 Task: Look for Airbnb options in Labuhan Deli, Indonesia from 5th November, 2023 to 16th November, 2023 for 2 adults.1  bedroom having 1 bed and 1 bathroom. Property type can be hotel. Look for 5 properties as per requirement.
Action: Mouse moved to (586, 80)
Screenshot: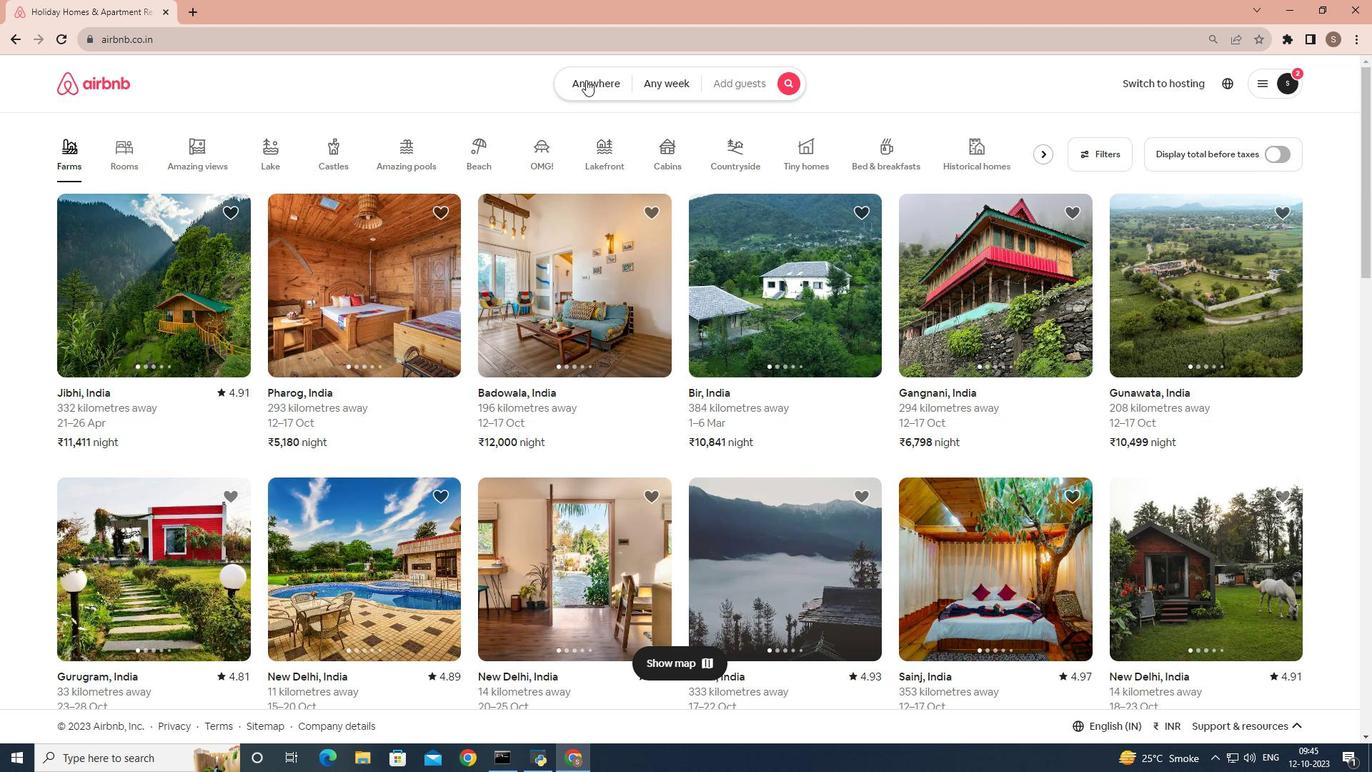 
Action: Mouse pressed left at (586, 80)
Screenshot: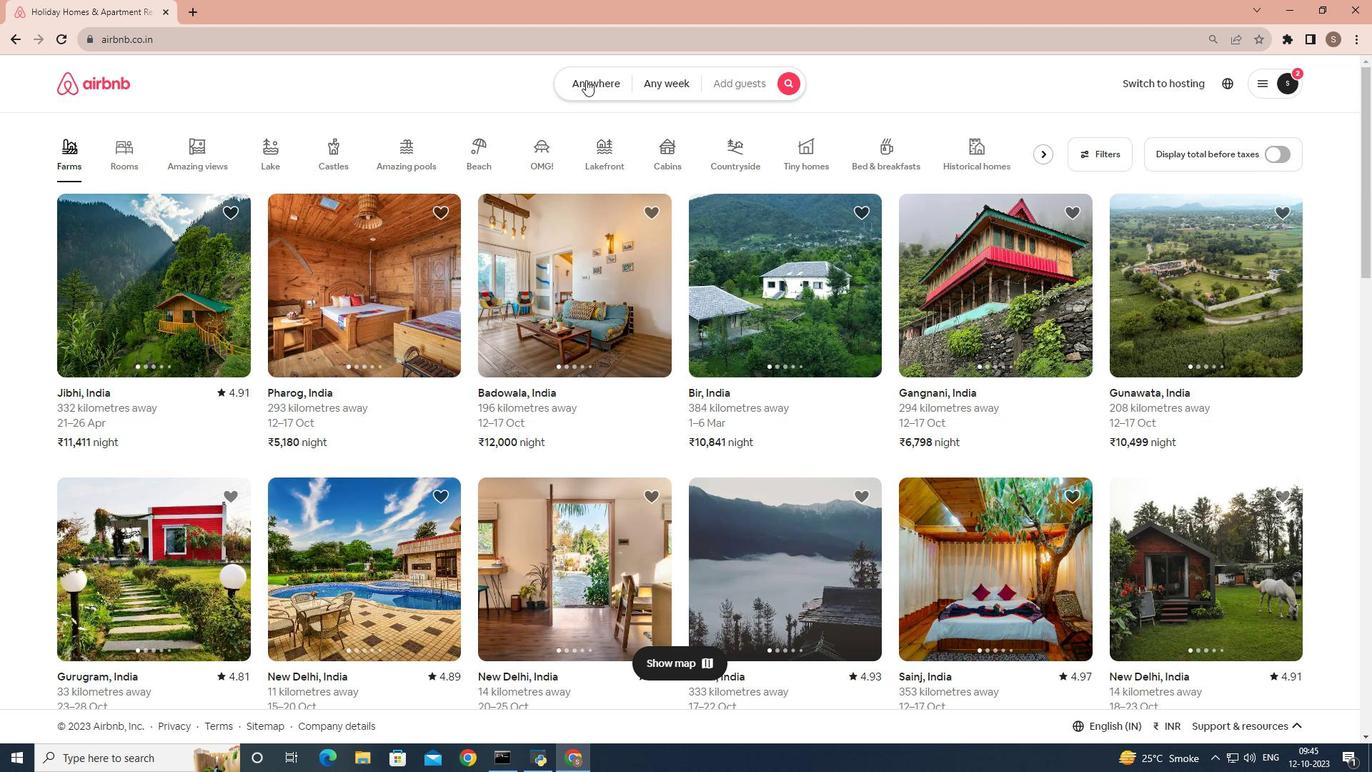 
Action: Mouse moved to (439, 132)
Screenshot: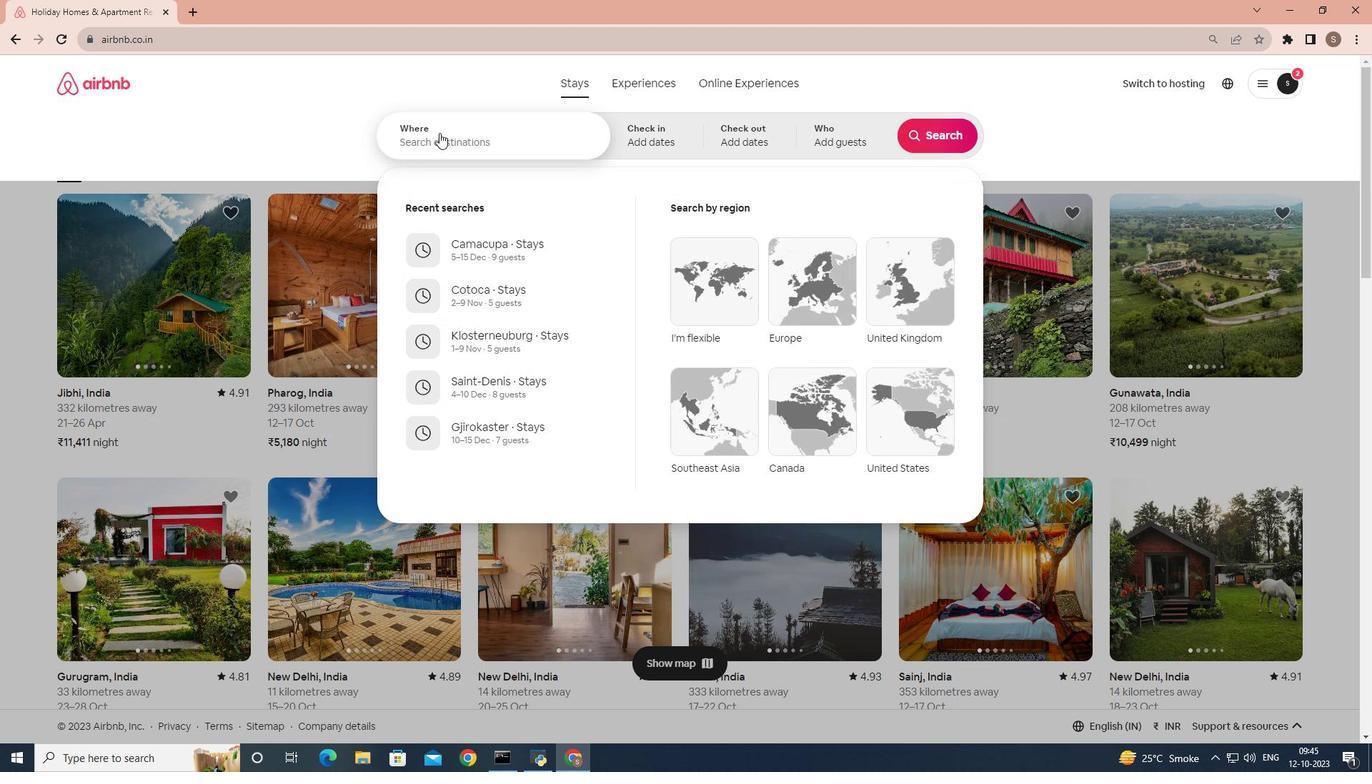 
Action: Mouse pressed left at (439, 132)
Screenshot: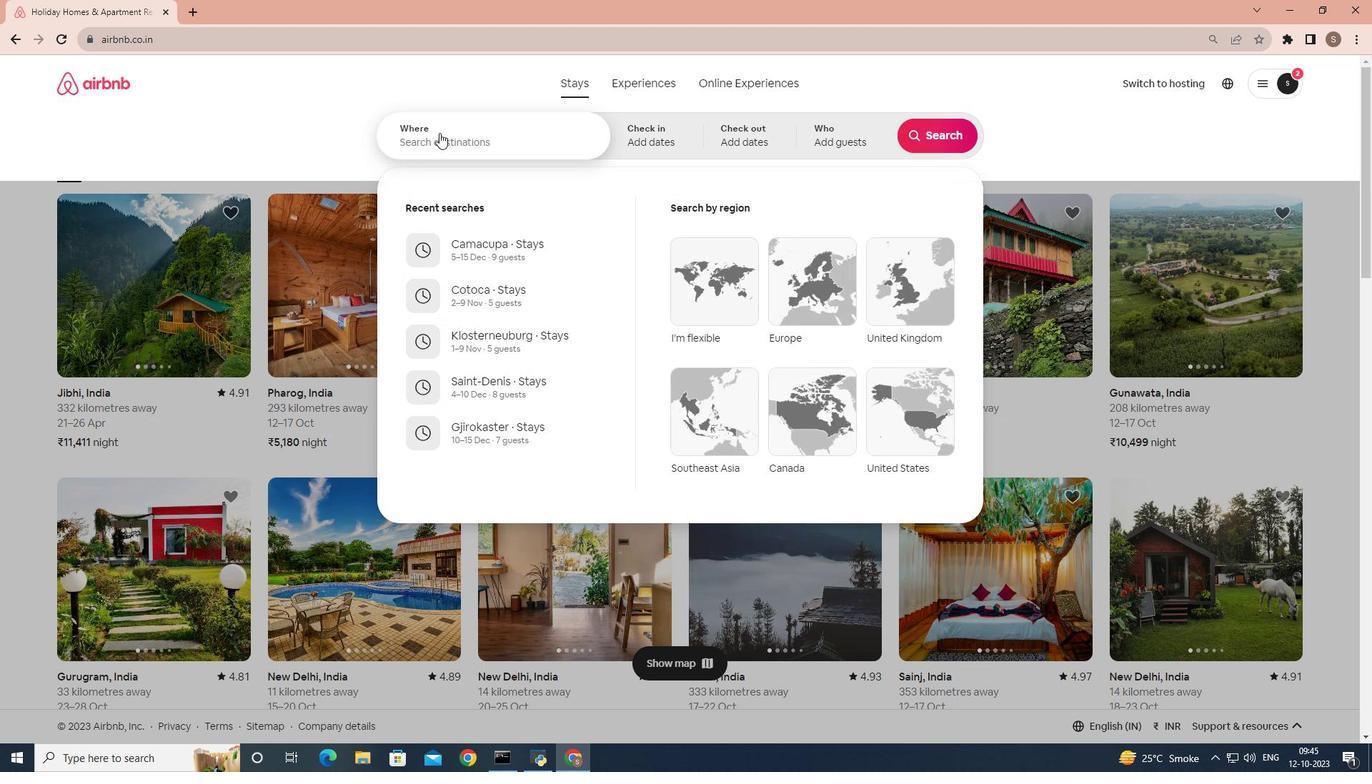 
Action: Mouse moved to (439, 132)
Screenshot: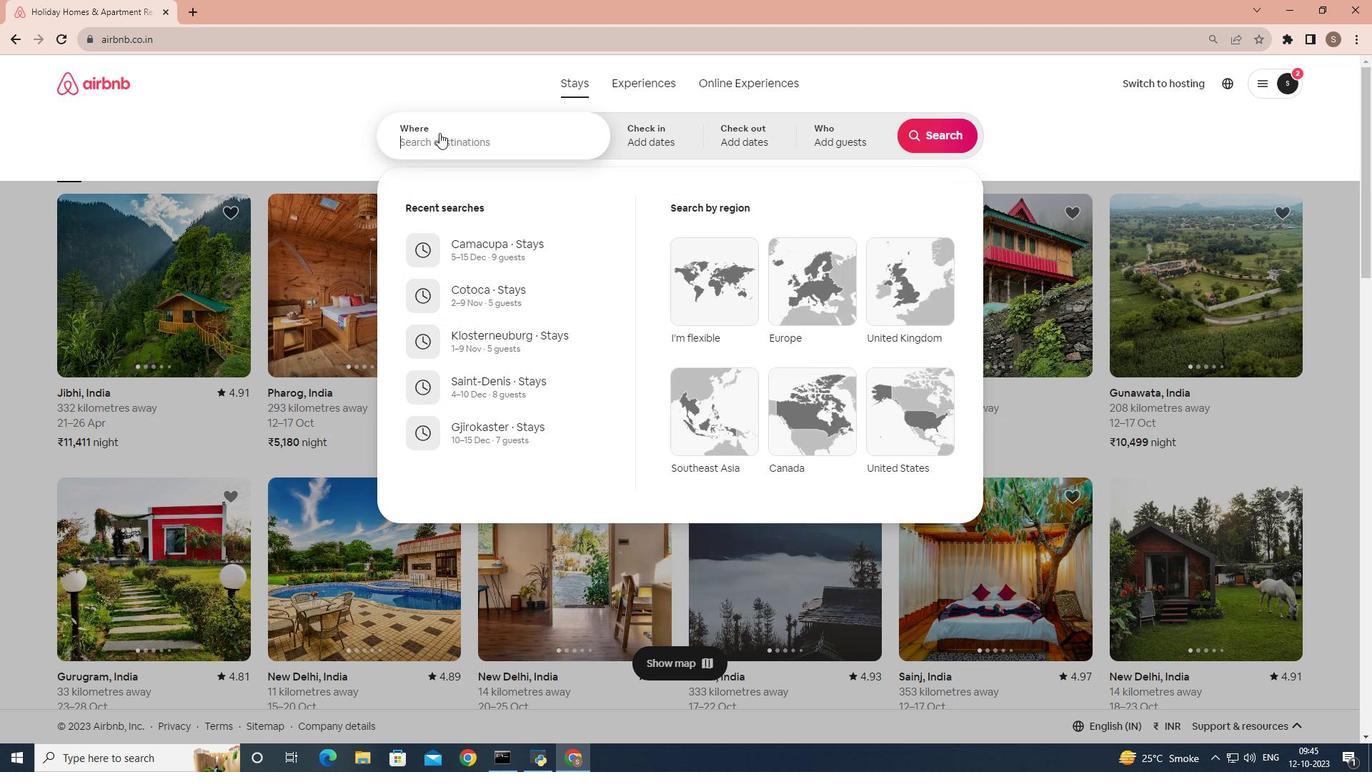 
Action: Key pressed labuhan<Key.space>deli
Screenshot: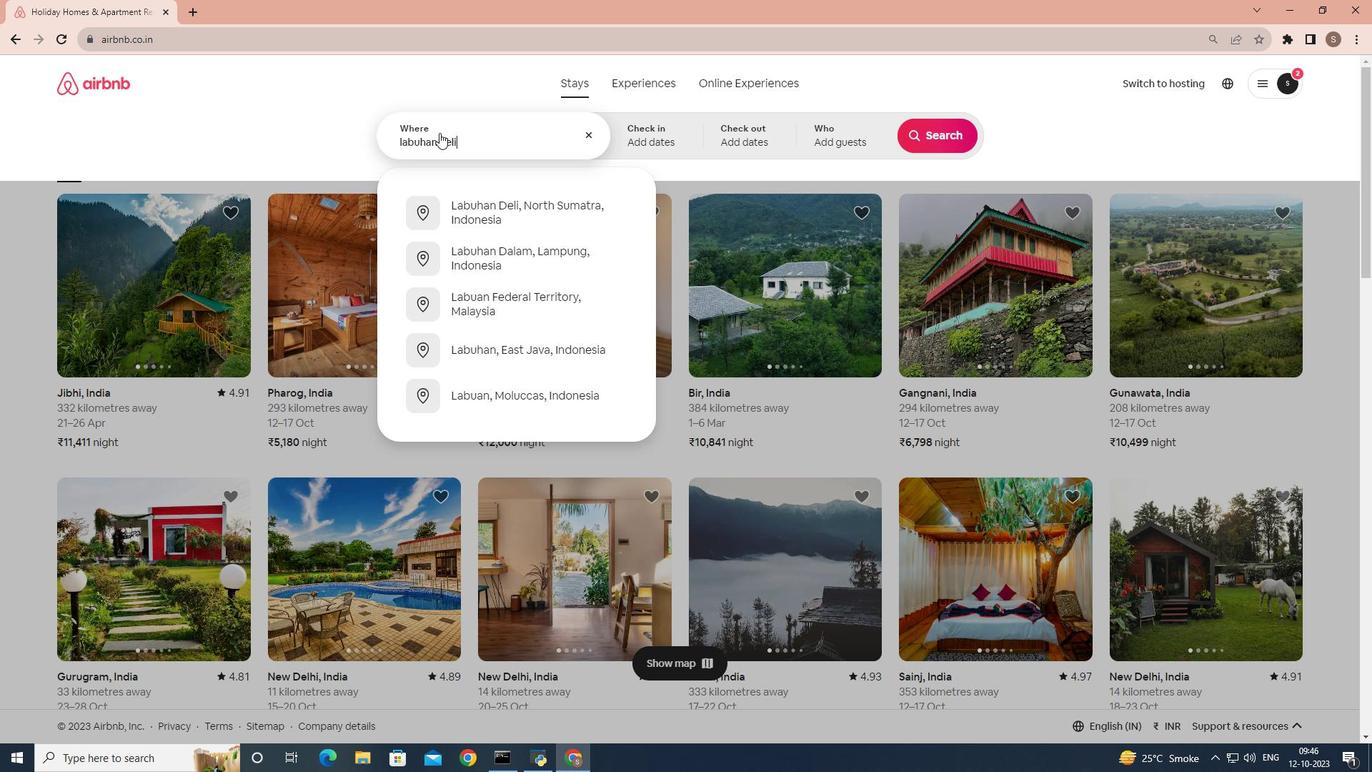 
Action: Mouse moved to (451, 218)
Screenshot: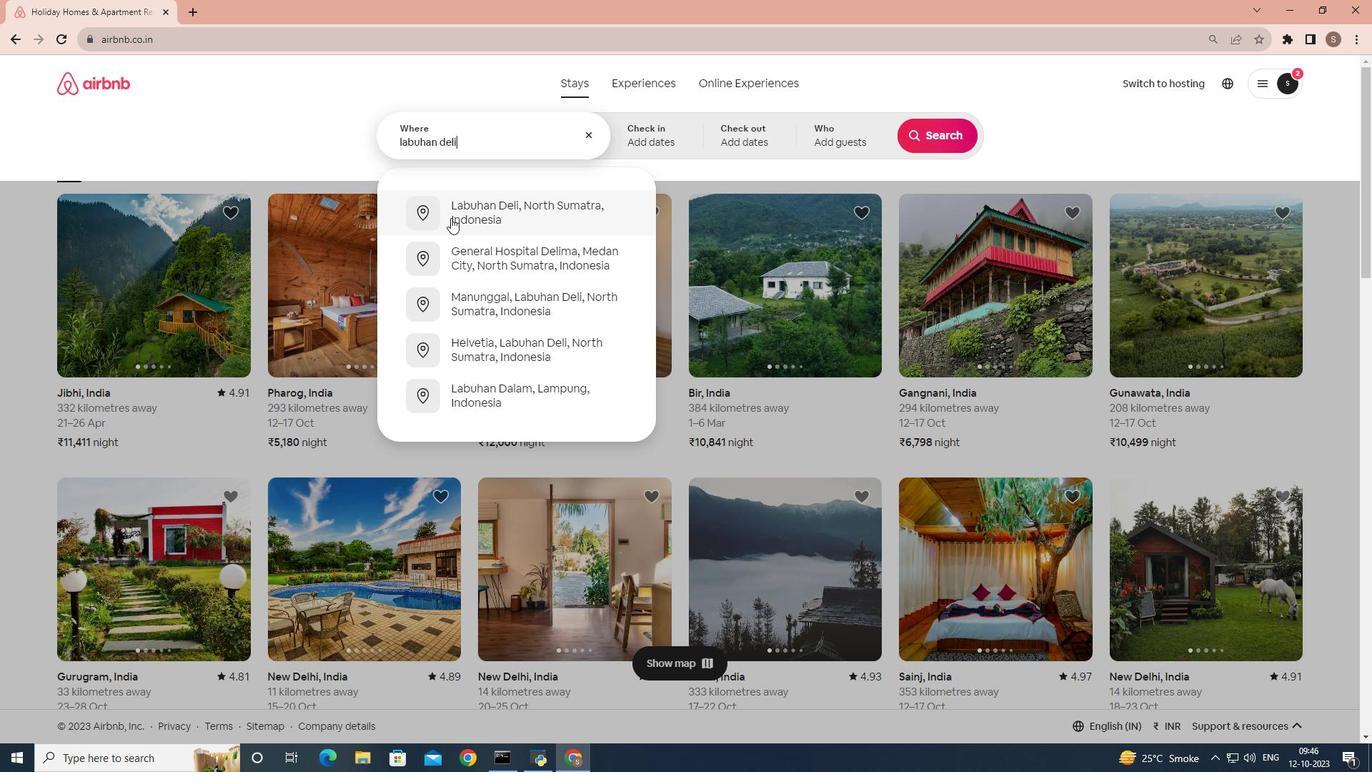 
Action: Mouse pressed left at (451, 218)
Screenshot: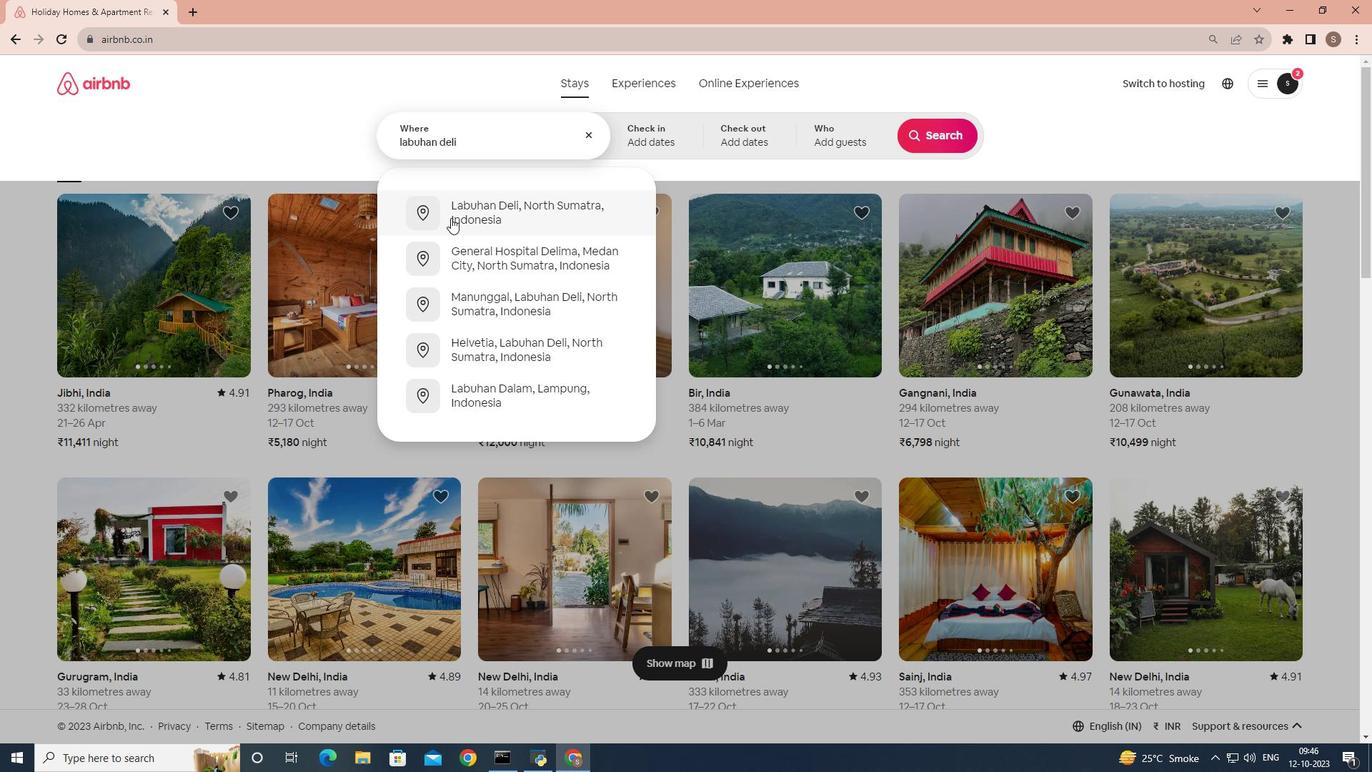 
Action: Mouse moved to (717, 343)
Screenshot: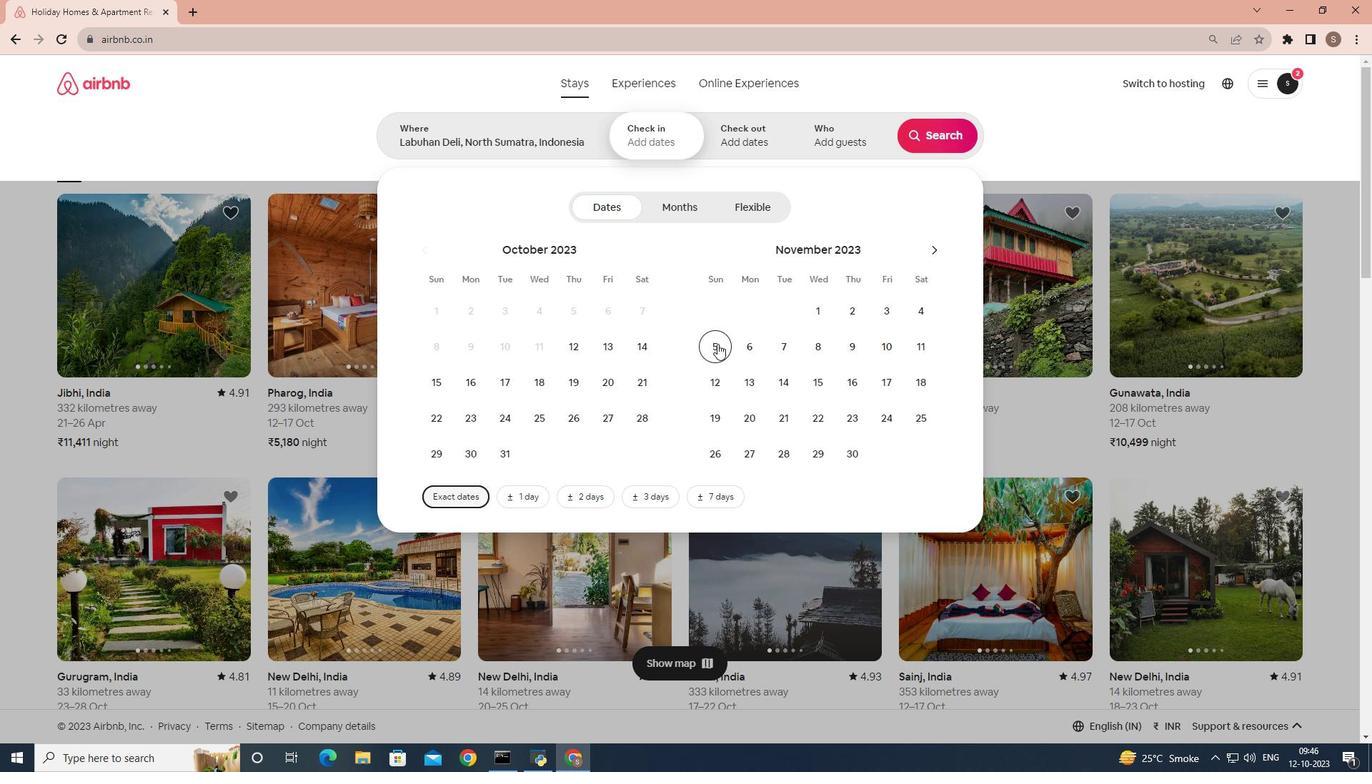 
Action: Mouse pressed left at (717, 343)
Screenshot: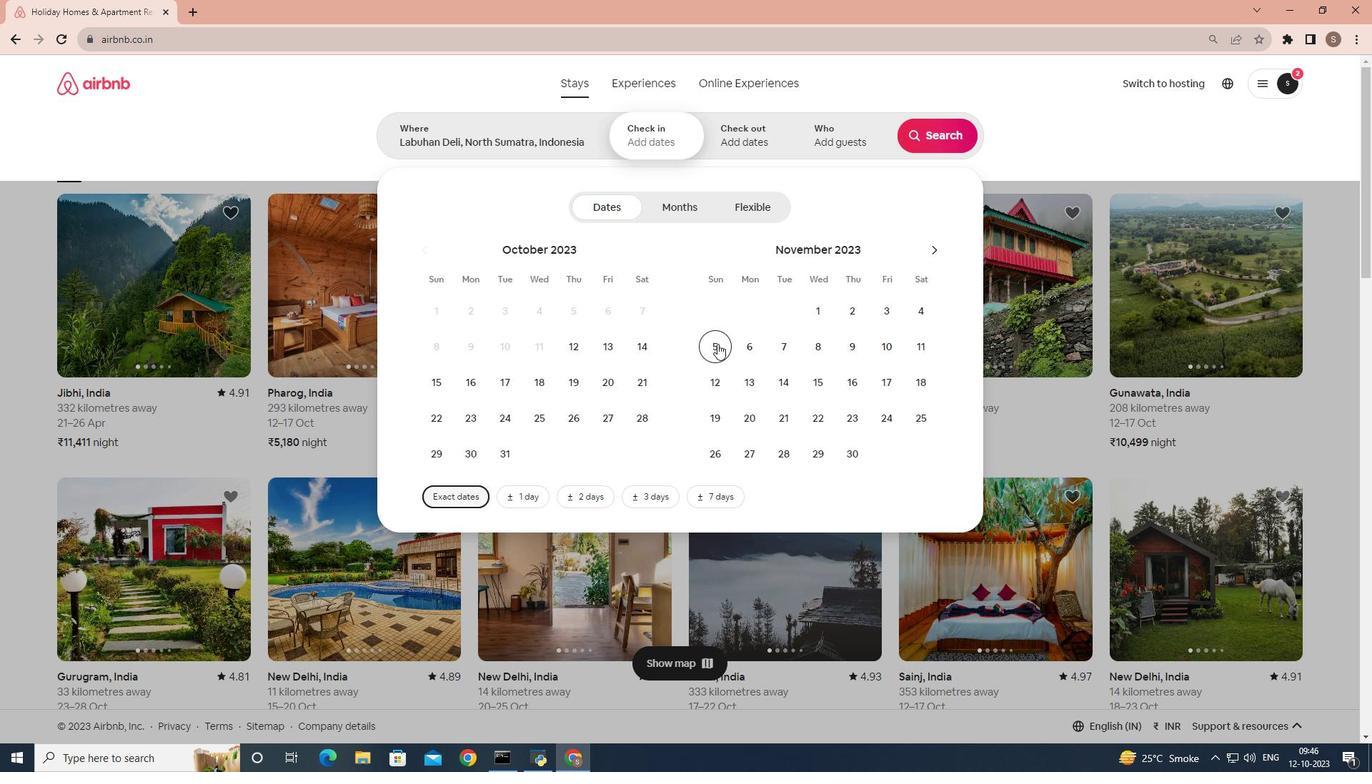 
Action: Mouse moved to (842, 378)
Screenshot: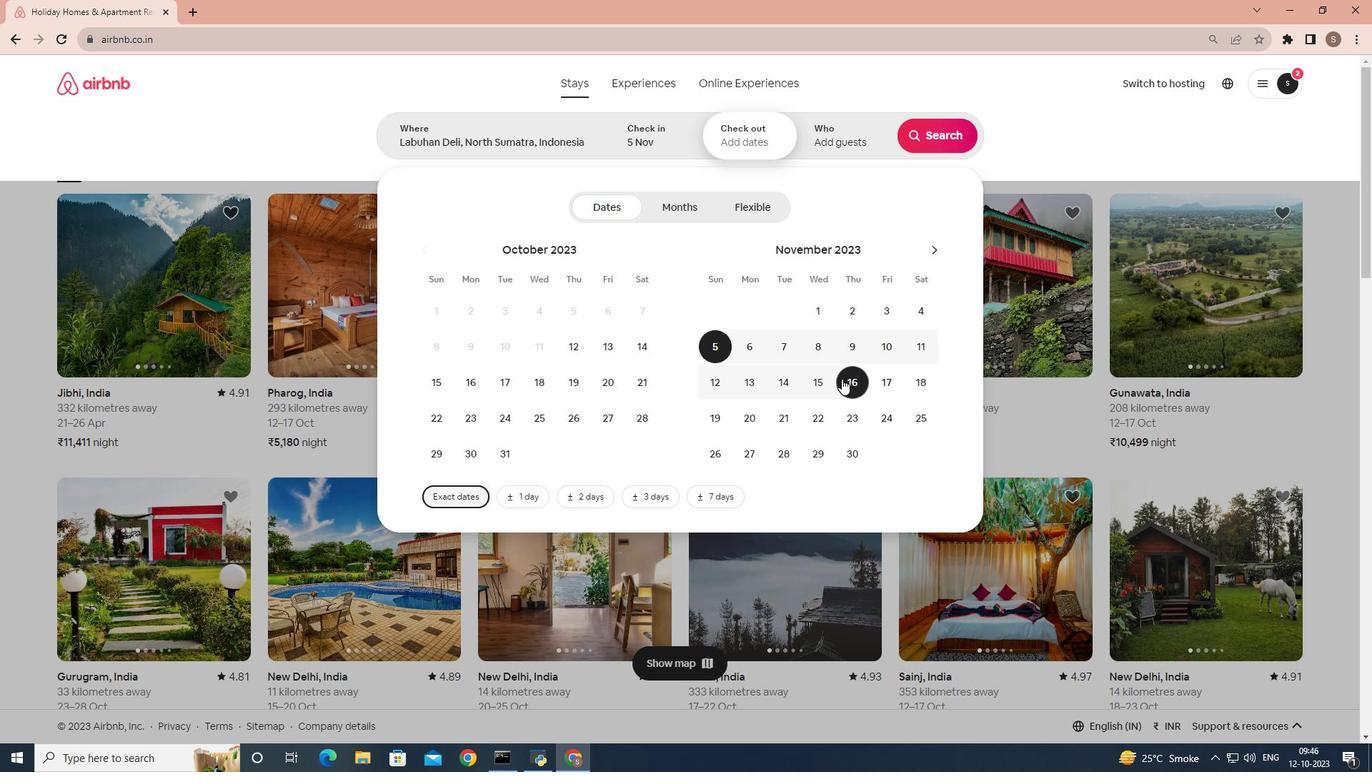 
Action: Mouse pressed left at (842, 378)
Screenshot: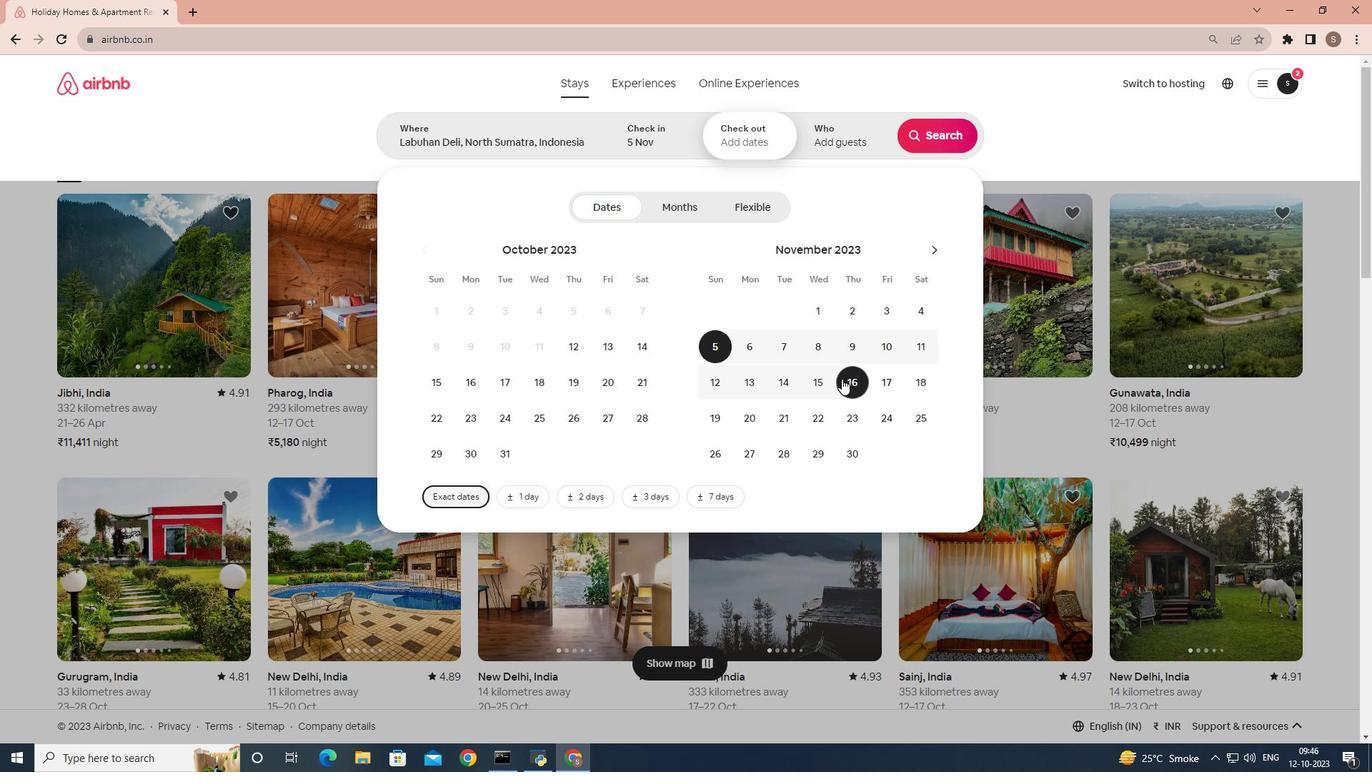 
Action: Mouse moved to (845, 135)
Screenshot: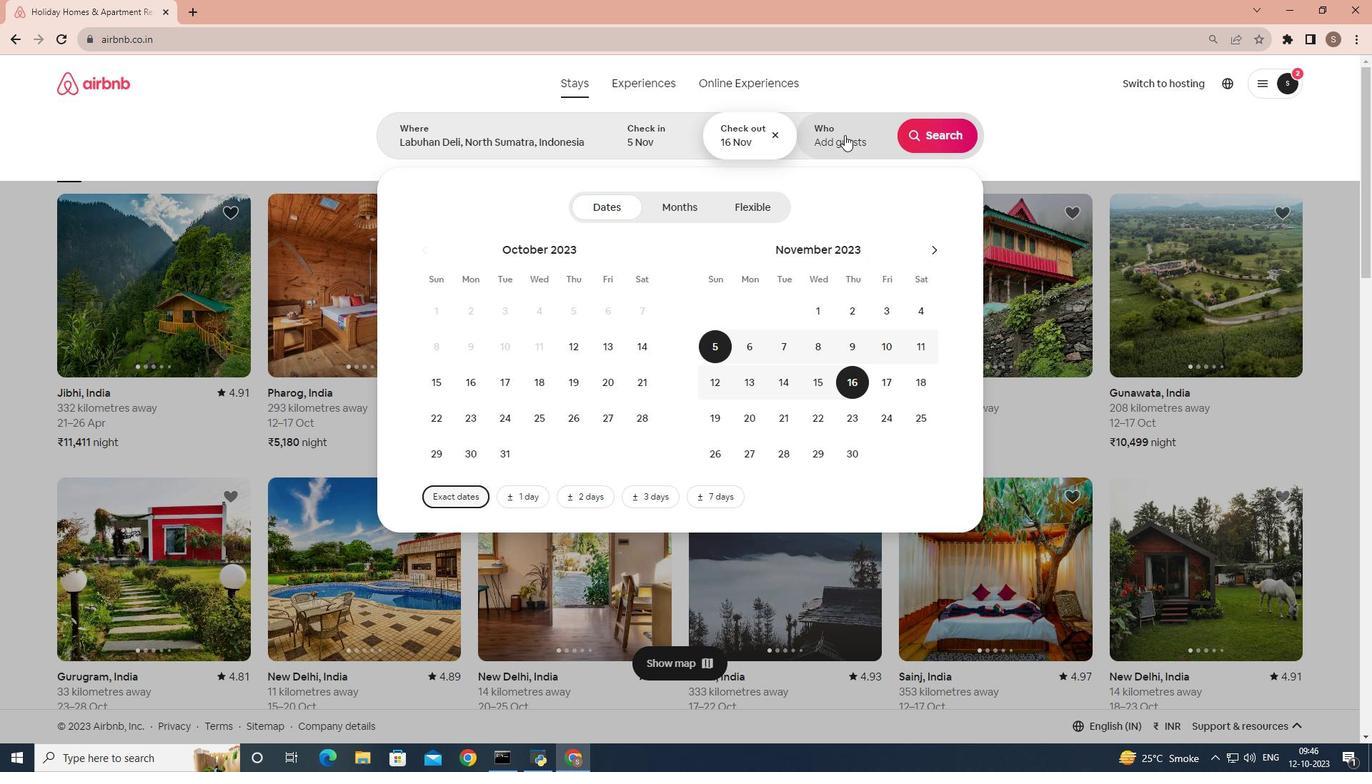 
Action: Mouse pressed left at (845, 135)
Screenshot: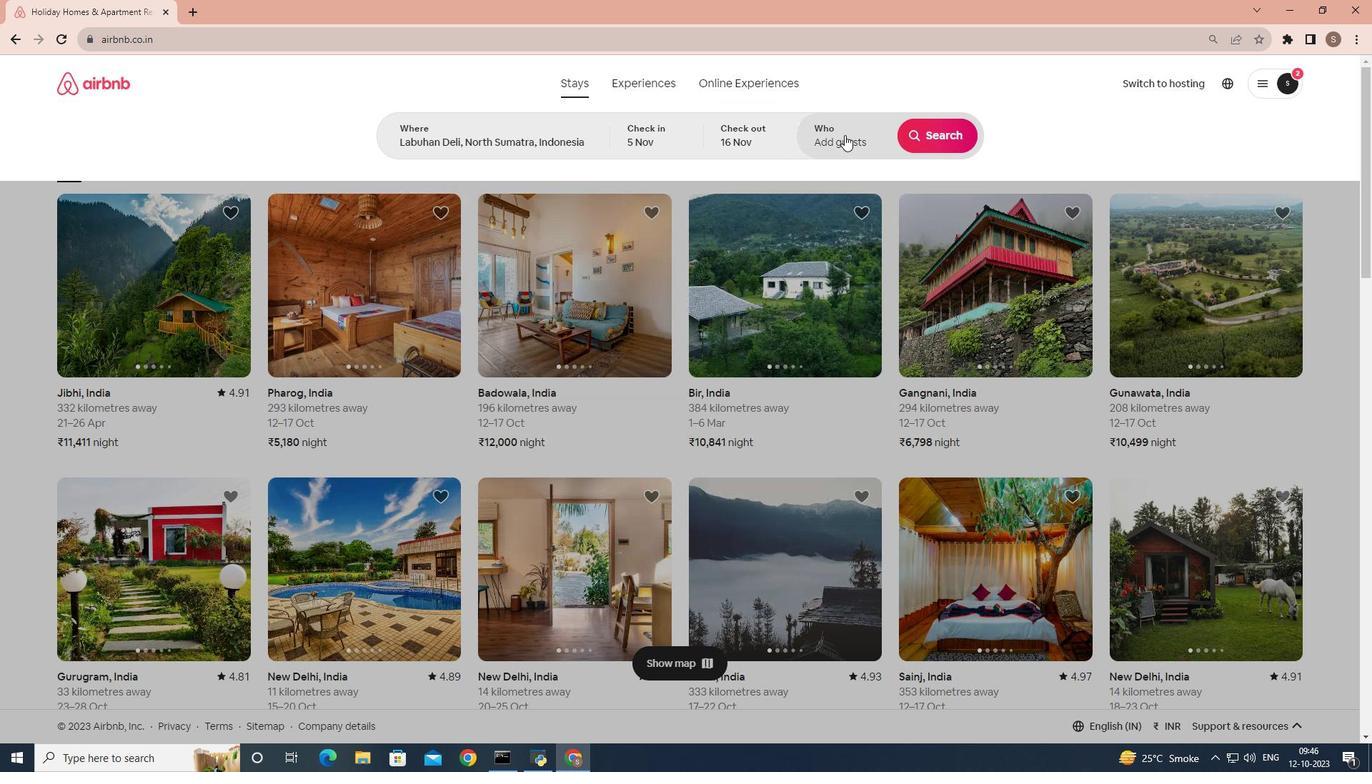 
Action: Mouse moved to (945, 213)
Screenshot: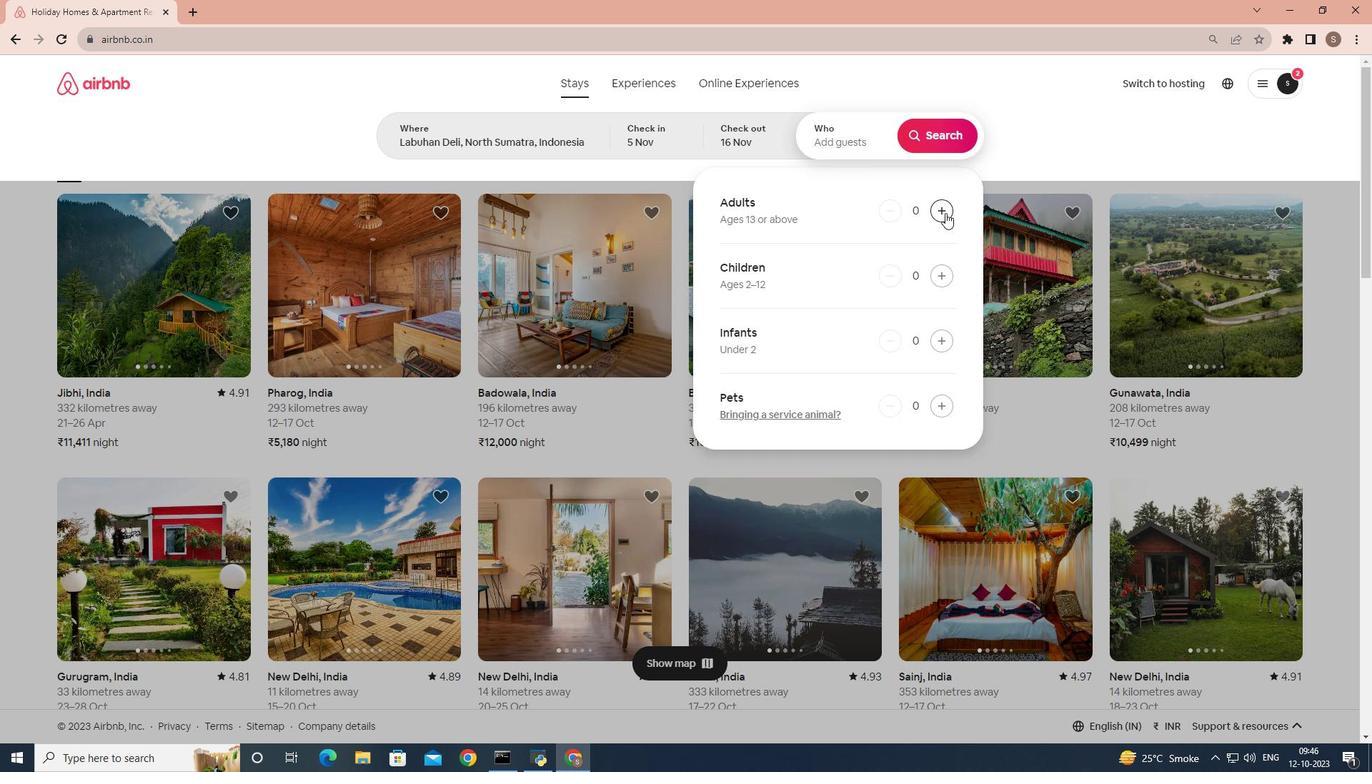 
Action: Mouse pressed left at (945, 213)
Screenshot: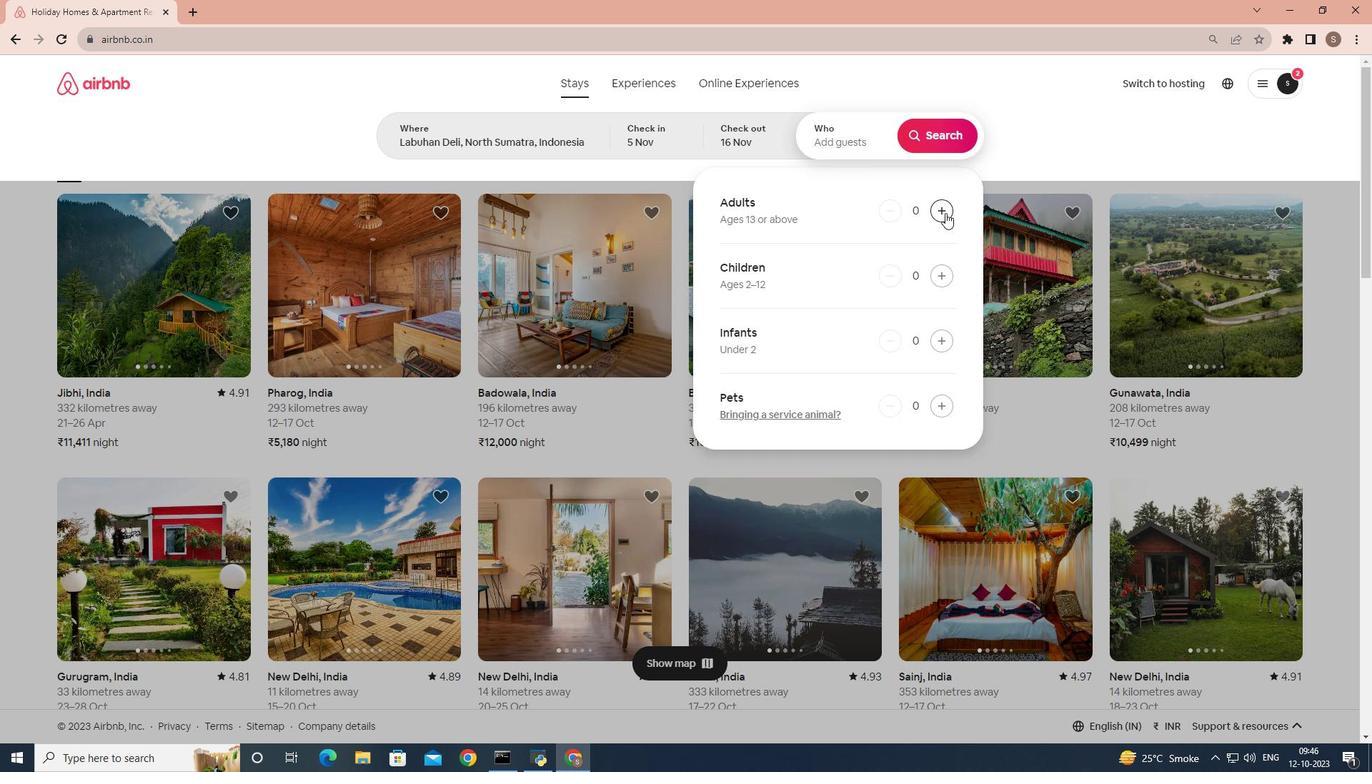 
Action: Mouse pressed left at (945, 213)
Screenshot: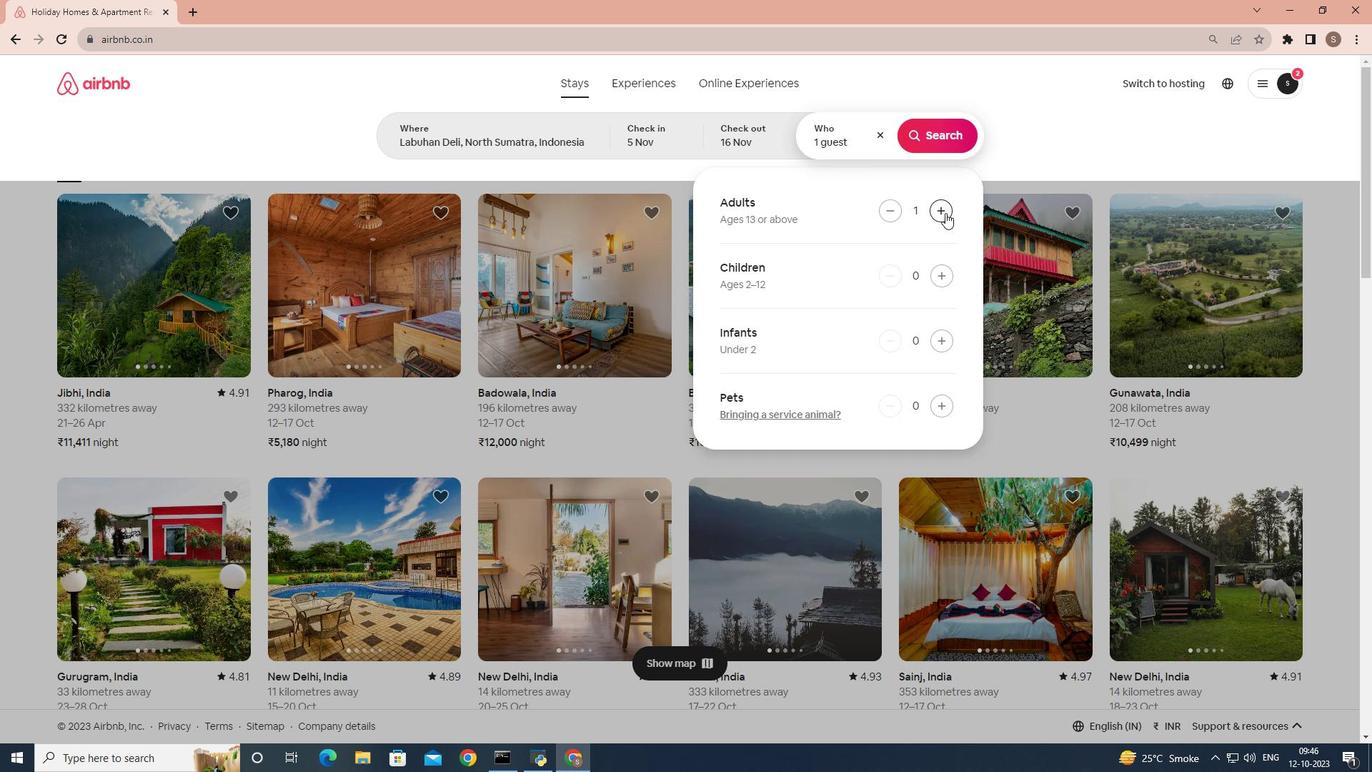 
Action: Mouse moved to (933, 132)
Screenshot: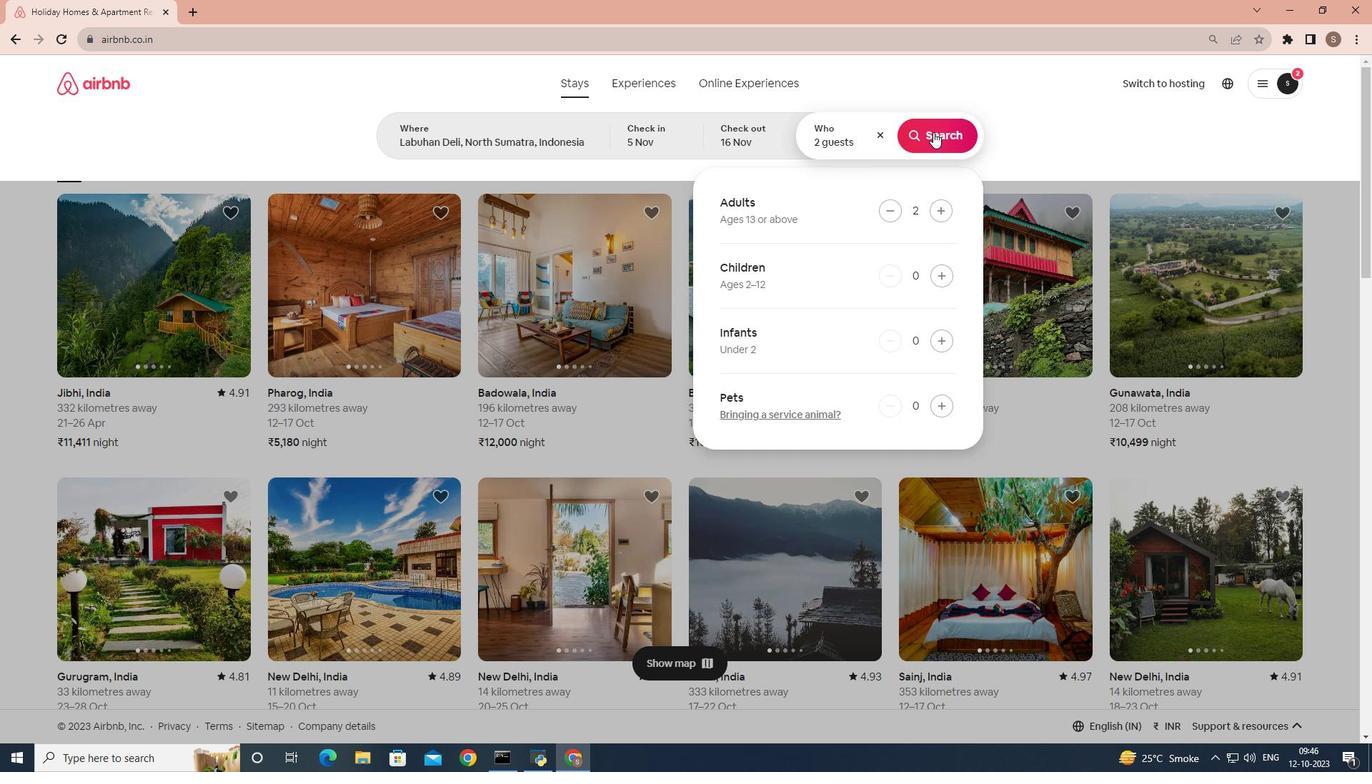 
Action: Mouse pressed left at (933, 132)
Screenshot: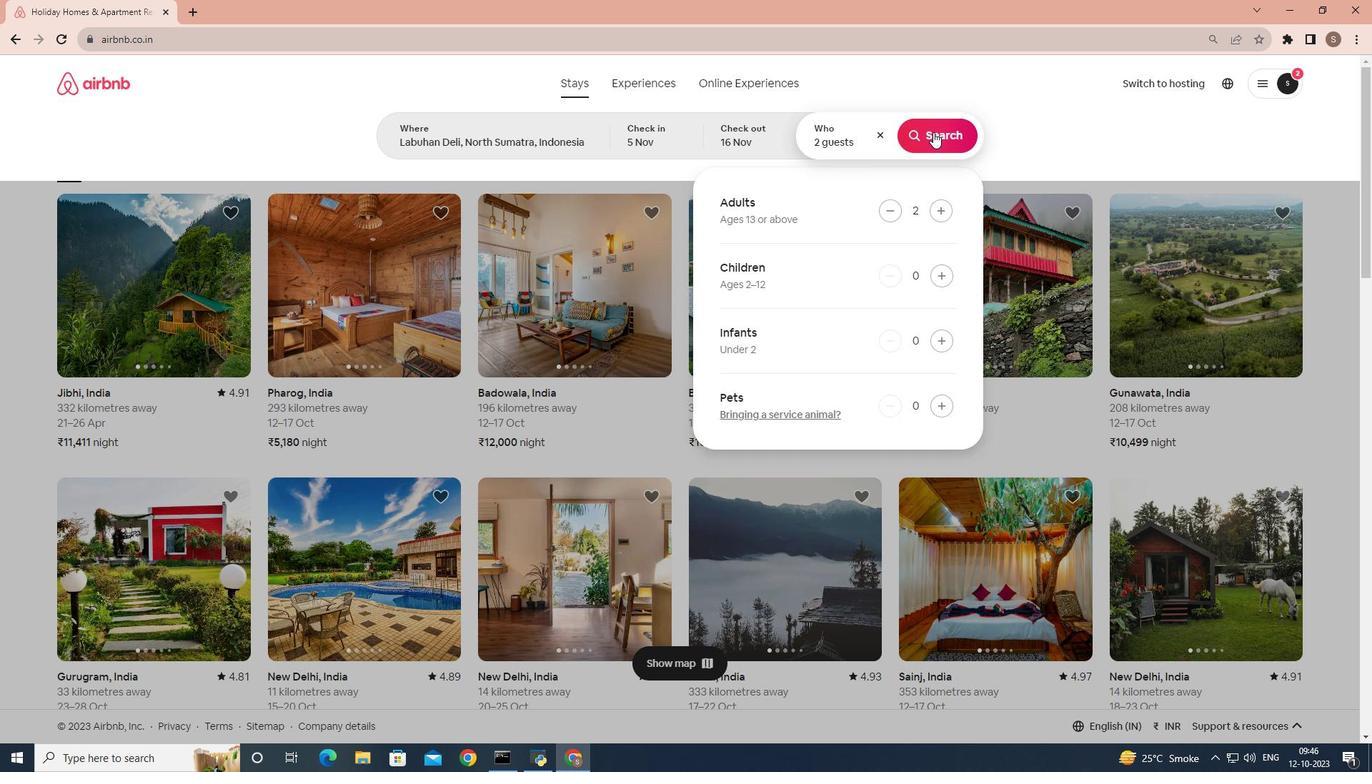
Action: Mouse moved to (1123, 149)
Screenshot: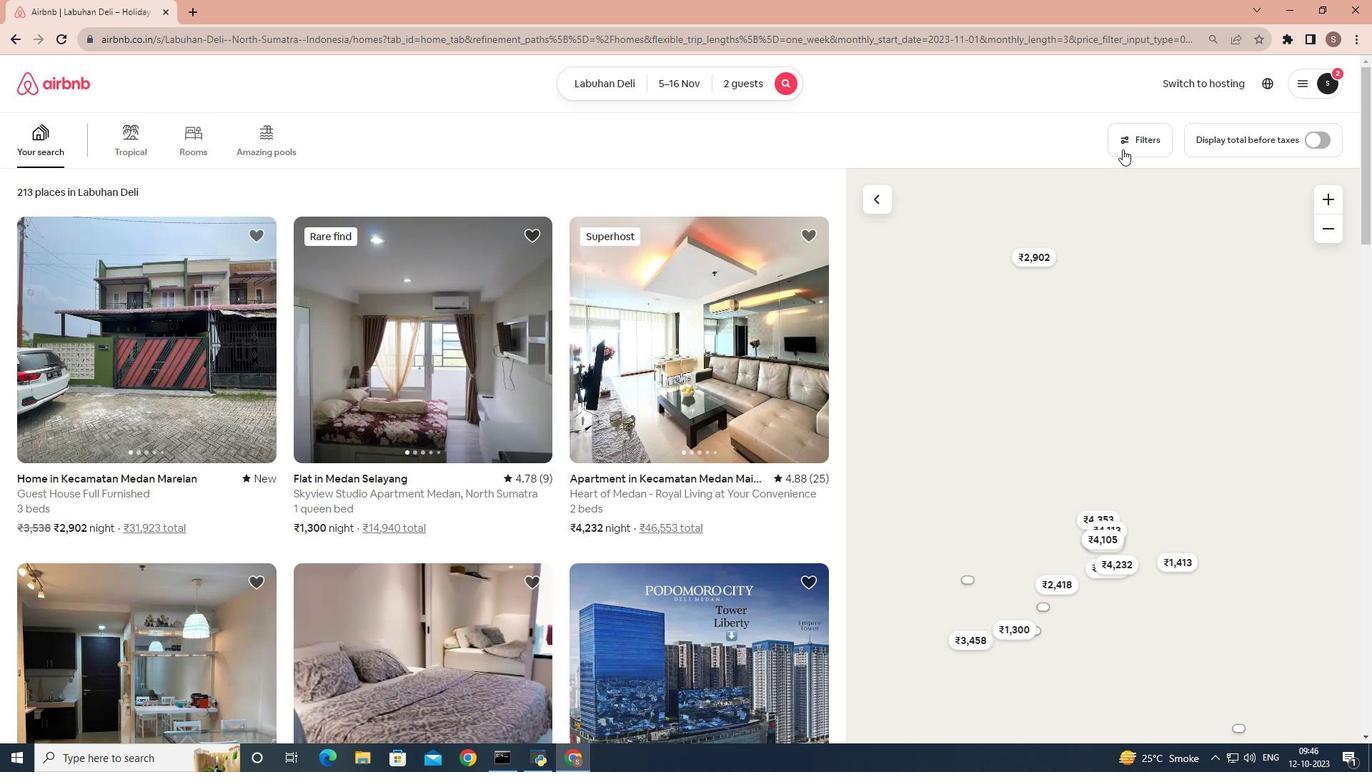 
Action: Mouse pressed left at (1123, 149)
Screenshot: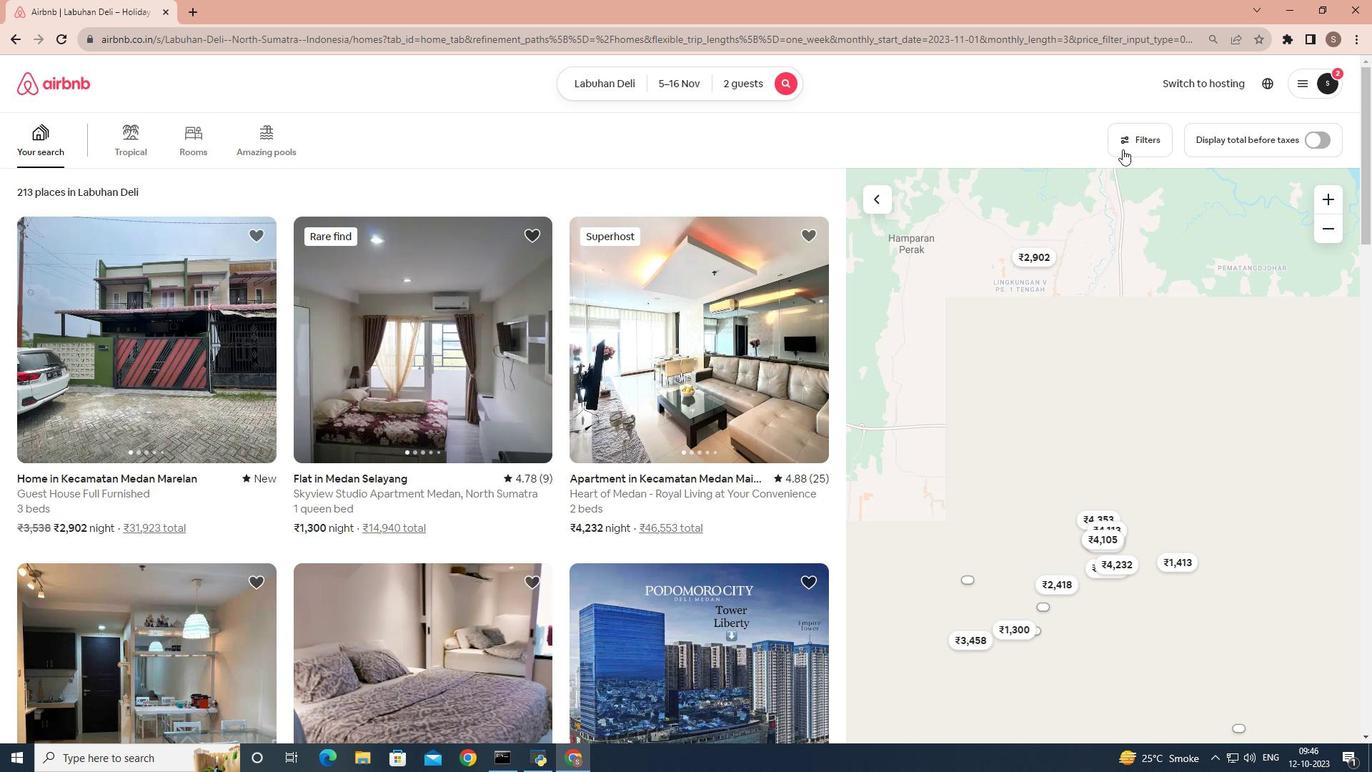 
Action: Mouse moved to (637, 400)
Screenshot: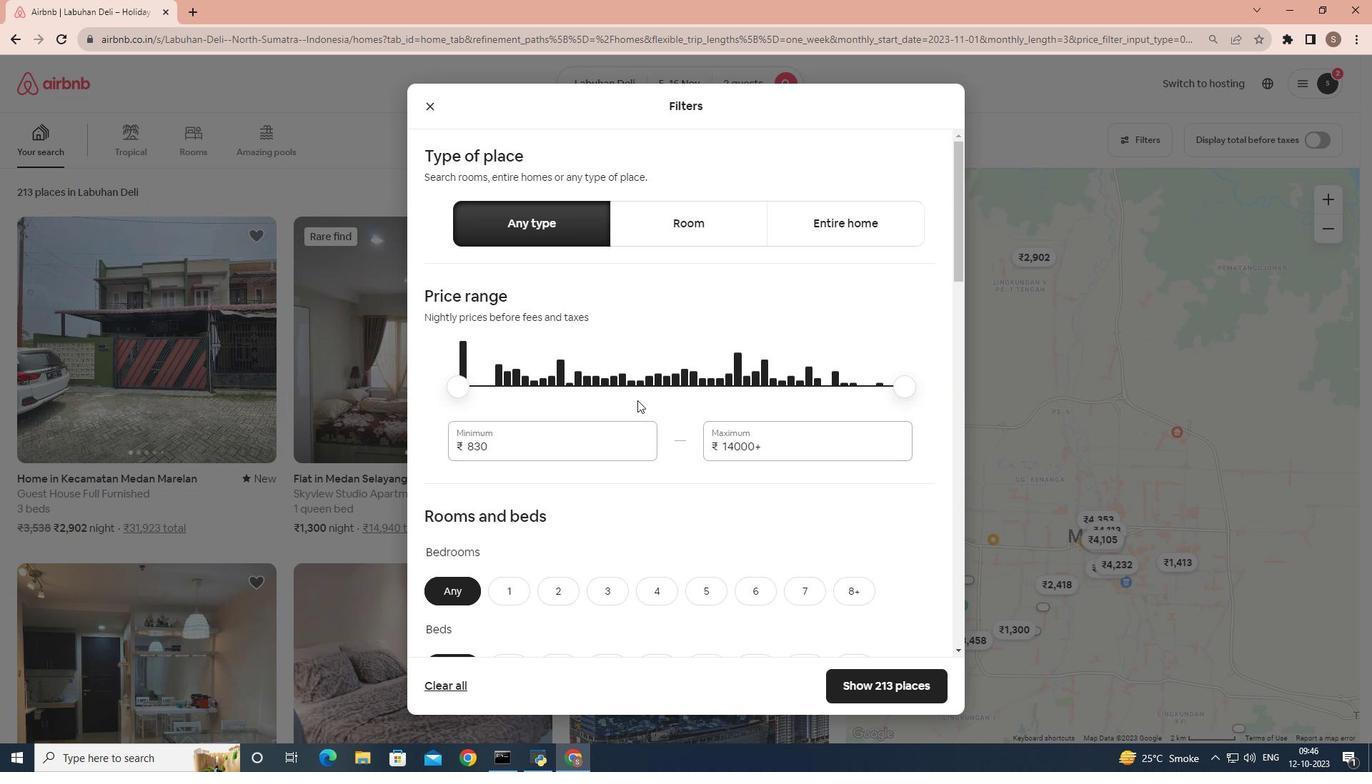 
Action: Mouse scrolled (637, 399) with delta (0, 0)
Screenshot: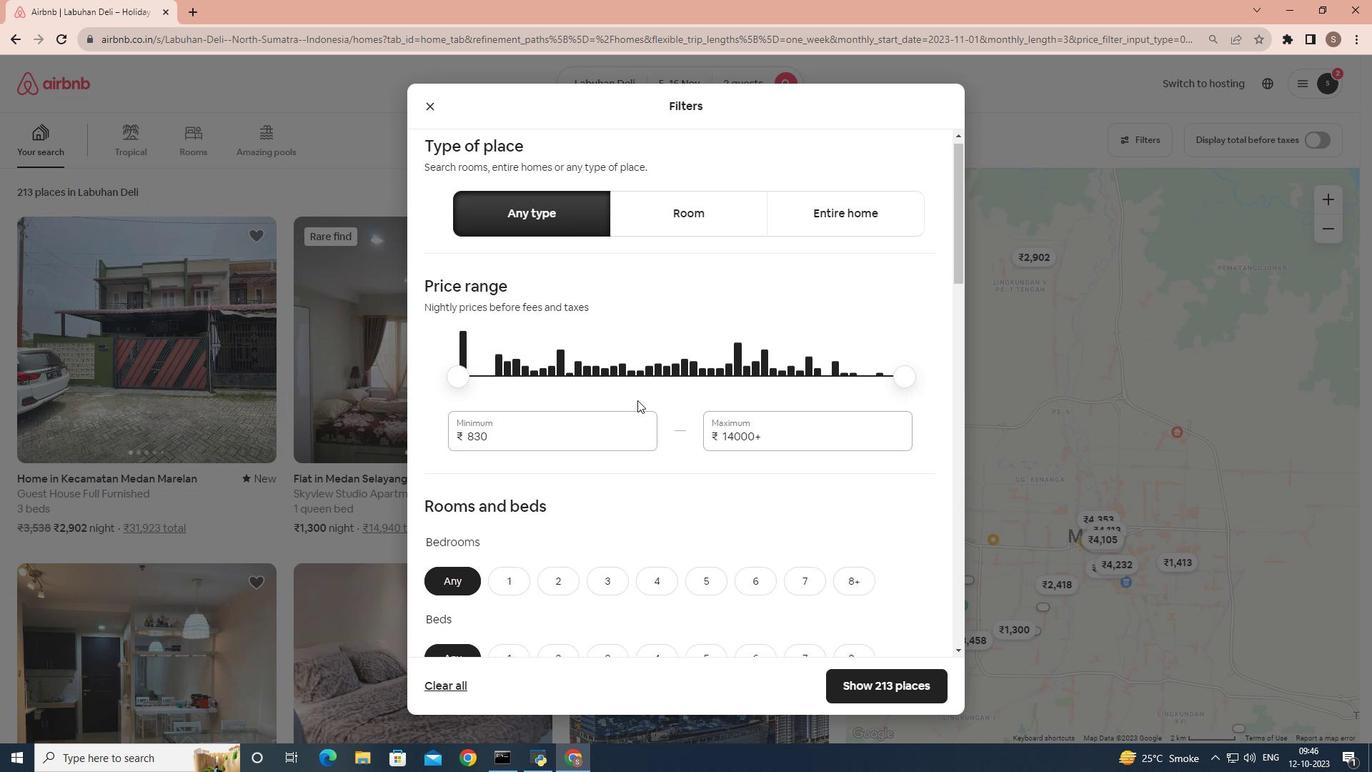 
Action: Mouse scrolled (637, 399) with delta (0, 0)
Screenshot: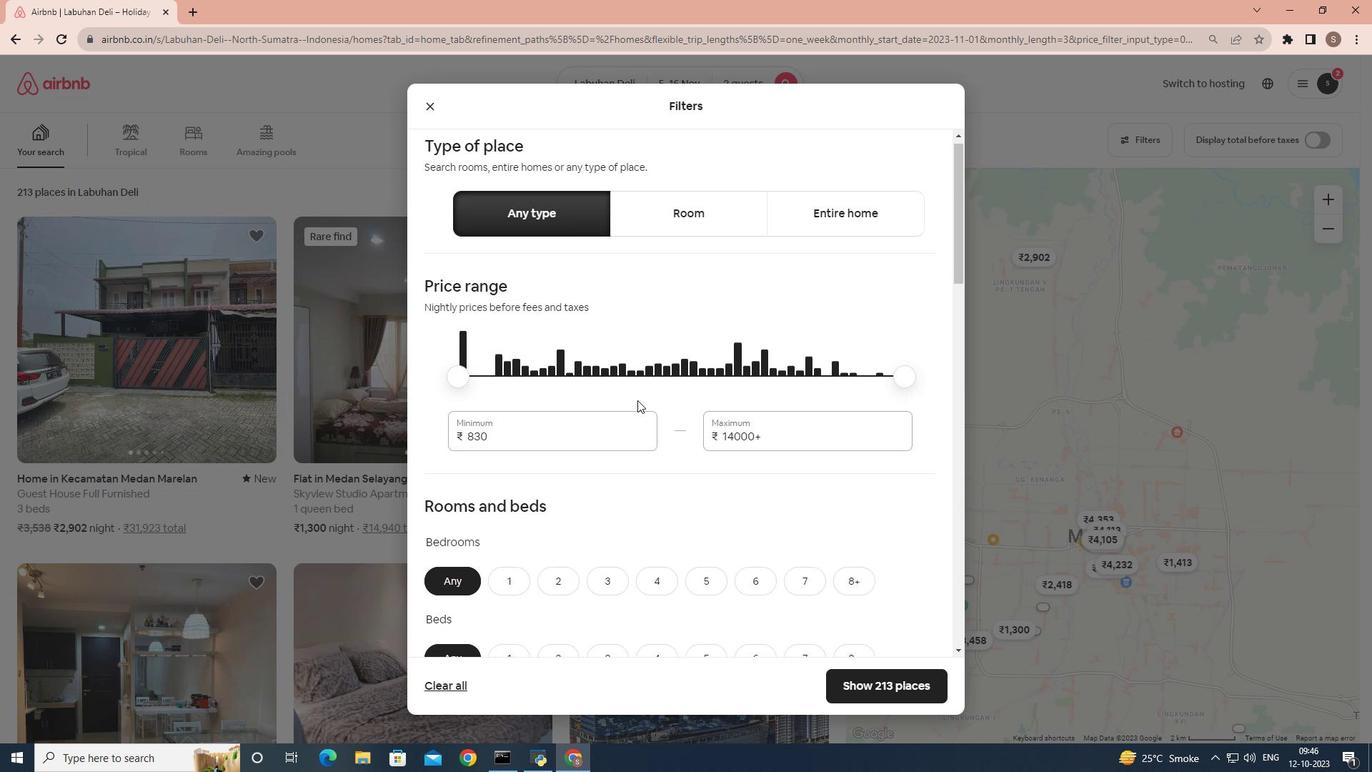 
Action: Mouse scrolled (637, 399) with delta (0, 0)
Screenshot: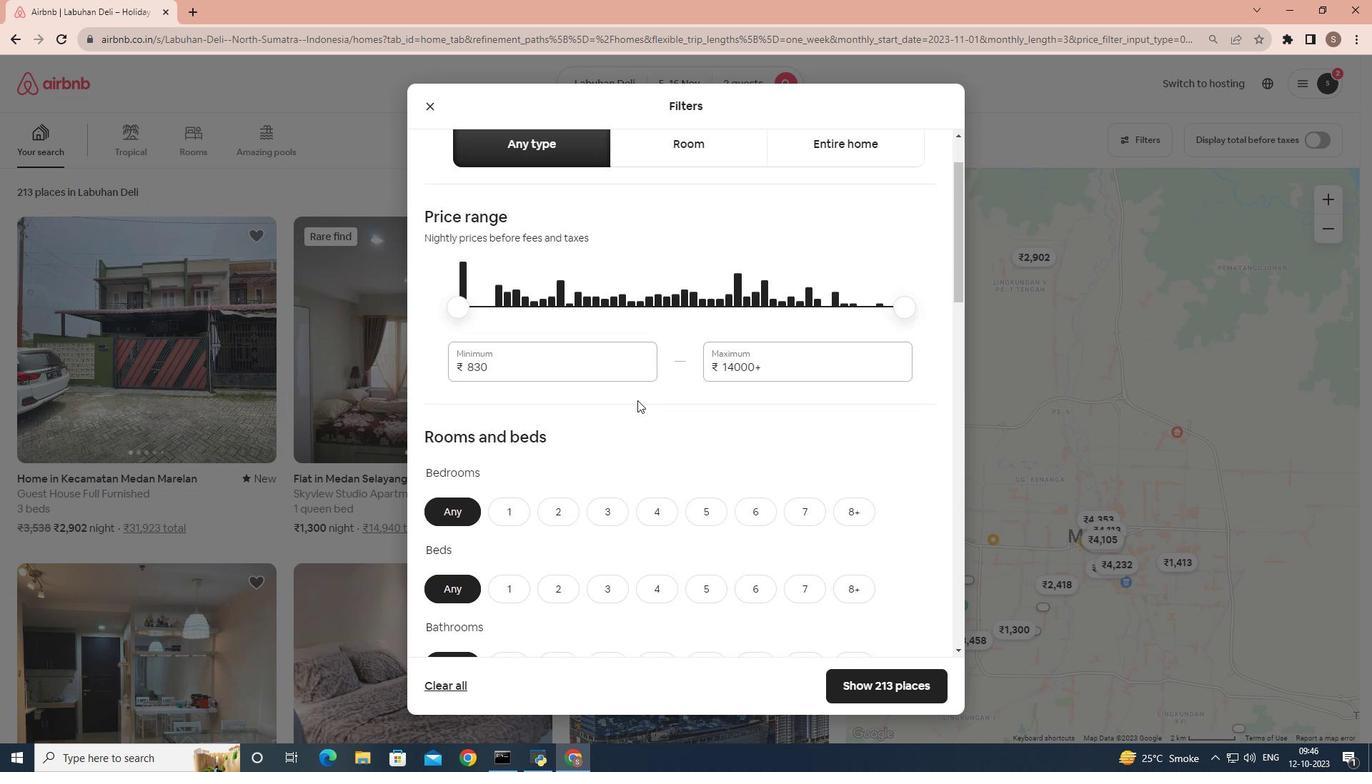 
Action: Mouse scrolled (637, 399) with delta (0, 0)
Screenshot: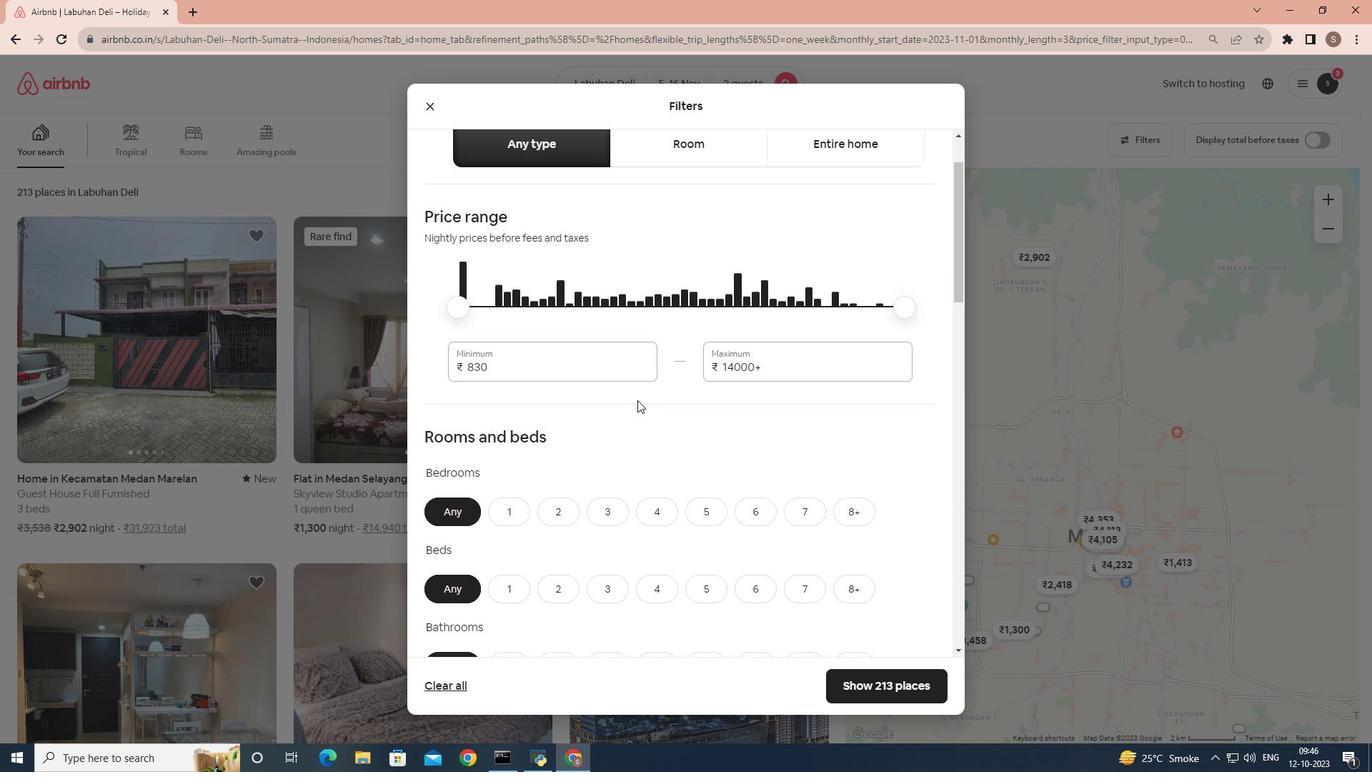 
Action: Mouse moved to (521, 303)
Screenshot: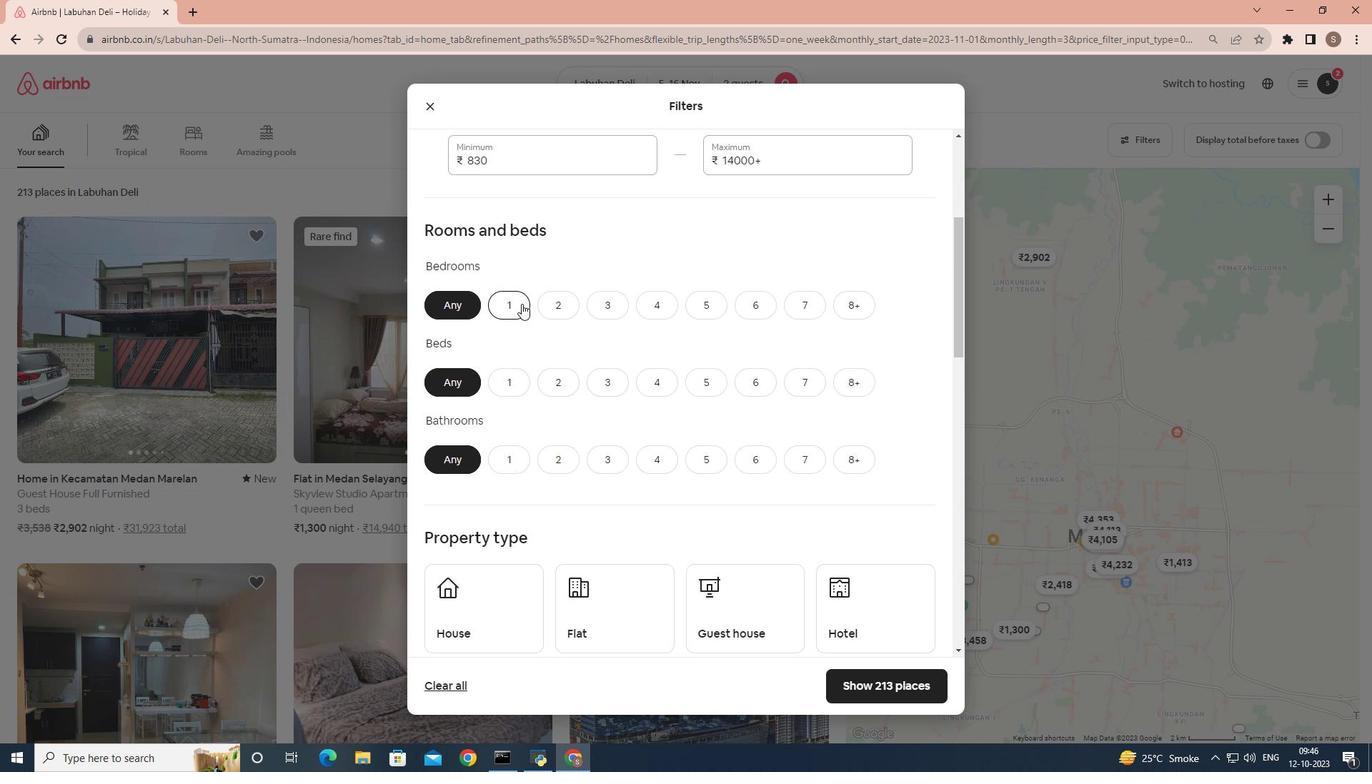 
Action: Mouse pressed left at (521, 303)
Screenshot: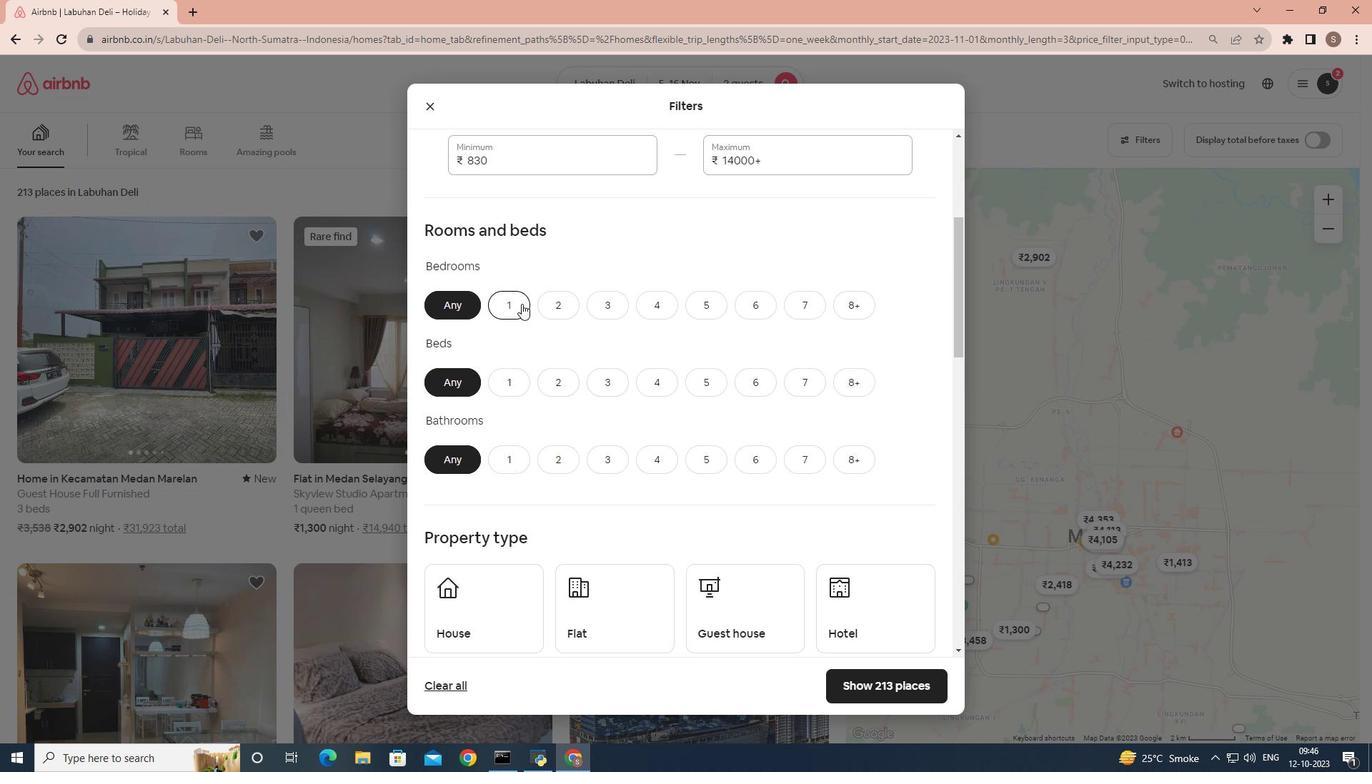 
Action: Mouse moved to (522, 377)
Screenshot: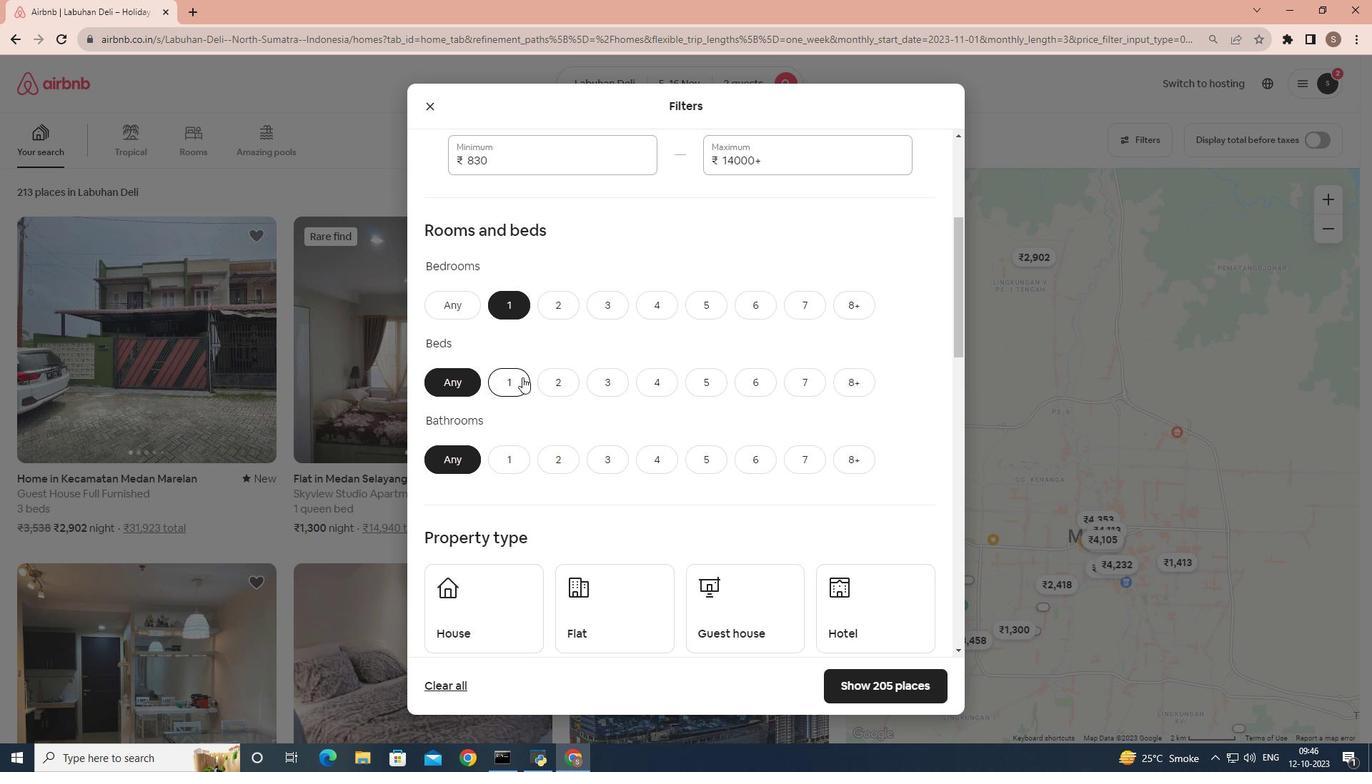 
Action: Mouse pressed left at (522, 377)
Screenshot: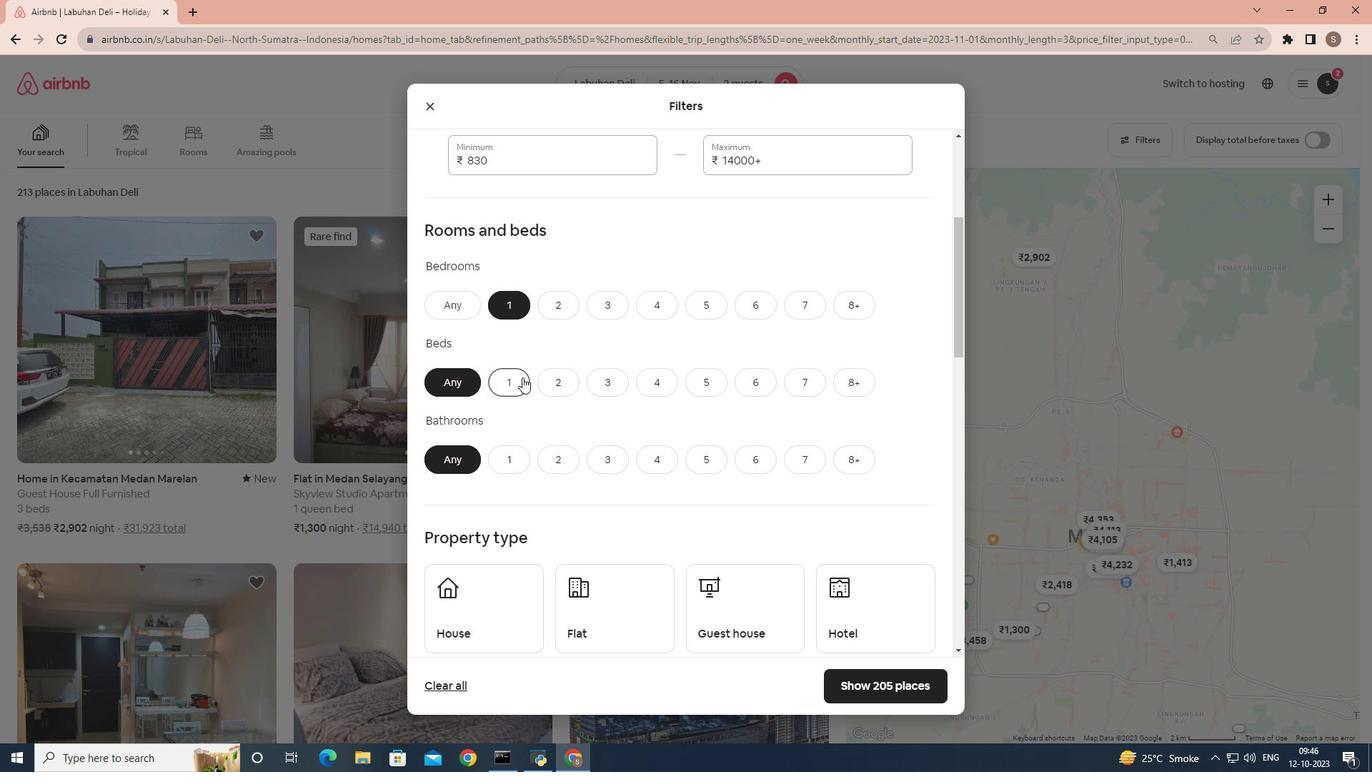 
Action: Mouse moved to (521, 457)
Screenshot: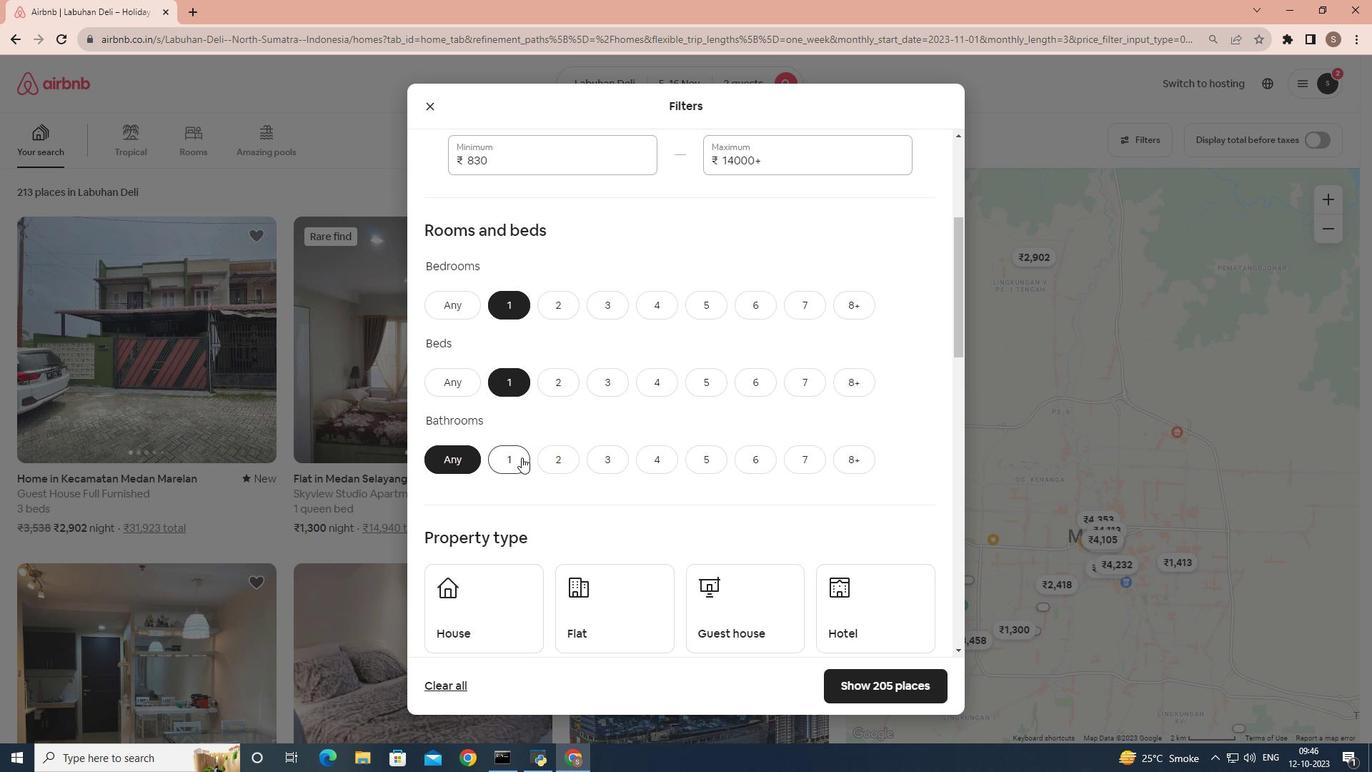 
Action: Mouse pressed left at (521, 457)
Screenshot: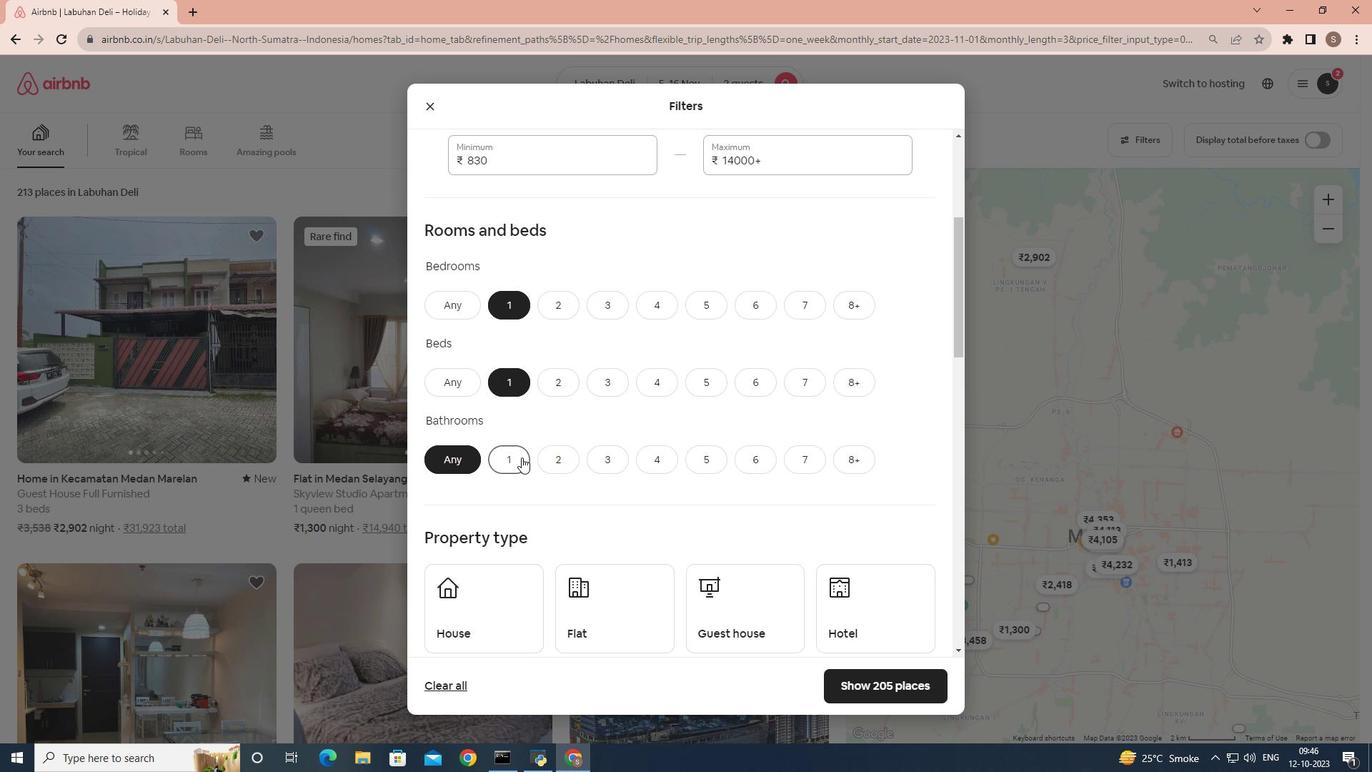 
Action: Mouse moved to (546, 405)
Screenshot: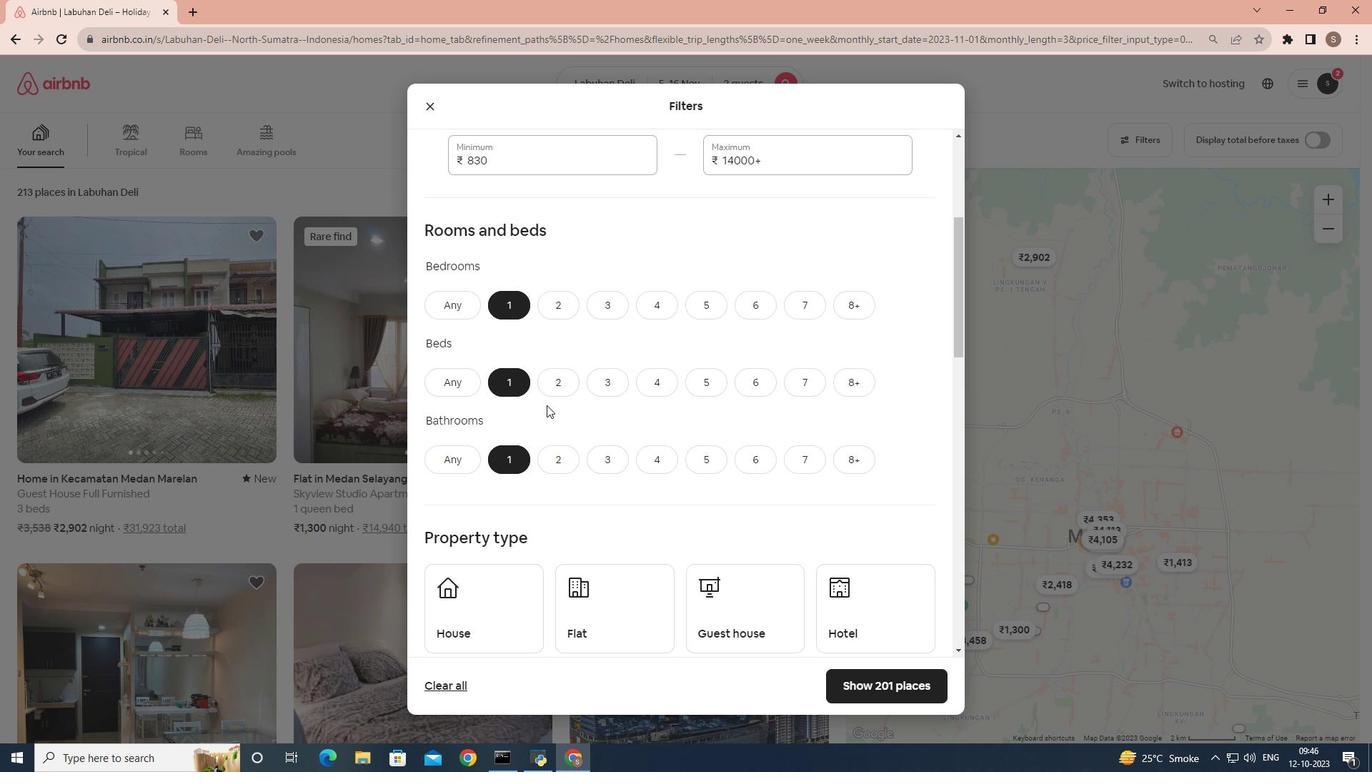 
Action: Mouse scrolled (546, 404) with delta (0, 0)
Screenshot: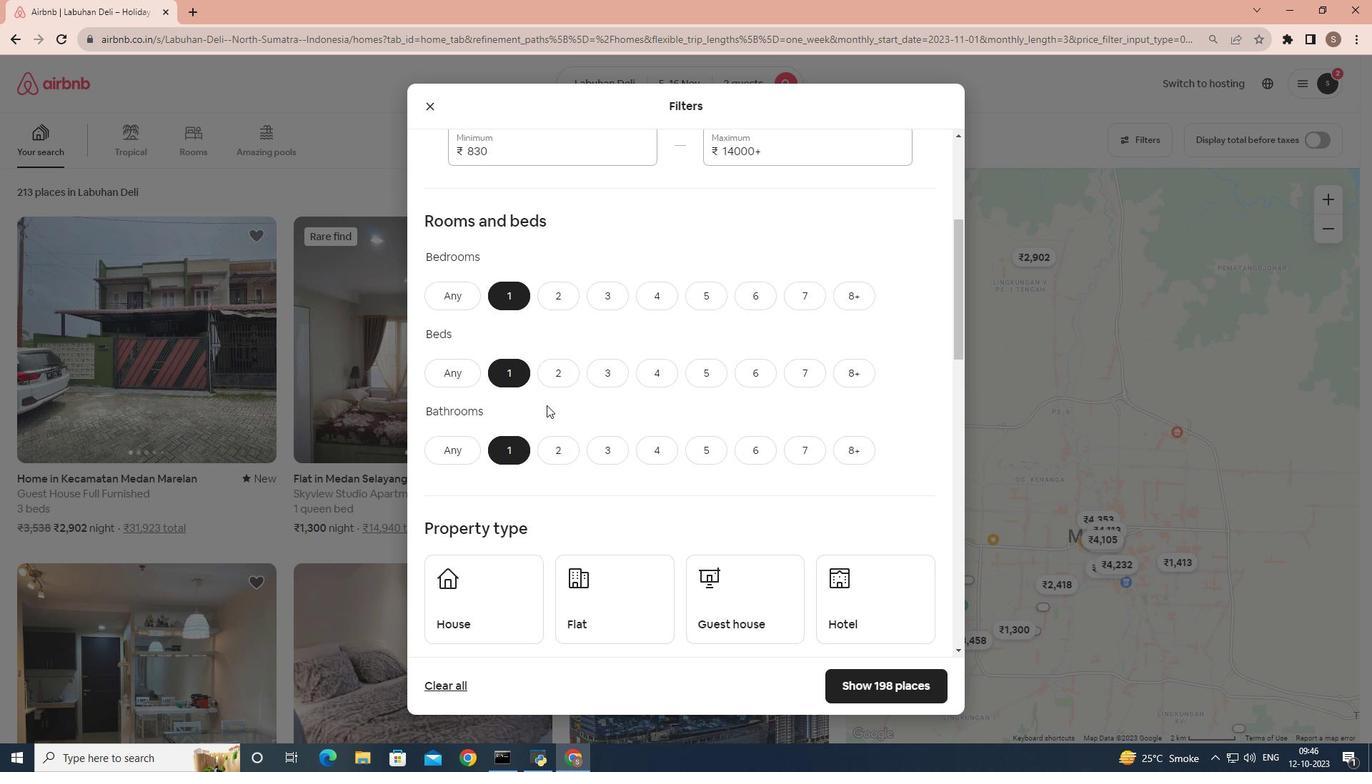 
Action: Mouse scrolled (546, 404) with delta (0, 0)
Screenshot: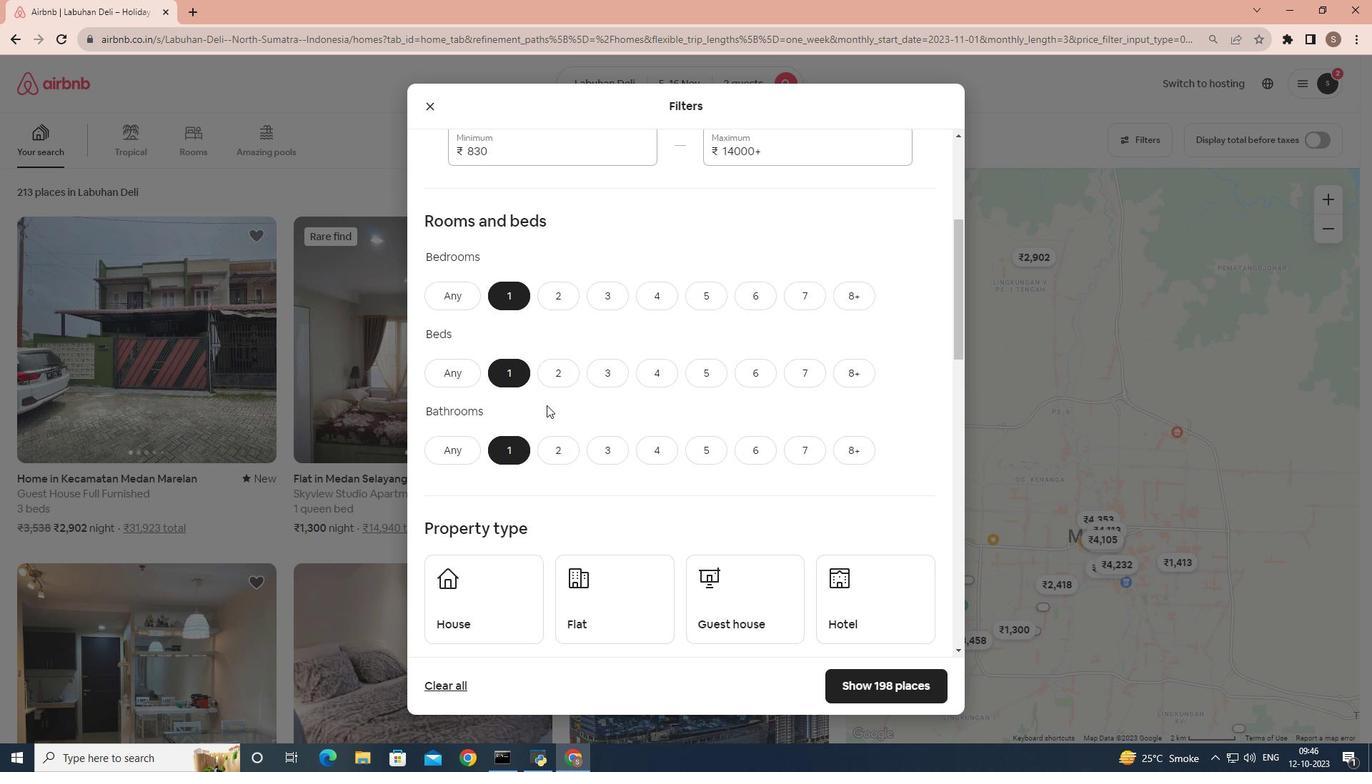 
Action: Mouse scrolled (546, 404) with delta (0, 0)
Screenshot: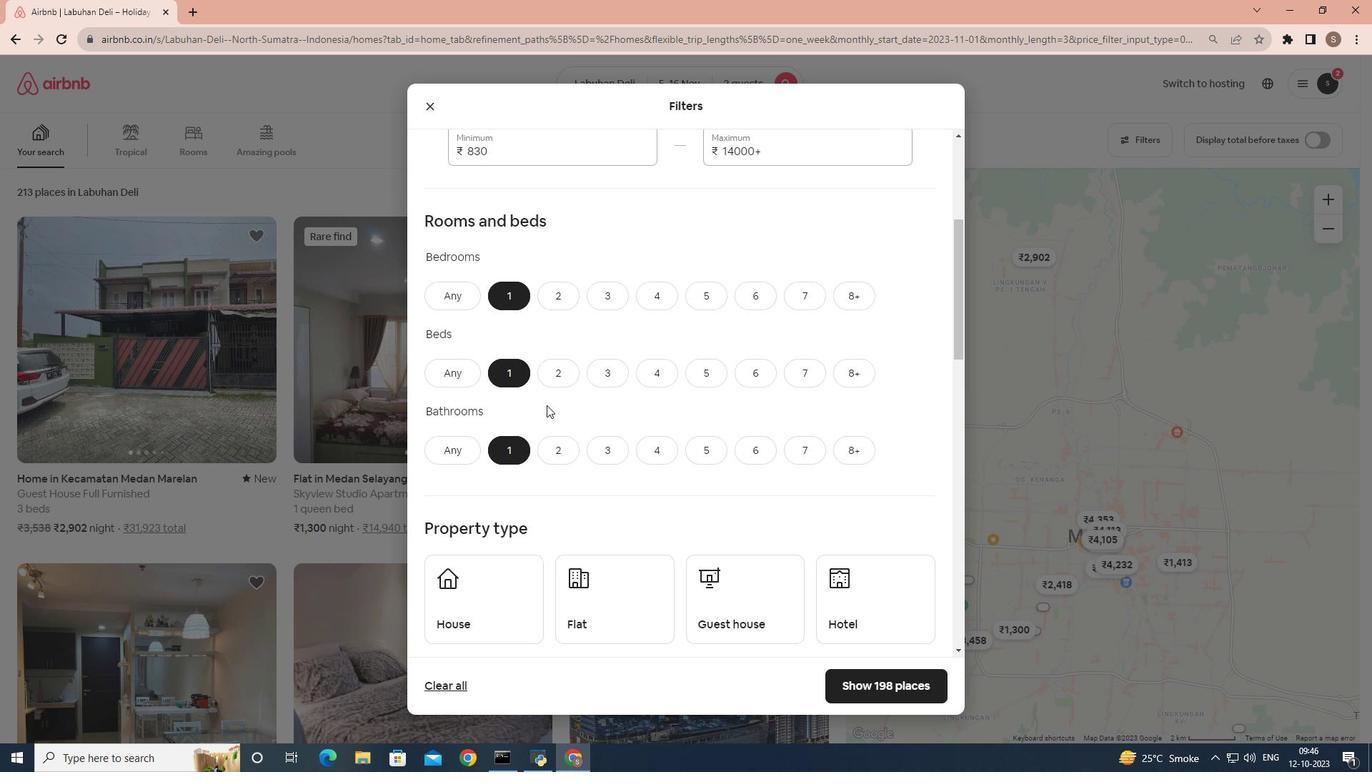 
Action: Mouse scrolled (546, 404) with delta (0, 0)
Screenshot: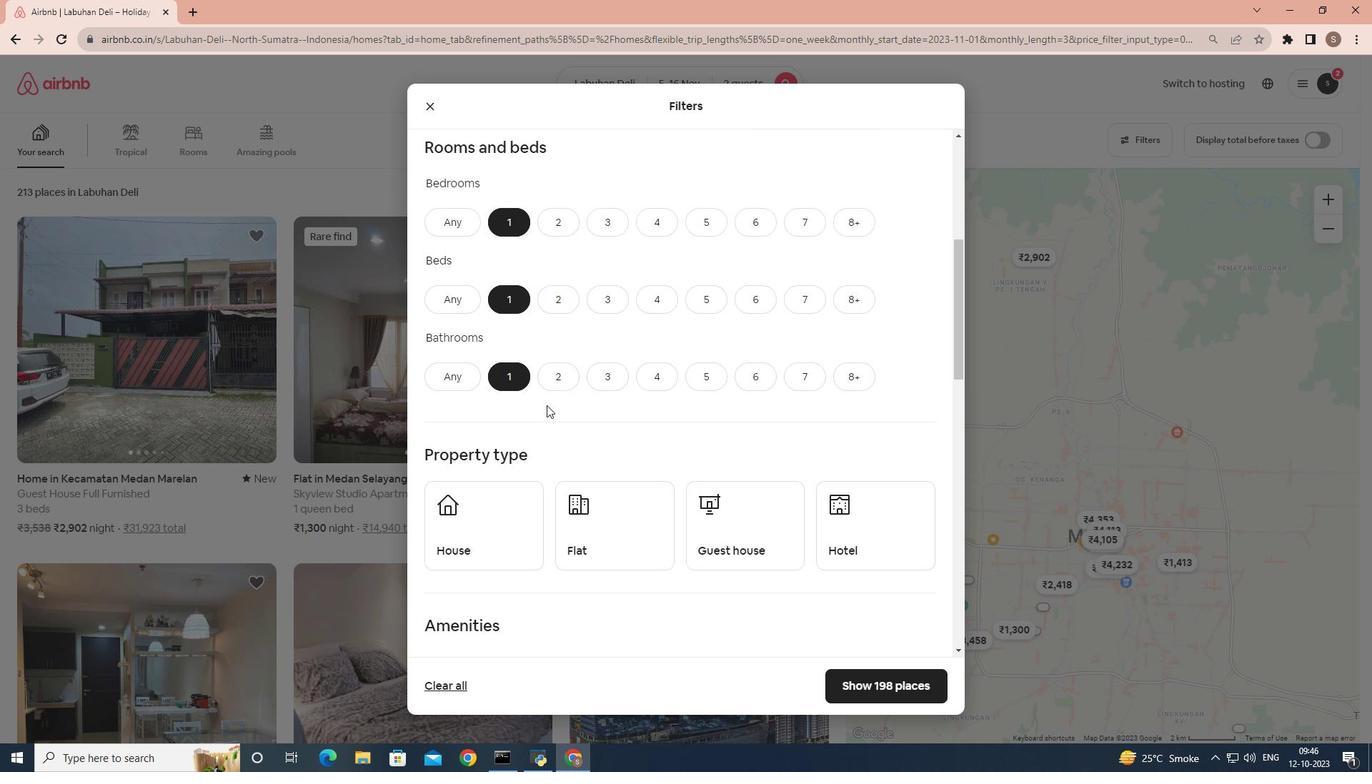 
Action: Mouse moved to (837, 352)
Screenshot: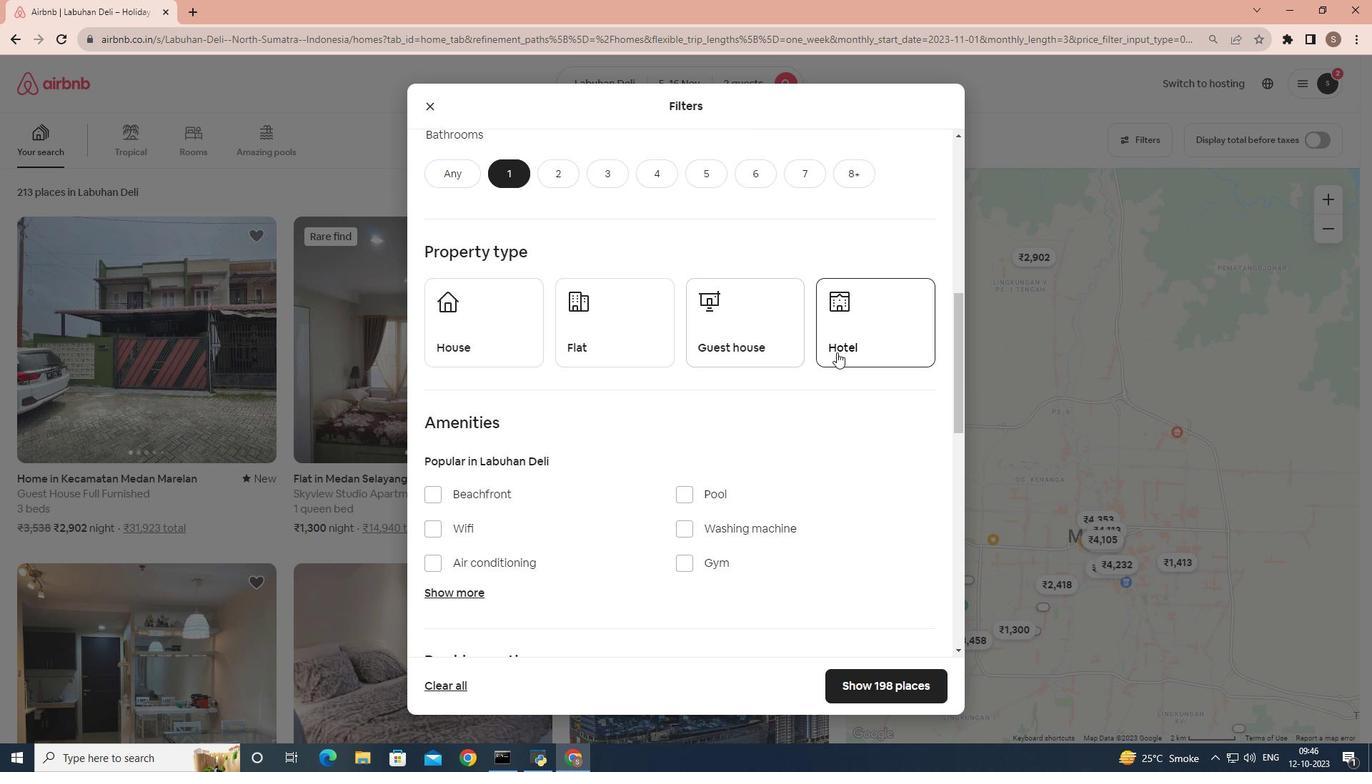 
Action: Mouse pressed left at (837, 352)
Screenshot: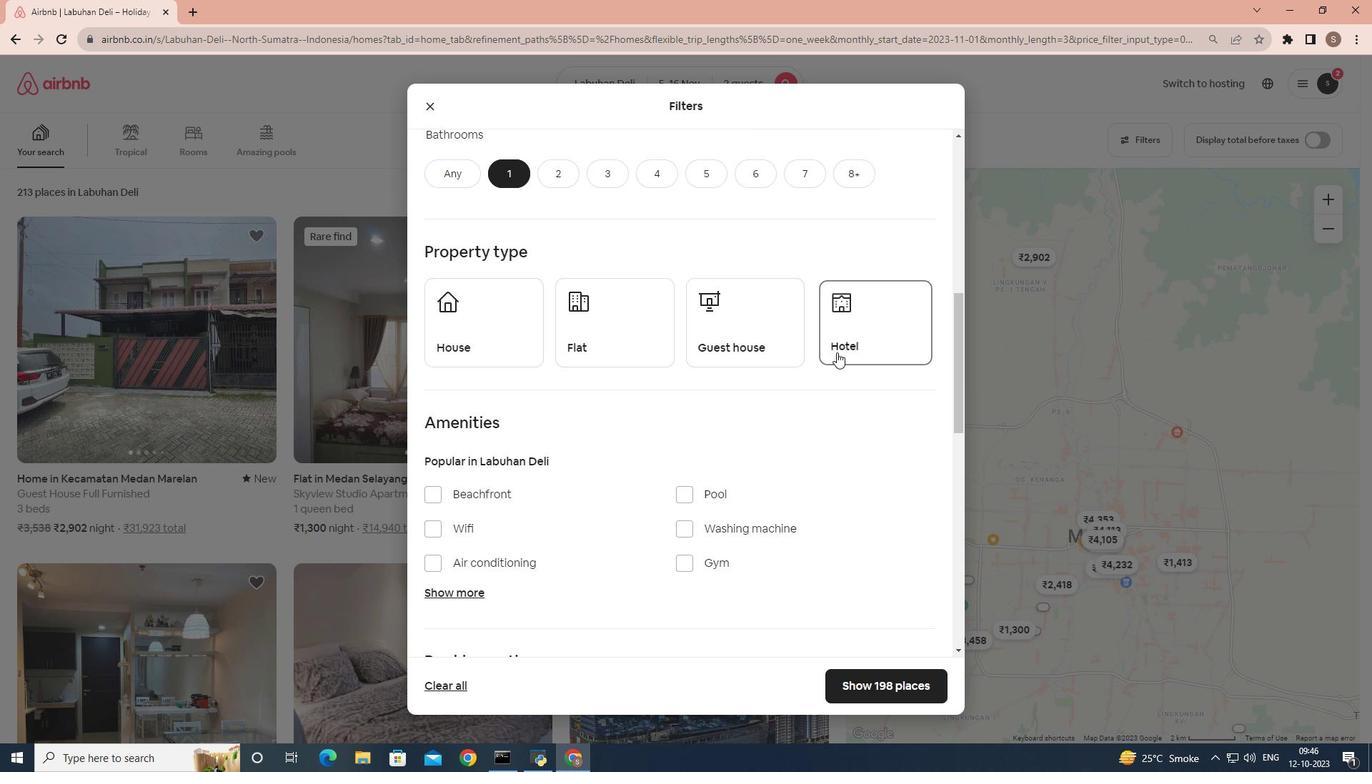 
Action: Mouse moved to (644, 451)
Screenshot: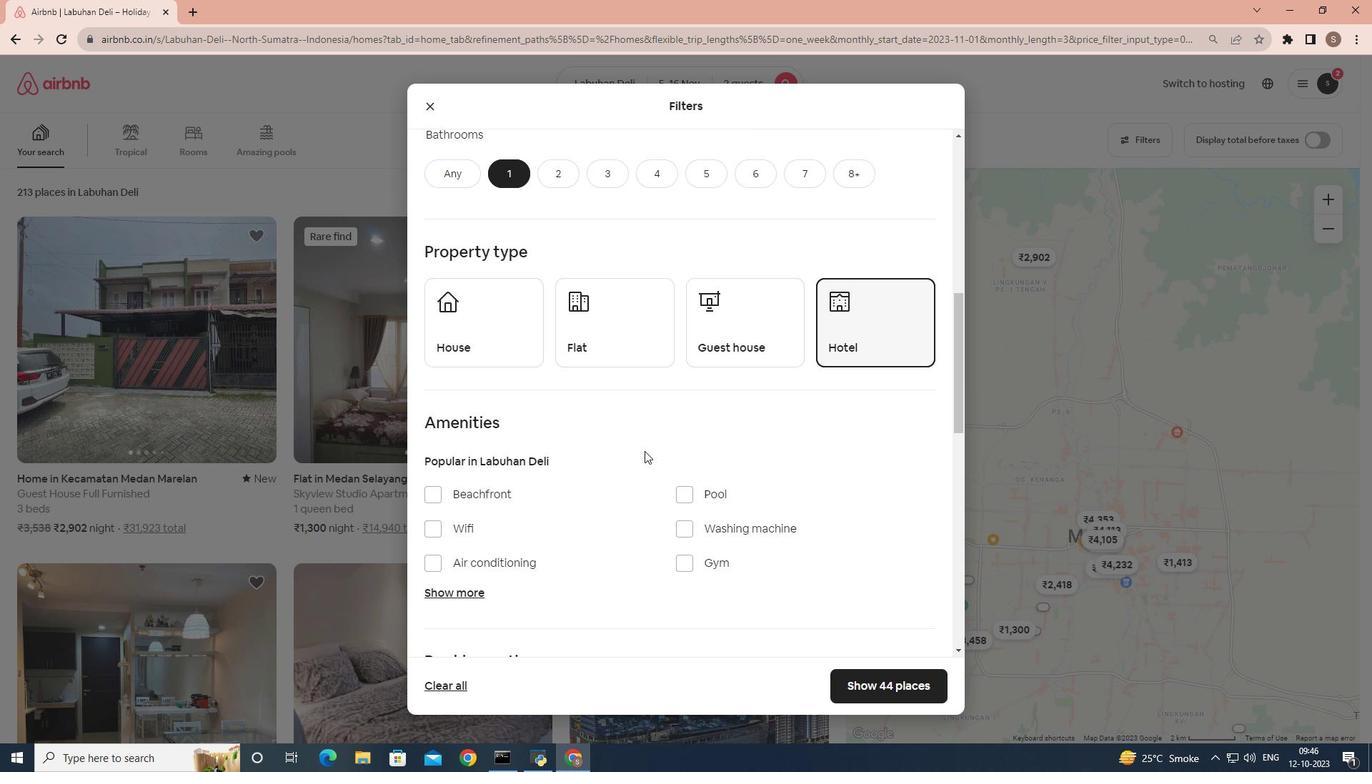 
Action: Mouse scrolled (644, 450) with delta (0, 0)
Screenshot: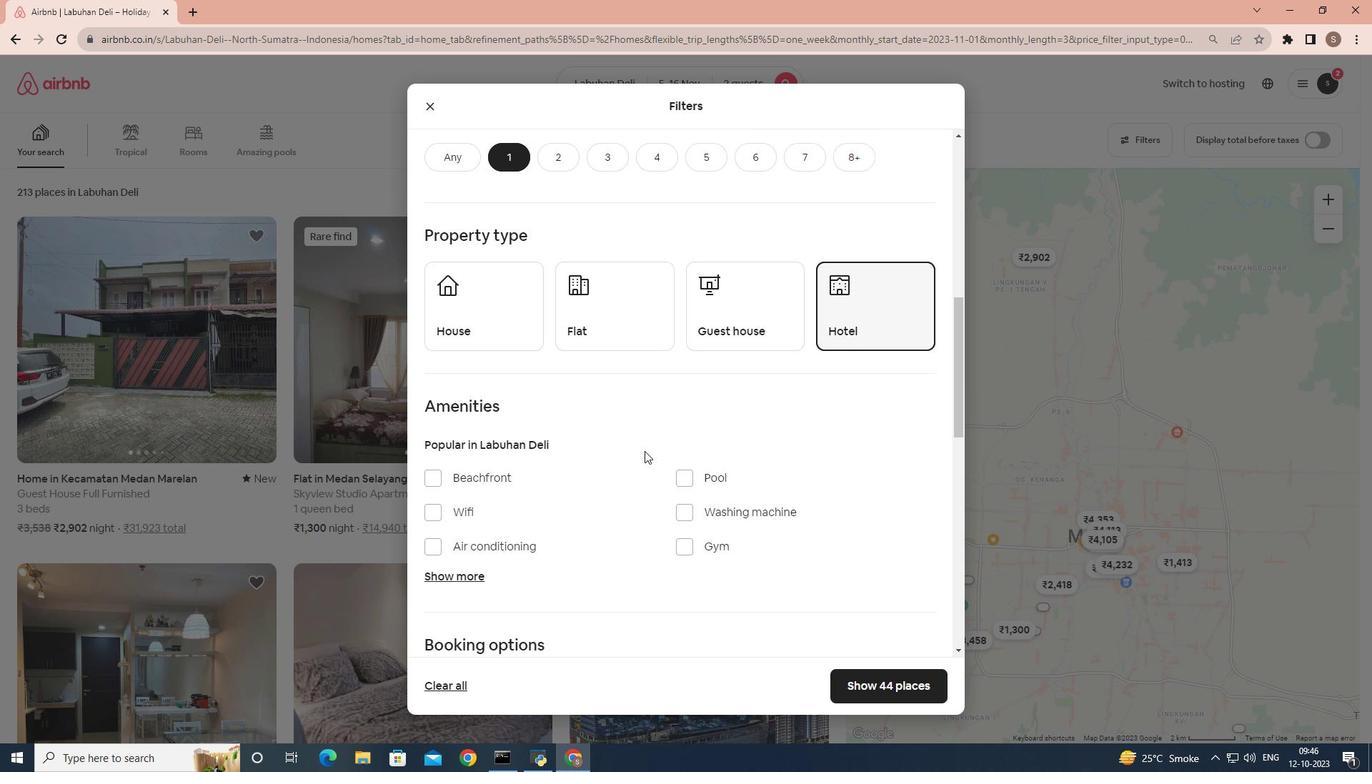 
Action: Mouse scrolled (644, 450) with delta (0, 0)
Screenshot: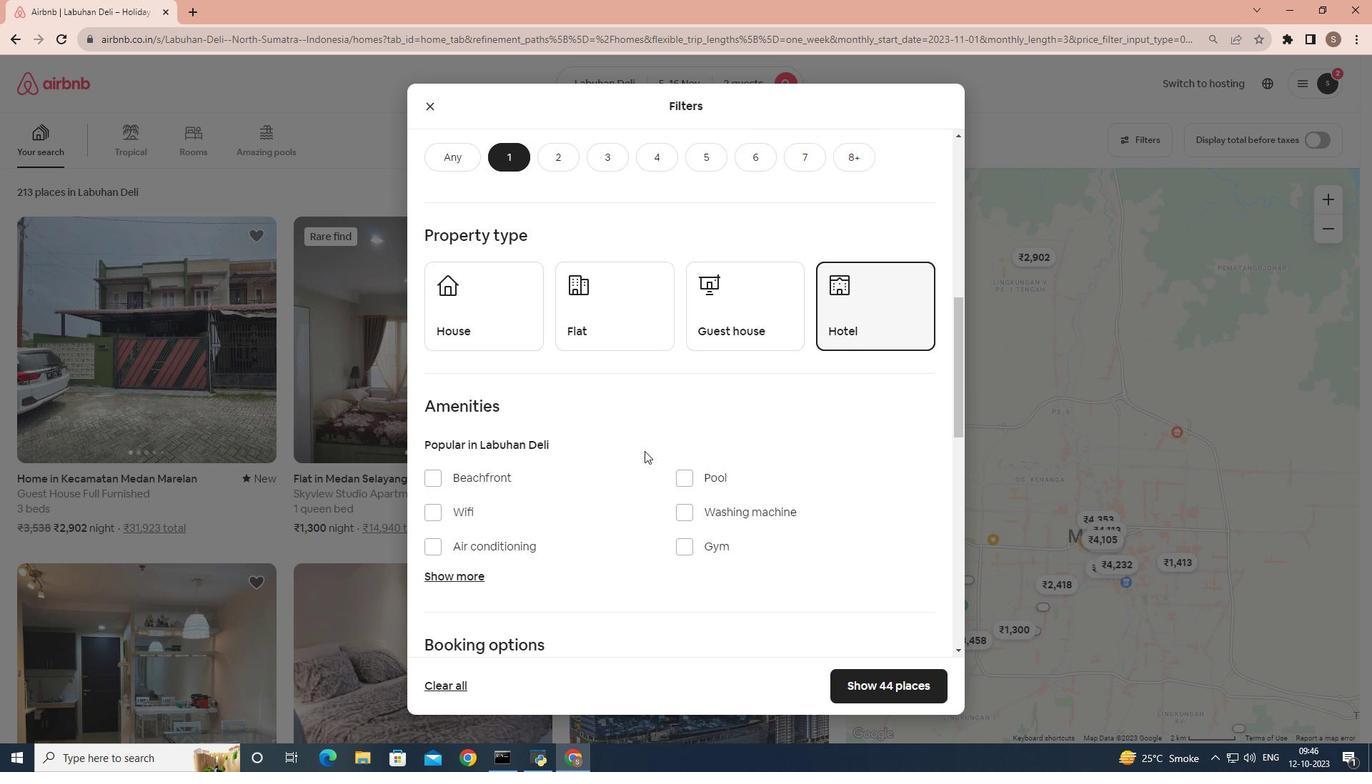 
Action: Mouse scrolled (644, 450) with delta (0, 0)
Screenshot: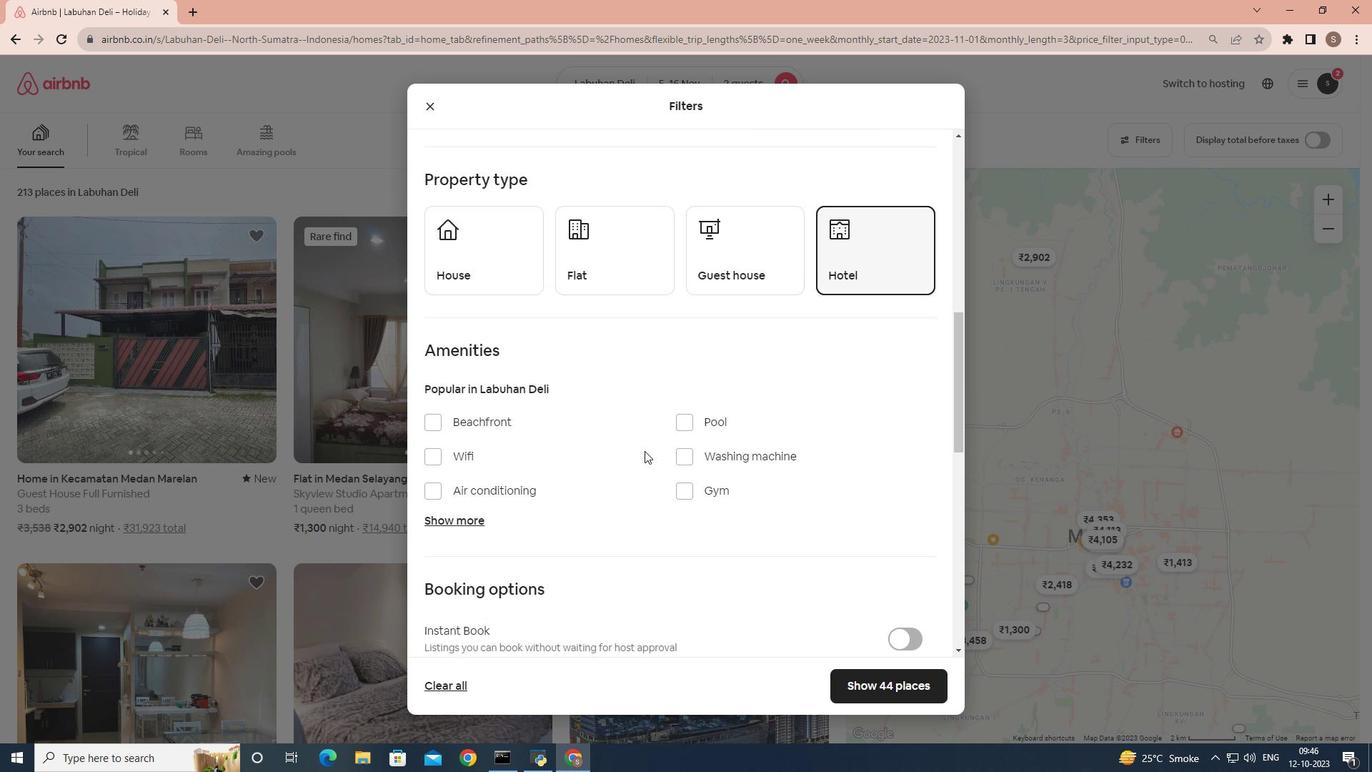 
Action: Mouse scrolled (644, 450) with delta (0, 0)
Screenshot: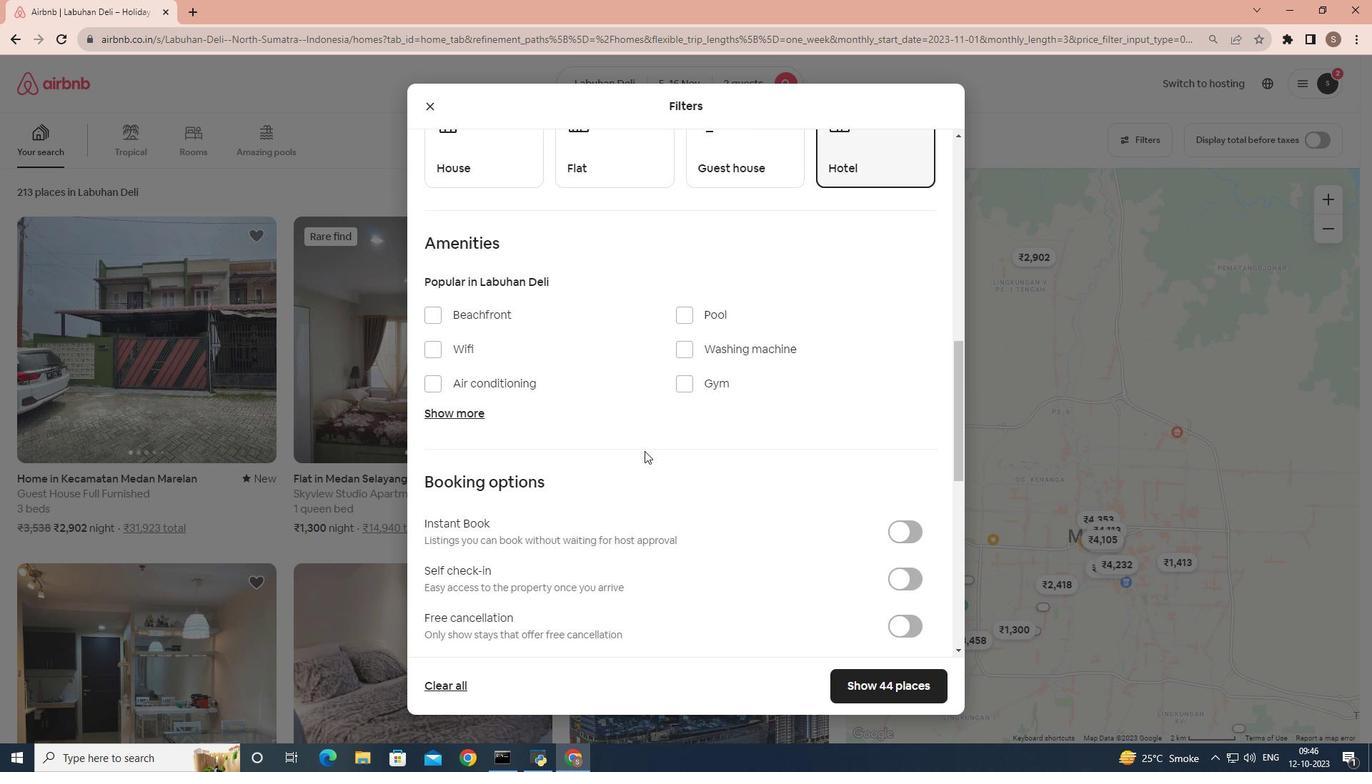 
Action: Mouse scrolled (644, 450) with delta (0, 0)
Screenshot: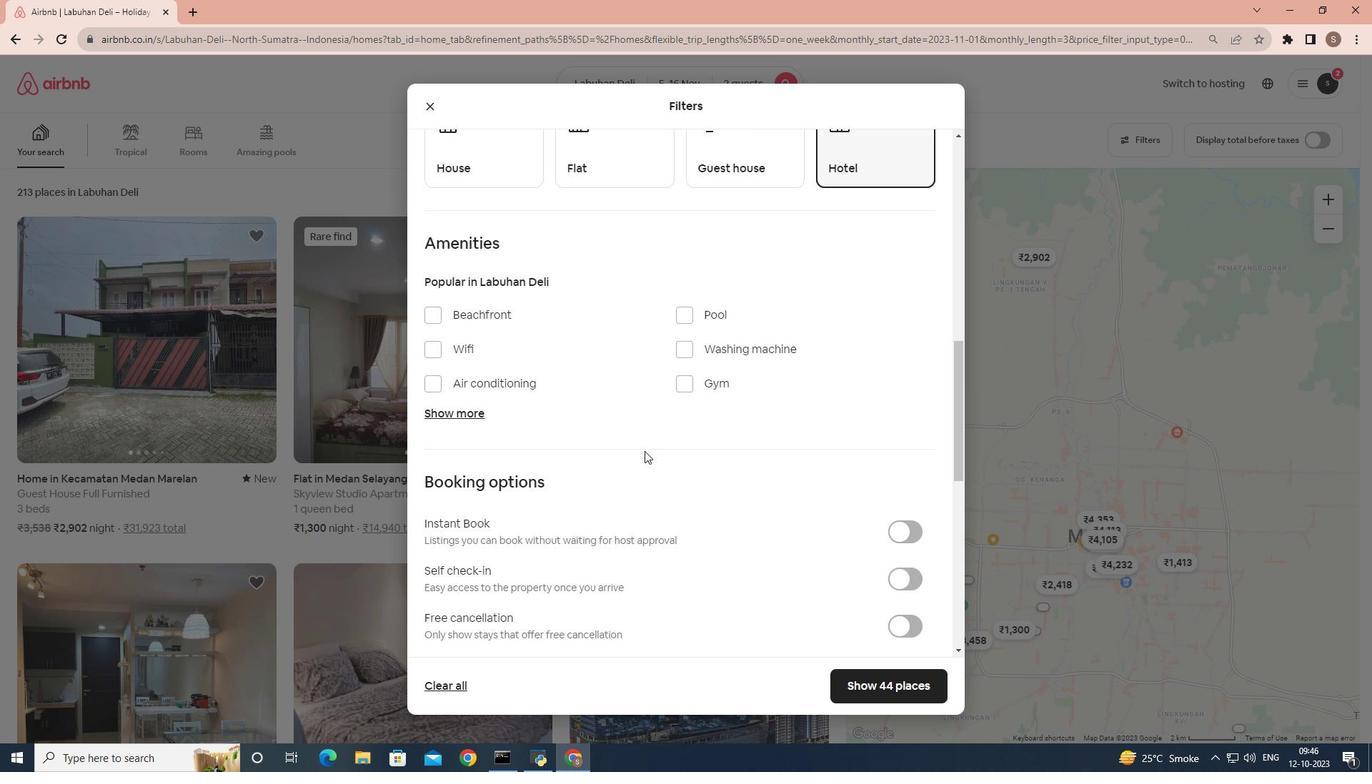 
Action: Mouse scrolled (644, 450) with delta (0, 0)
Screenshot: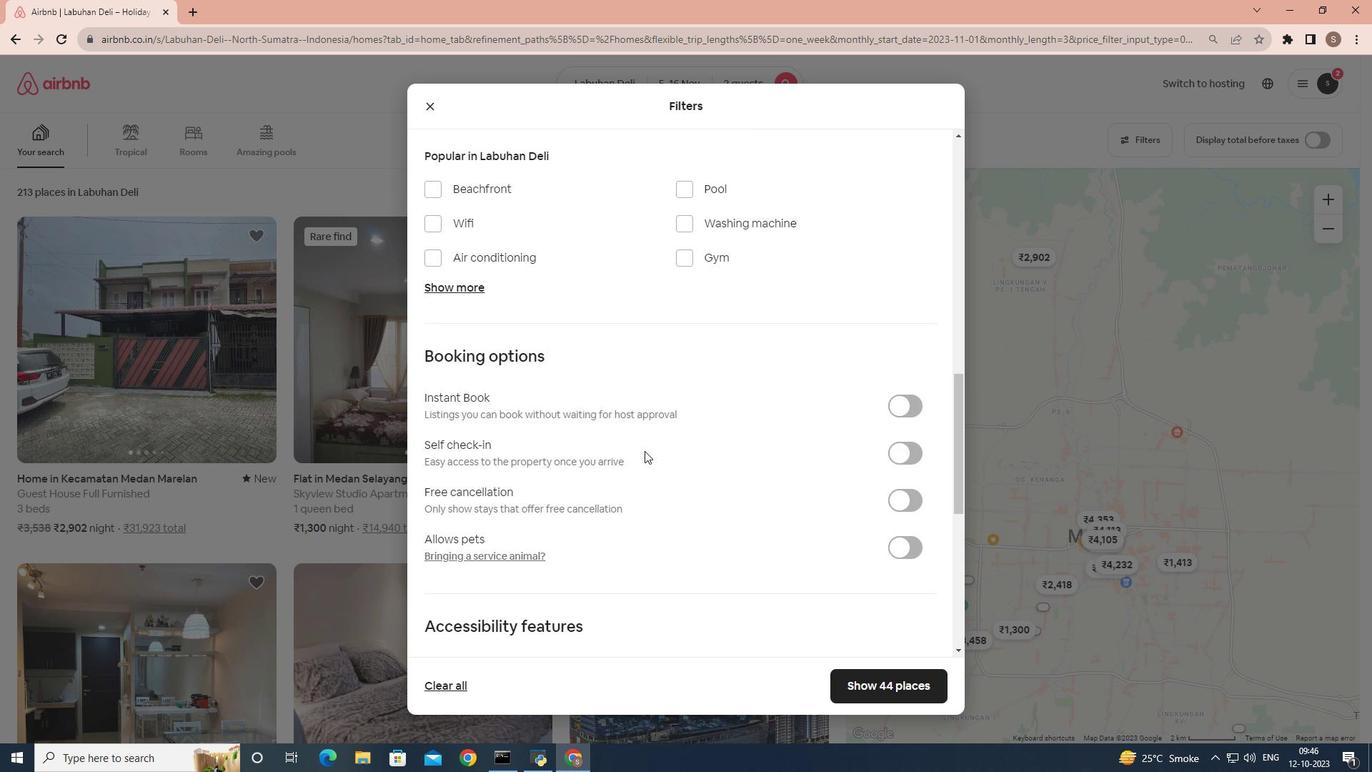 
Action: Mouse moved to (893, 681)
Screenshot: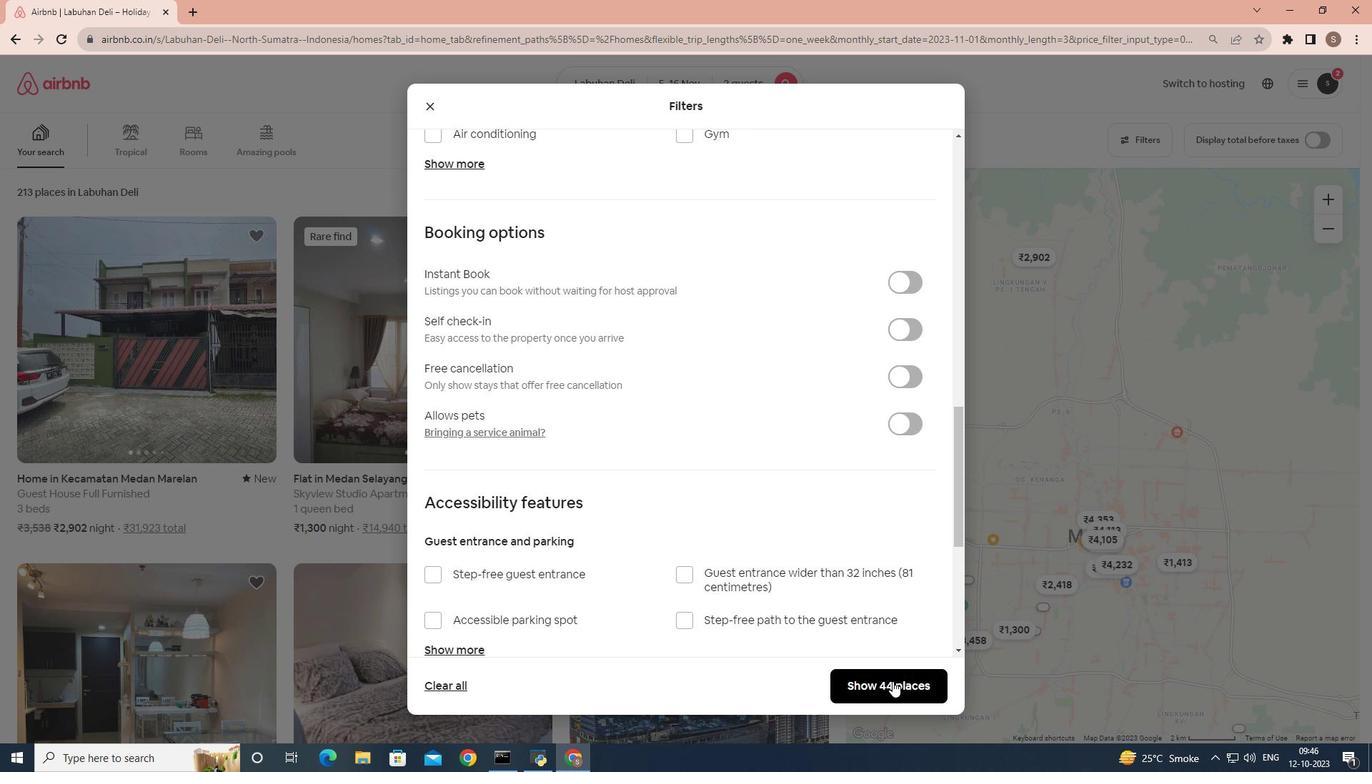 
Action: Mouse pressed left at (893, 681)
Screenshot: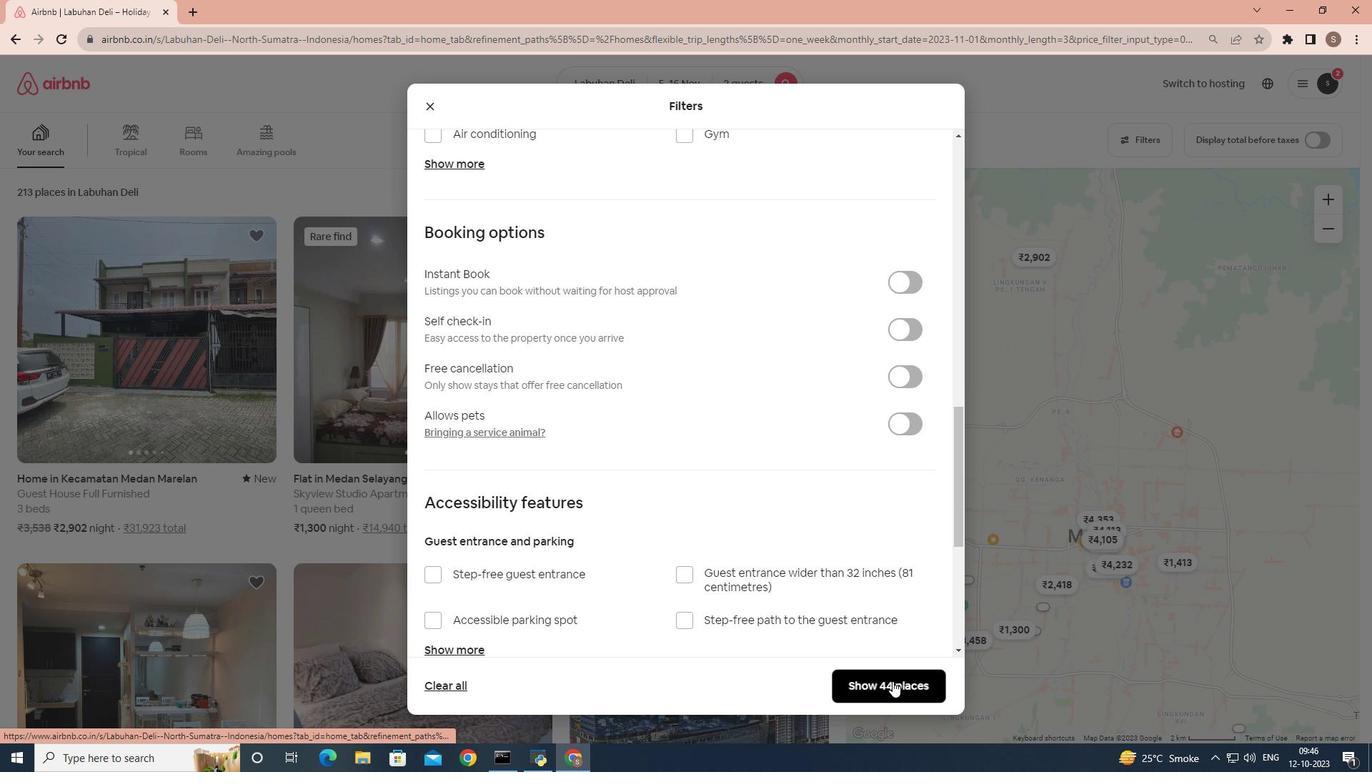 
Action: Mouse moved to (164, 363)
Screenshot: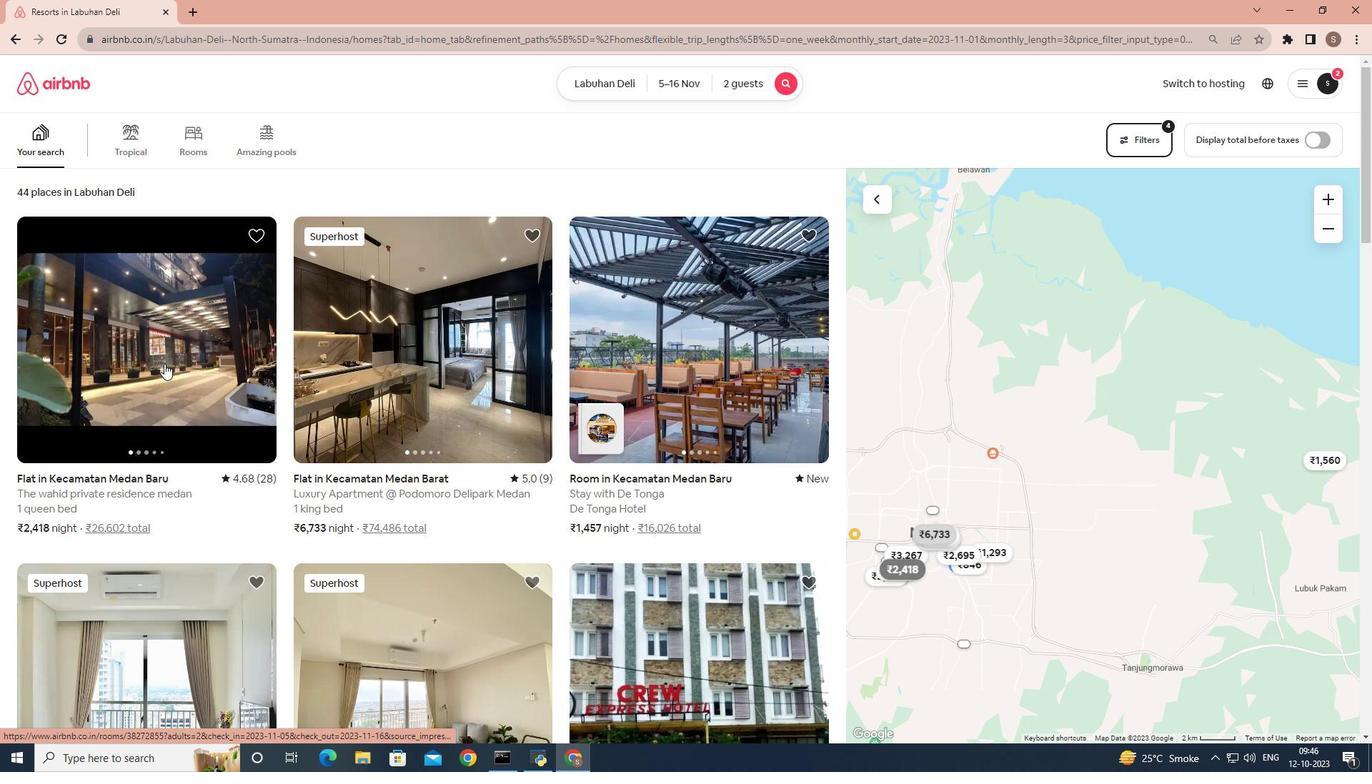 
Action: Mouse scrolled (164, 363) with delta (0, 0)
Screenshot: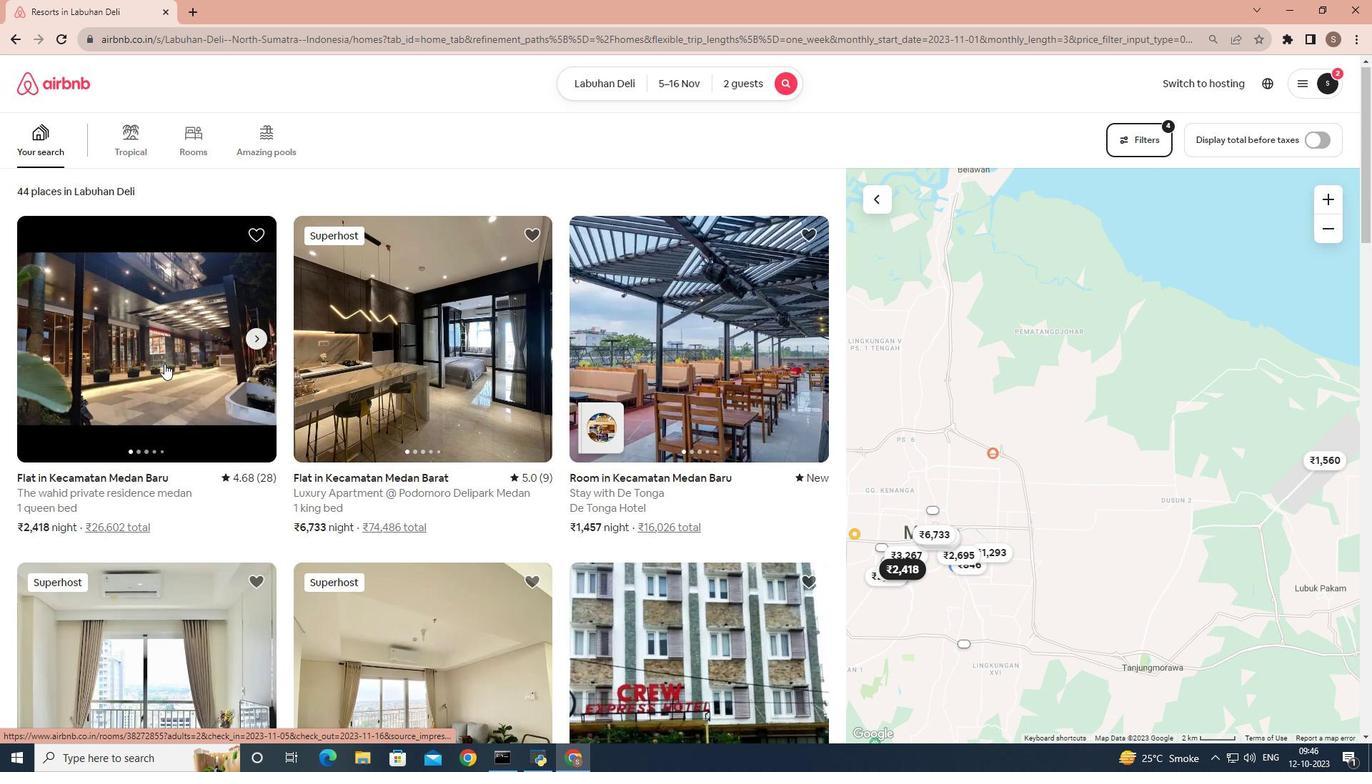 
Action: Mouse scrolled (164, 363) with delta (0, 0)
Screenshot: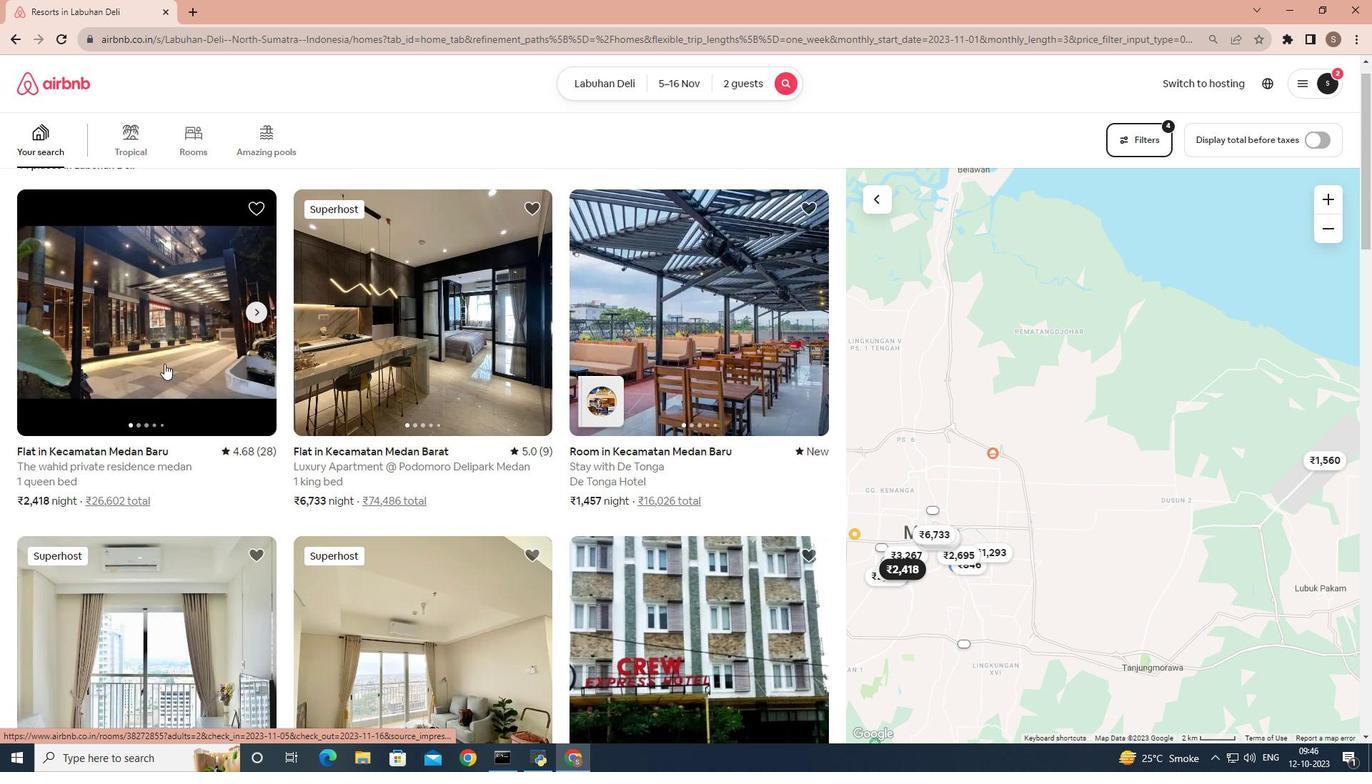 
Action: Mouse moved to (179, 333)
Screenshot: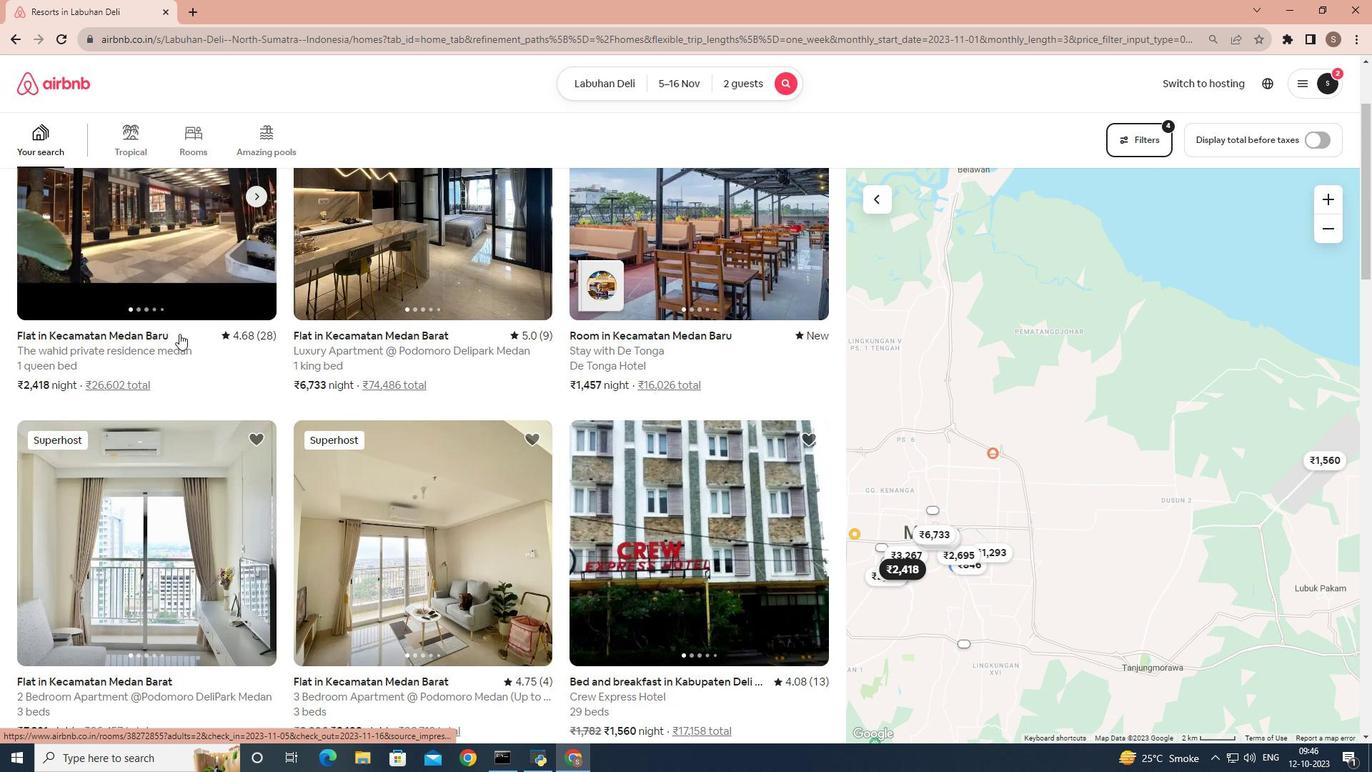 
Action: Mouse scrolled (179, 334) with delta (0, 0)
Screenshot: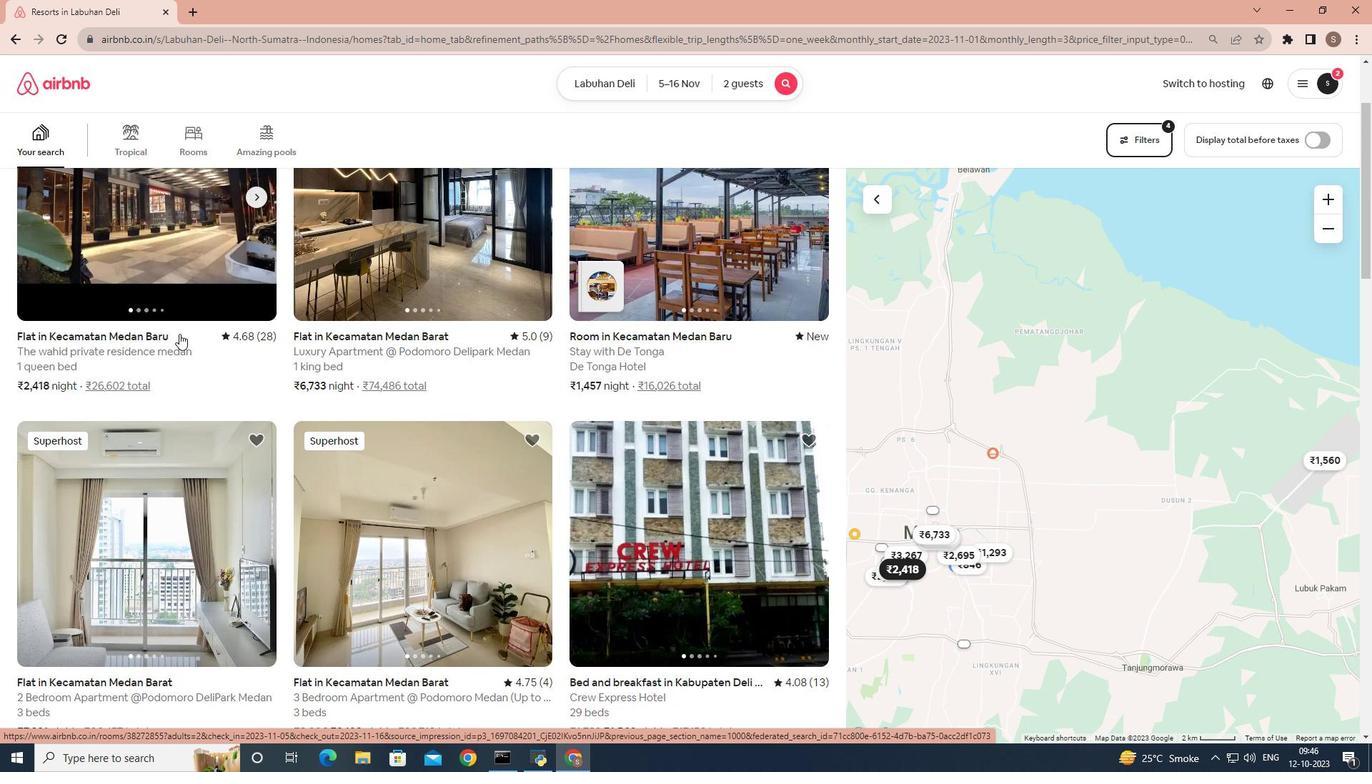 
Action: Mouse scrolled (179, 333) with delta (0, 0)
Screenshot: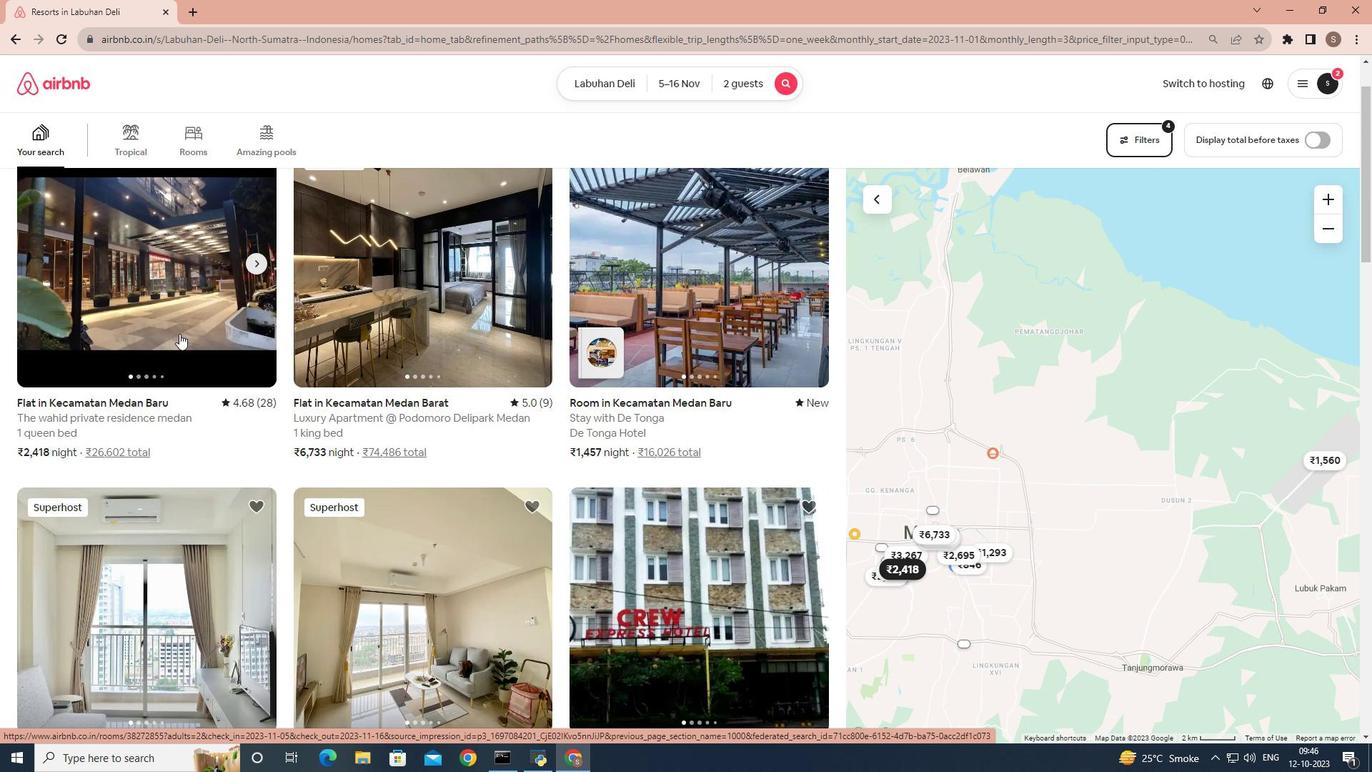 
Action: Mouse scrolled (179, 333) with delta (0, 0)
Screenshot: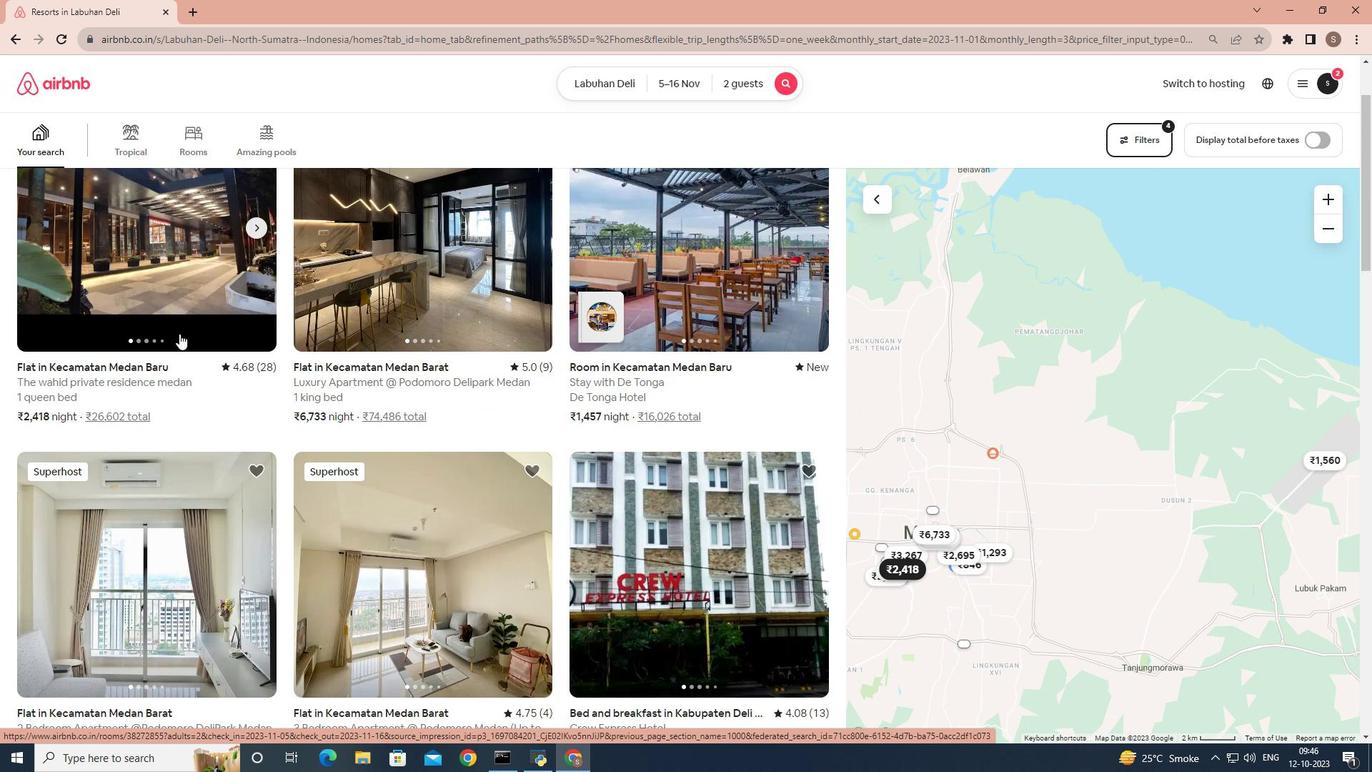
Action: Mouse scrolled (179, 333) with delta (0, 0)
Screenshot: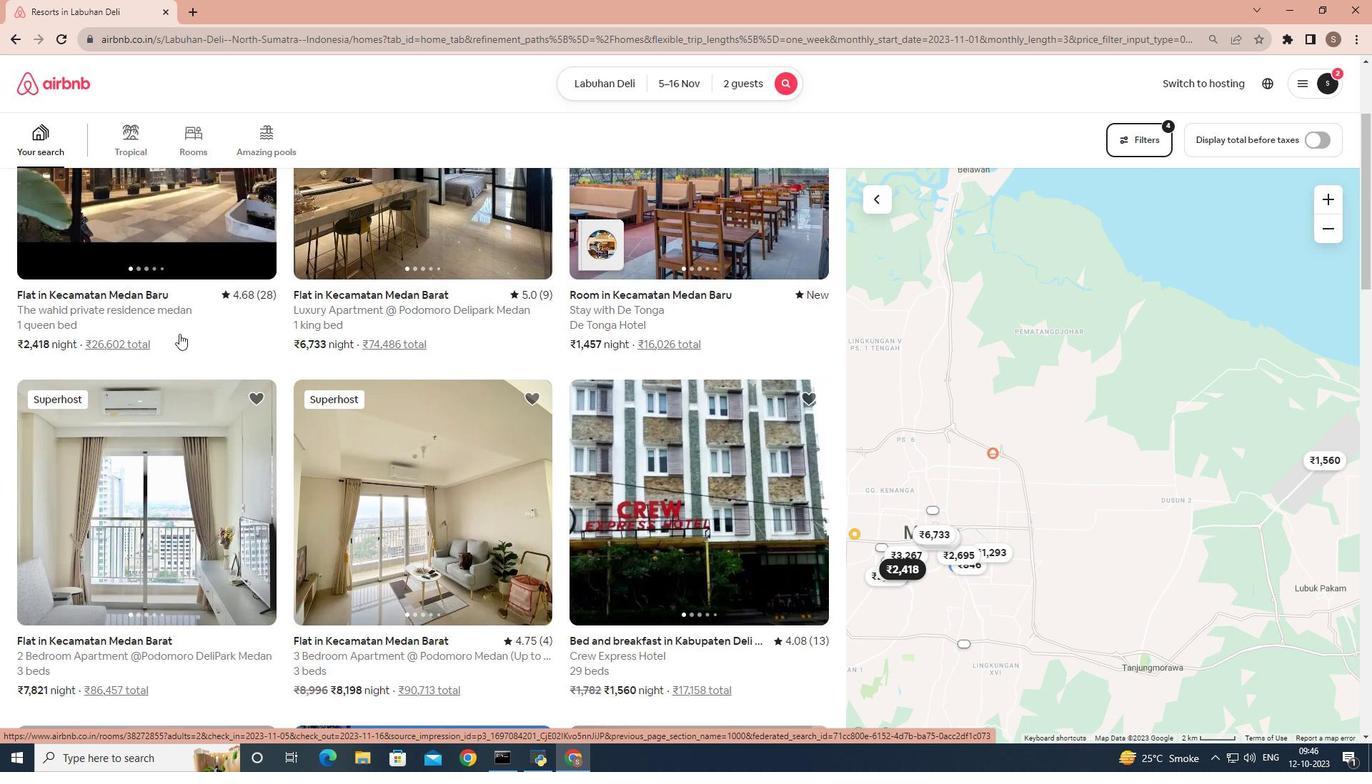 
Action: Mouse scrolled (179, 333) with delta (0, 0)
Screenshot: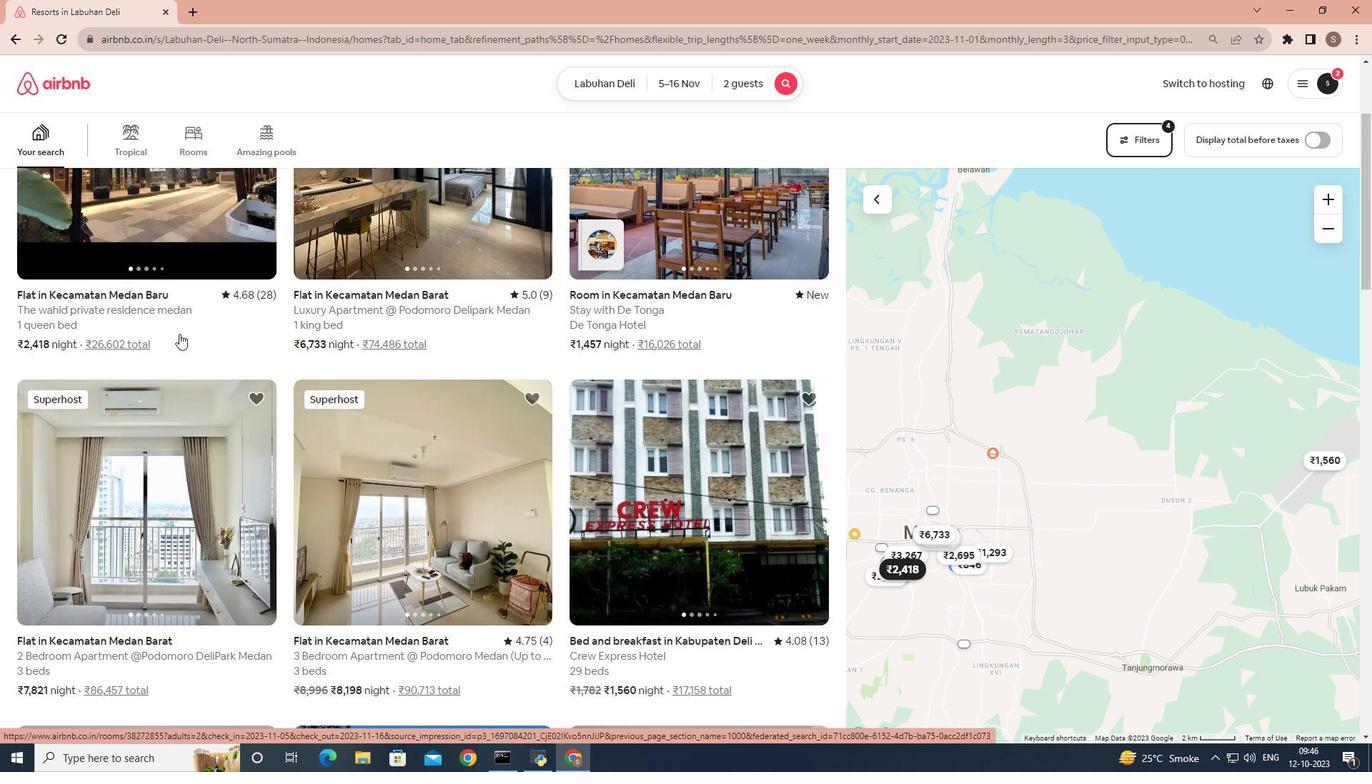 
Action: Mouse scrolled (179, 334) with delta (0, 0)
Screenshot: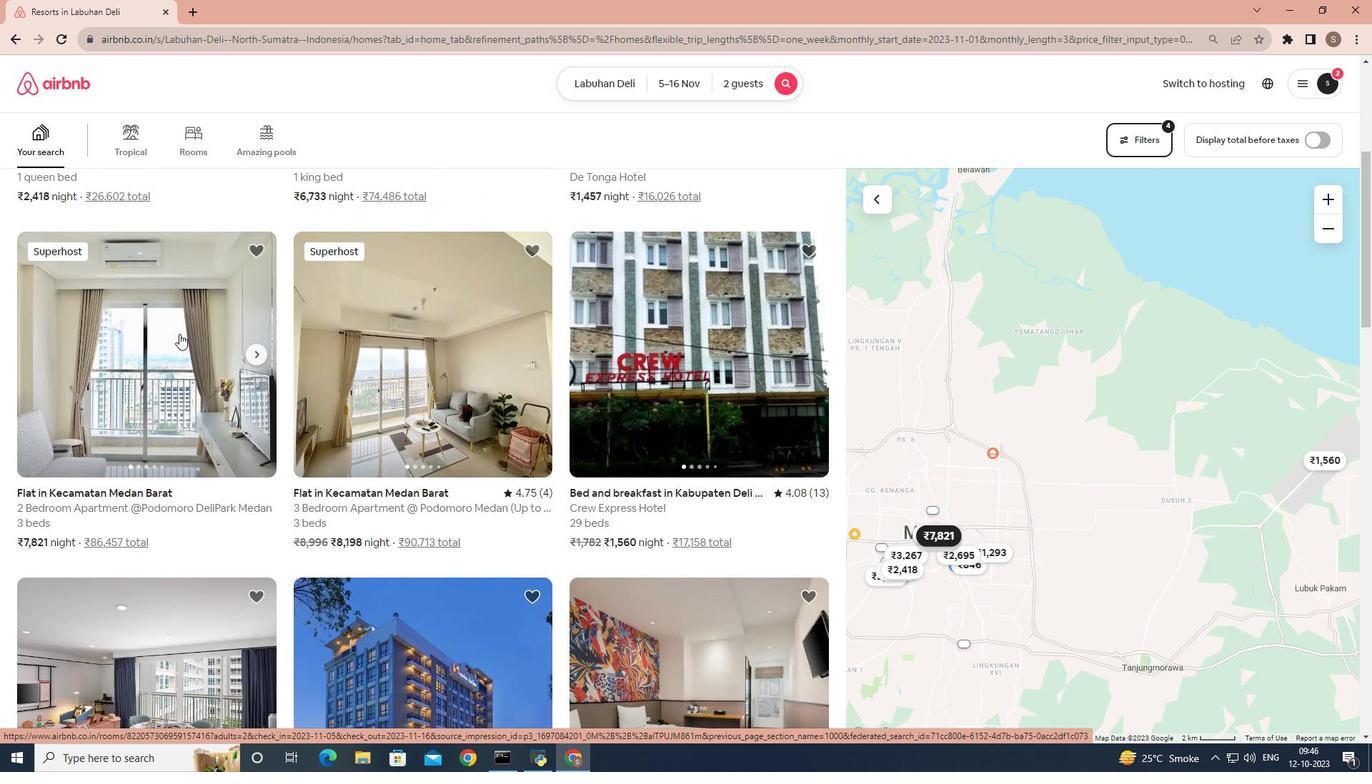
Action: Mouse scrolled (179, 334) with delta (0, 0)
Screenshot: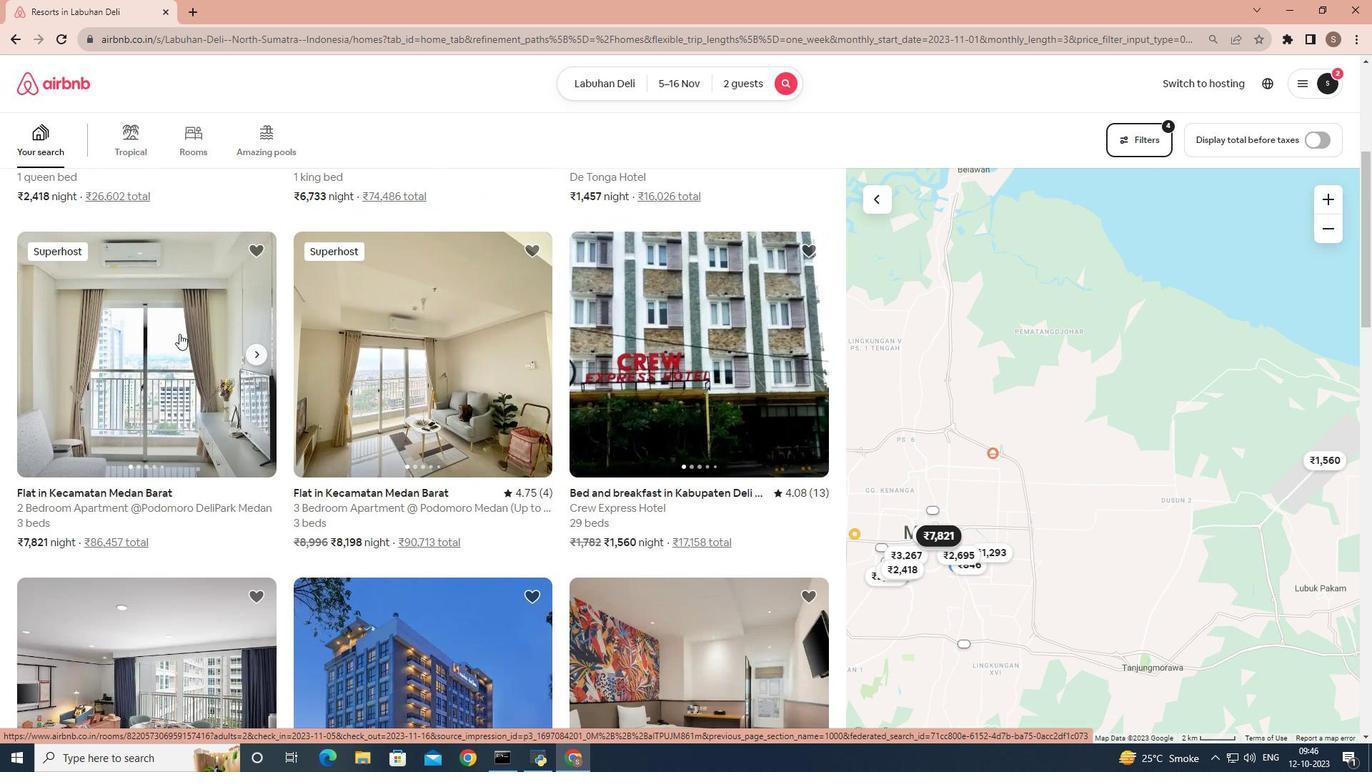 
Action: Mouse moved to (647, 263)
Screenshot: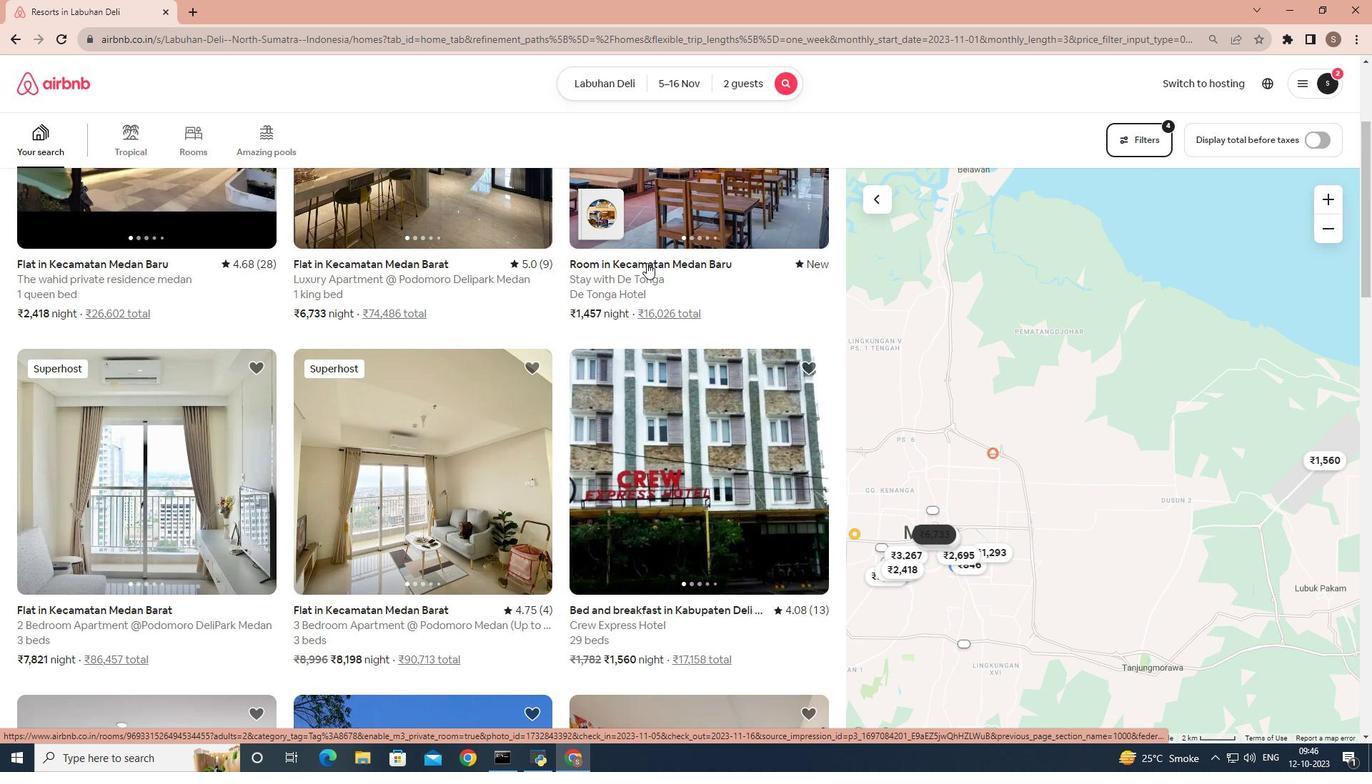 
Action: Mouse pressed left at (647, 263)
Screenshot: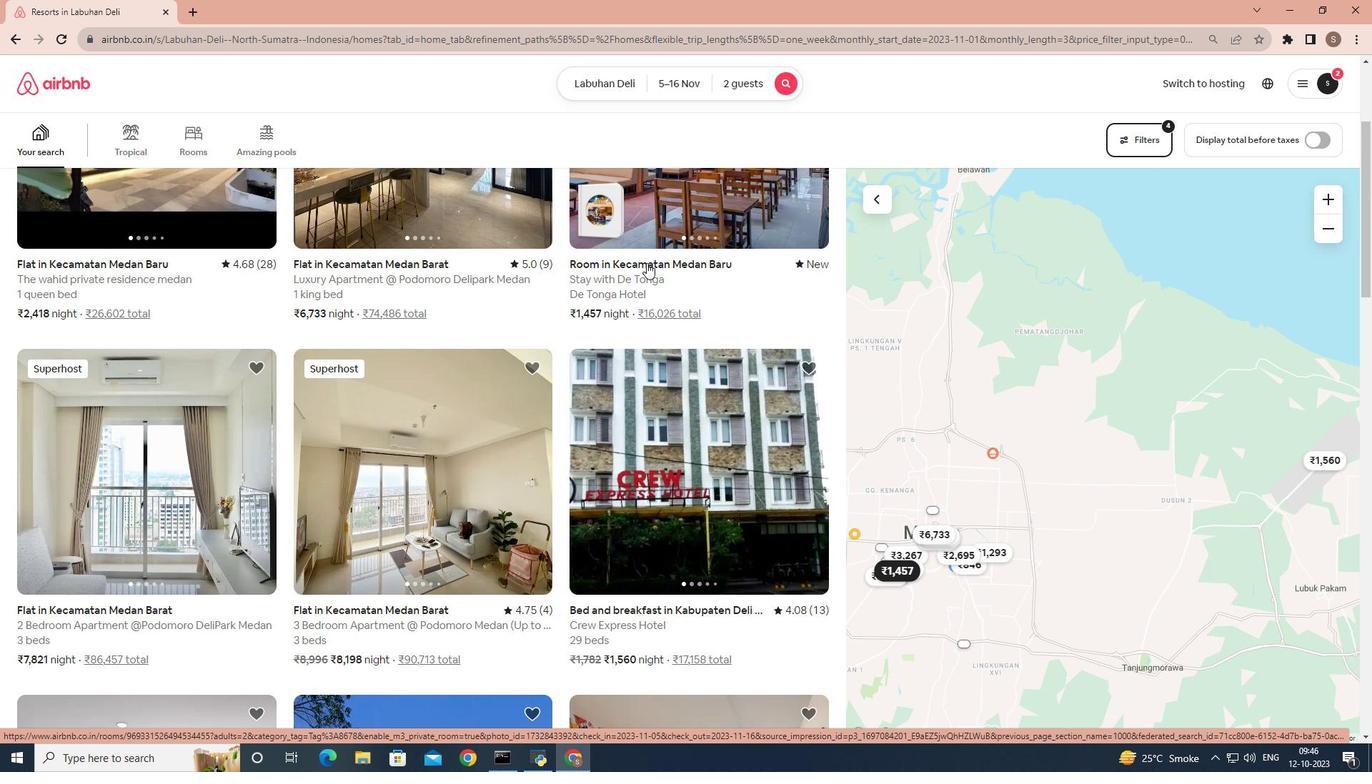 
Action: Mouse moved to (450, 300)
Screenshot: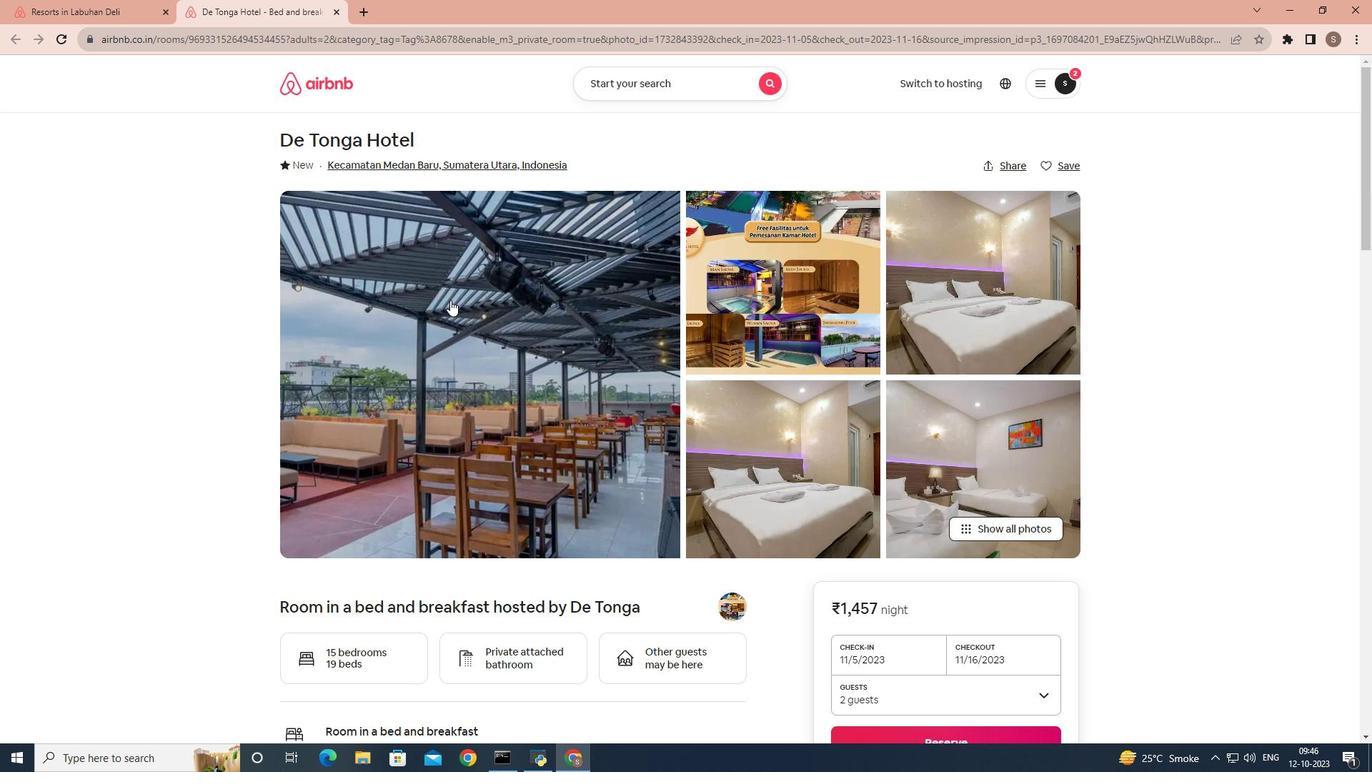 
Action: Mouse scrolled (450, 299) with delta (0, 0)
Screenshot: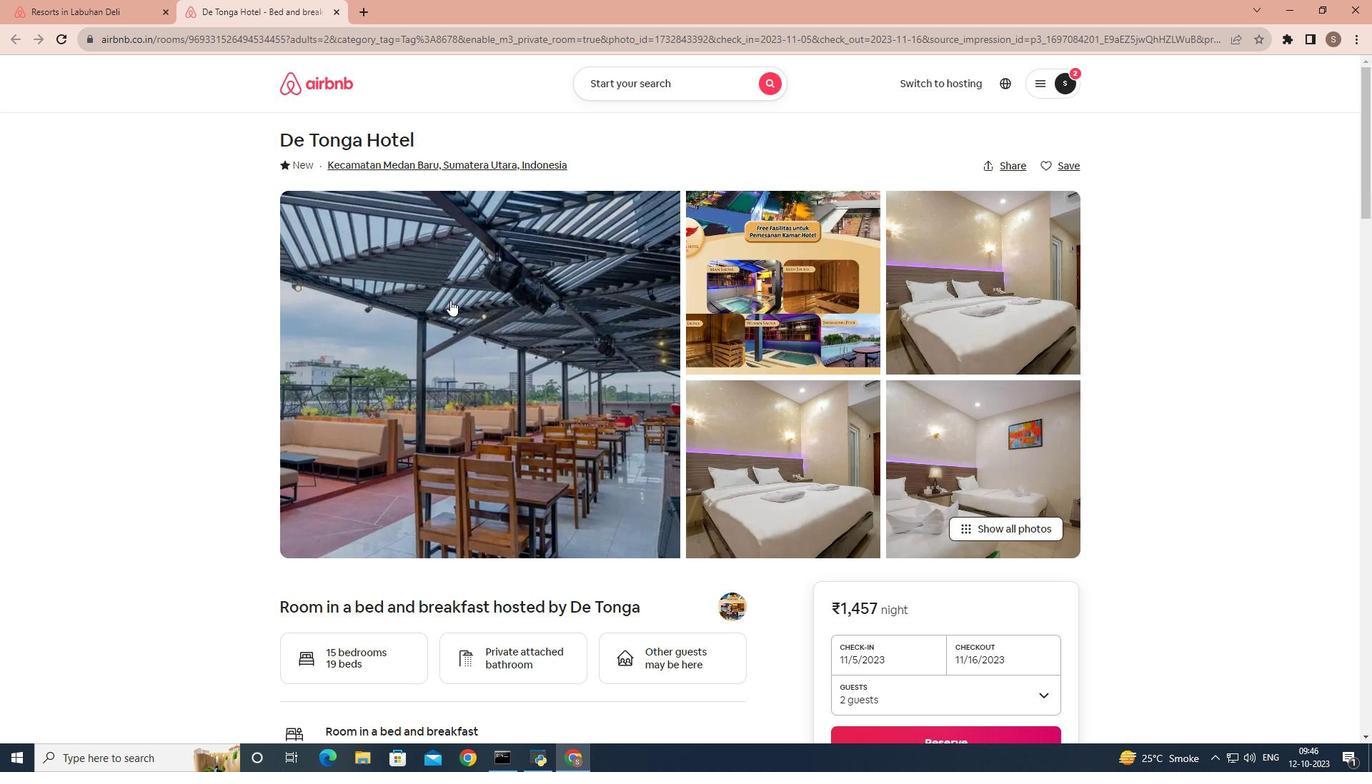 
Action: Mouse scrolled (450, 299) with delta (0, 0)
Screenshot: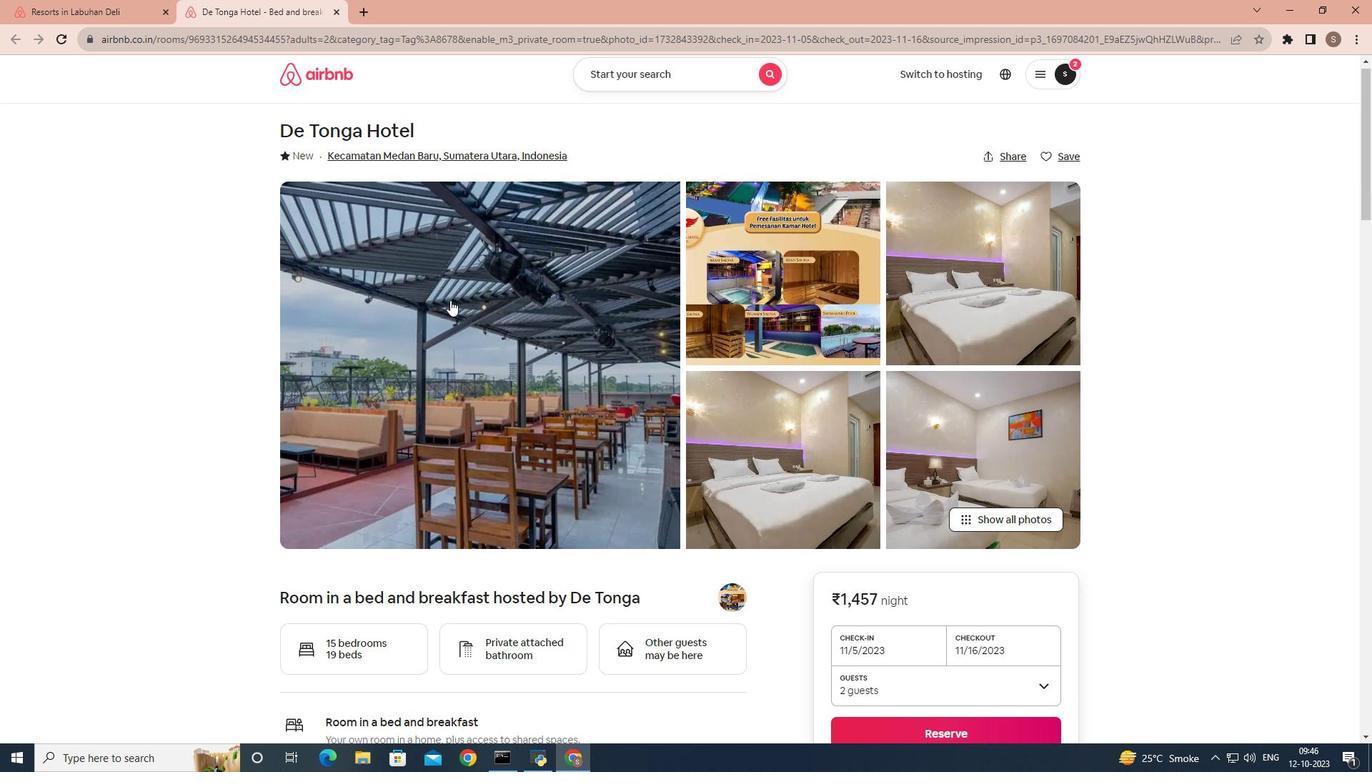
Action: Mouse scrolled (450, 299) with delta (0, 0)
Screenshot: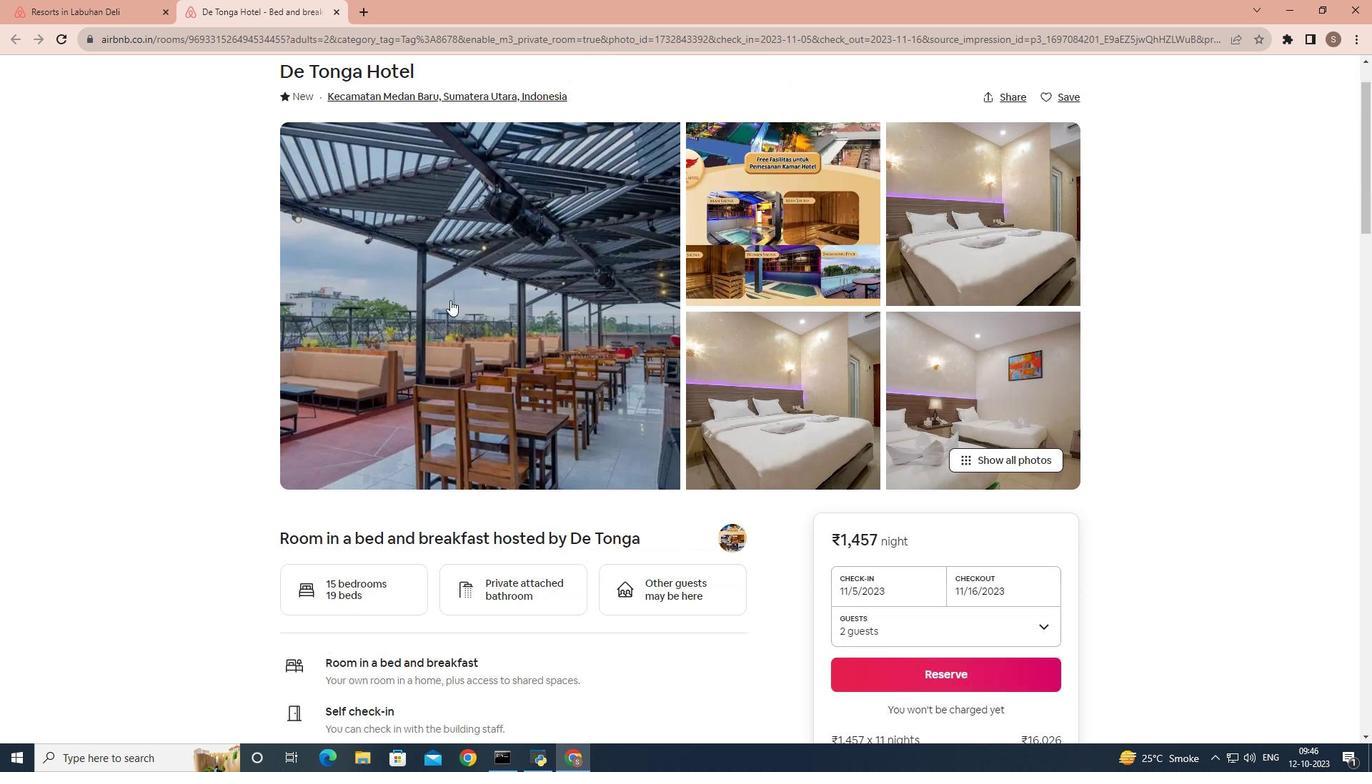 
Action: Mouse scrolled (450, 299) with delta (0, 0)
Screenshot: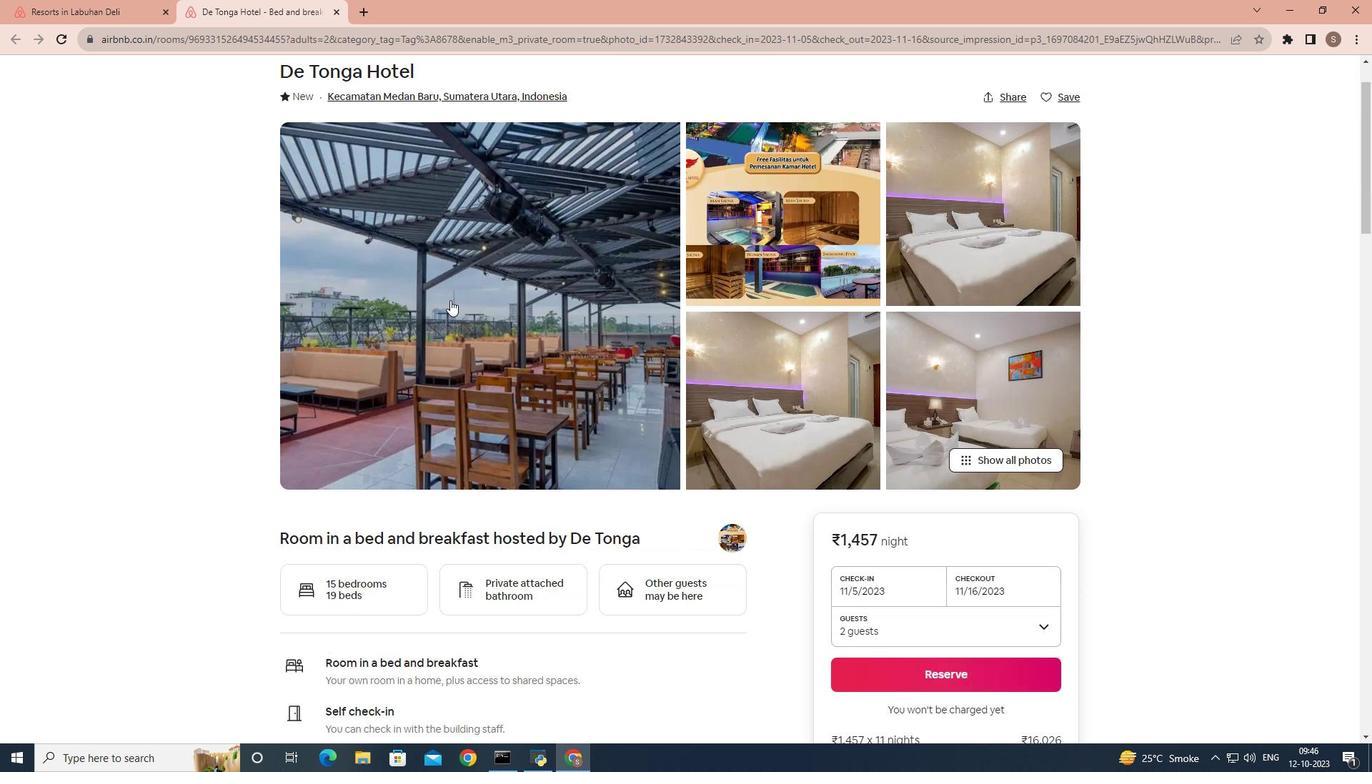 
Action: Mouse scrolled (450, 299) with delta (0, 0)
Screenshot: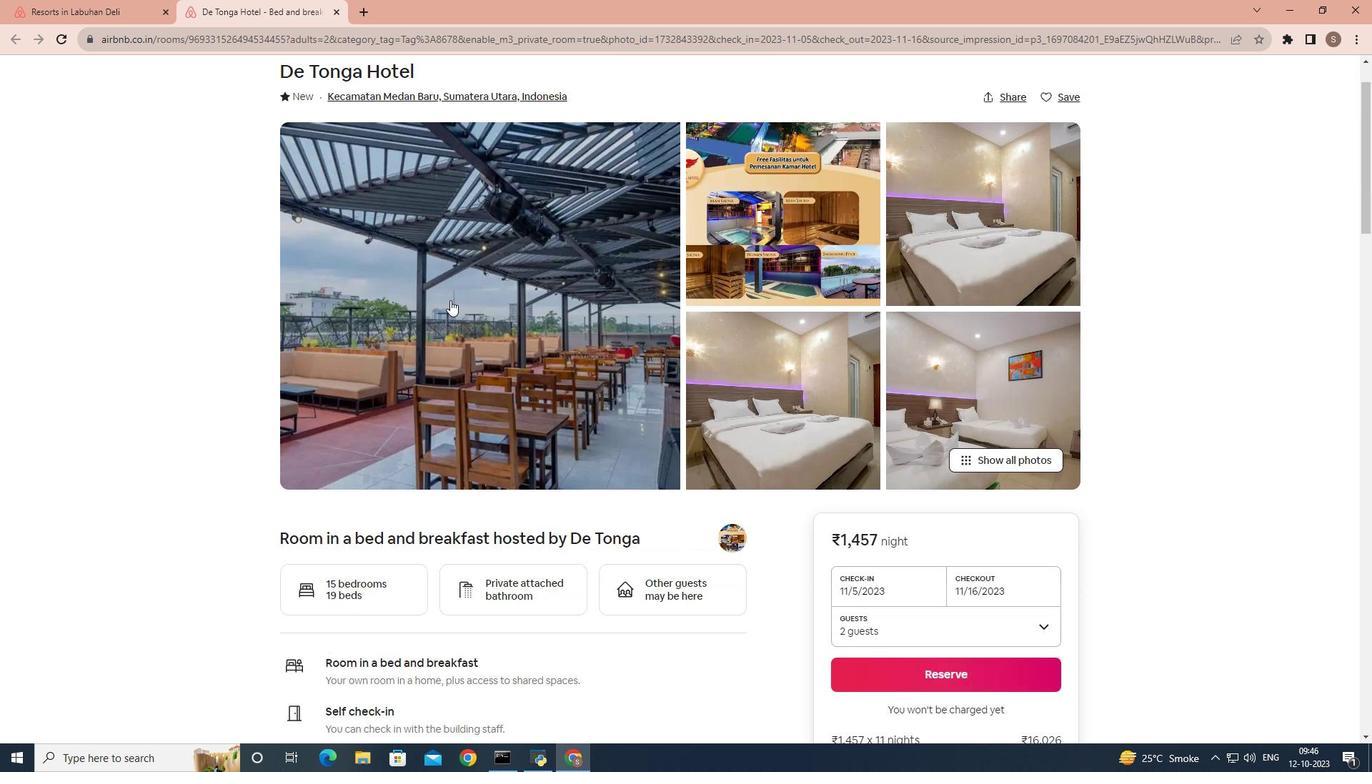 
Action: Mouse scrolled (450, 299) with delta (0, 0)
Screenshot: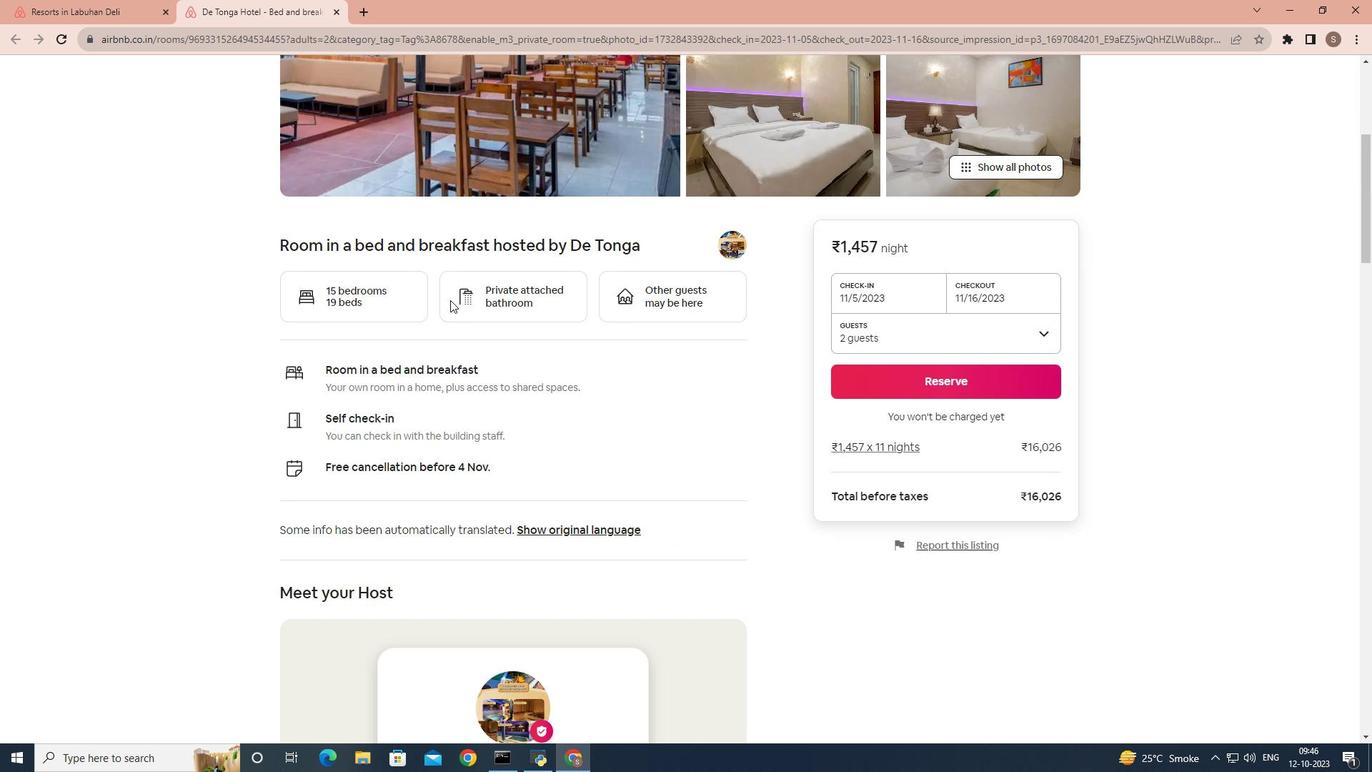
Action: Mouse scrolled (450, 299) with delta (0, 0)
Screenshot: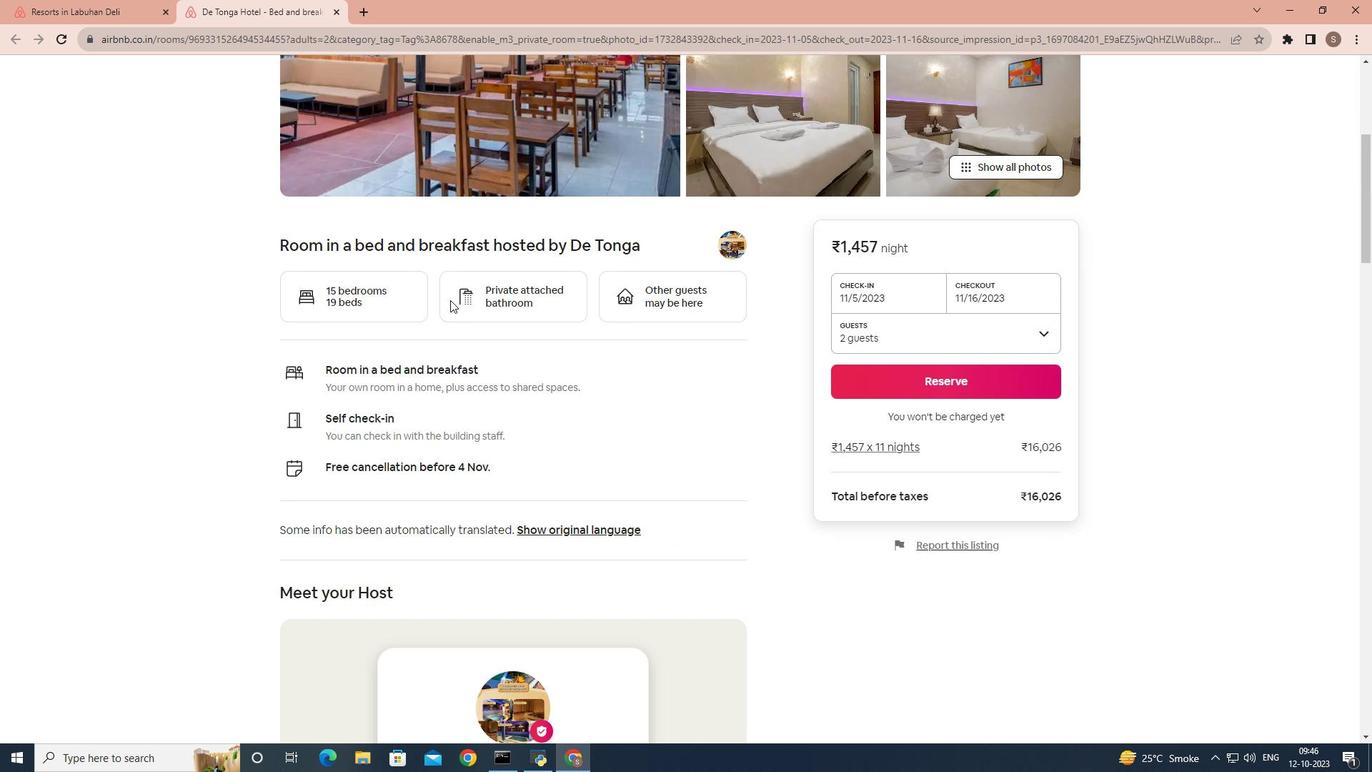 
Action: Mouse scrolled (450, 299) with delta (0, 0)
Screenshot: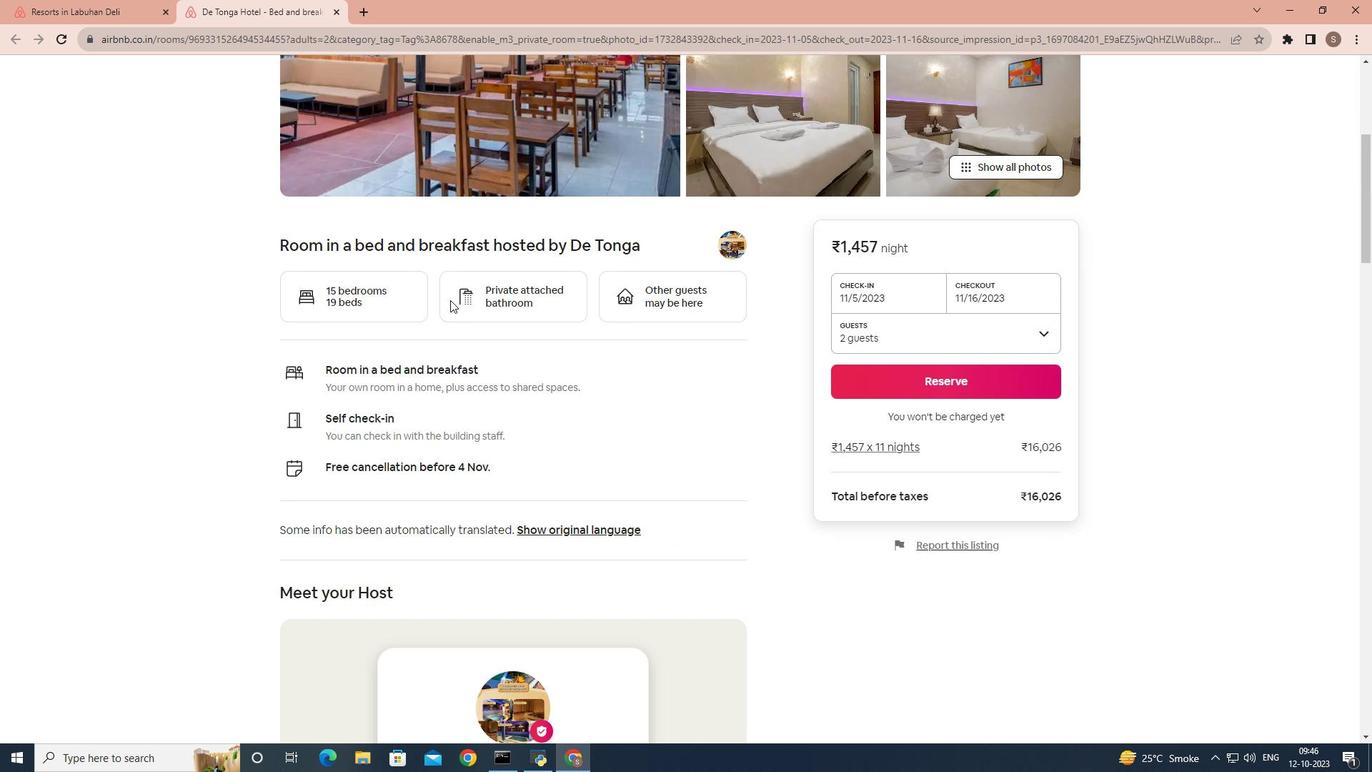 
Action: Mouse scrolled (450, 299) with delta (0, 0)
Screenshot: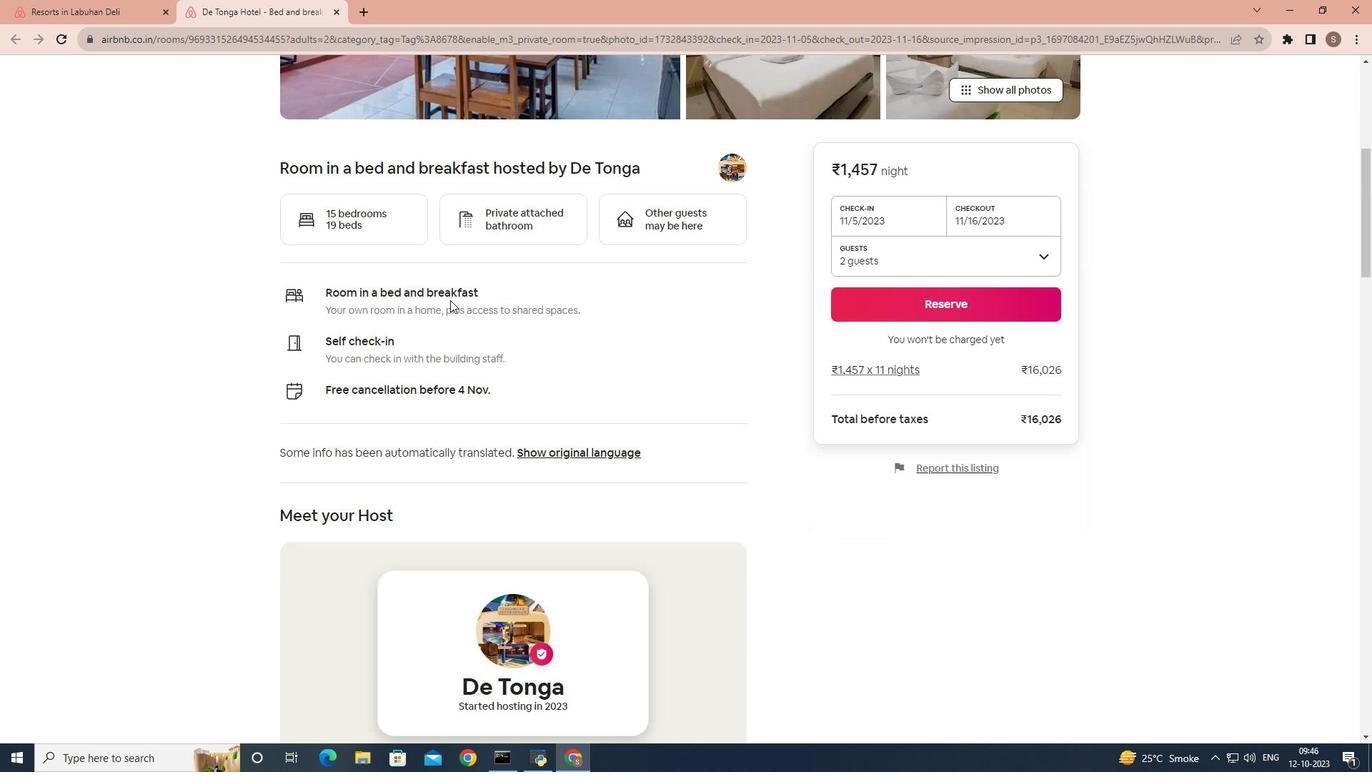 
Action: Mouse scrolled (450, 299) with delta (0, 0)
Screenshot: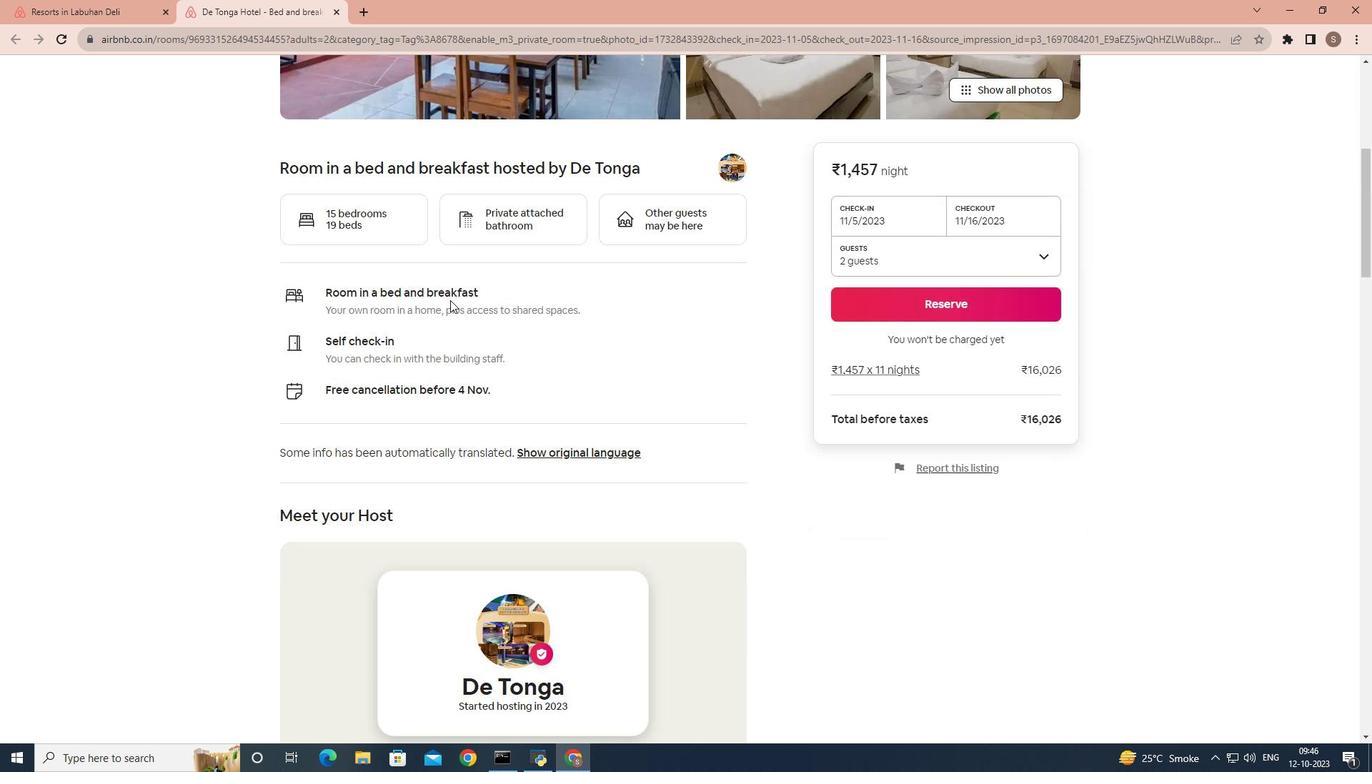 
Action: Mouse scrolled (450, 299) with delta (0, 0)
Screenshot: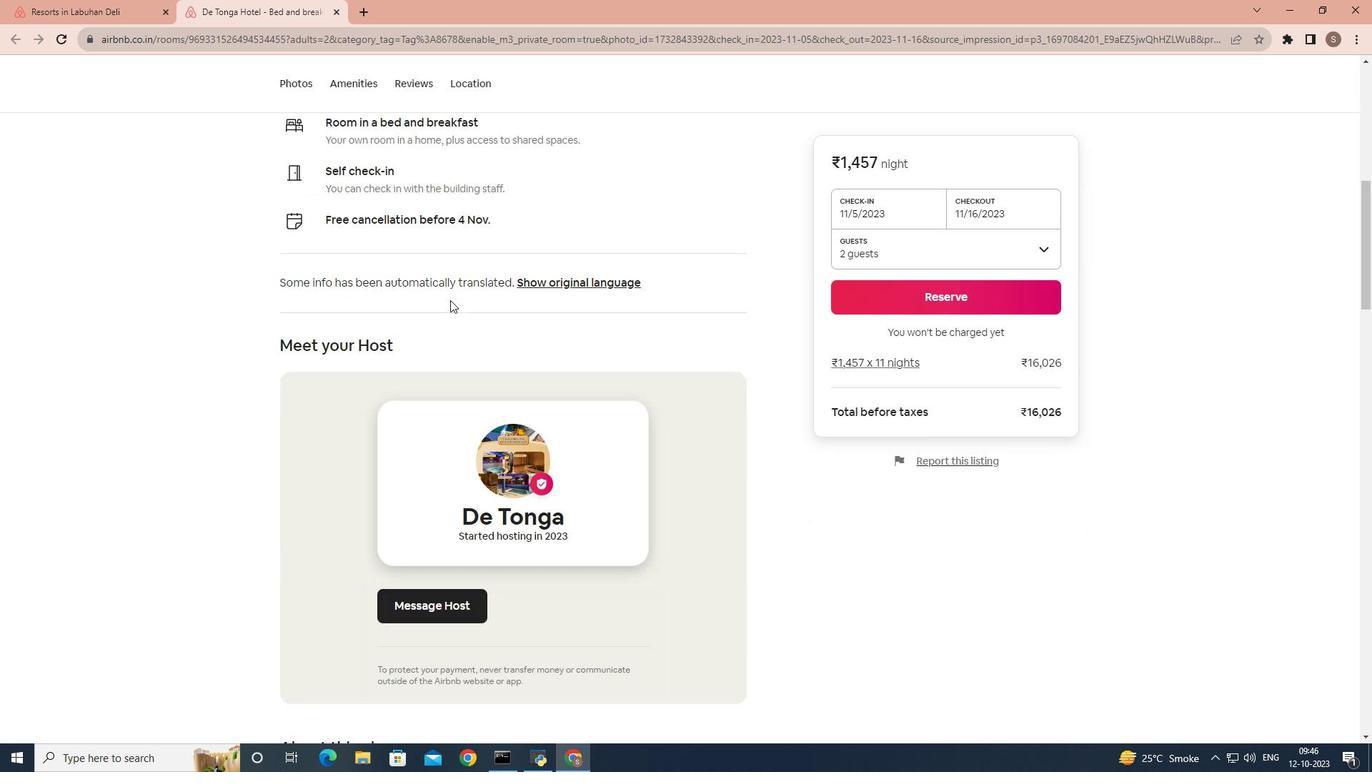 
Action: Mouse scrolled (450, 299) with delta (0, 0)
Screenshot: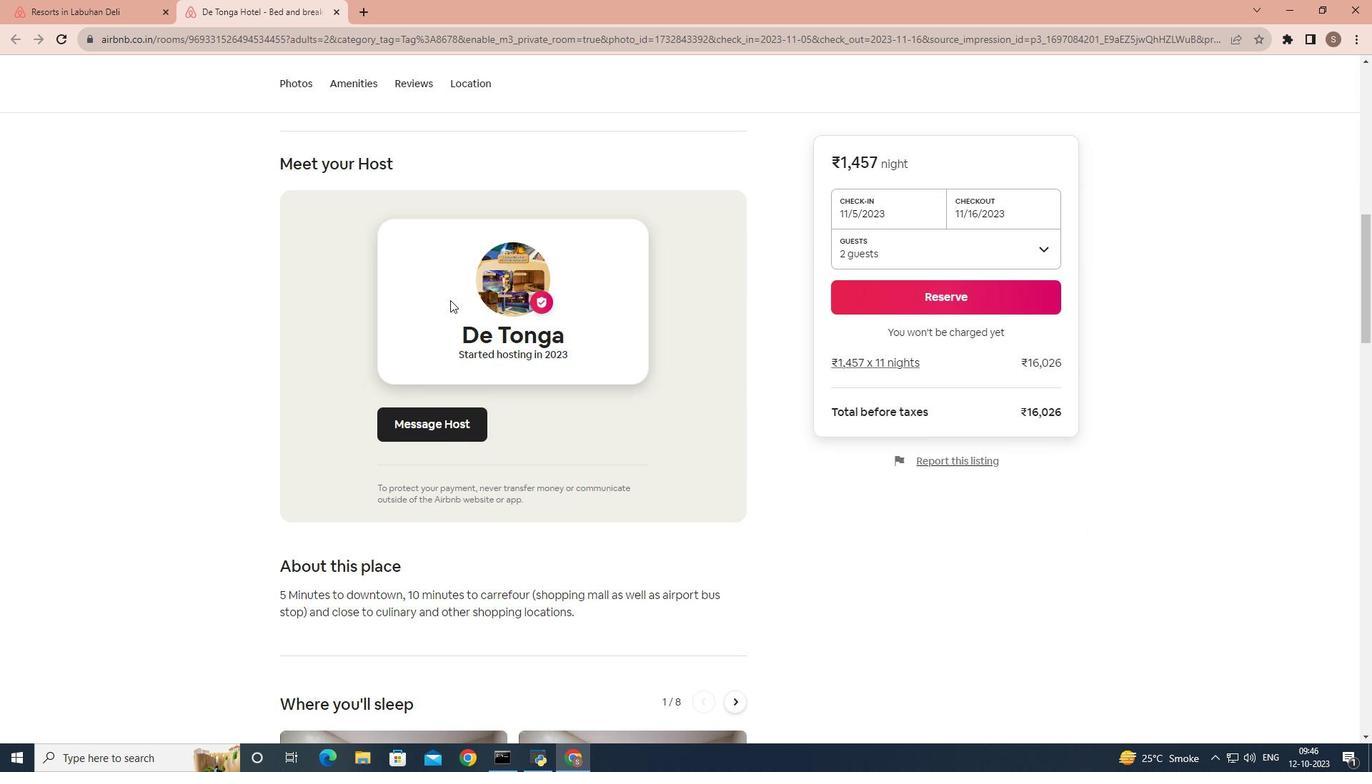 
Action: Mouse scrolled (450, 299) with delta (0, 0)
Screenshot: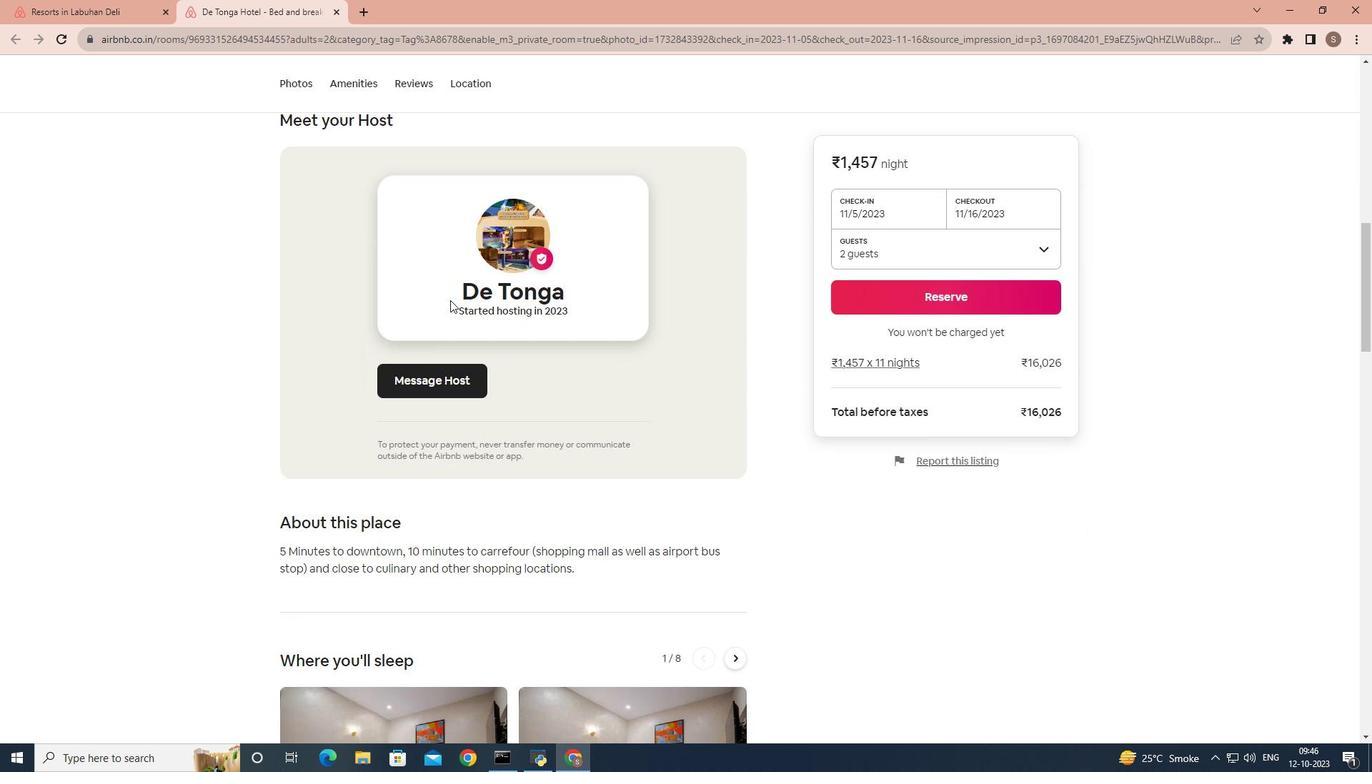 
Action: Mouse scrolled (450, 299) with delta (0, 0)
Screenshot: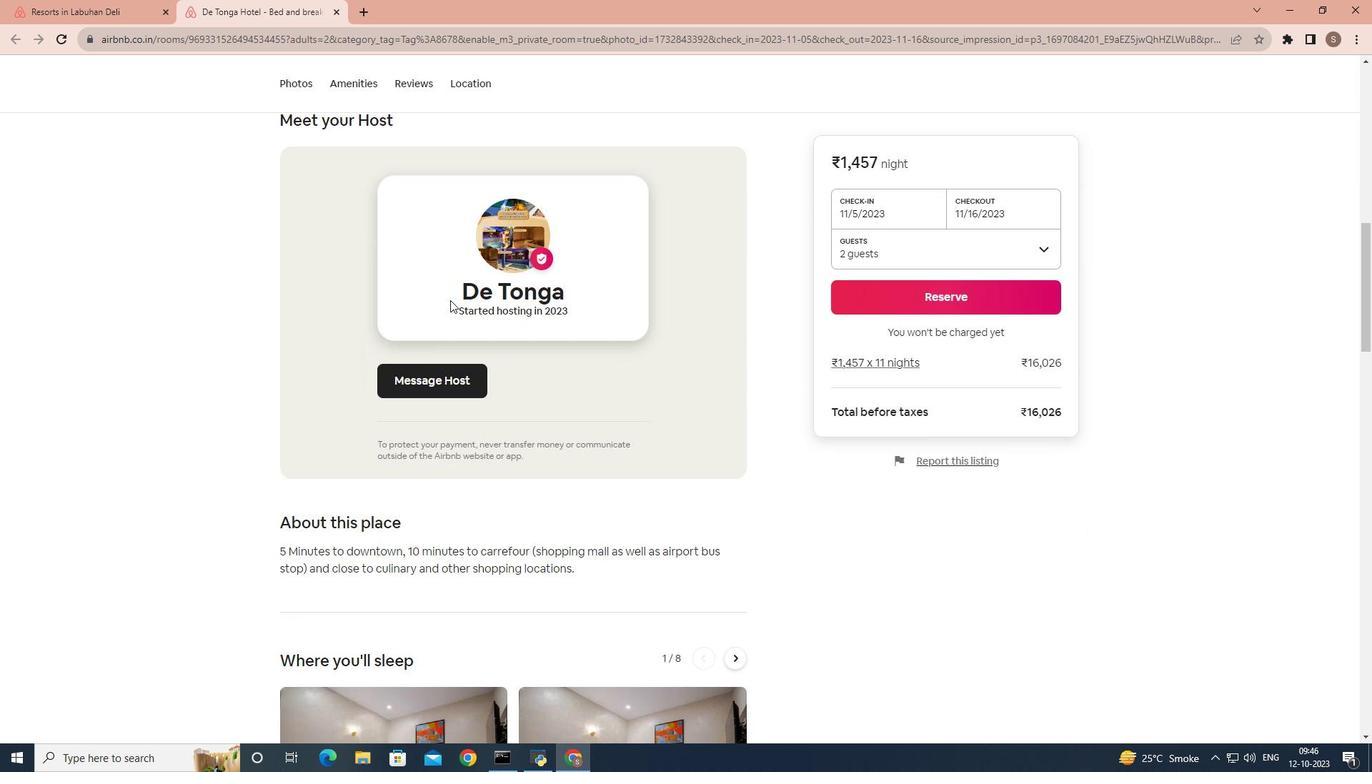 
Action: Mouse scrolled (450, 299) with delta (0, 0)
Screenshot: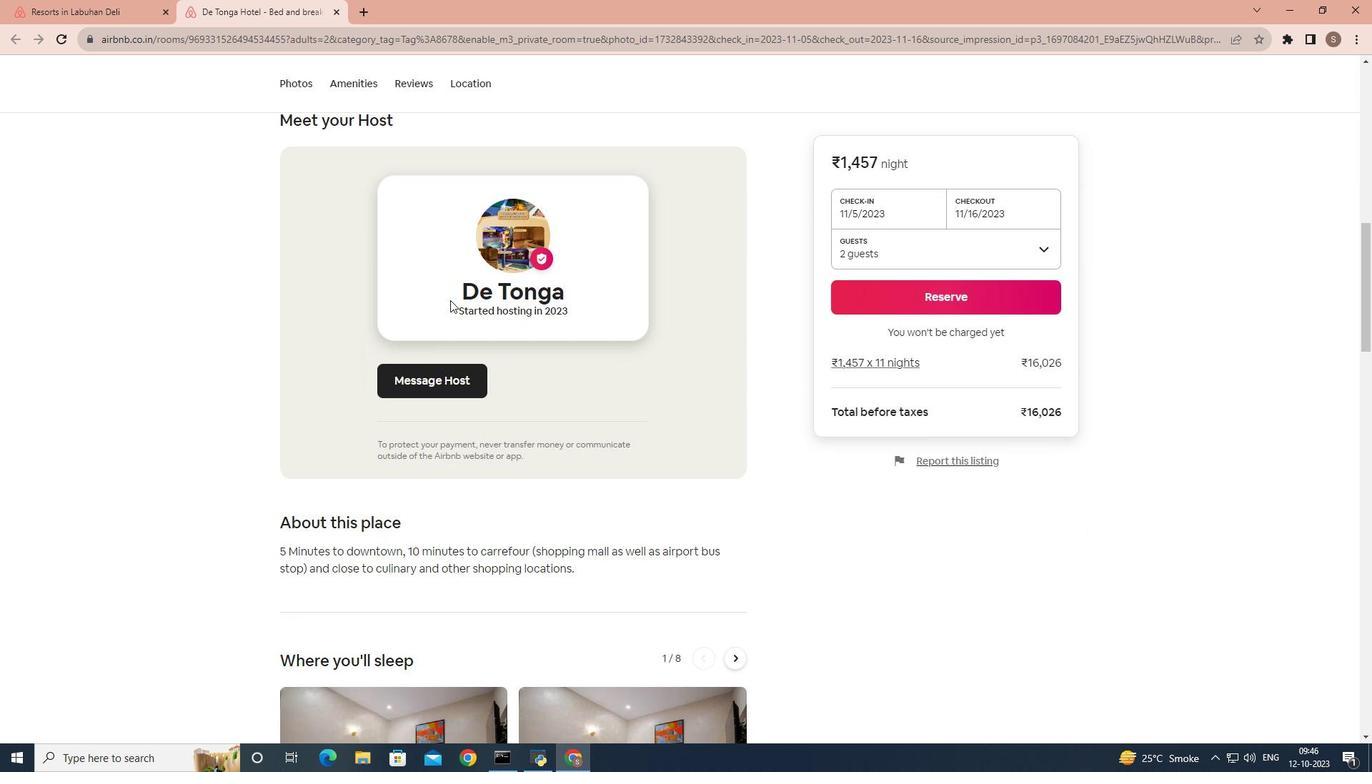 
Action: Mouse scrolled (450, 299) with delta (0, 0)
Screenshot: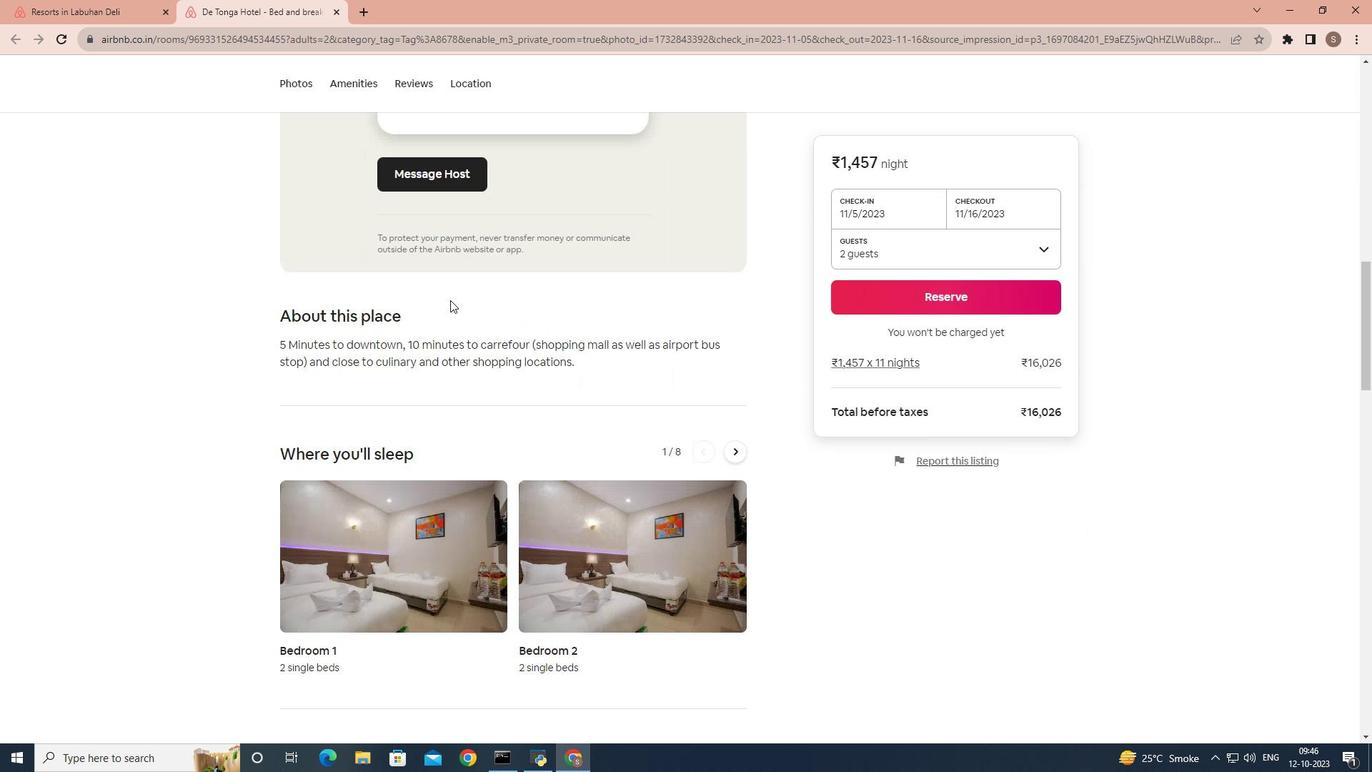 
Action: Mouse scrolled (450, 299) with delta (0, 0)
Screenshot: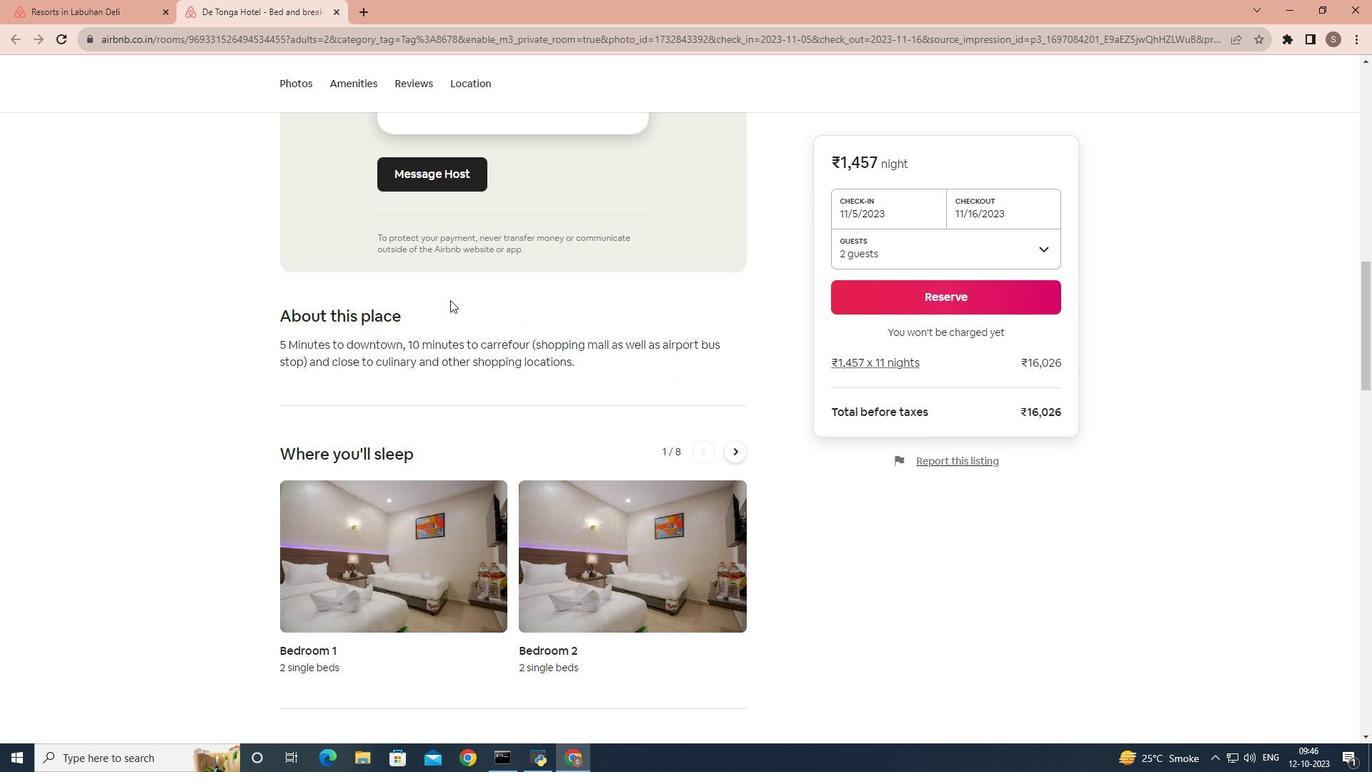 
Action: Mouse scrolled (450, 299) with delta (0, 0)
Screenshot: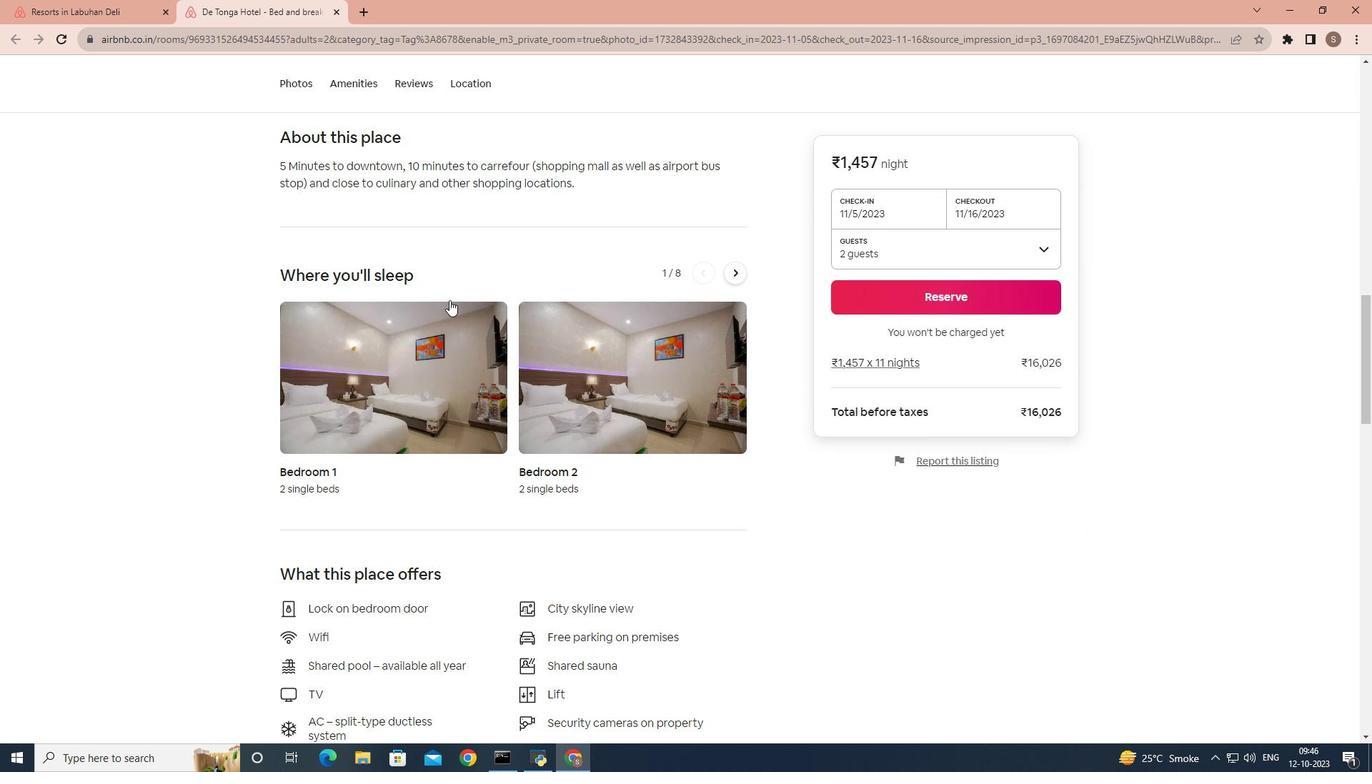
Action: Mouse scrolled (450, 299) with delta (0, 0)
Screenshot: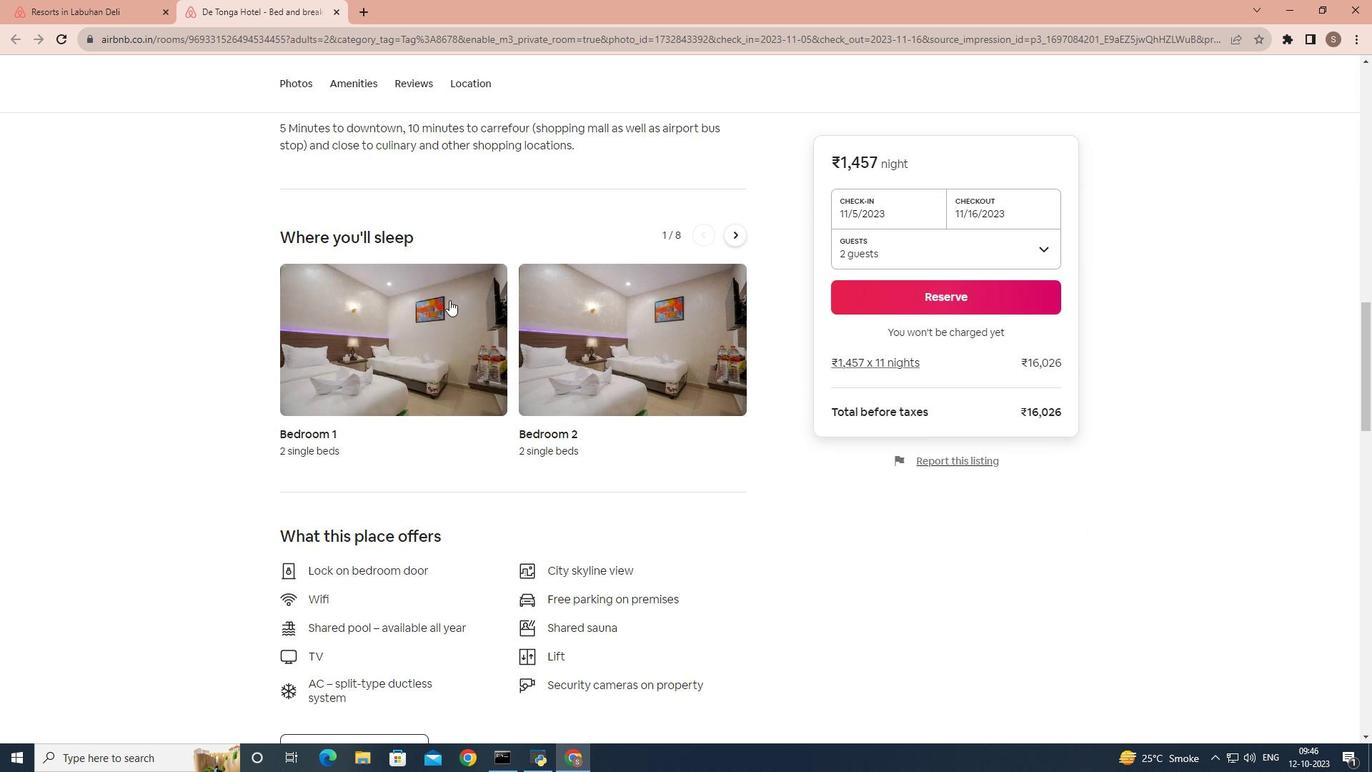 
Action: Mouse scrolled (450, 299) with delta (0, 0)
Screenshot: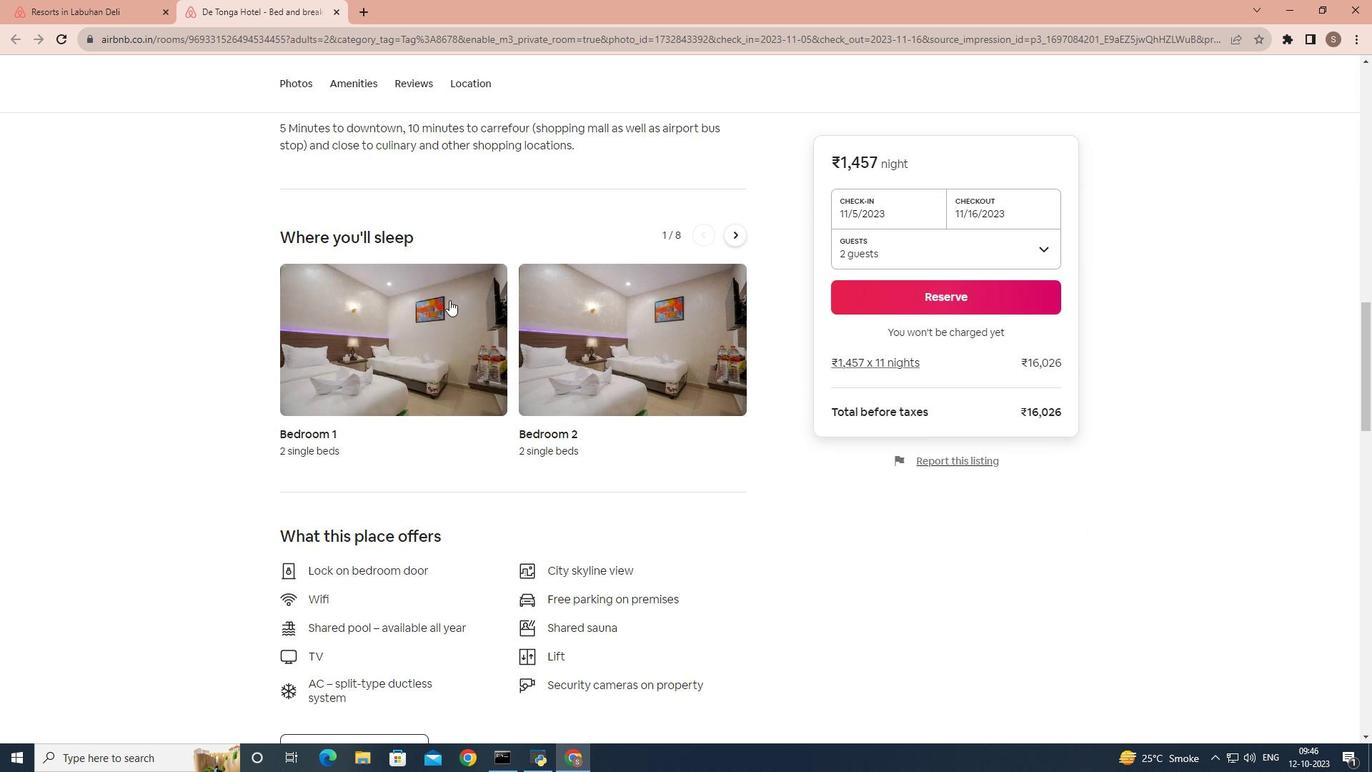 
Action: Mouse moved to (449, 300)
Screenshot: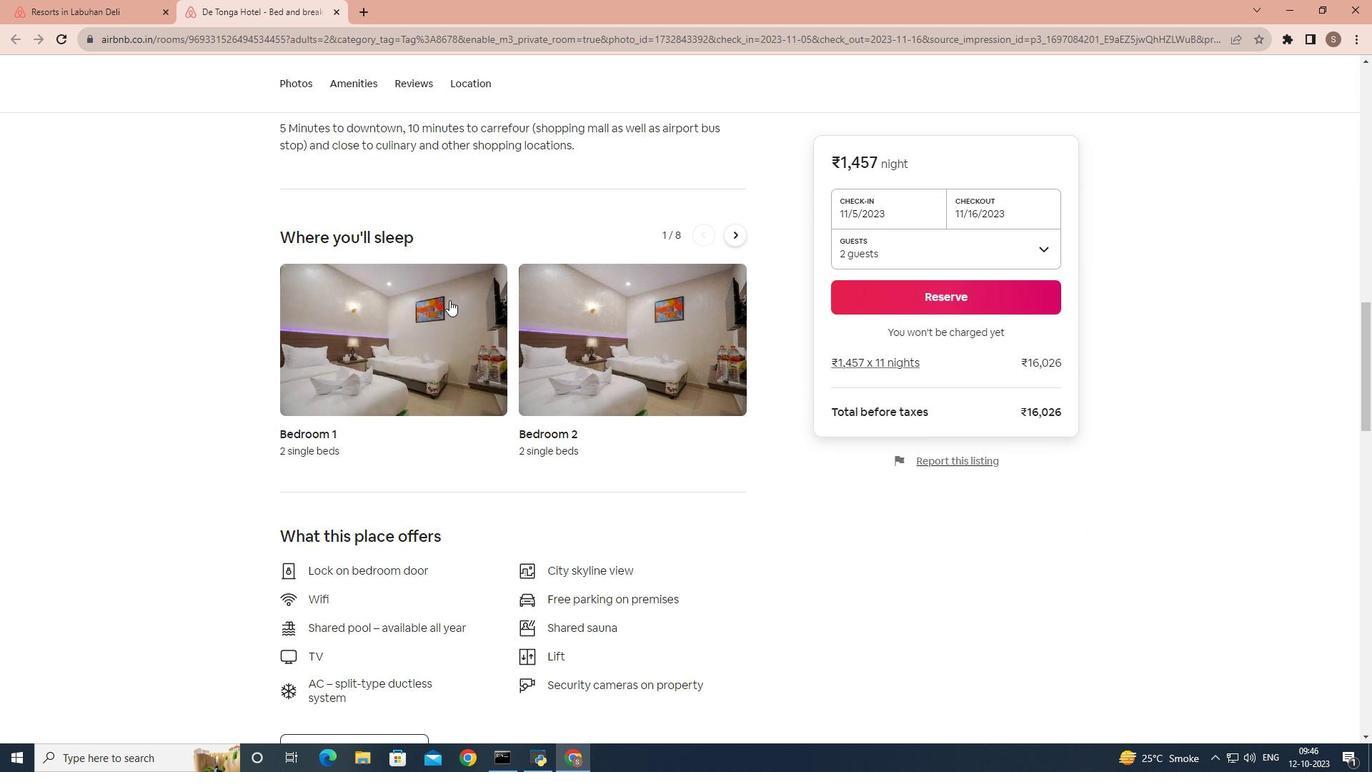 
Action: Mouse scrolled (449, 299) with delta (0, 0)
Screenshot: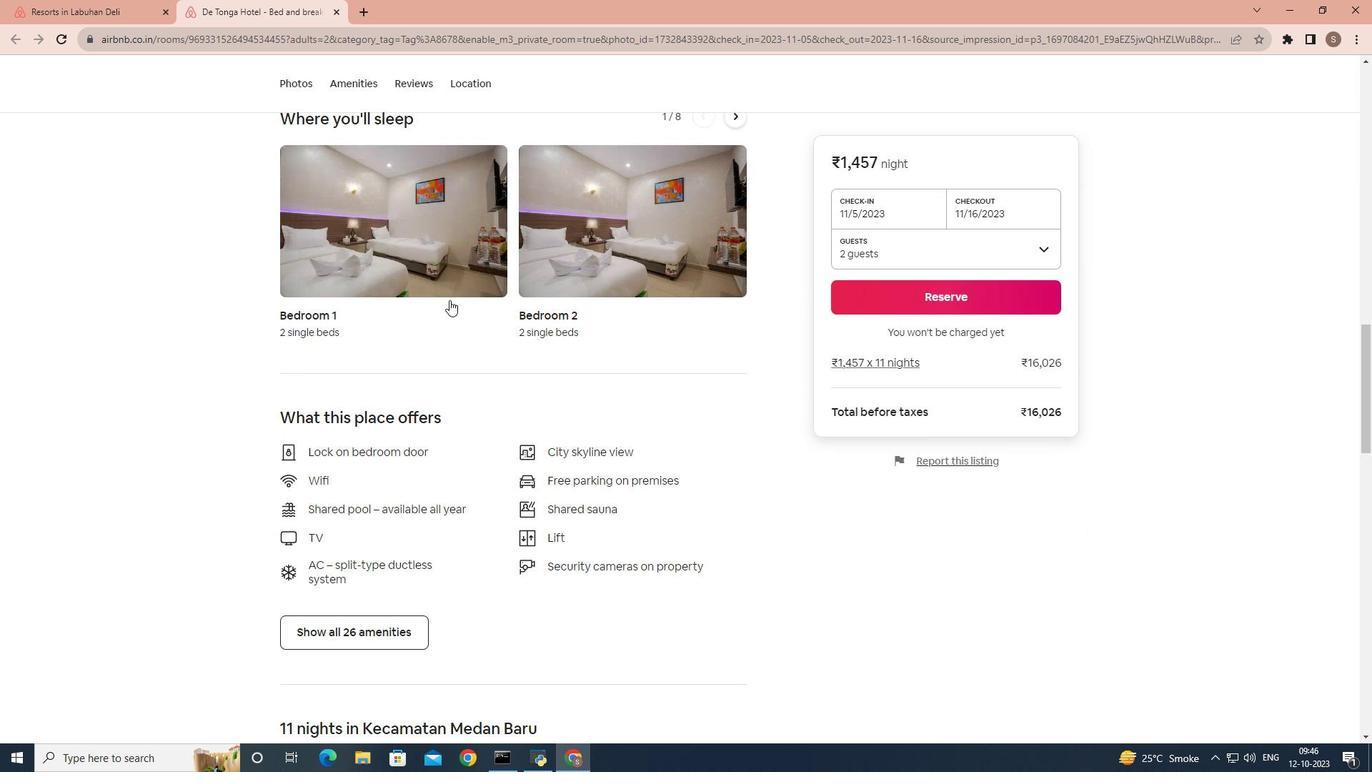 
Action: Mouse scrolled (449, 299) with delta (0, 0)
Screenshot: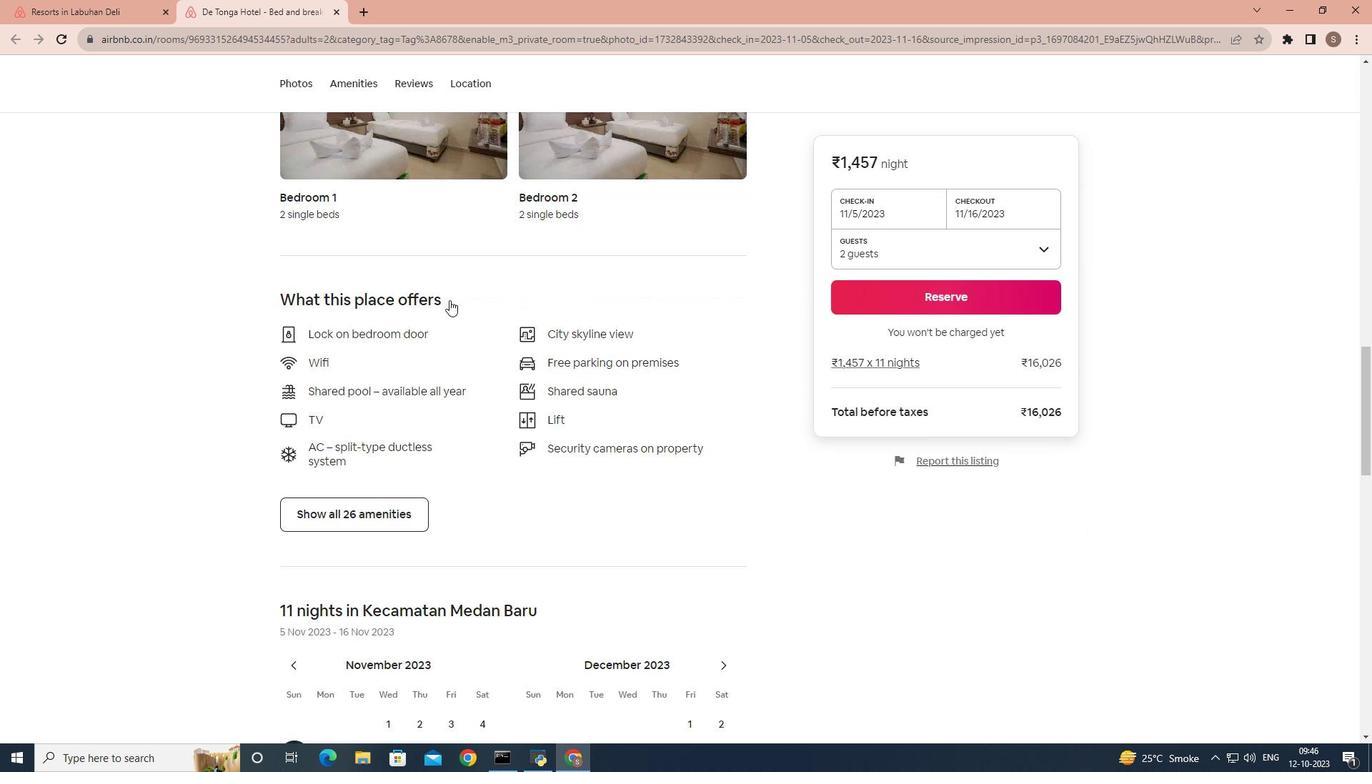 
Action: Mouse moved to (336, 425)
Screenshot: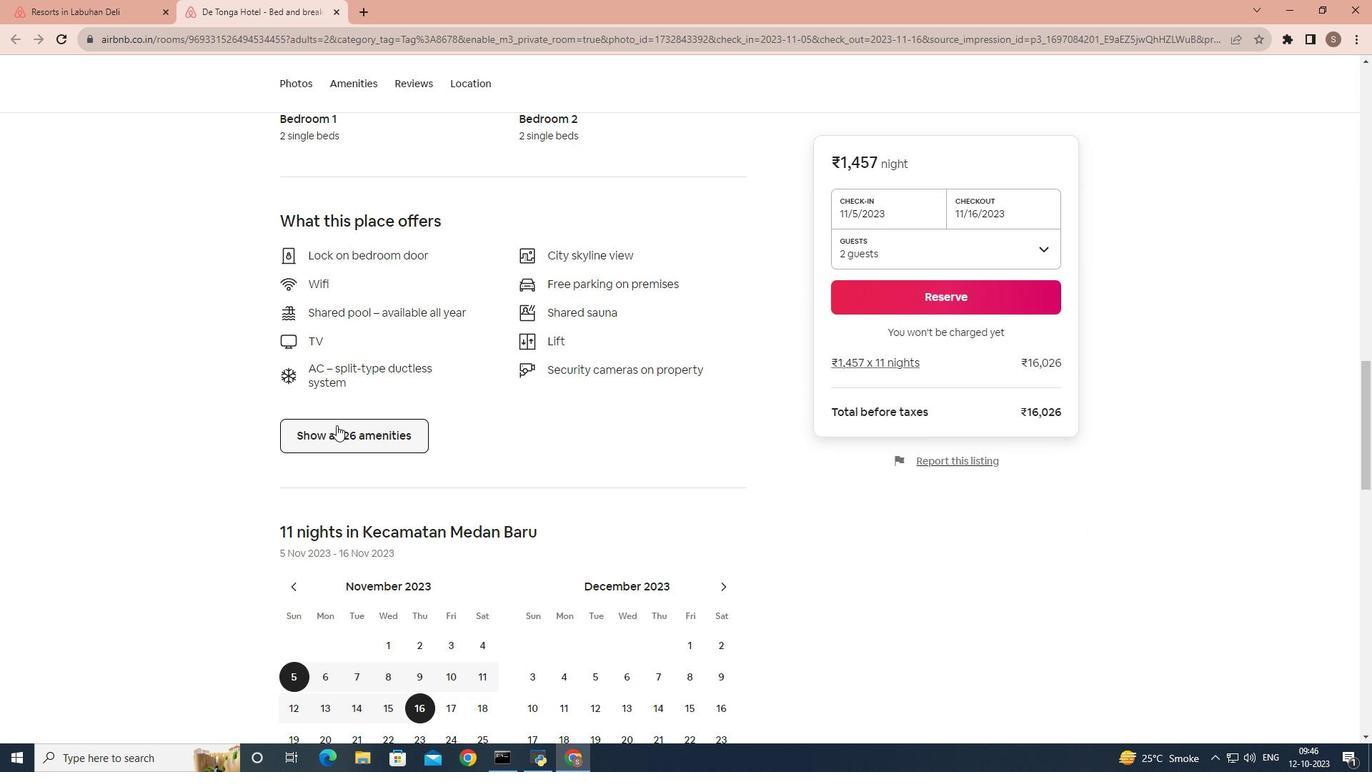 
Action: Mouse pressed left at (336, 425)
Screenshot: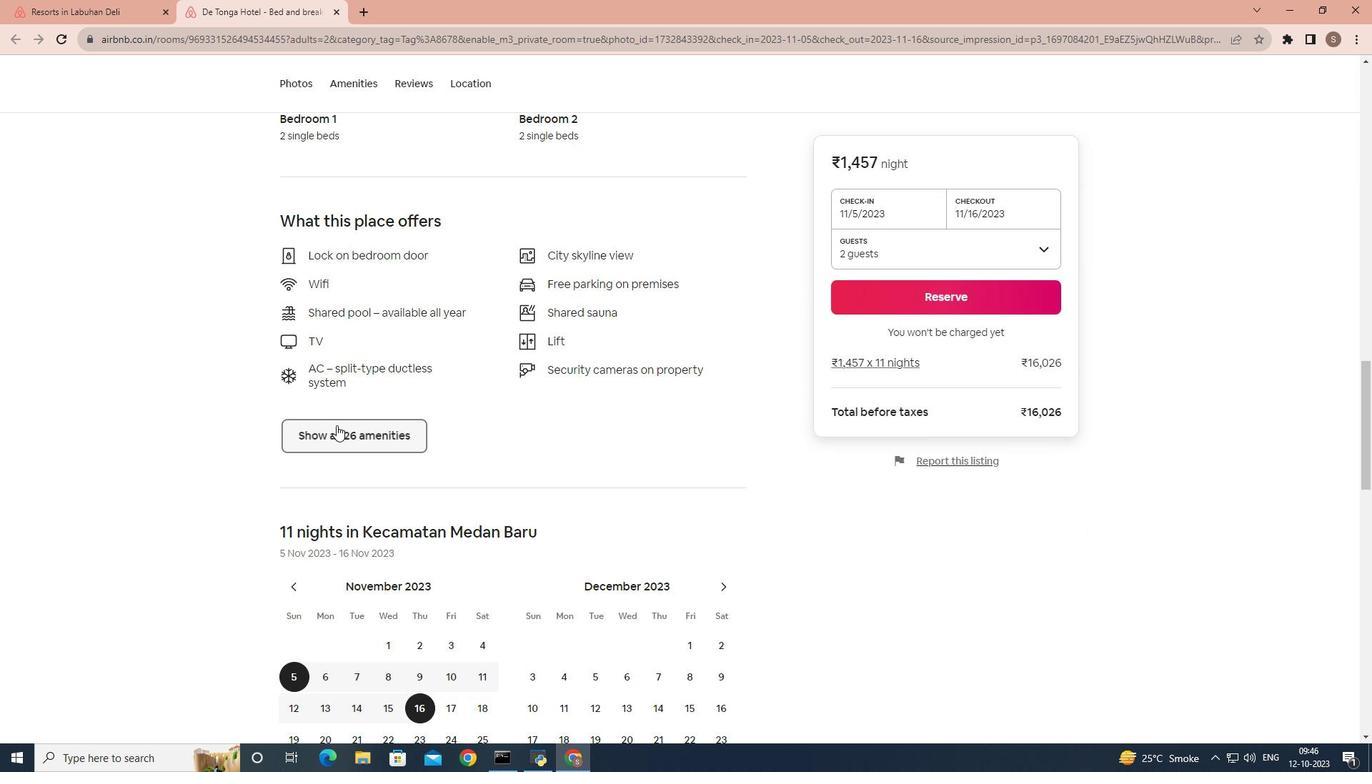 
Action: Mouse moved to (489, 358)
Screenshot: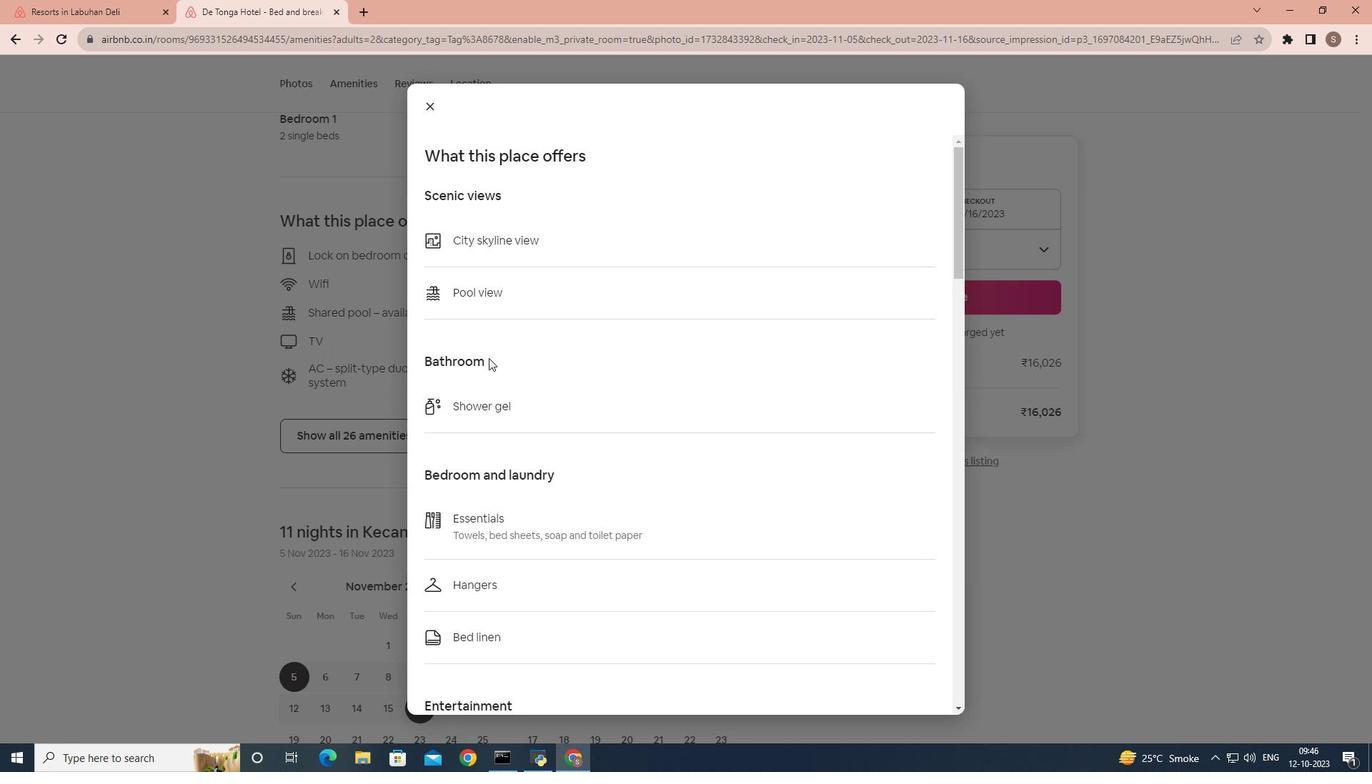 
Action: Mouse scrolled (489, 357) with delta (0, 0)
Screenshot: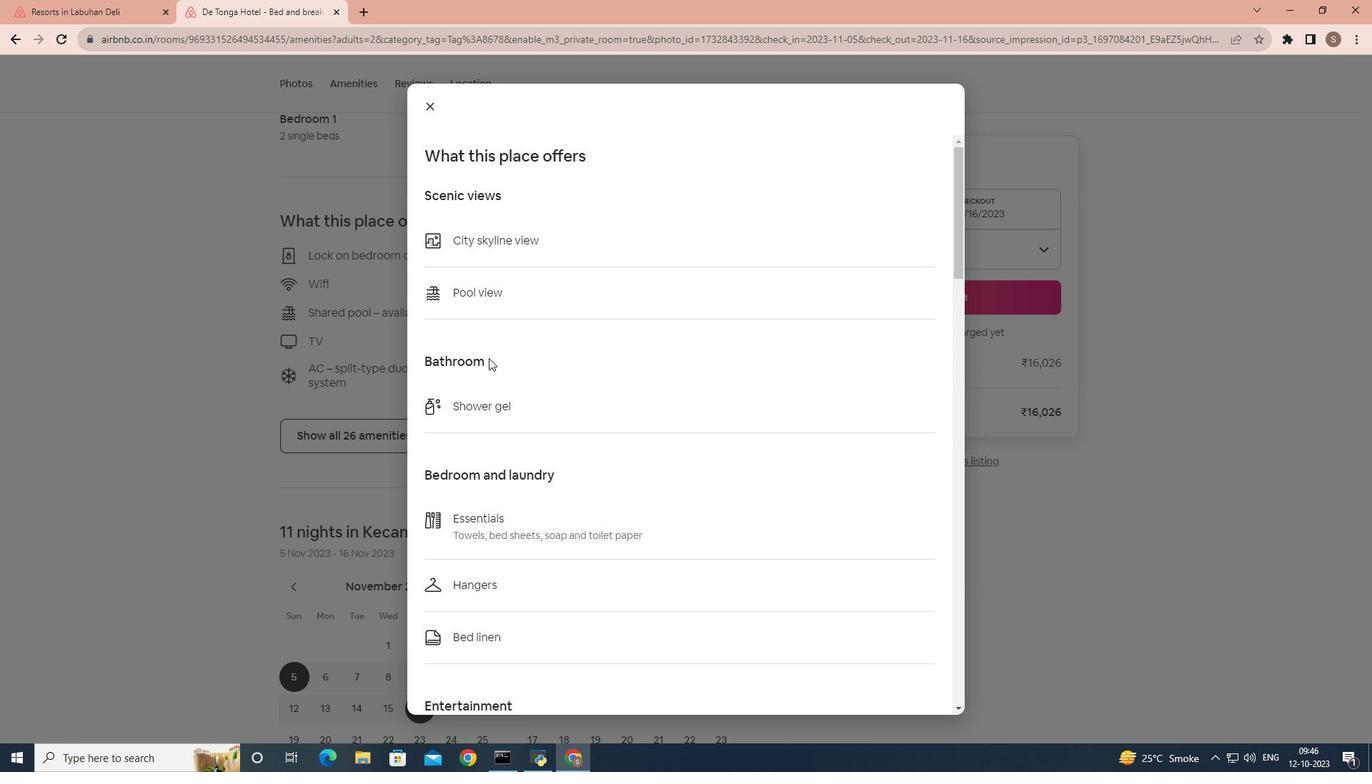 
Action: Mouse scrolled (489, 357) with delta (0, 0)
Screenshot: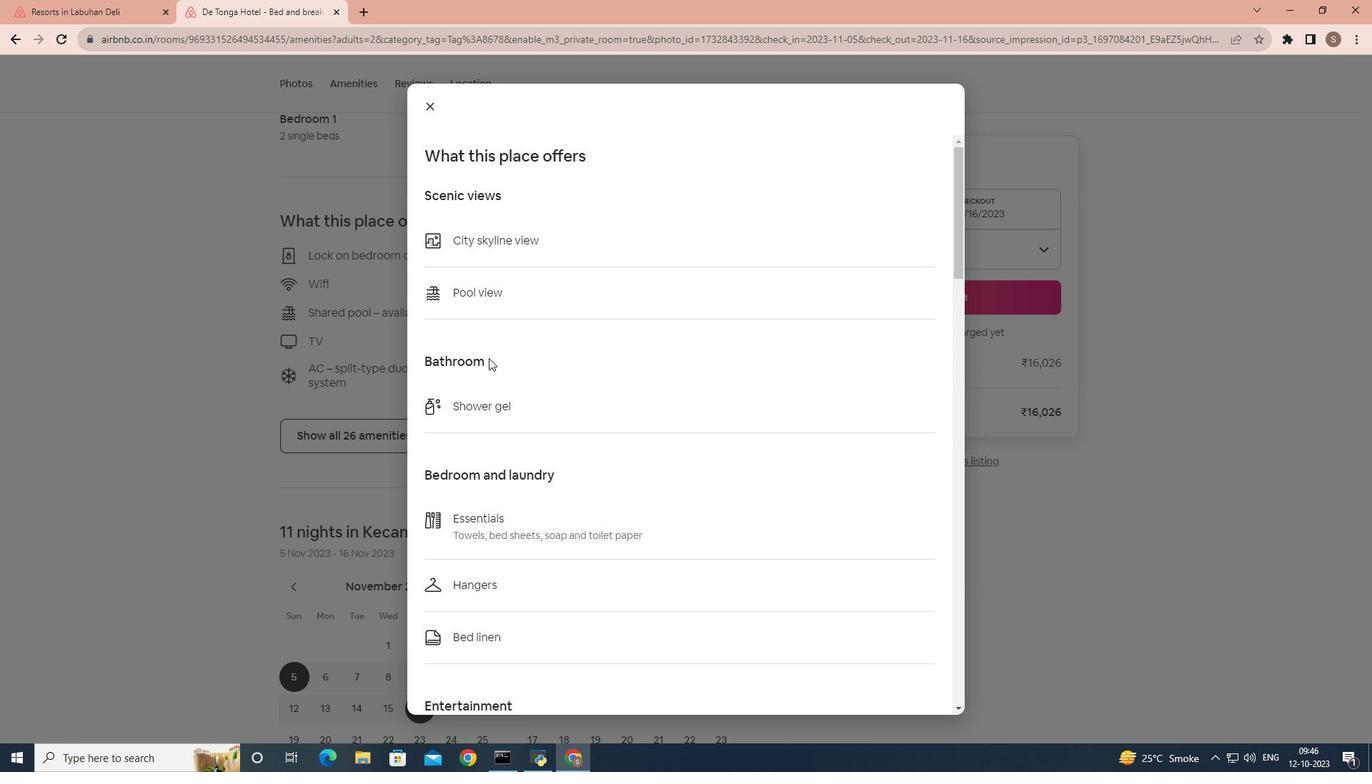 
Action: Mouse scrolled (489, 357) with delta (0, 0)
Screenshot: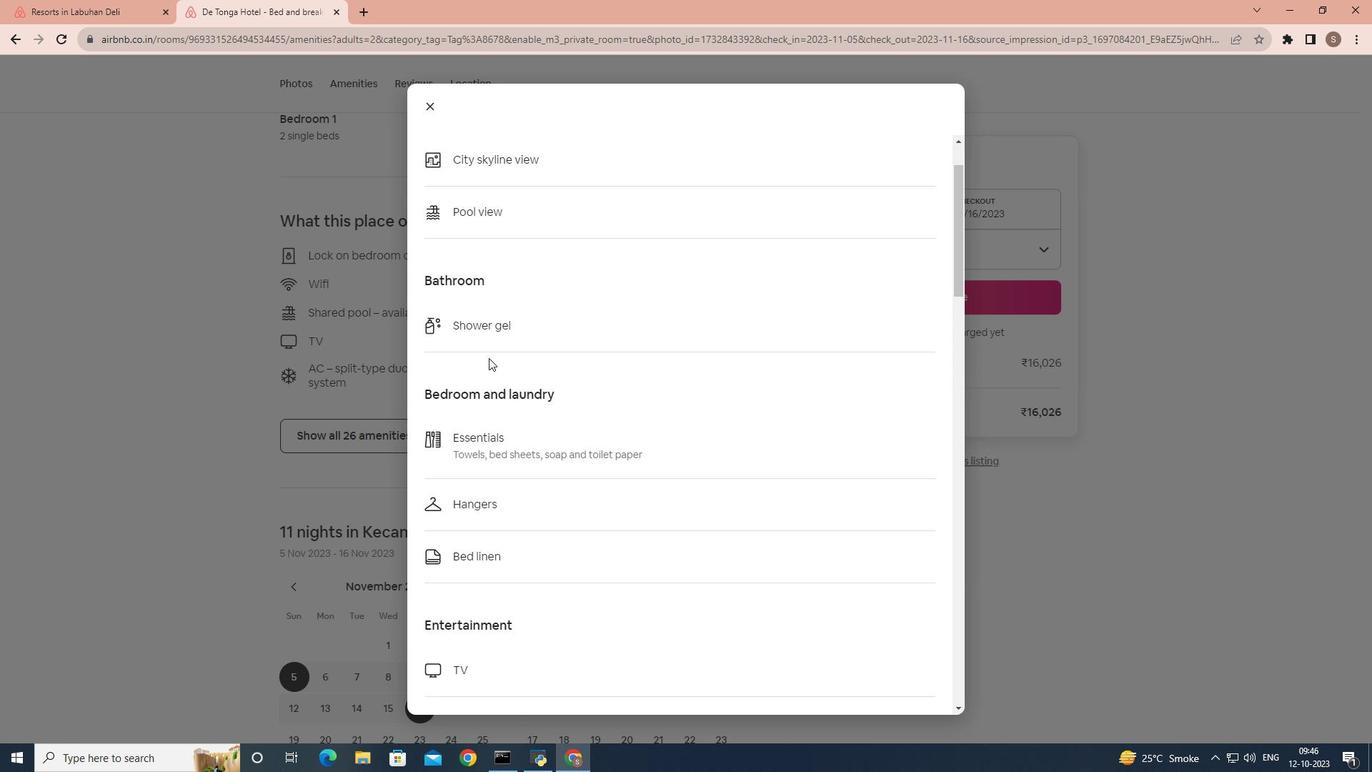 
Action: Mouse scrolled (489, 357) with delta (0, 0)
Screenshot: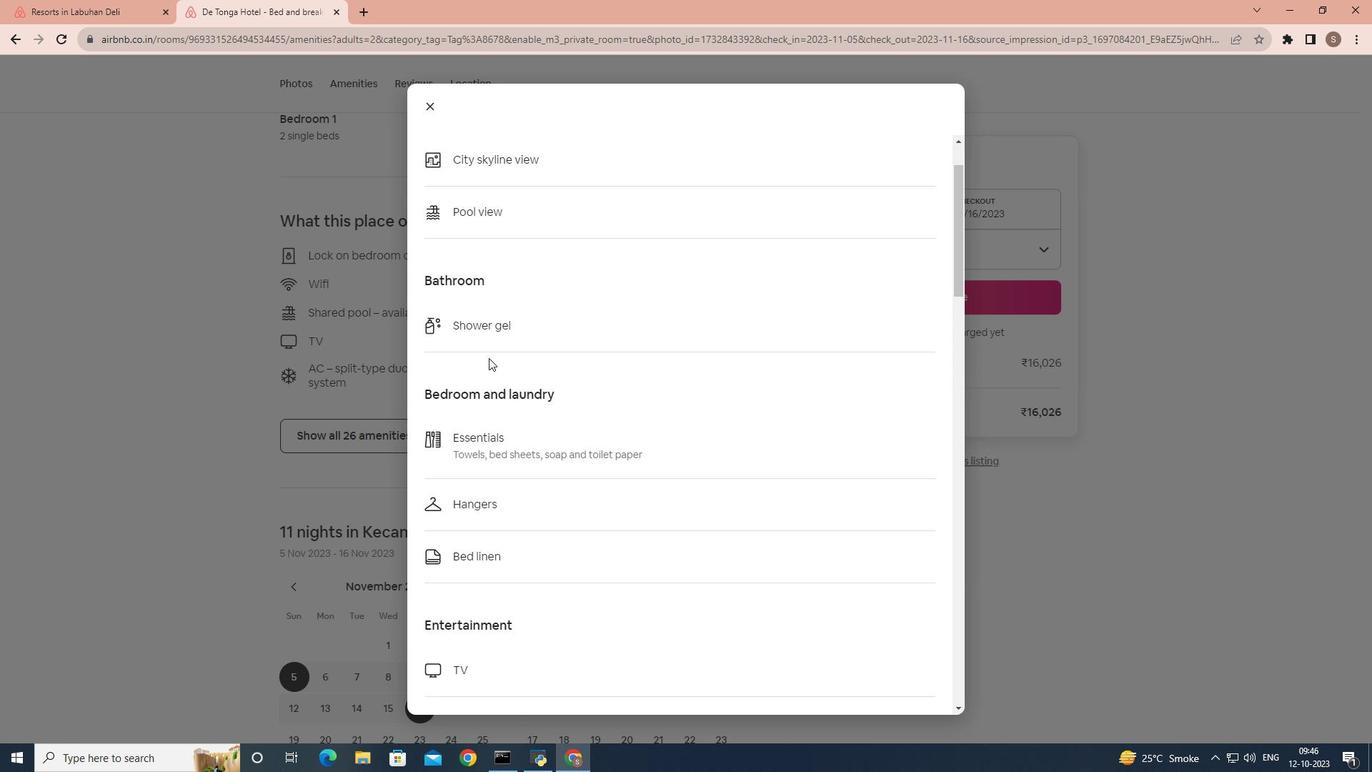 
Action: Mouse scrolled (489, 357) with delta (0, 0)
Screenshot: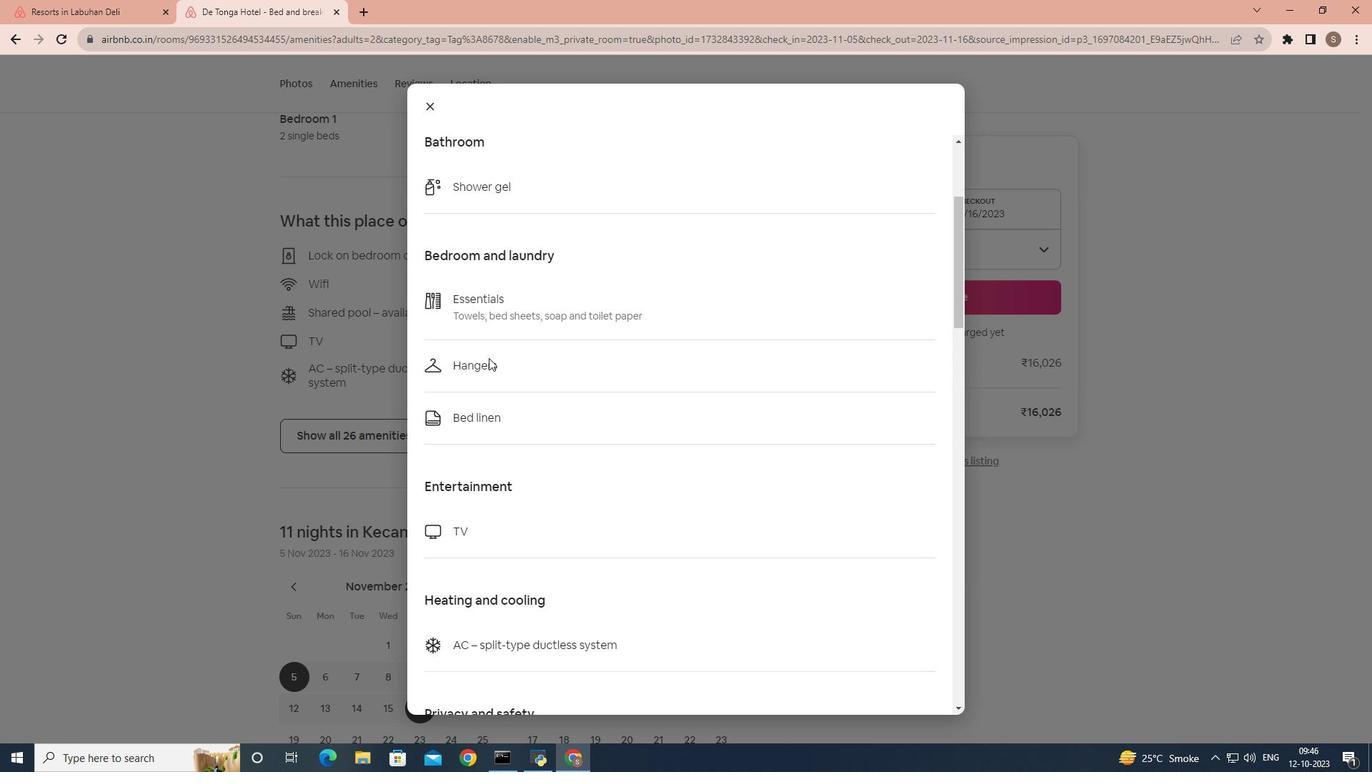 
Action: Mouse scrolled (489, 357) with delta (0, 0)
Screenshot: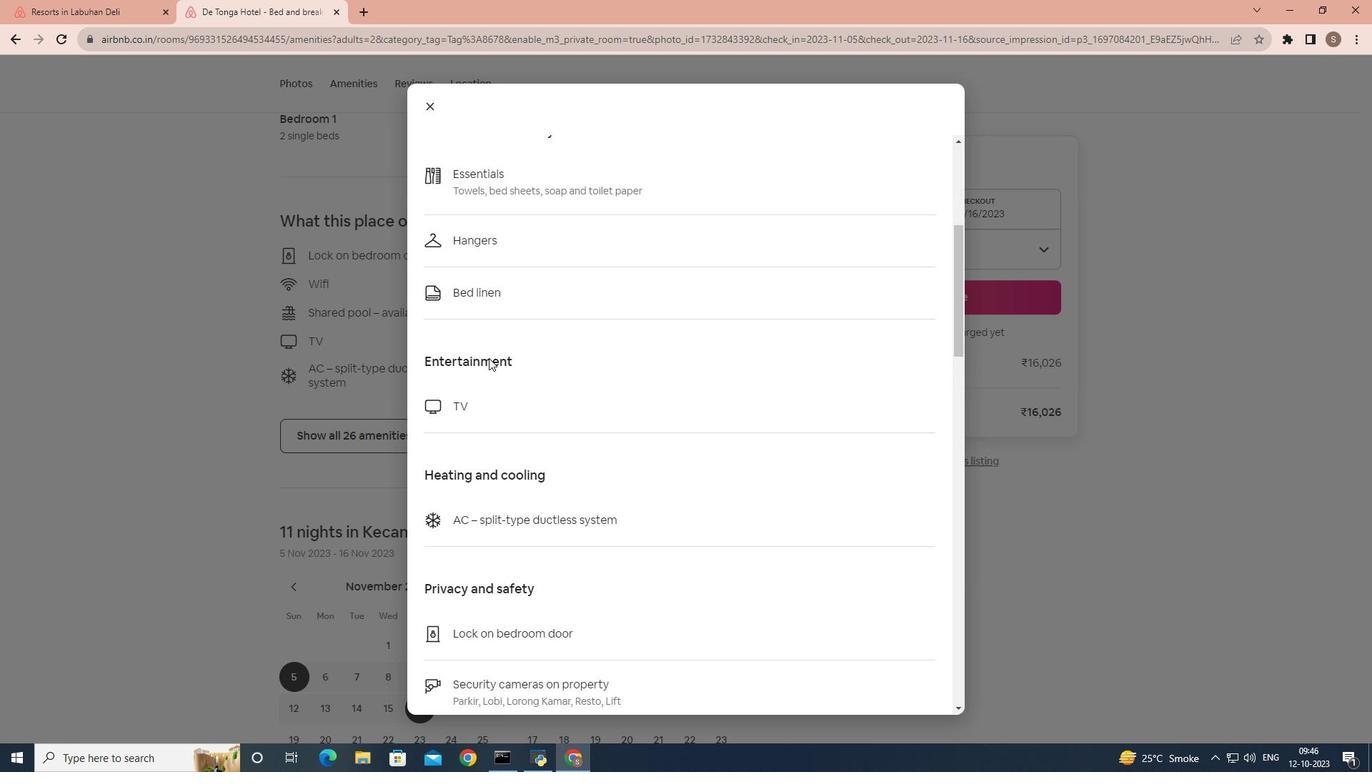 
Action: Mouse scrolled (489, 357) with delta (0, 0)
Screenshot: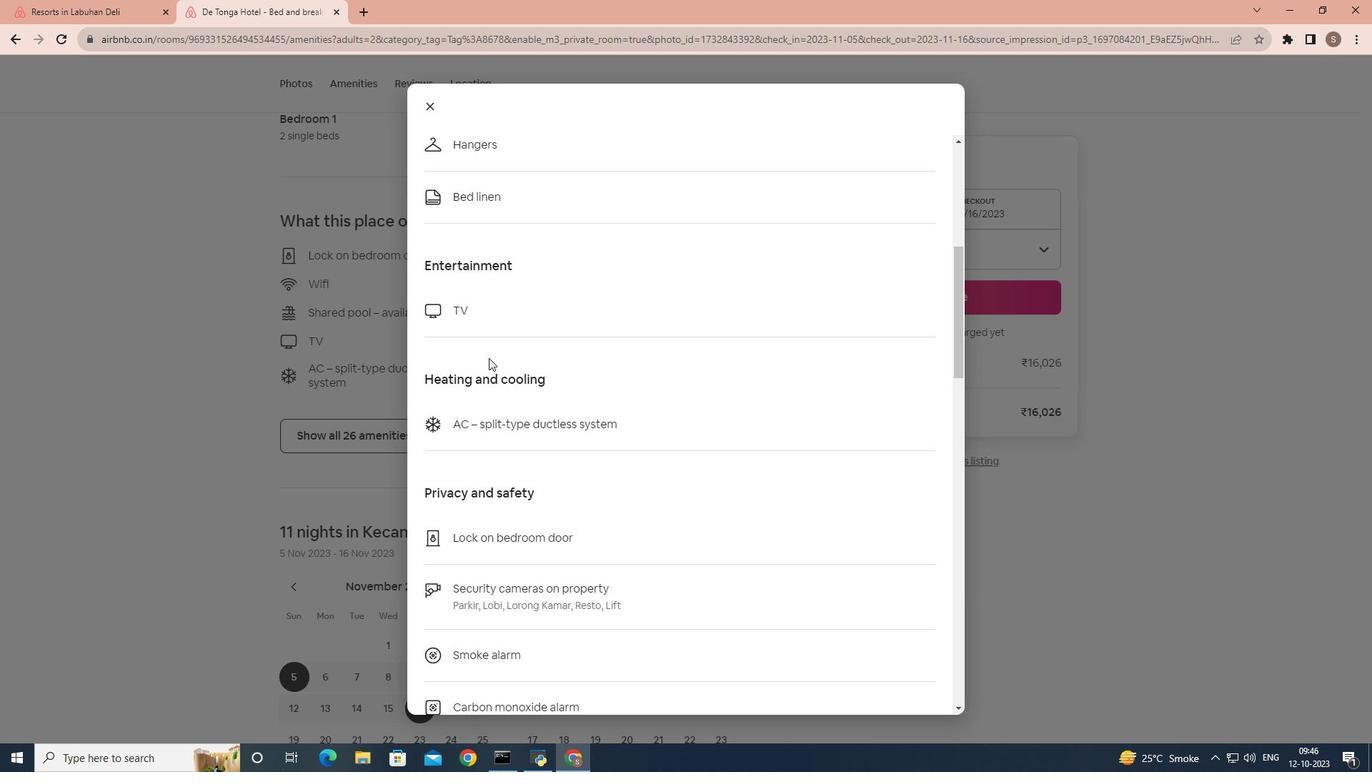 
Action: Mouse scrolled (489, 357) with delta (0, 0)
Screenshot: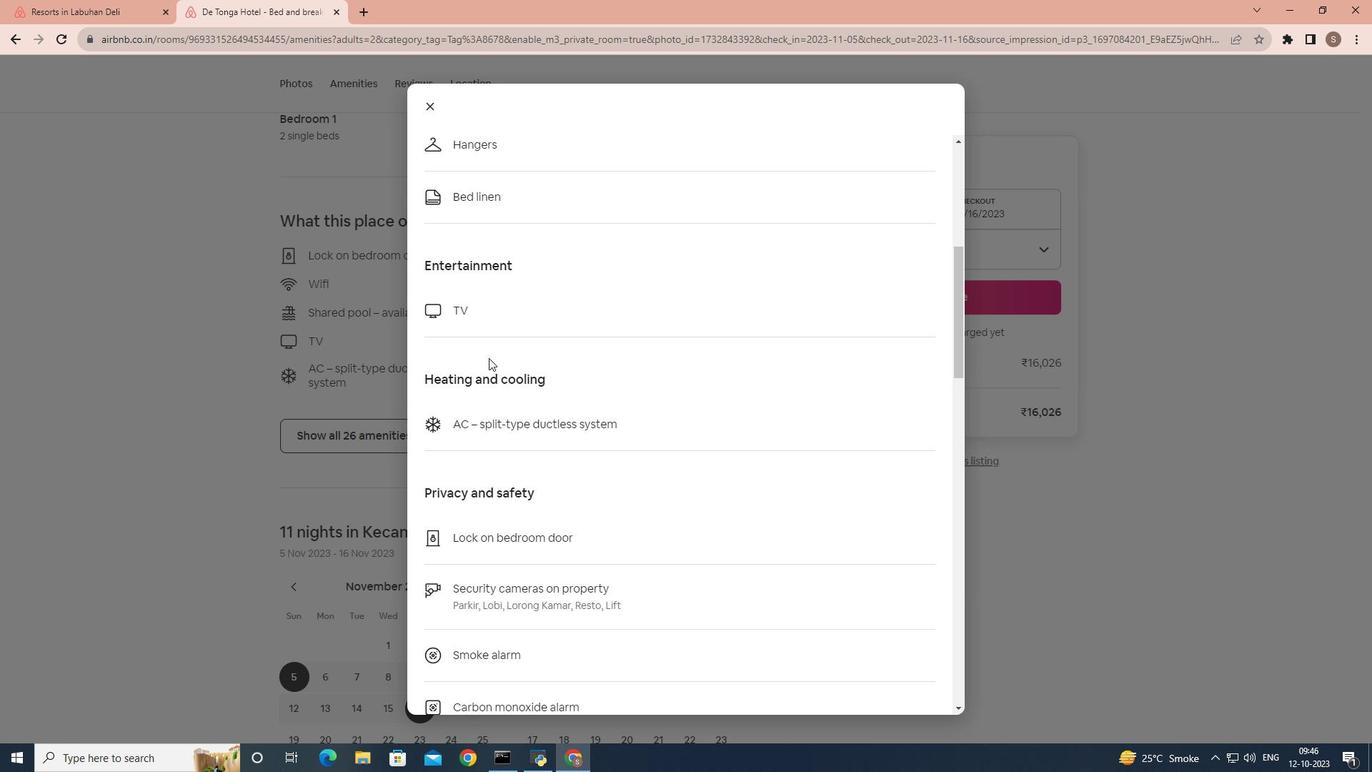 
Action: Mouse scrolled (489, 357) with delta (0, 0)
Screenshot: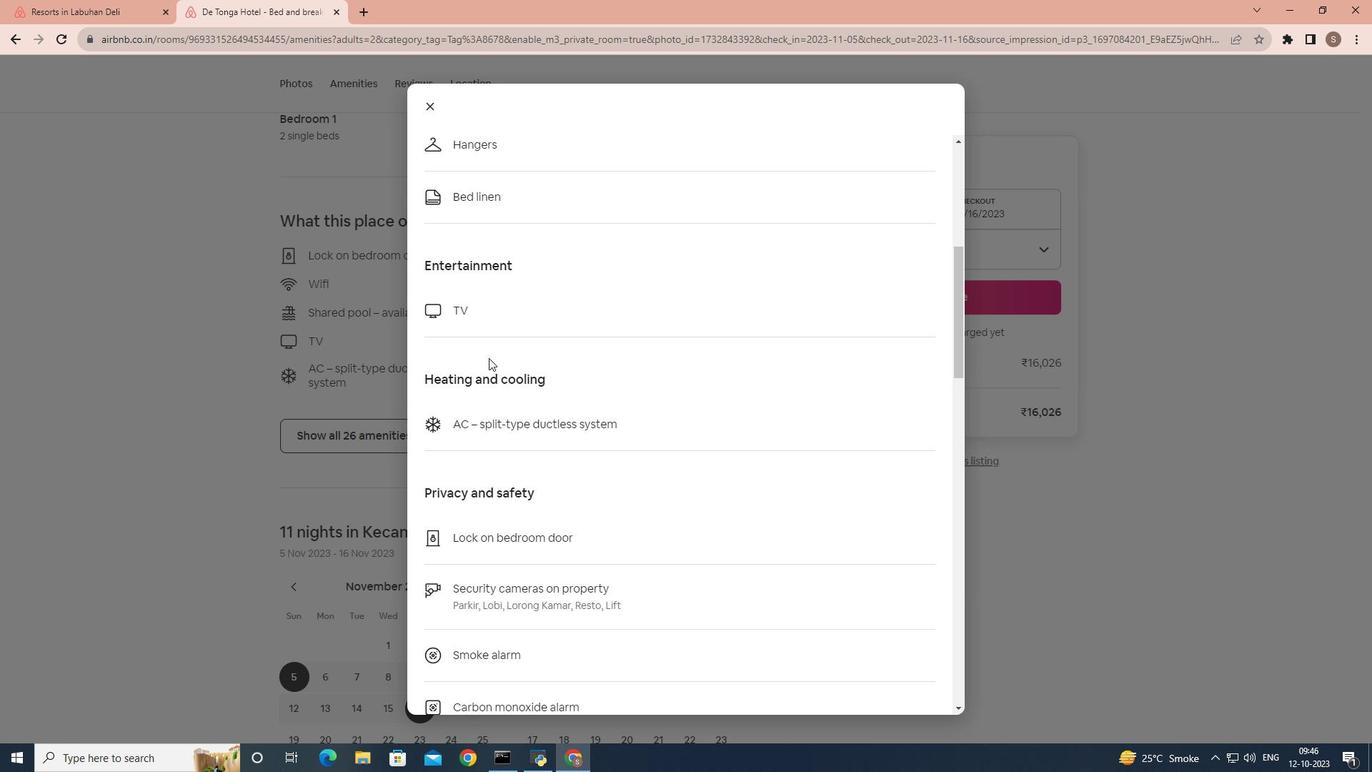 
Action: Mouse scrolled (489, 357) with delta (0, 0)
Screenshot: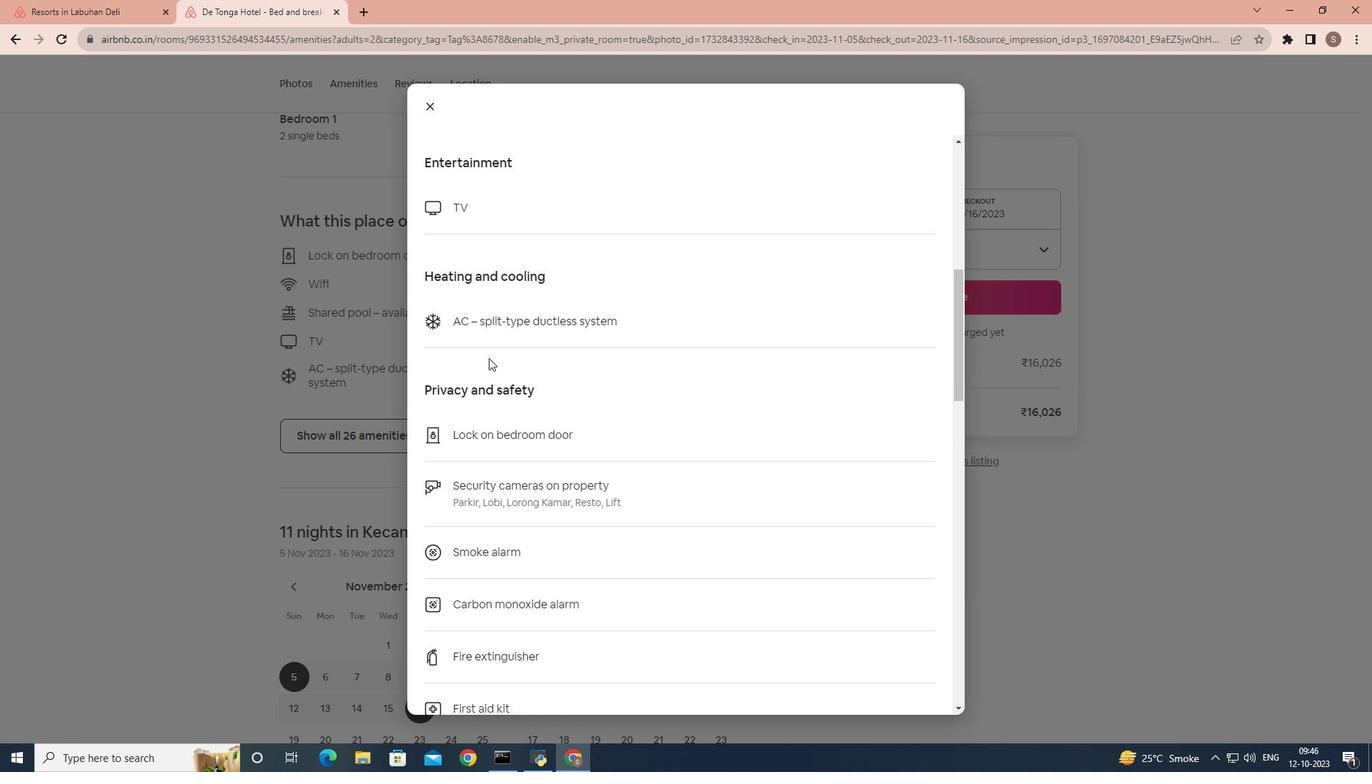 
Action: Mouse scrolled (489, 357) with delta (0, 0)
Screenshot: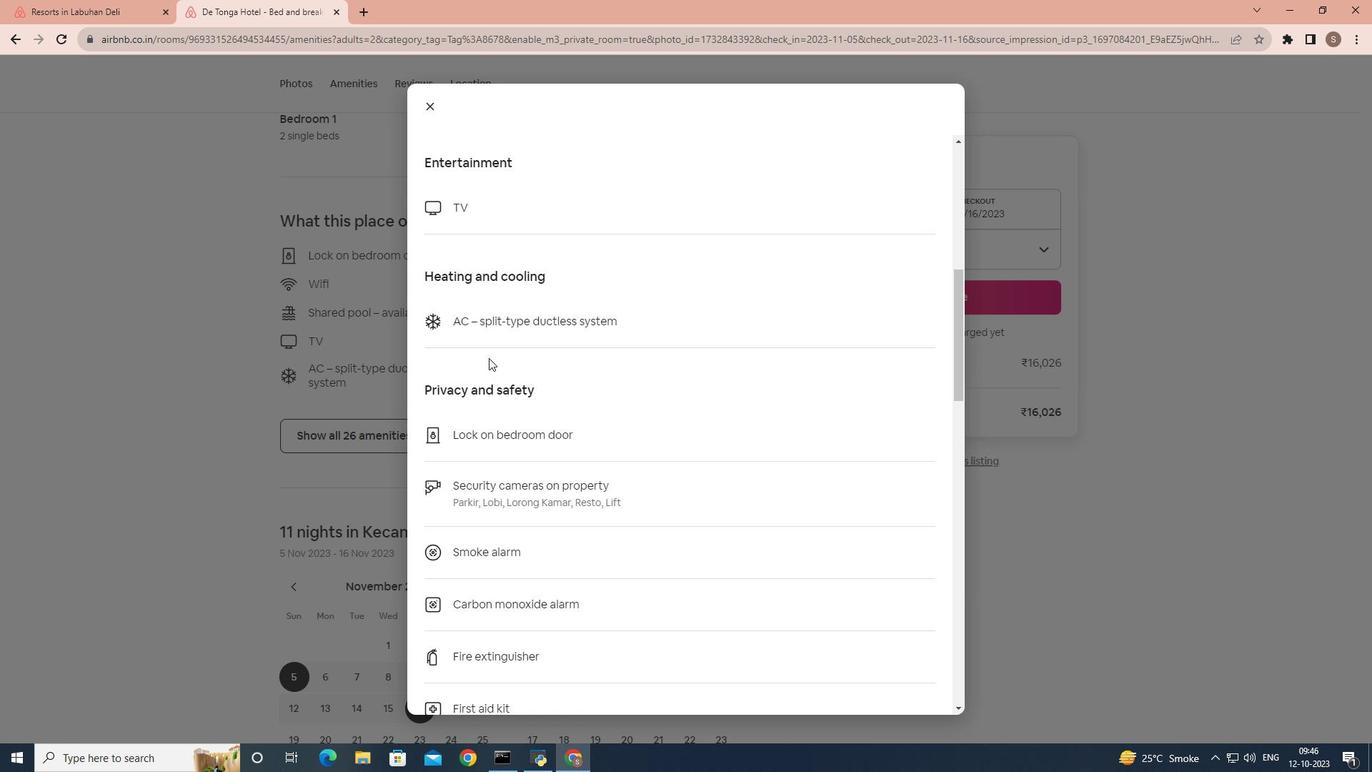 
Action: Mouse scrolled (489, 357) with delta (0, 0)
Screenshot: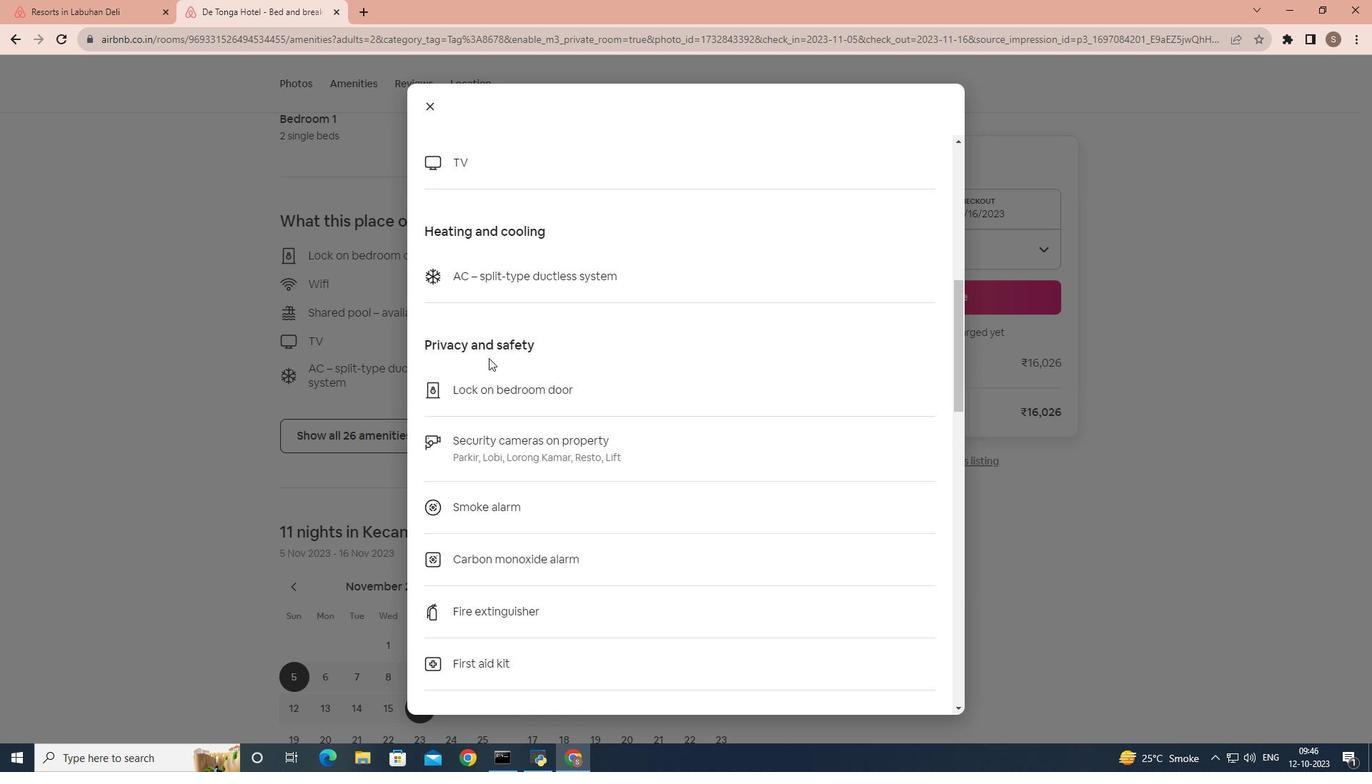 
Action: Mouse scrolled (489, 357) with delta (0, 0)
Screenshot: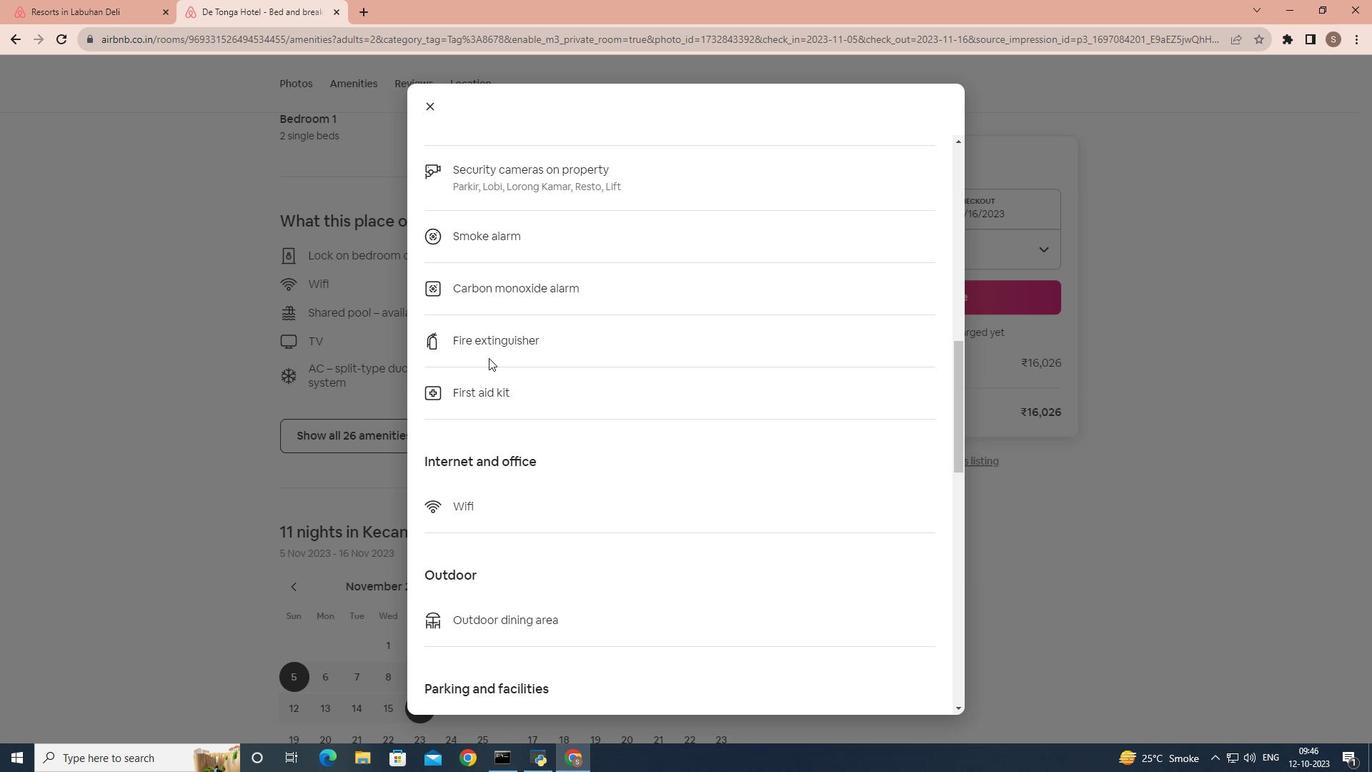 
Action: Mouse scrolled (489, 357) with delta (0, 0)
Screenshot: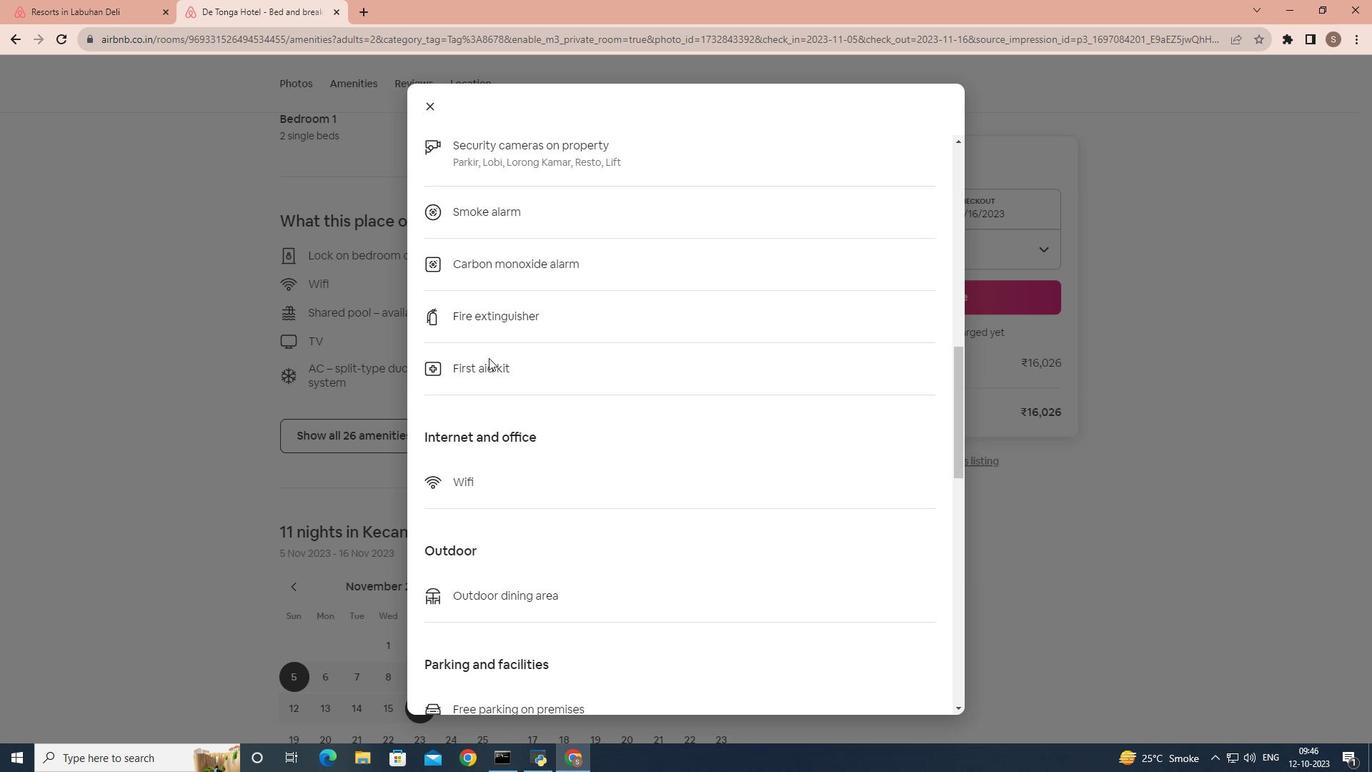 
Action: Mouse scrolled (489, 357) with delta (0, 0)
Screenshot: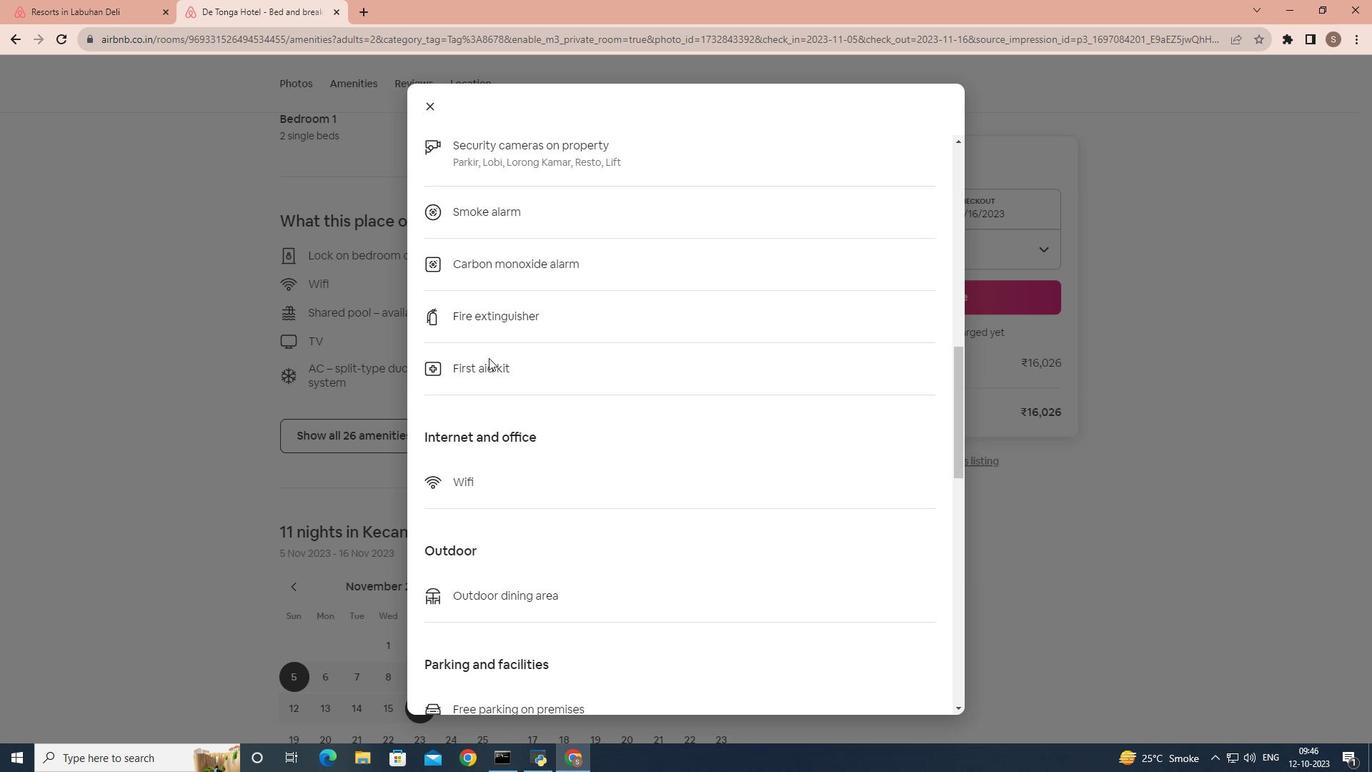 
Action: Mouse scrolled (489, 357) with delta (0, 0)
Screenshot: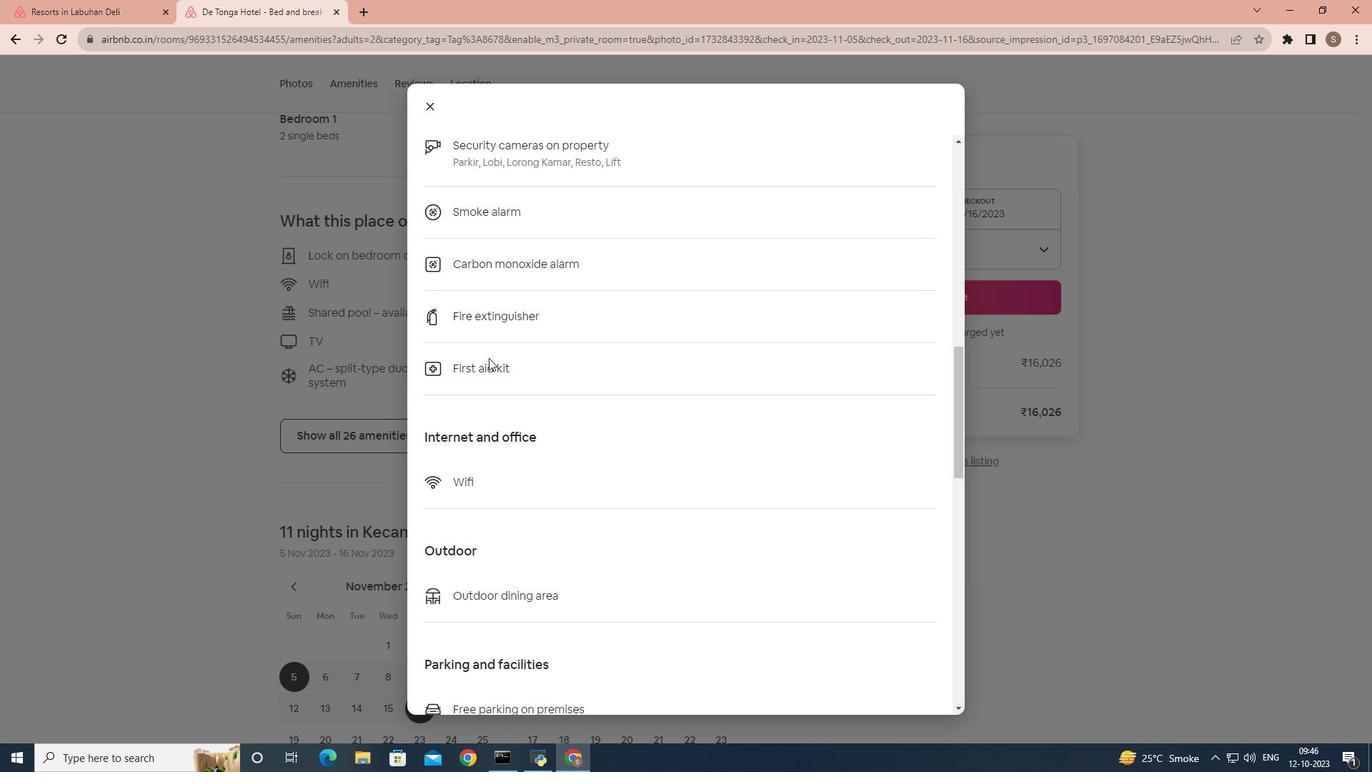 
Action: Mouse scrolled (489, 357) with delta (0, 0)
Screenshot: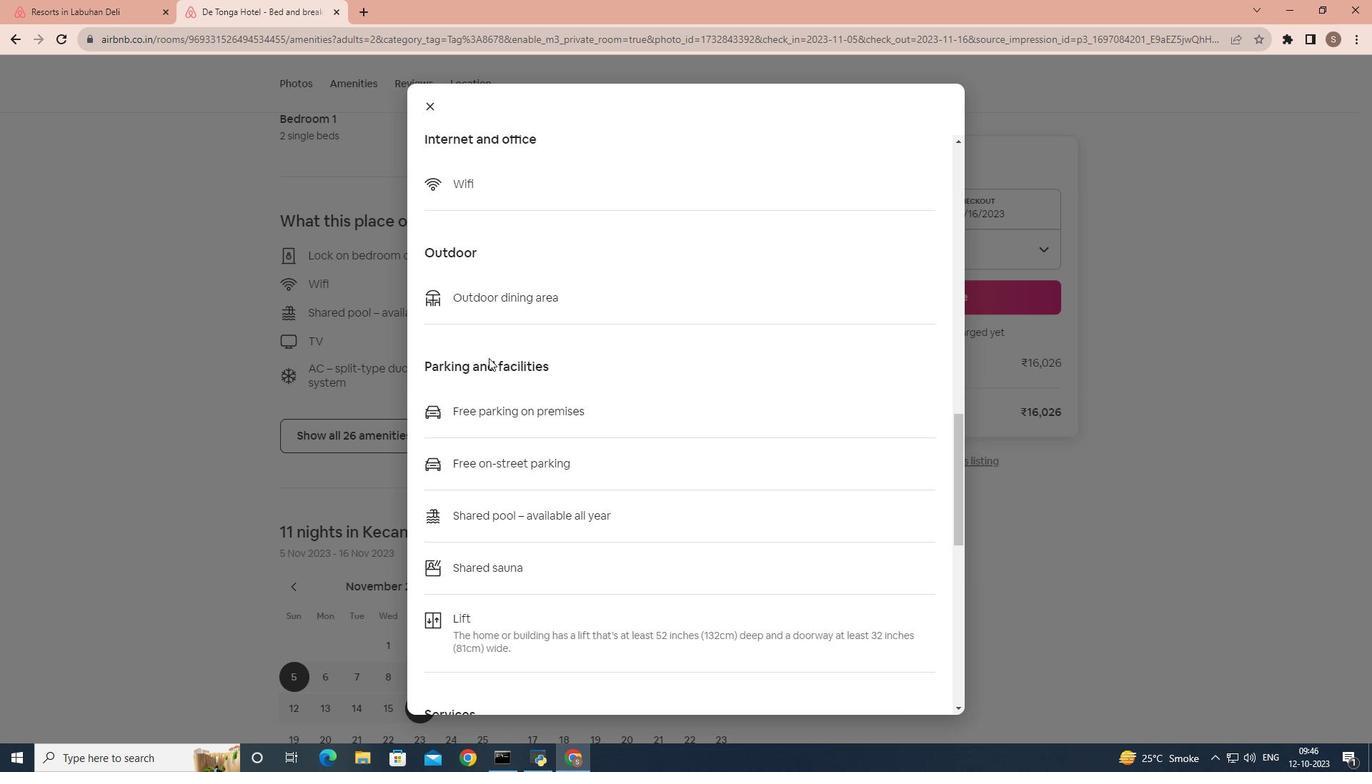 
Action: Mouse scrolled (489, 357) with delta (0, 0)
Screenshot: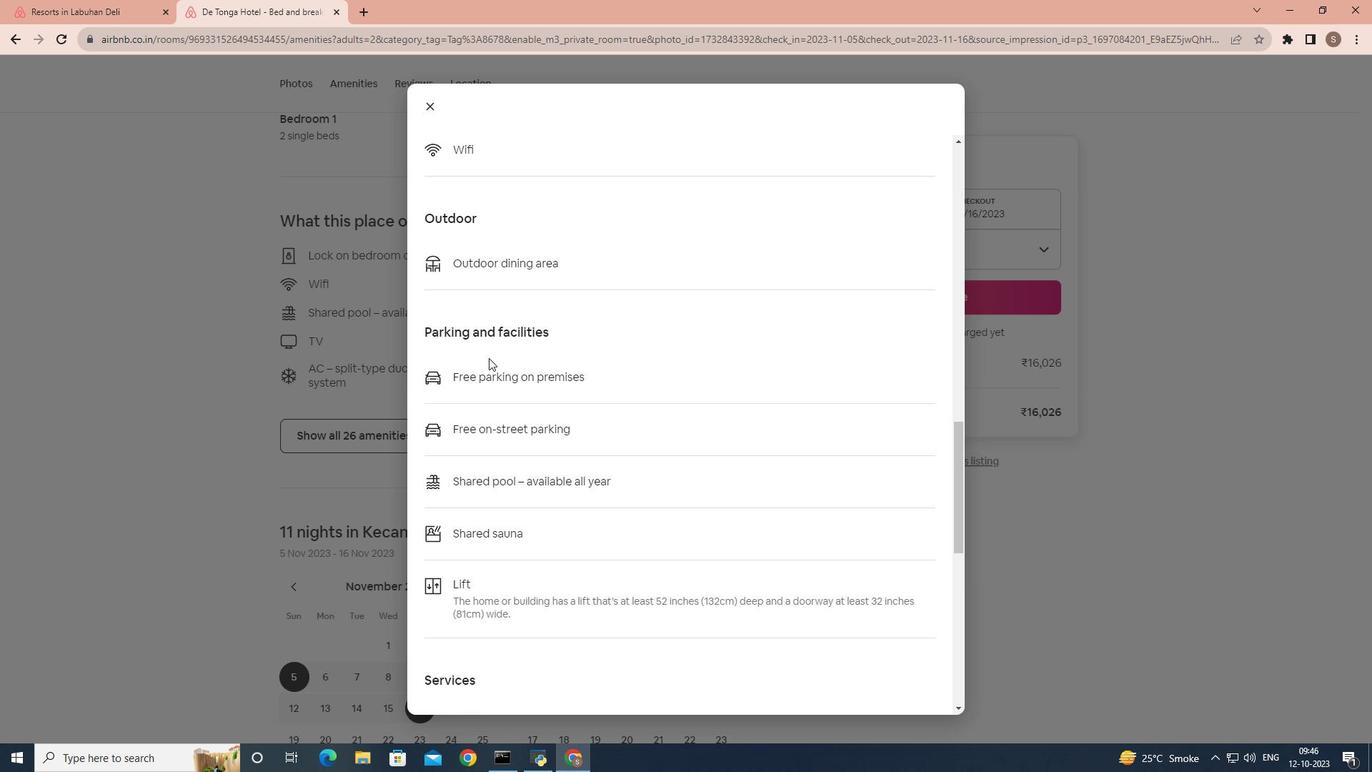 
Action: Mouse scrolled (489, 357) with delta (0, 0)
Screenshot: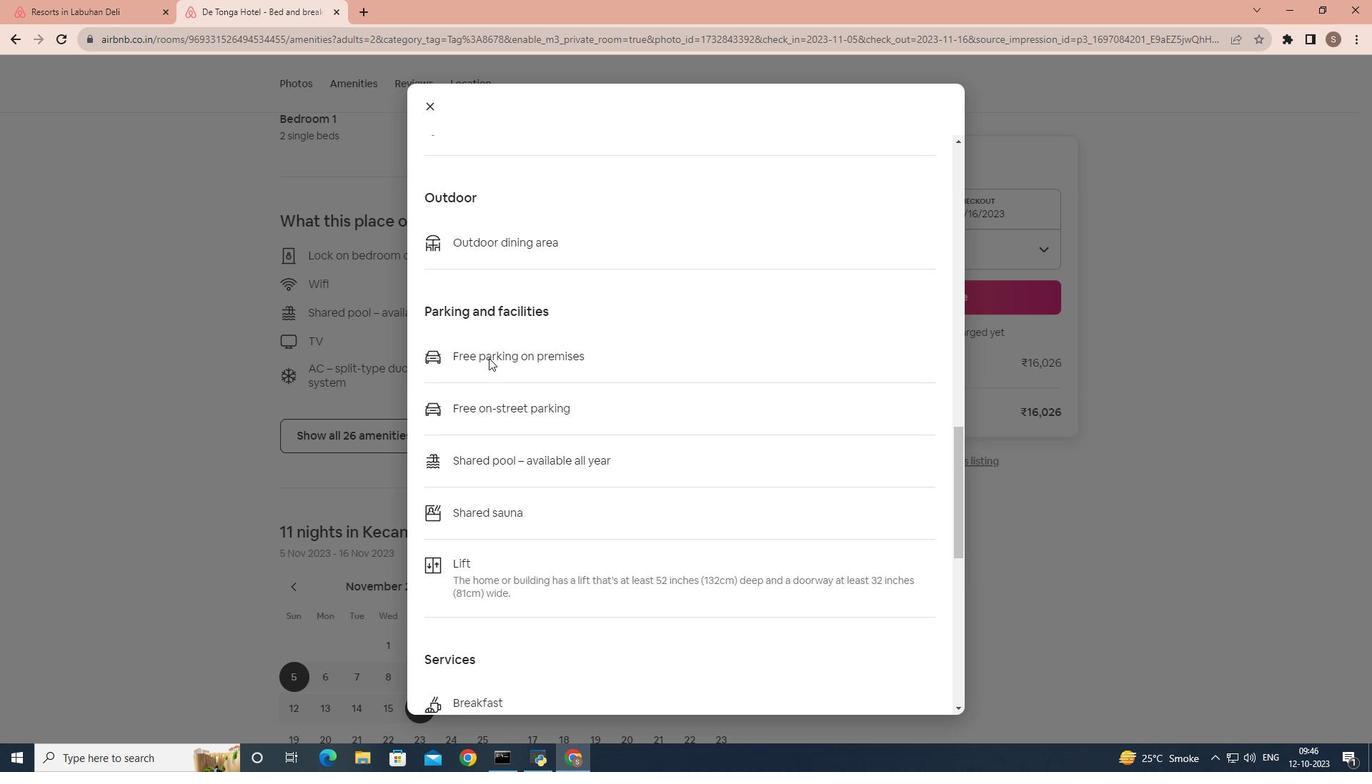 
Action: Mouse scrolled (489, 357) with delta (0, 0)
Screenshot: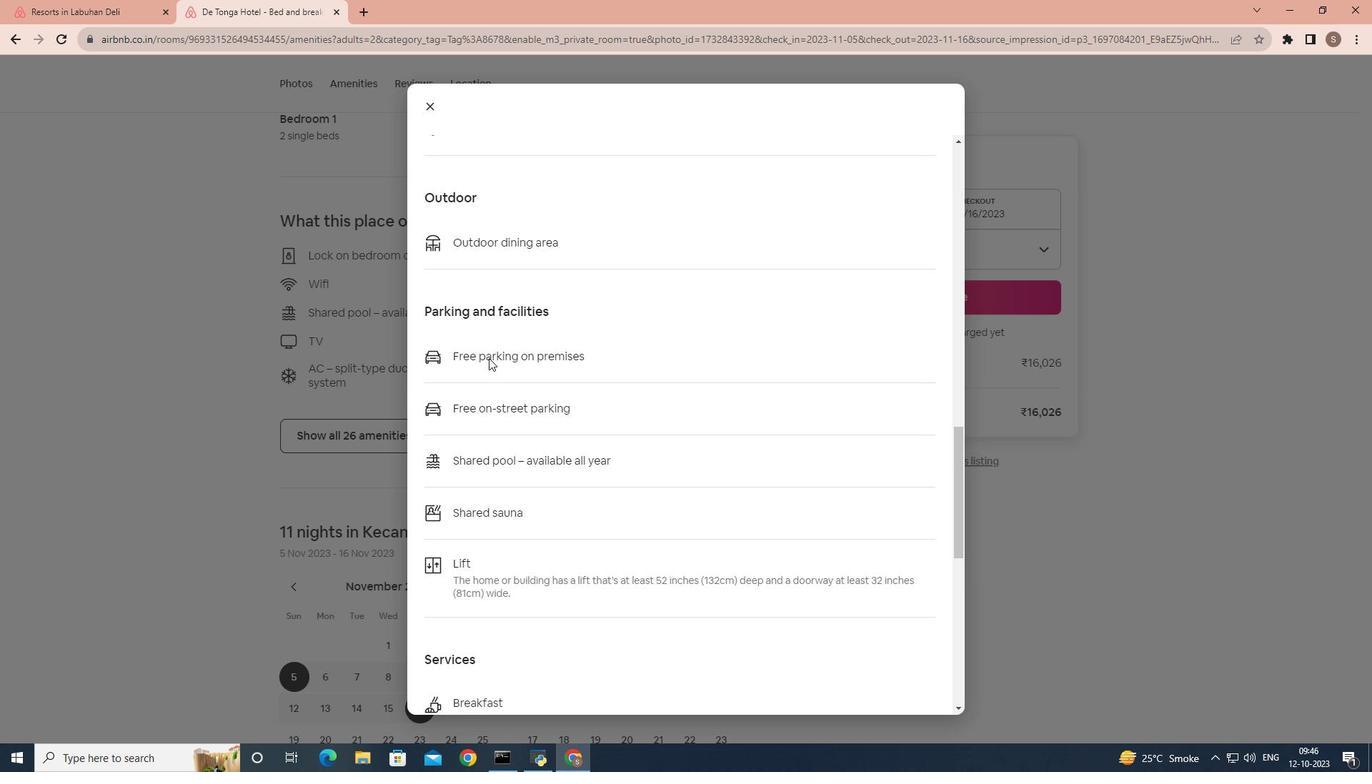 
Action: Mouse scrolled (489, 357) with delta (0, 0)
Screenshot: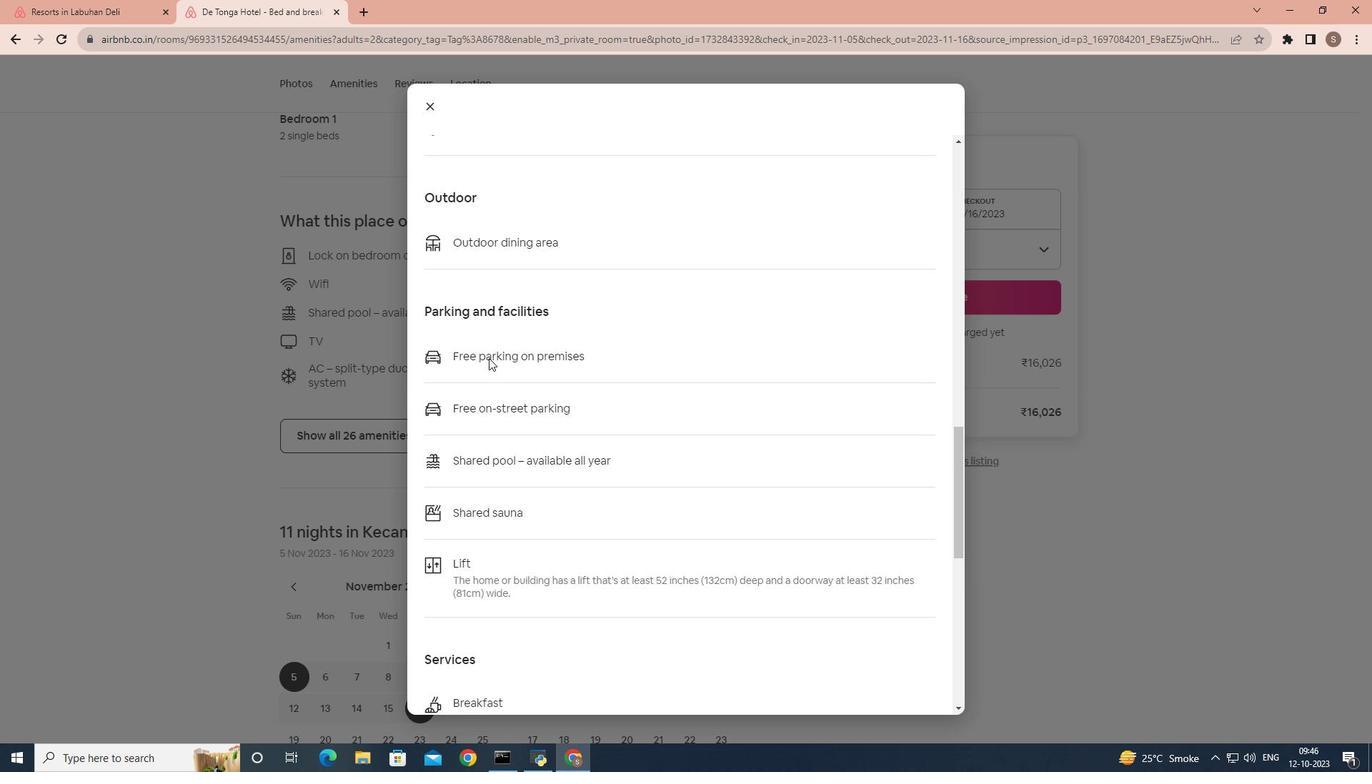 
Action: Mouse scrolled (489, 357) with delta (0, 0)
Screenshot: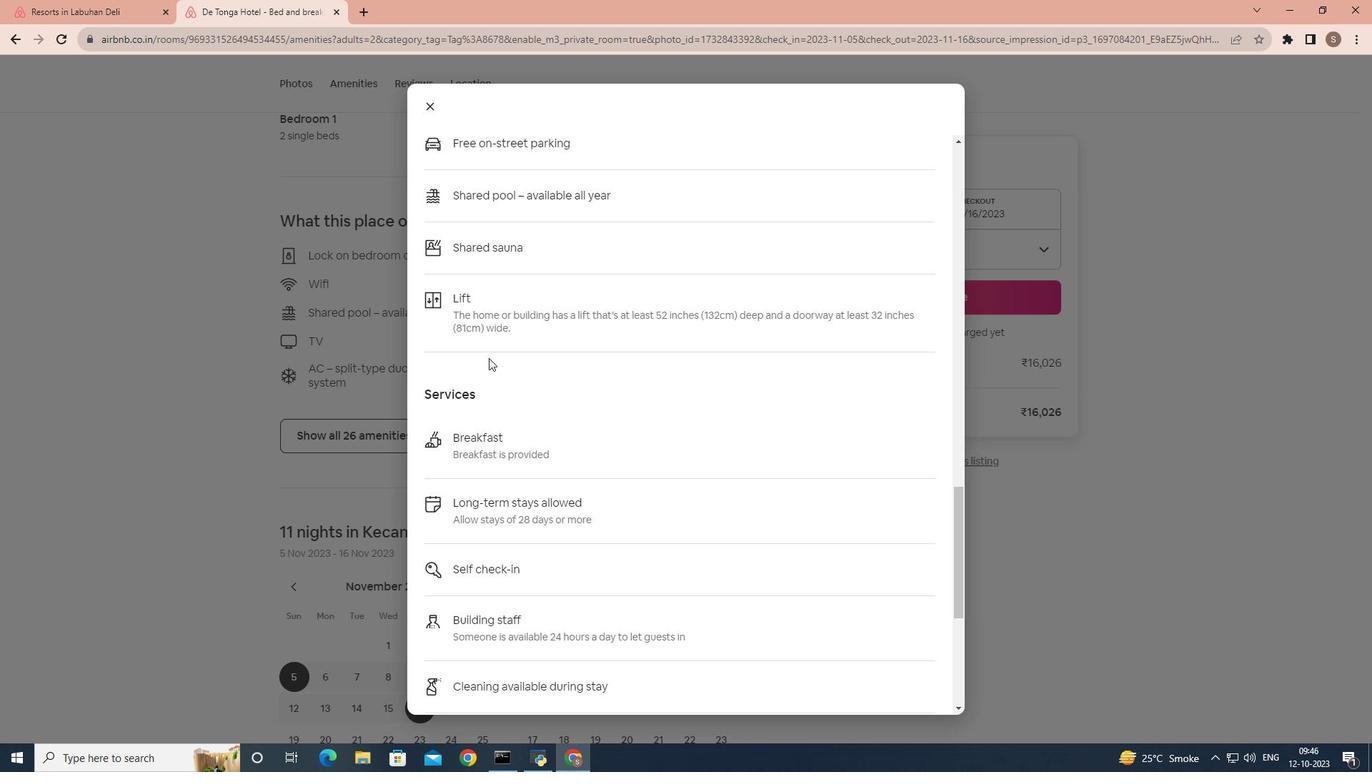 
Action: Mouse scrolled (489, 357) with delta (0, 0)
Screenshot: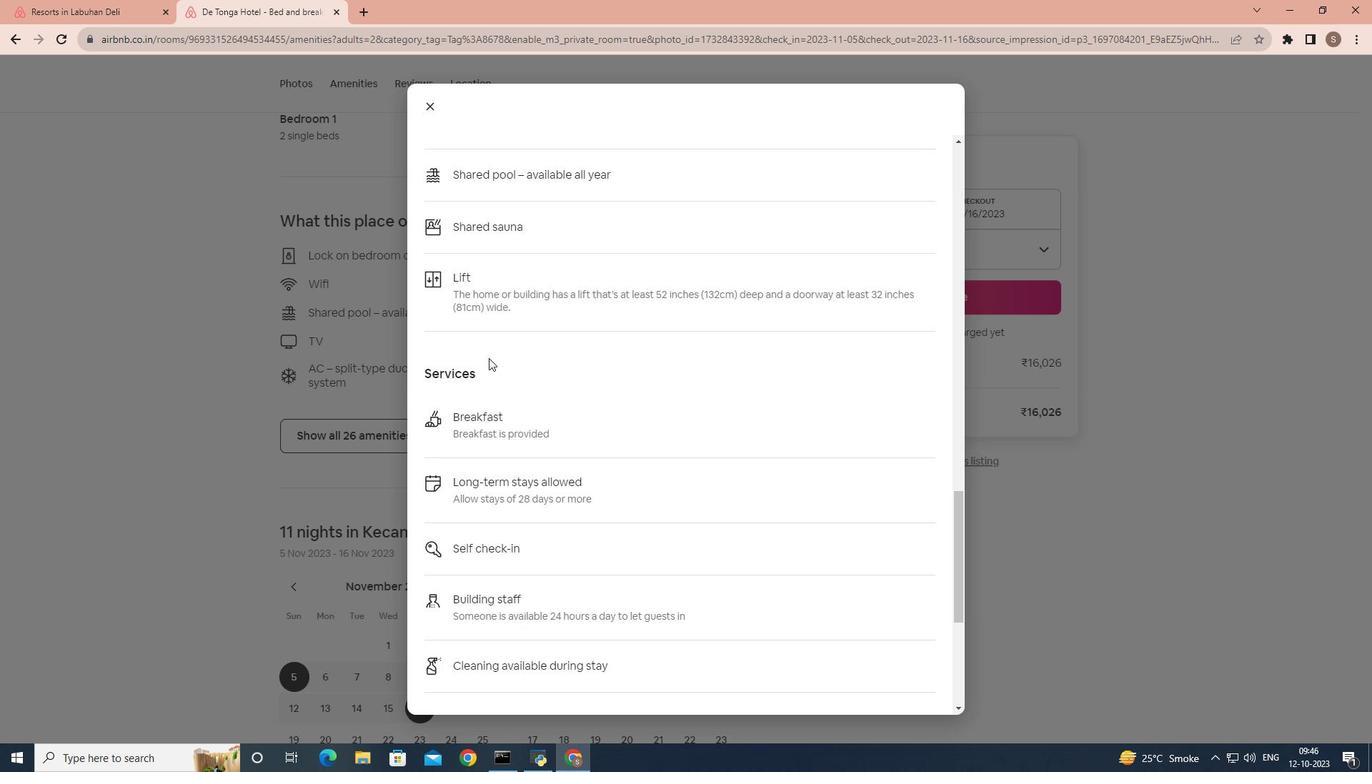 
Action: Mouse scrolled (489, 357) with delta (0, 0)
Screenshot: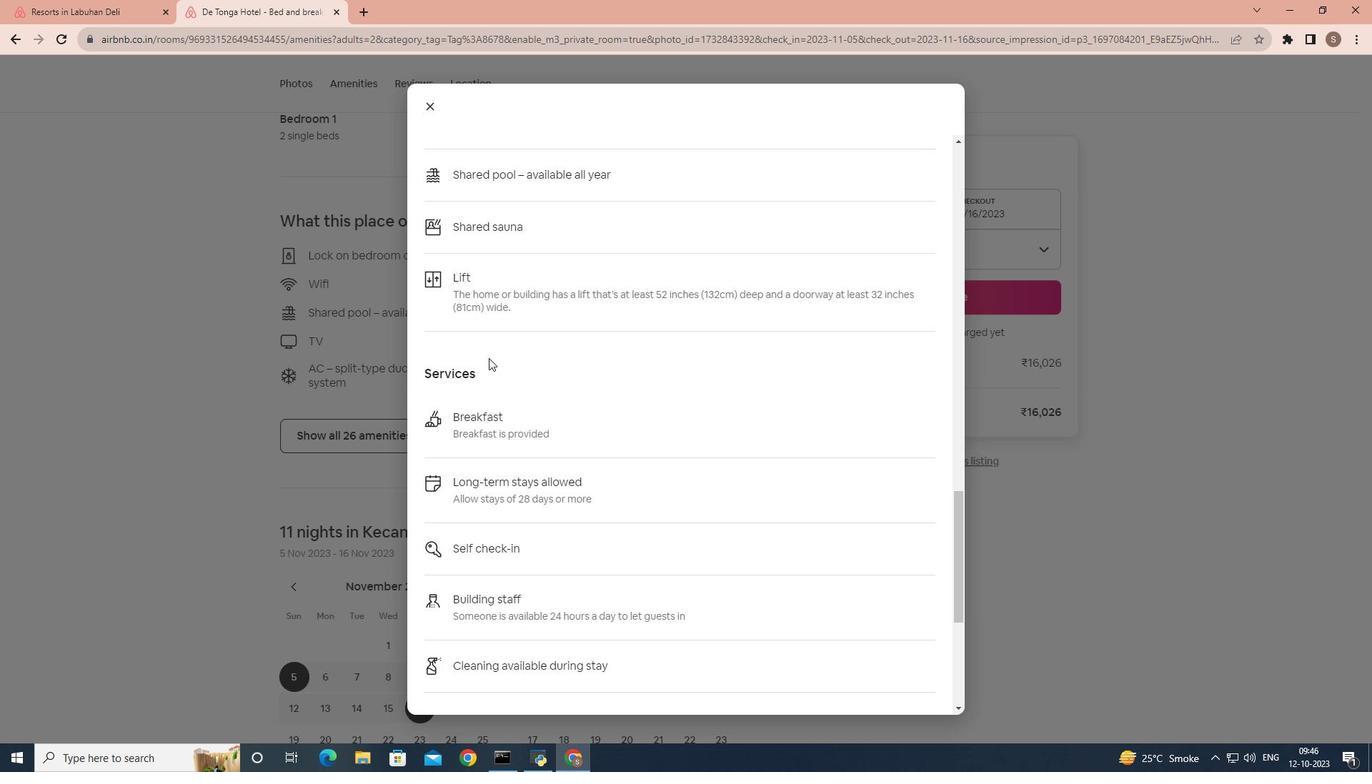 
Action: Mouse scrolled (489, 357) with delta (0, 0)
Screenshot: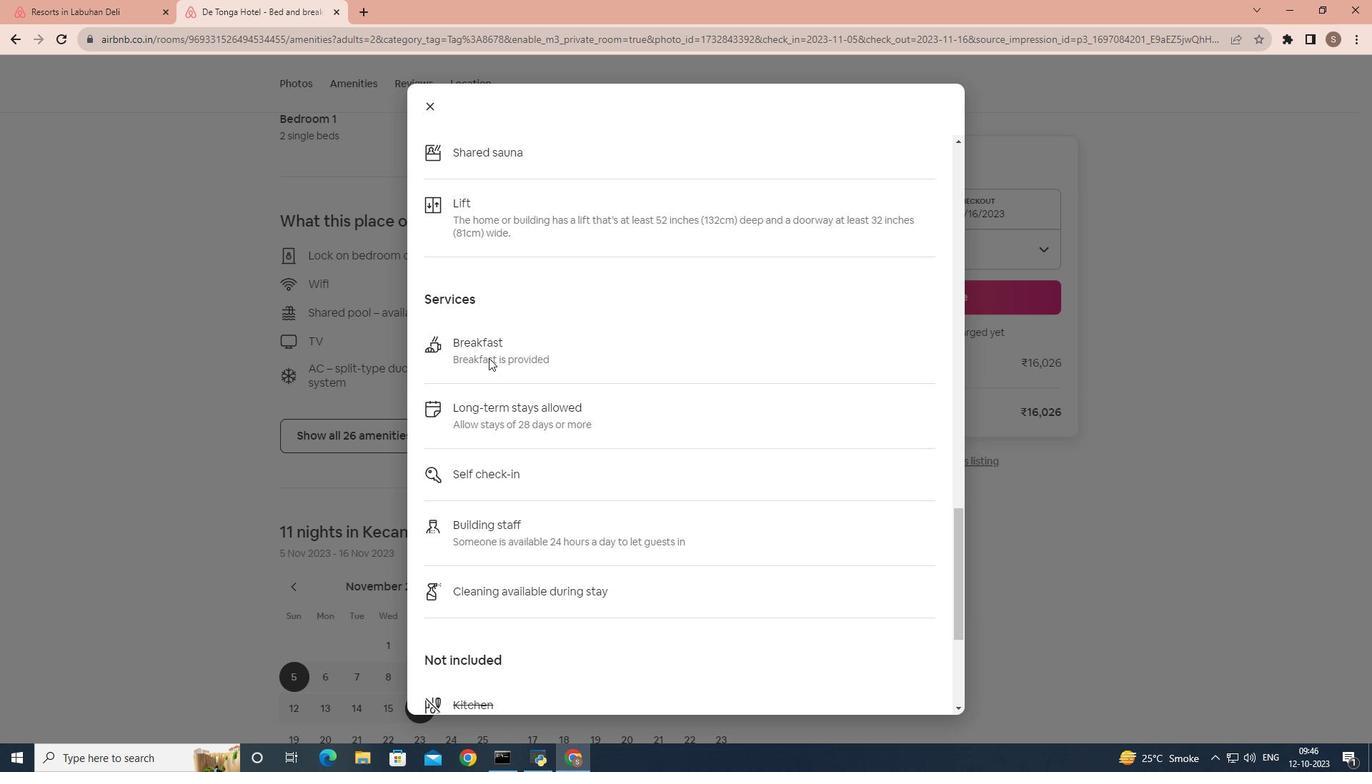 
Action: Mouse scrolled (489, 357) with delta (0, 0)
Screenshot: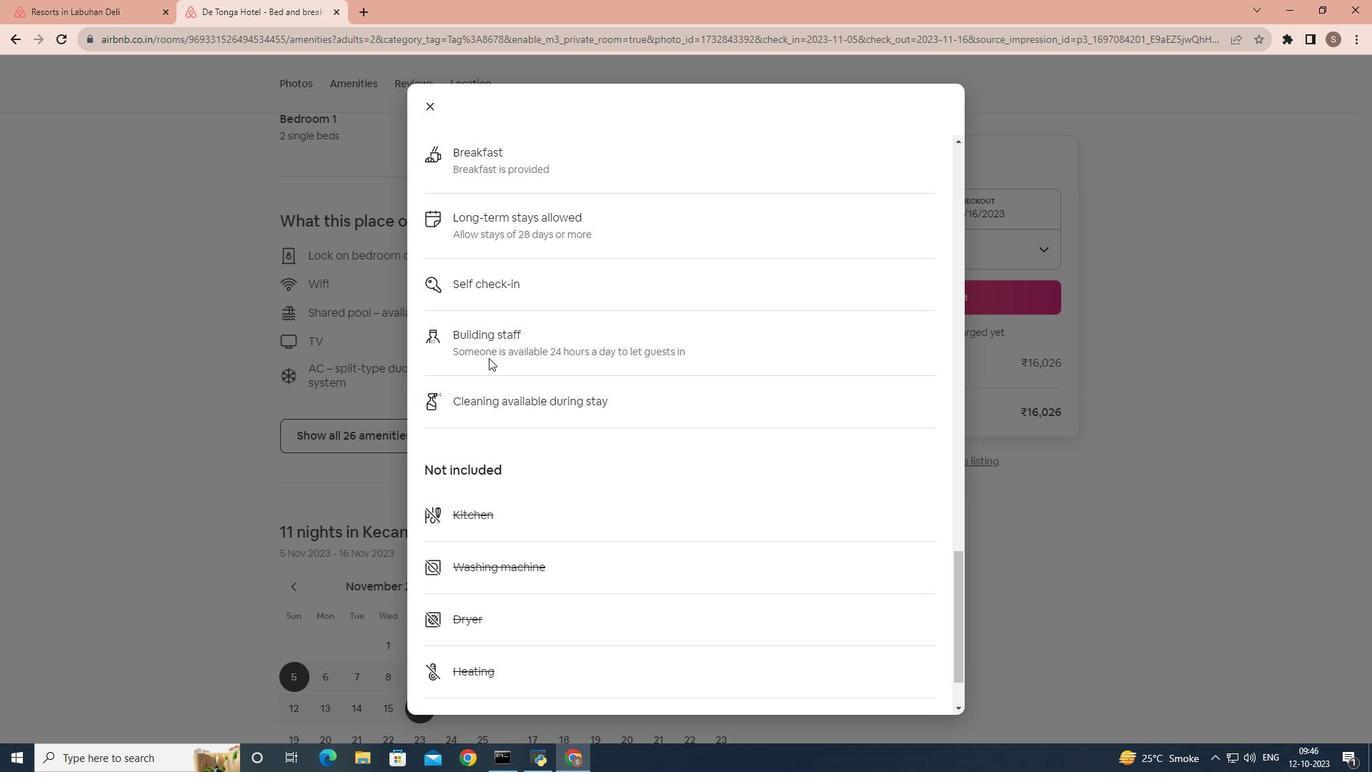 
Action: Mouse scrolled (489, 357) with delta (0, 0)
Screenshot: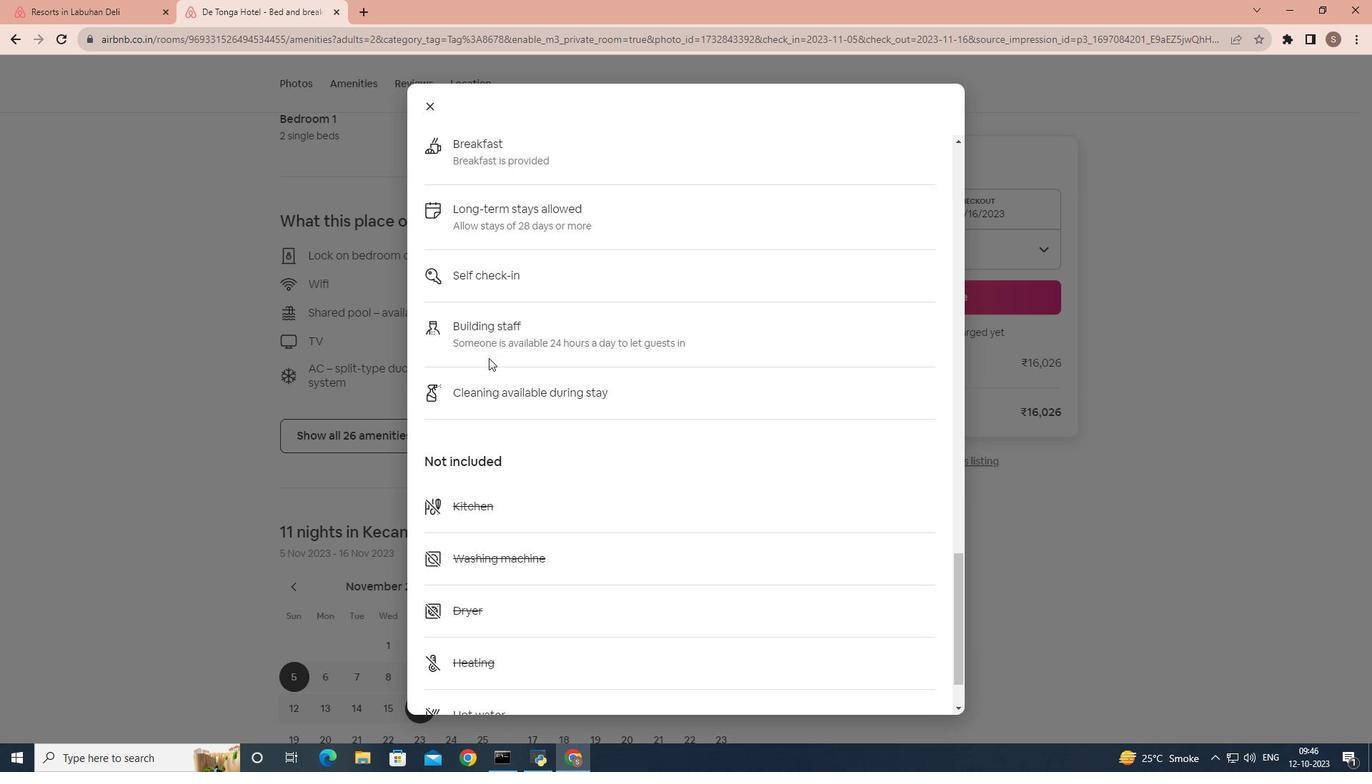 
Action: Mouse scrolled (489, 357) with delta (0, 0)
Screenshot: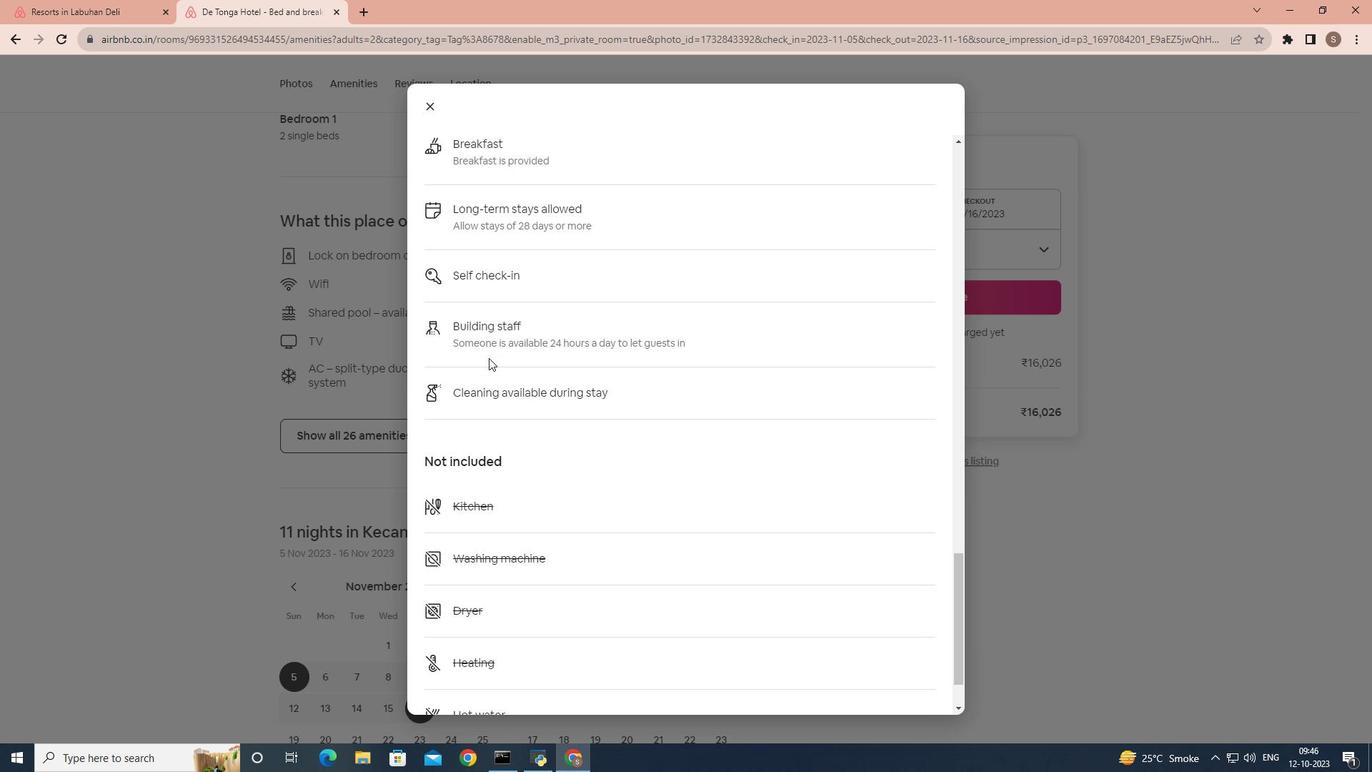 
Action: Mouse scrolled (489, 357) with delta (0, 0)
Screenshot: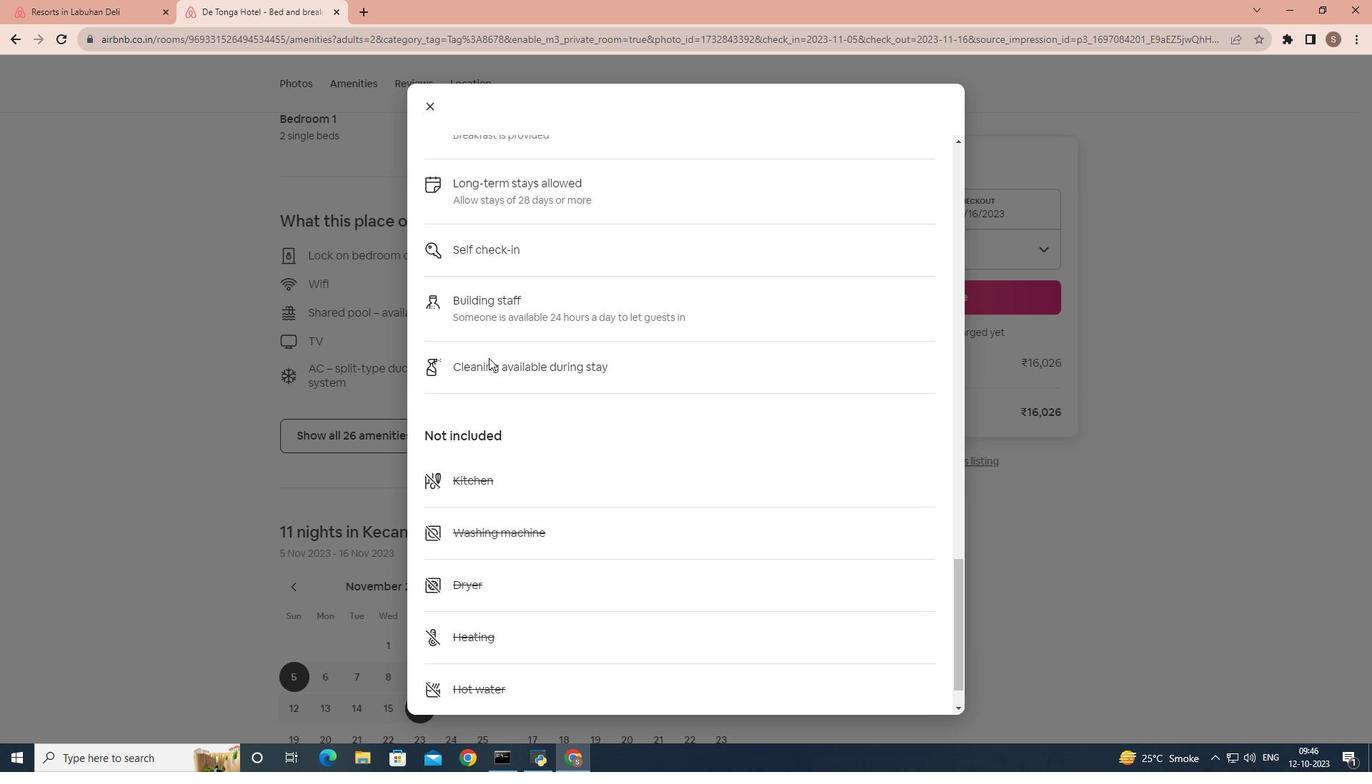 
Action: Mouse moved to (433, 116)
Screenshot: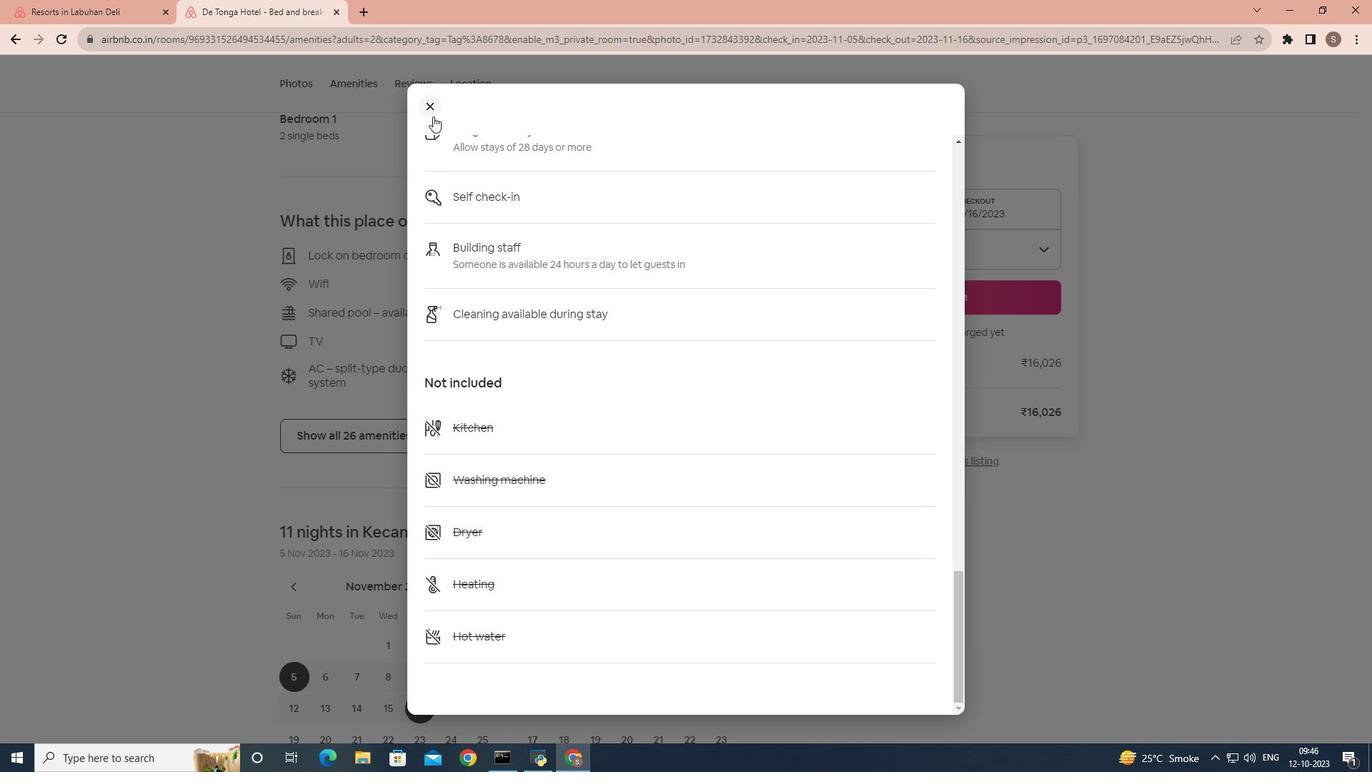 
Action: Mouse pressed left at (433, 116)
Screenshot: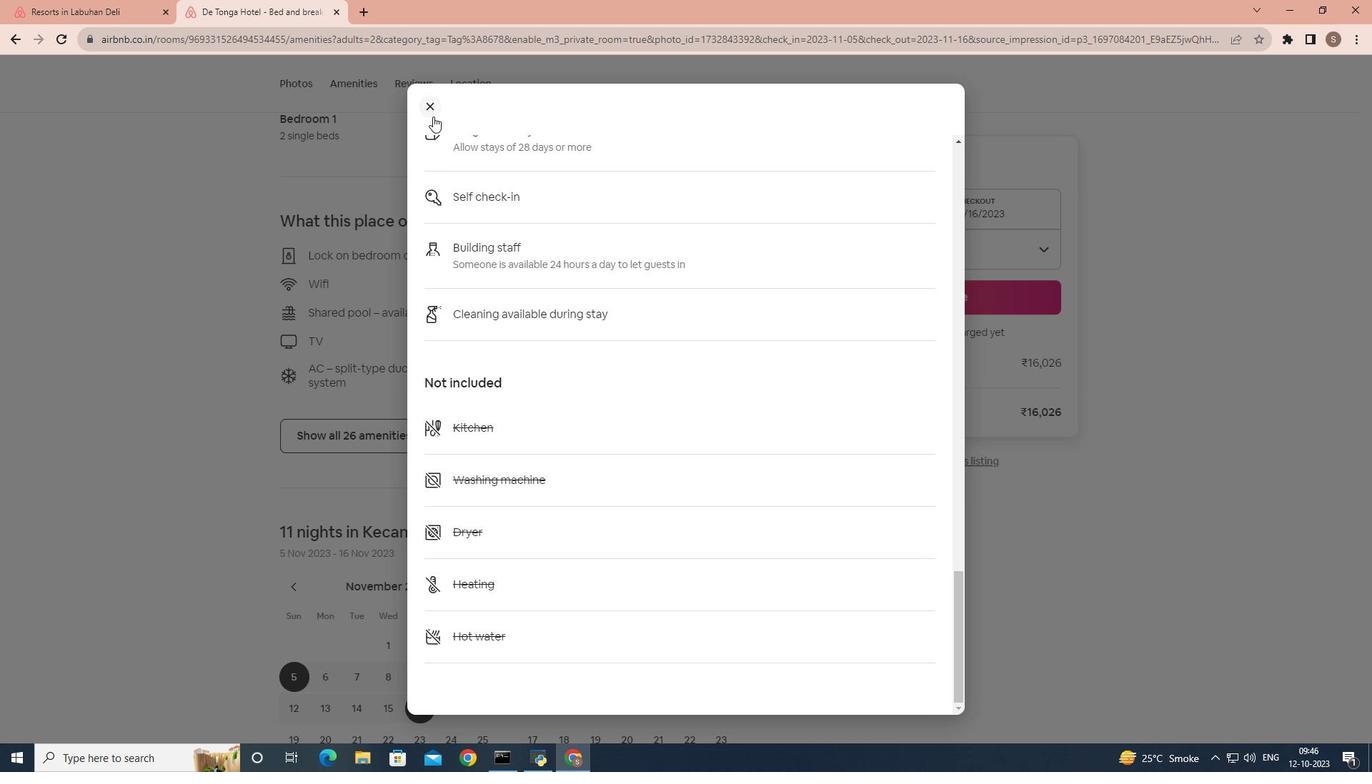 
Action: Mouse moved to (409, 339)
Screenshot: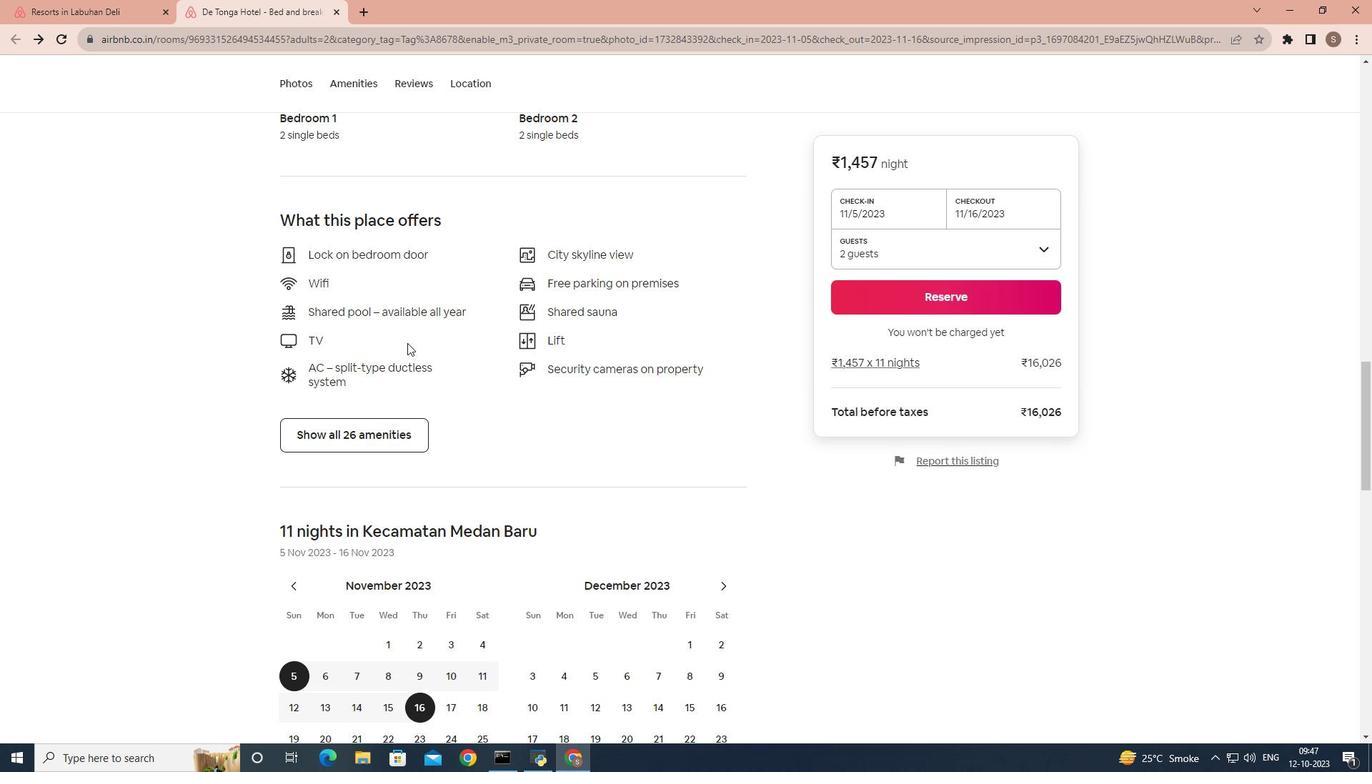 
Action: Mouse scrolled (409, 338) with delta (0, 0)
Screenshot: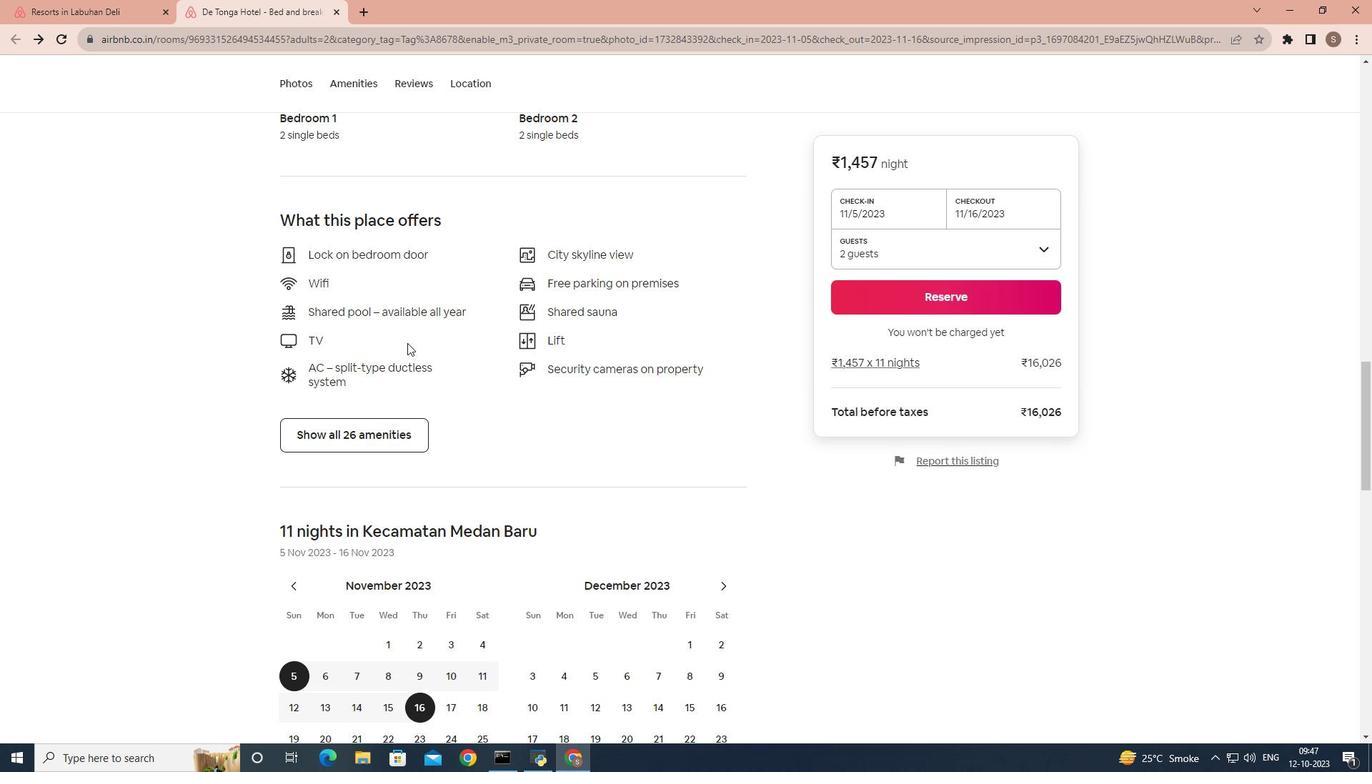
Action: Mouse moved to (407, 343)
Screenshot: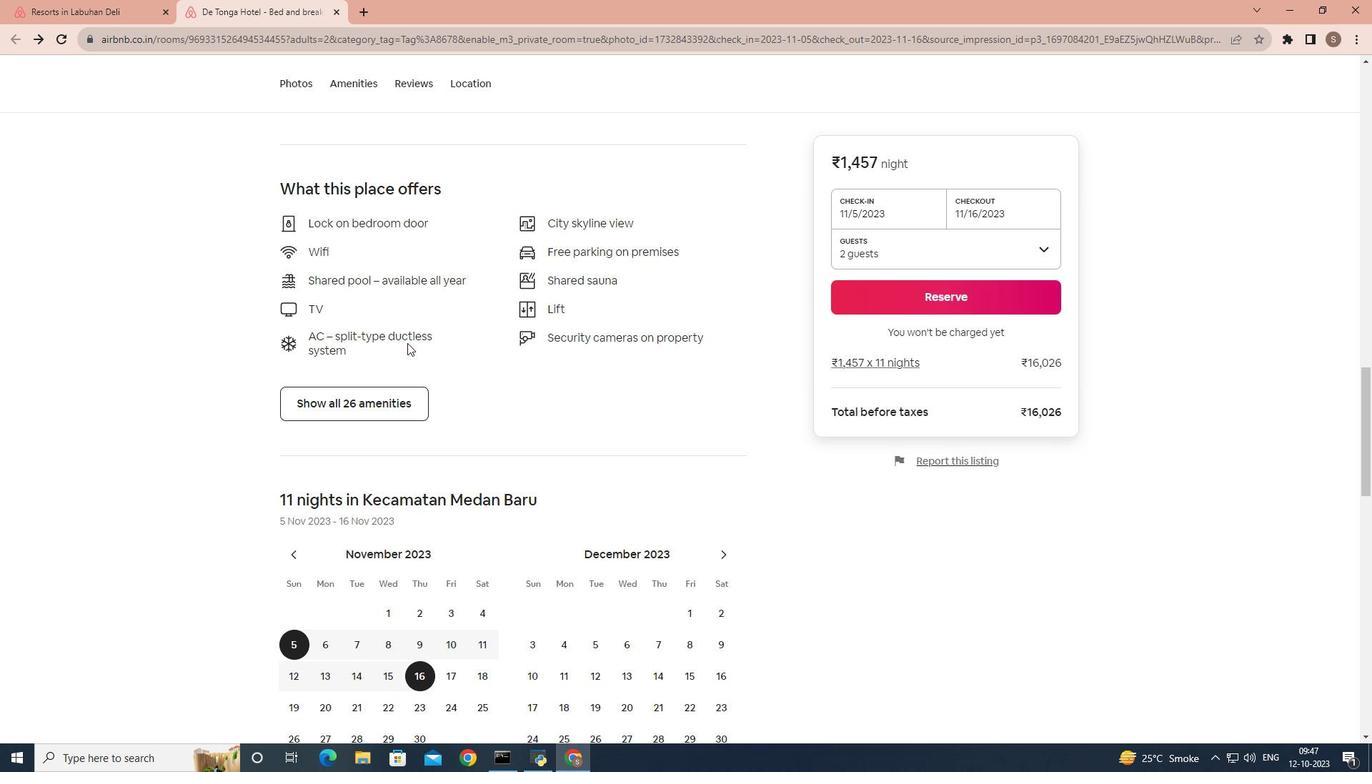 
Action: Mouse scrolled (407, 342) with delta (0, 0)
Screenshot: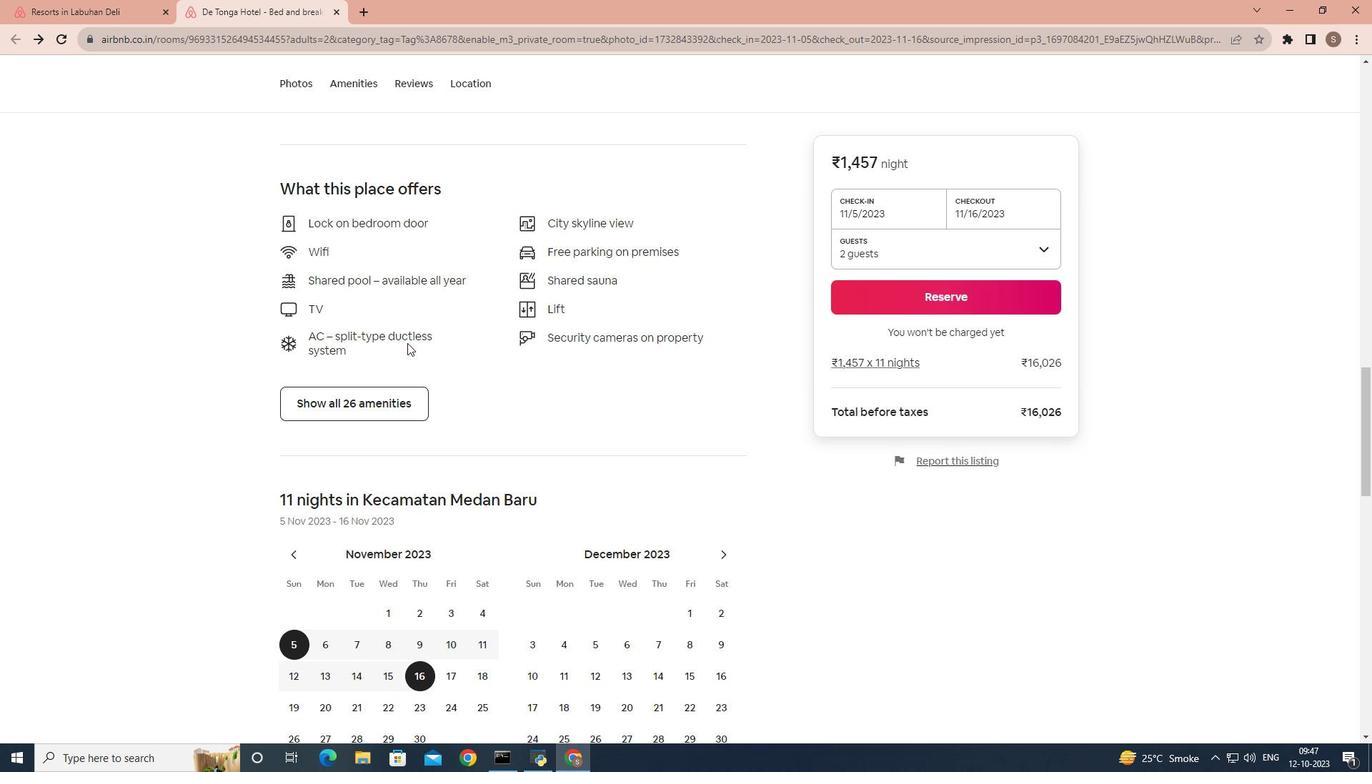 
Action: Mouse scrolled (407, 342) with delta (0, 0)
Screenshot: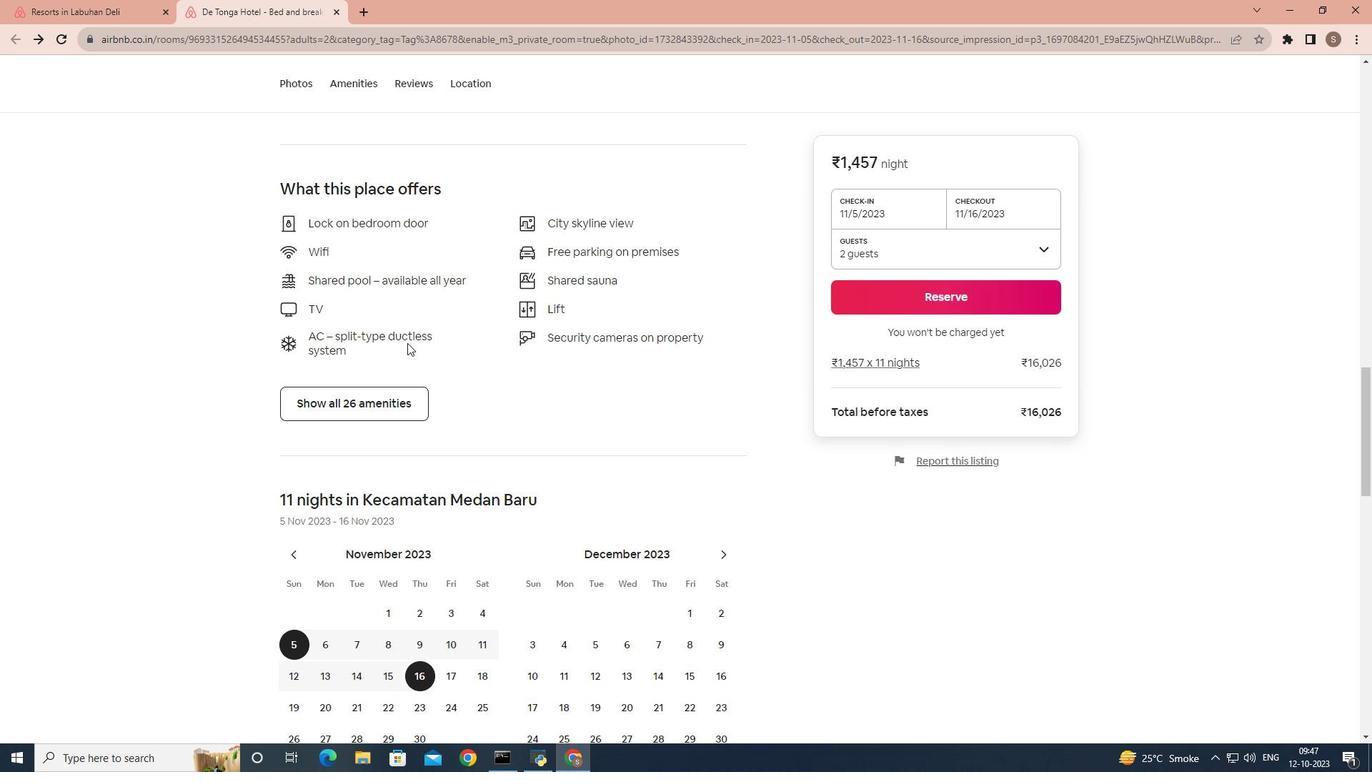 
Action: Mouse scrolled (407, 342) with delta (0, 0)
Screenshot: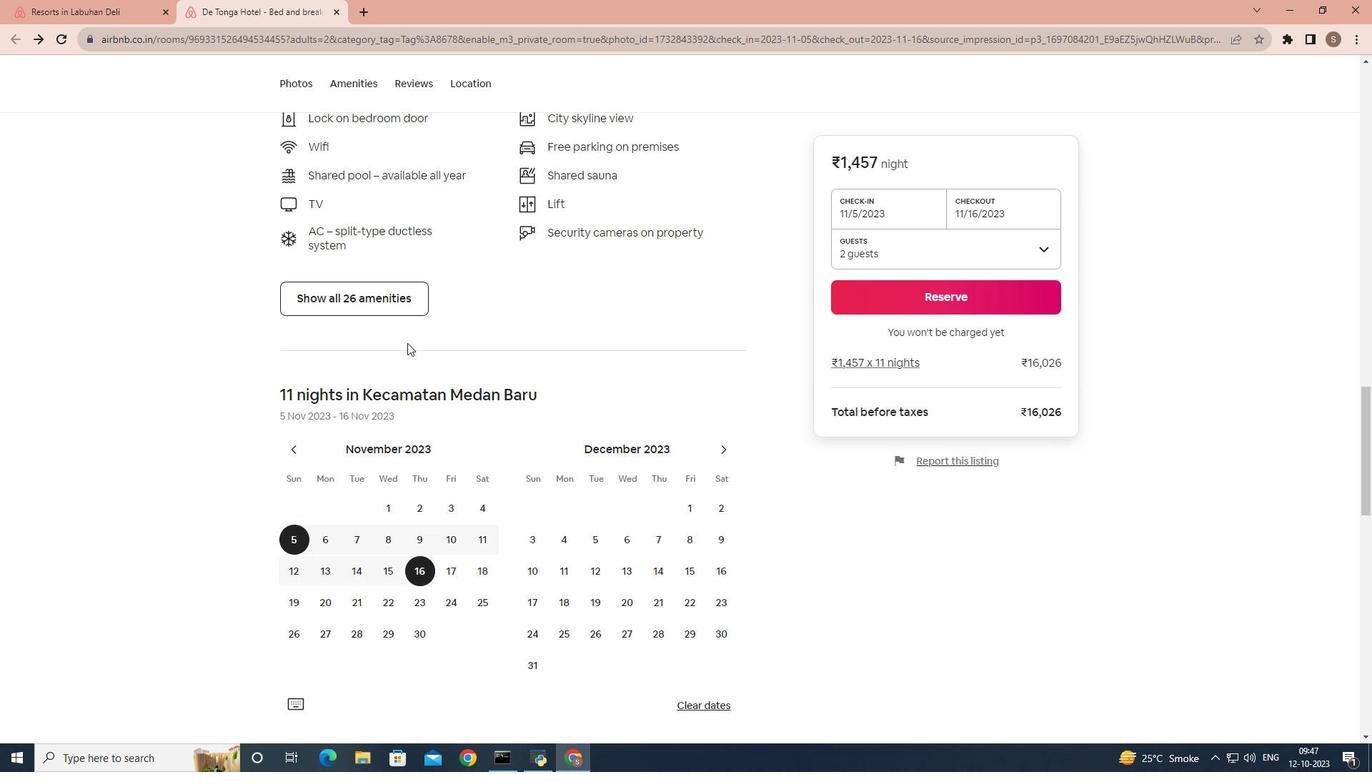 
Action: Mouse scrolled (407, 342) with delta (0, 0)
Screenshot: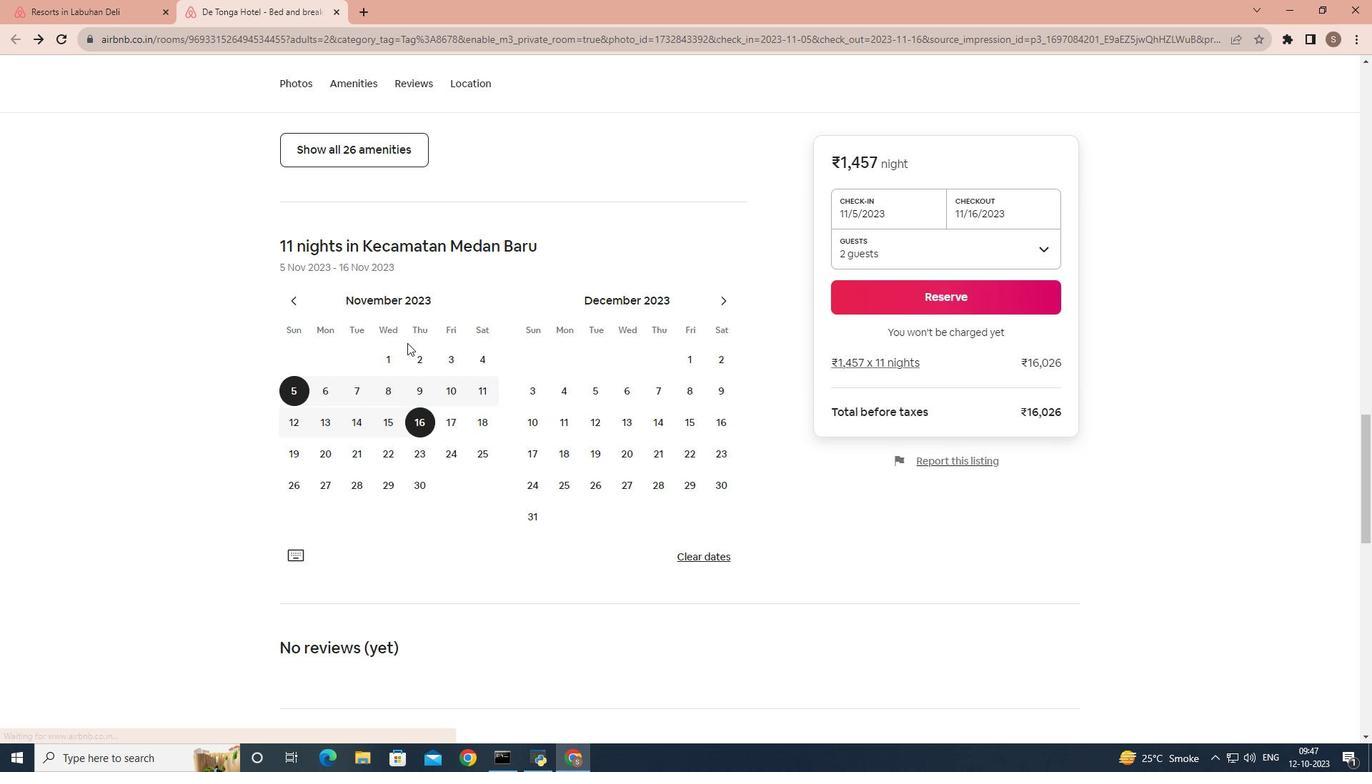 
Action: Mouse scrolled (407, 342) with delta (0, 0)
Screenshot: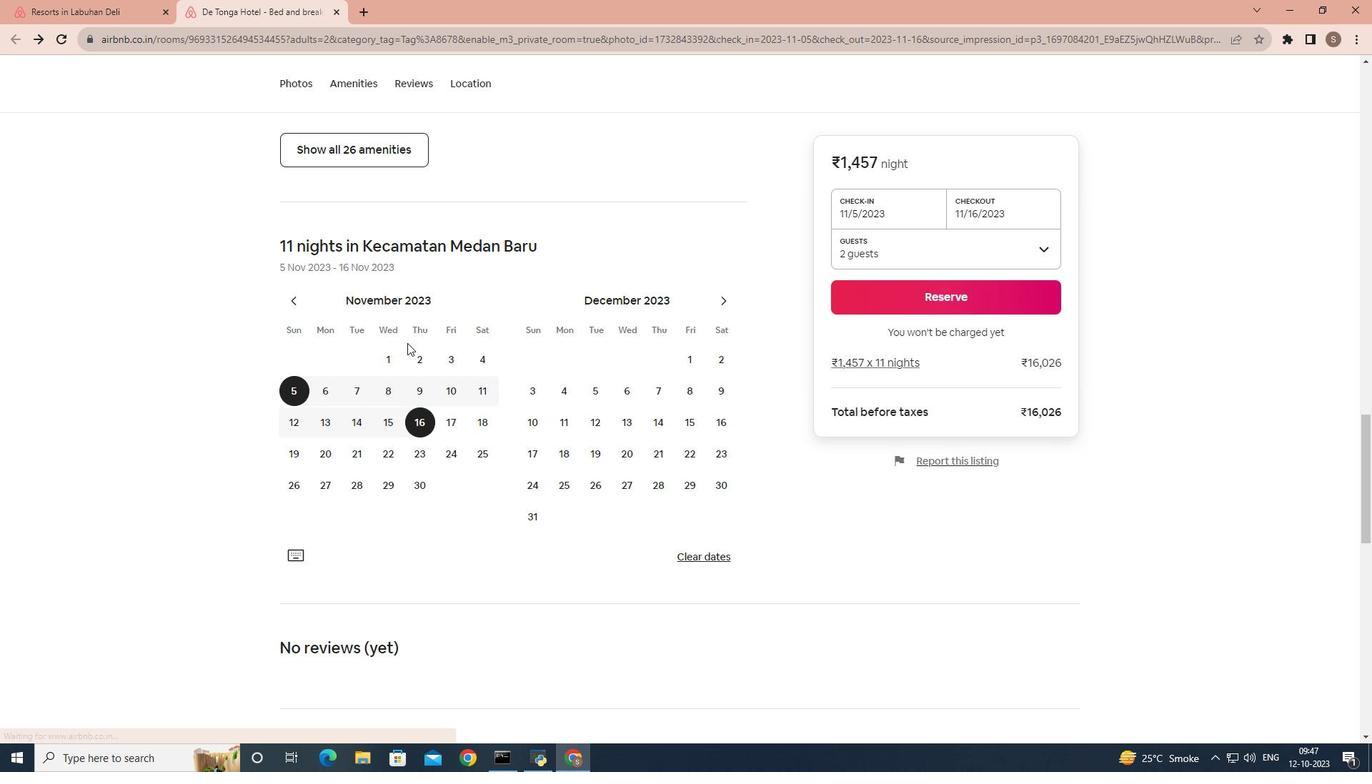 
Action: Mouse scrolled (407, 342) with delta (0, 0)
Screenshot: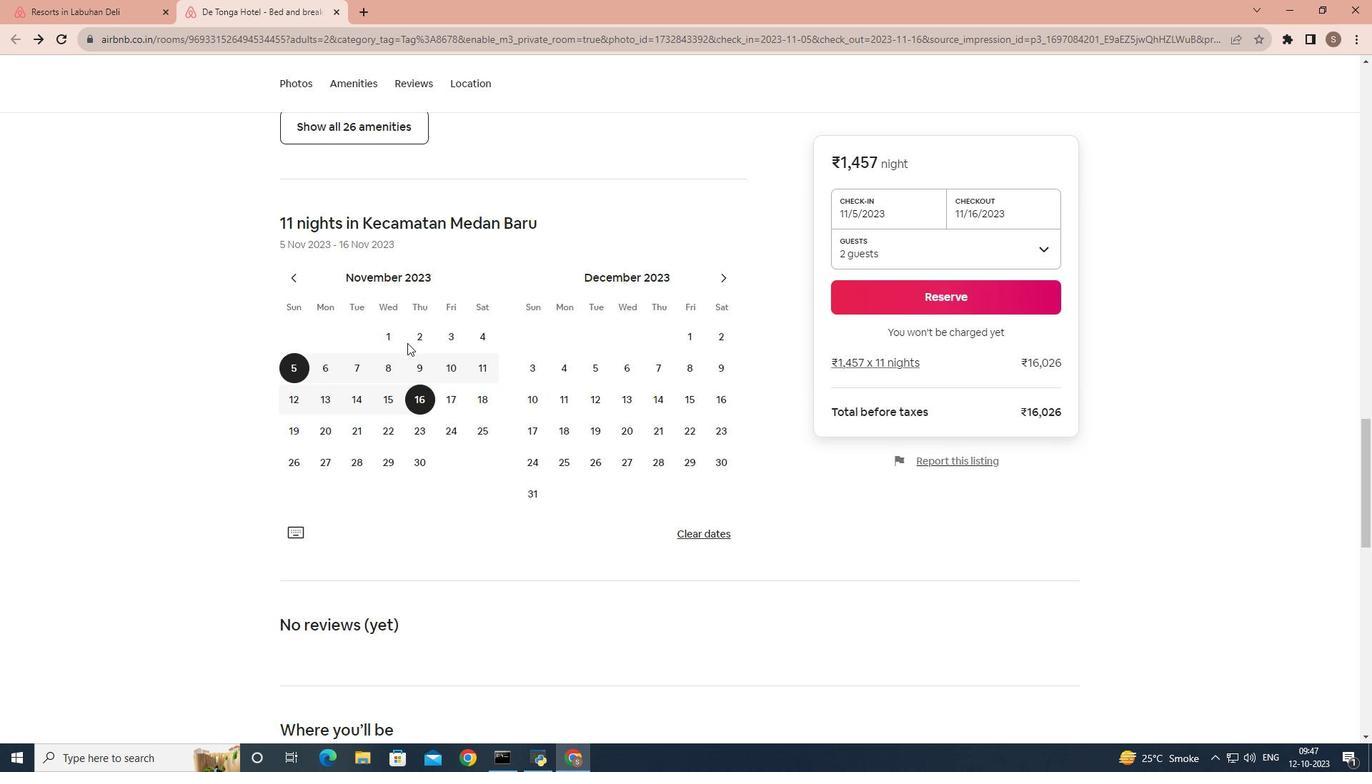 
Action: Mouse scrolled (407, 342) with delta (0, 0)
Screenshot: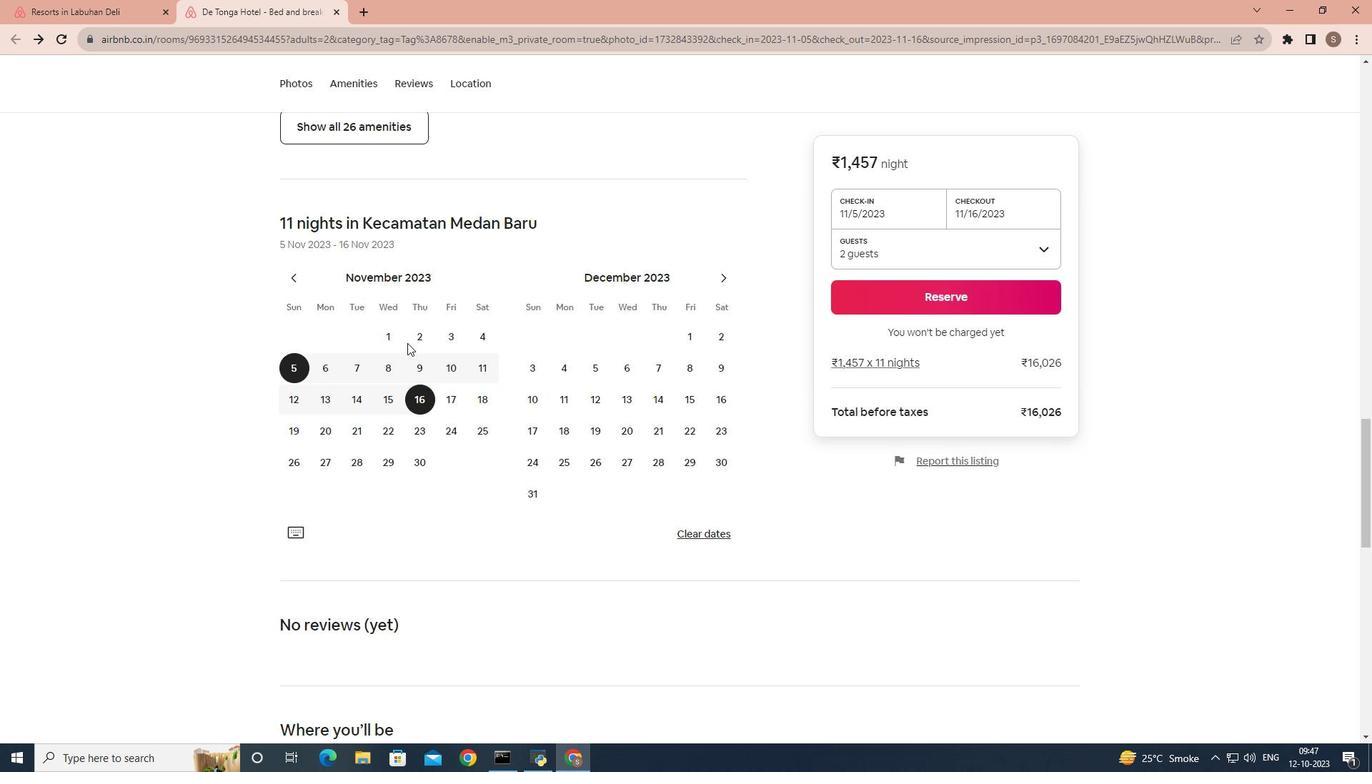 
Action: Mouse scrolled (407, 342) with delta (0, 0)
Screenshot: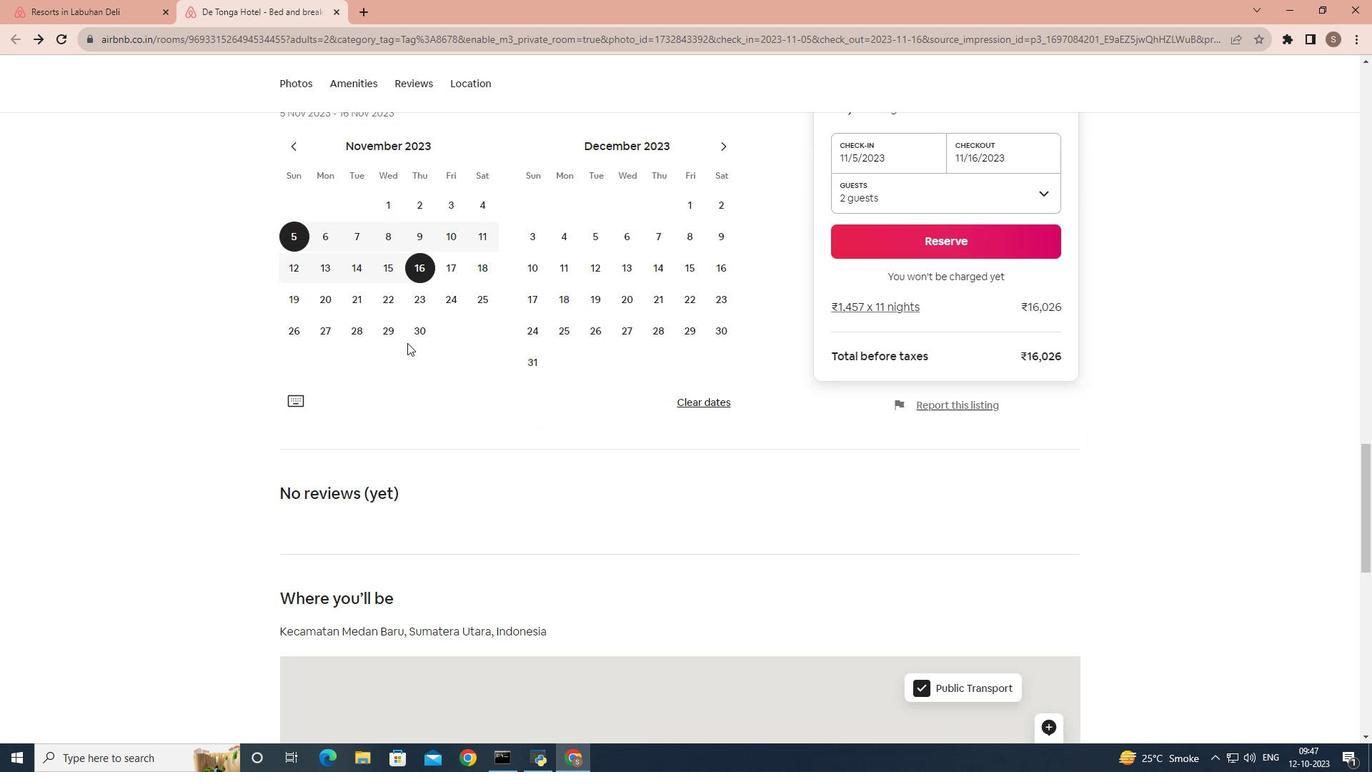 
Action: Mouse scrolled (407, 342) with delta (0, 0)
Screenshot: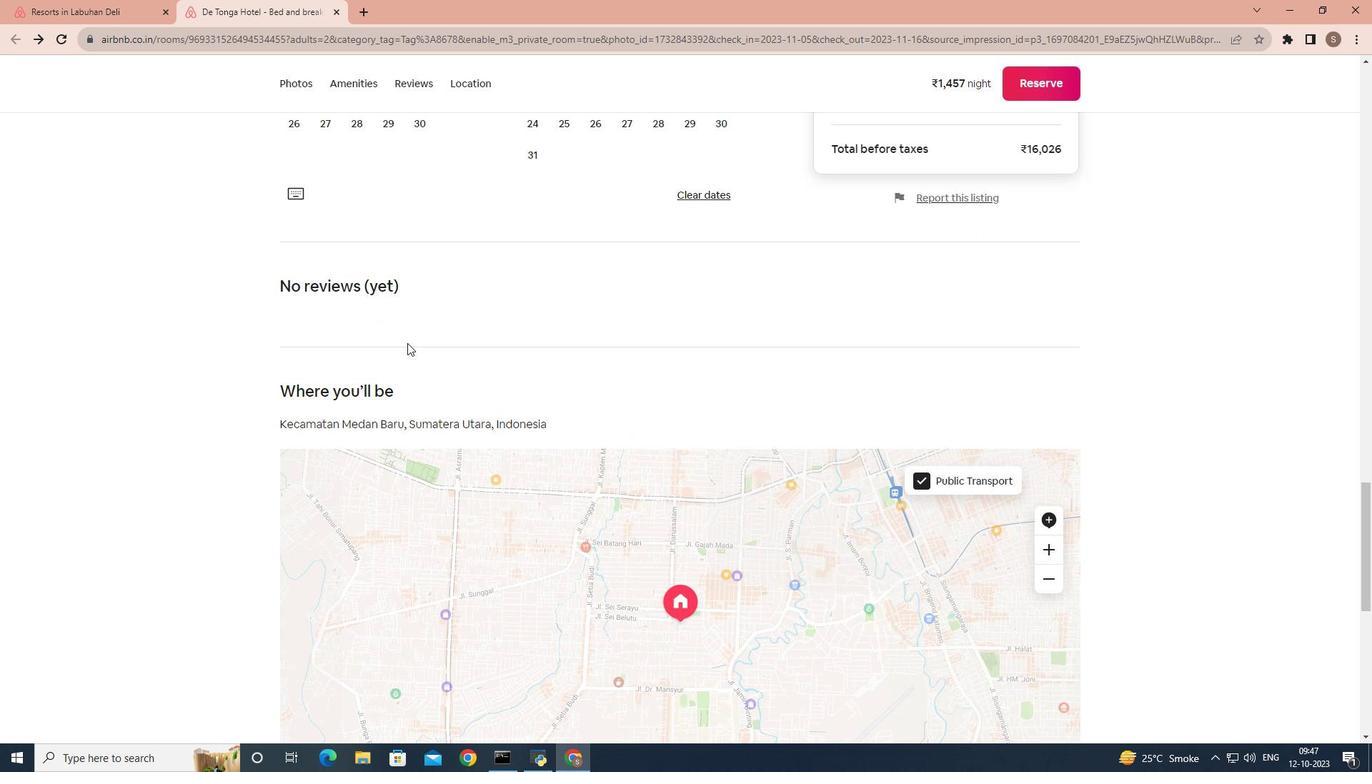 
Action: Mouse scrolled (407, 342) with delta (0, 0)
Screenshot: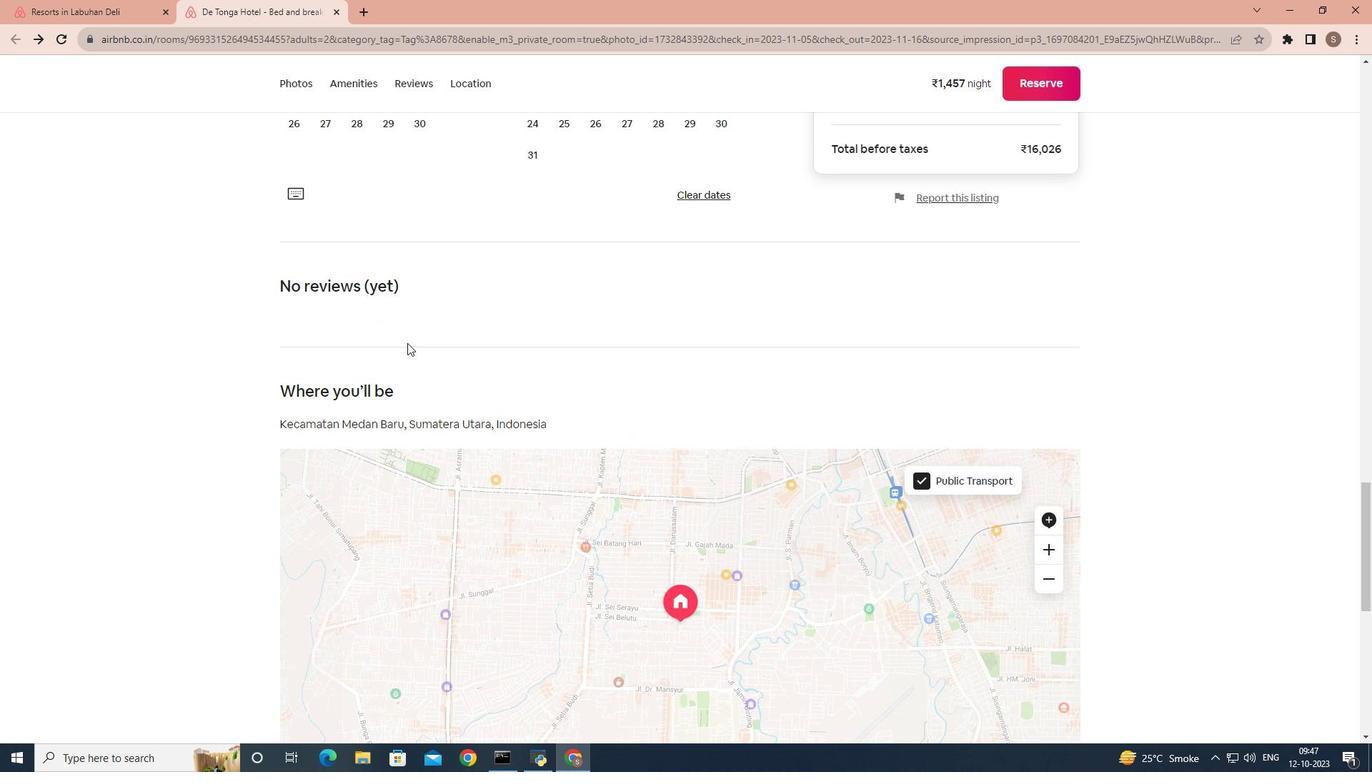 
Action: Mouse scrolled (407, 342) with delta (0, 0)
Screenshot: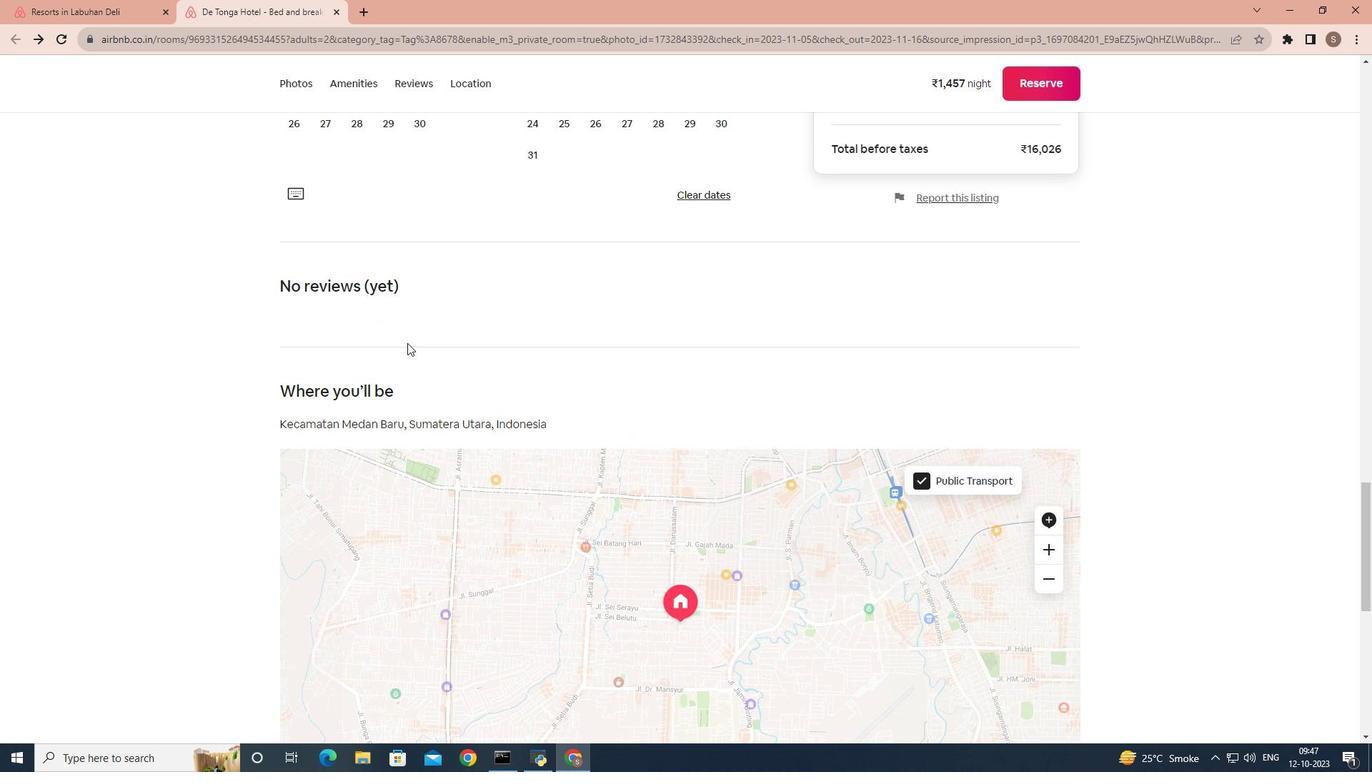 
Action: Mouse scrolled (407, 342) with delta (0, 0)
Screenshot: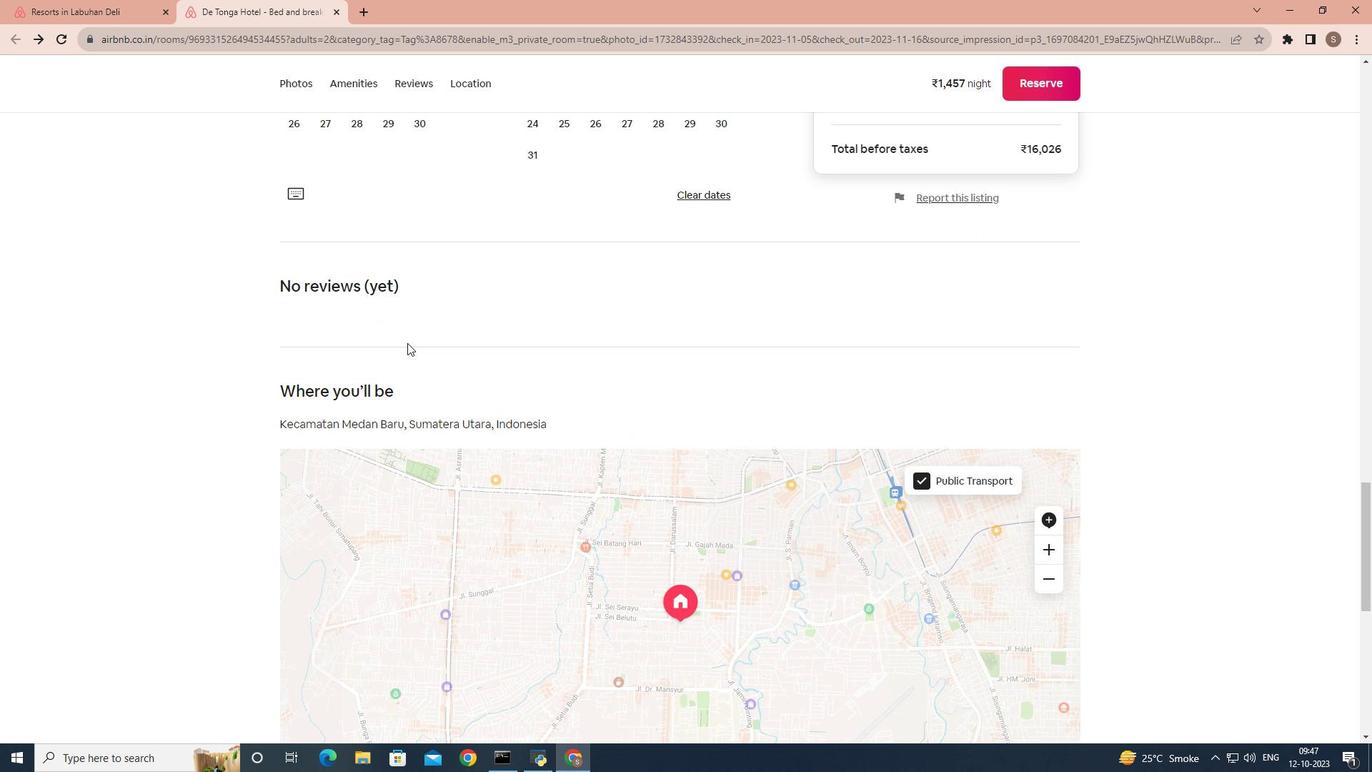 
Action: Mouse scrolled (407, 342) with delta (0, 0)
Screenshot: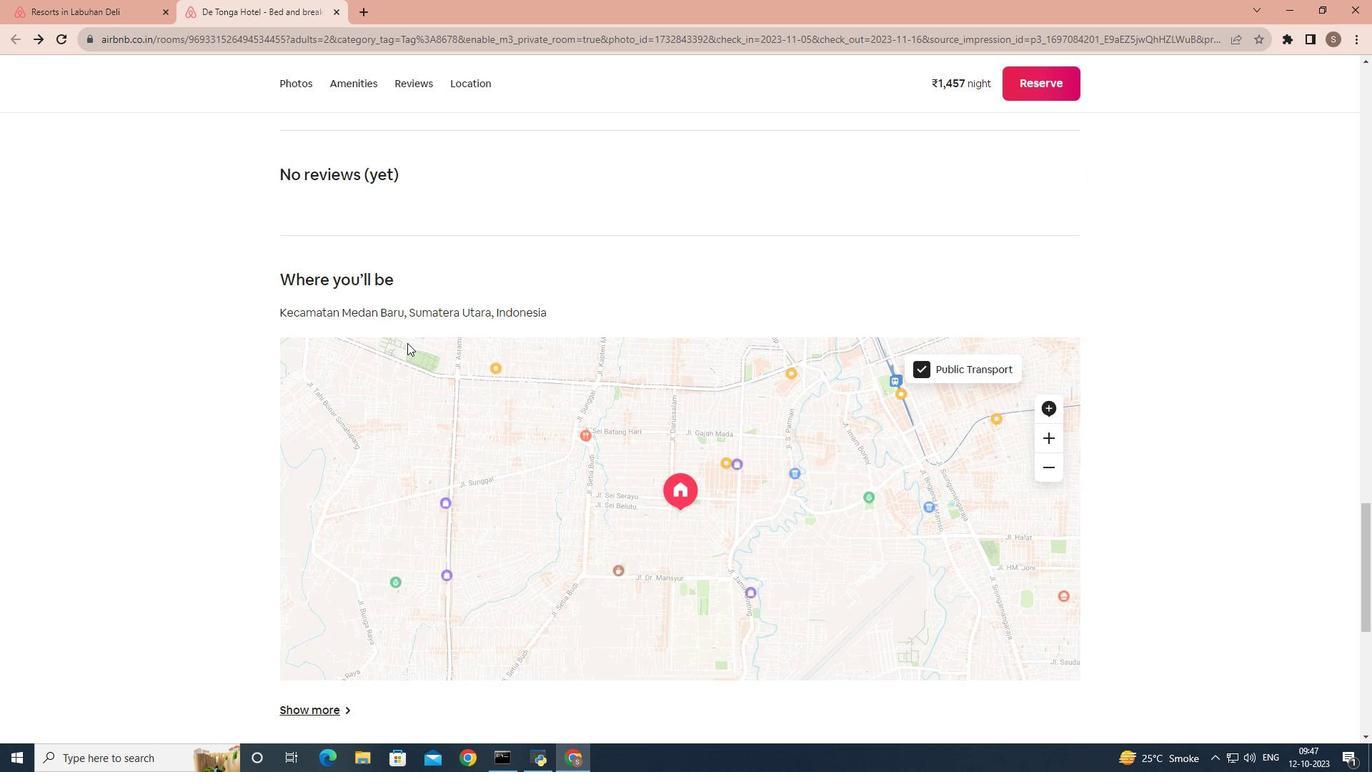 
Action: Mouse scrolled (407, 342) with delta (0, 0)
Screenshot: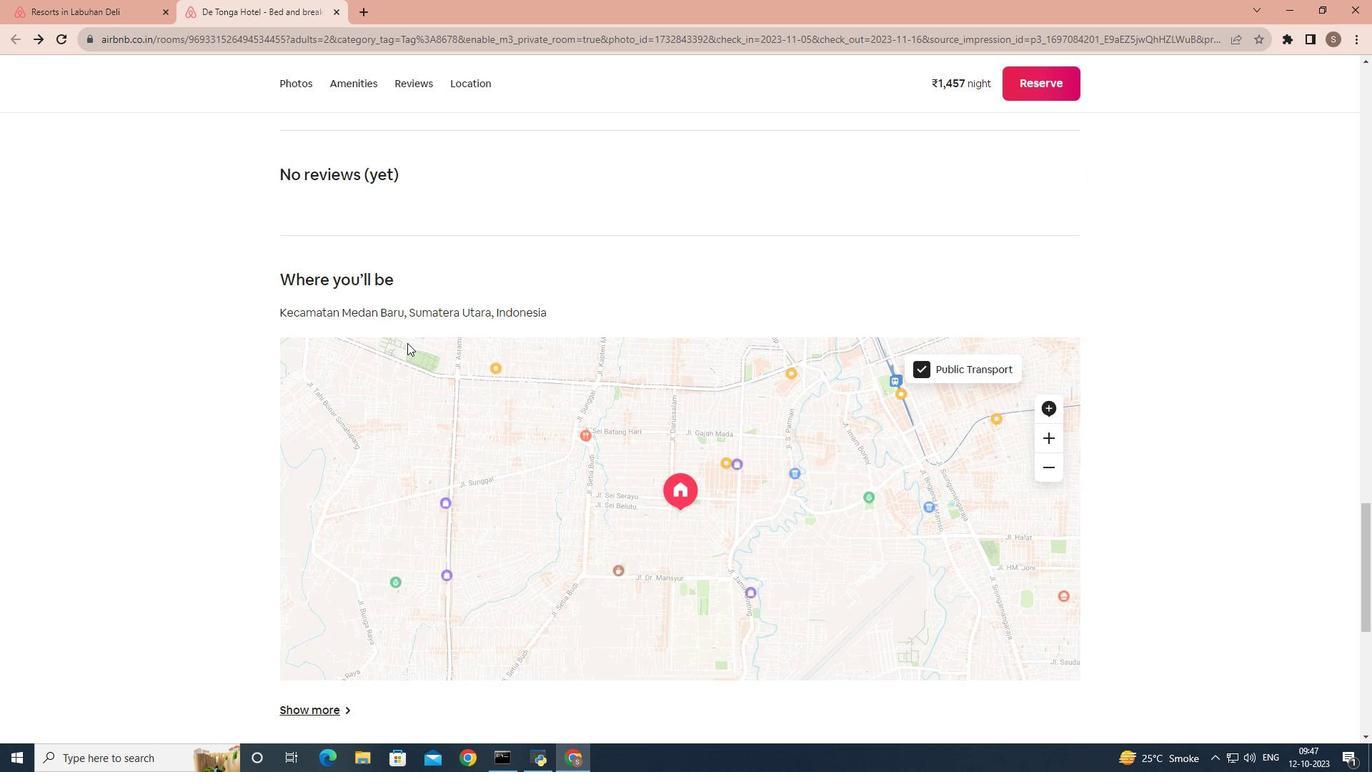 
Action: Mouse moved to (318, 399)
Screenshot: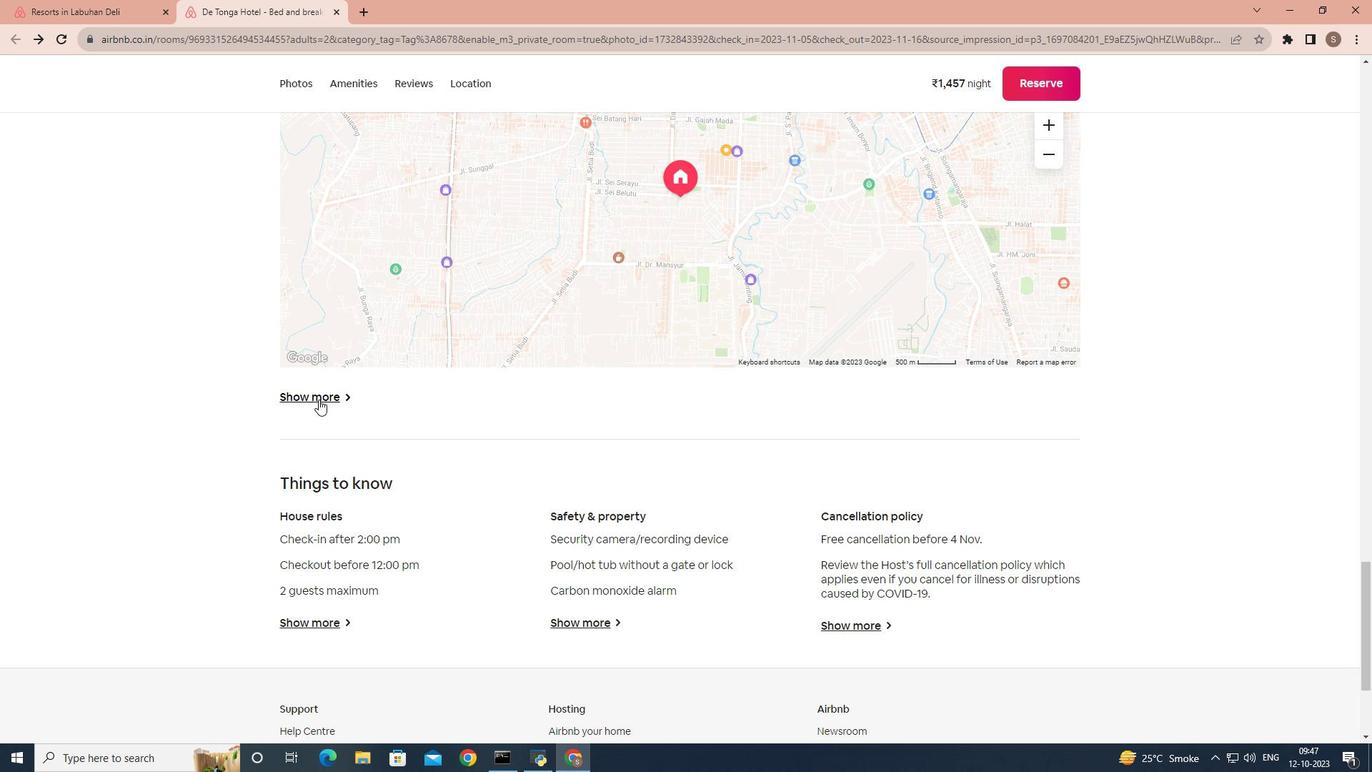 
Action: Mouse pressed left at (318, 399)
Screenshot: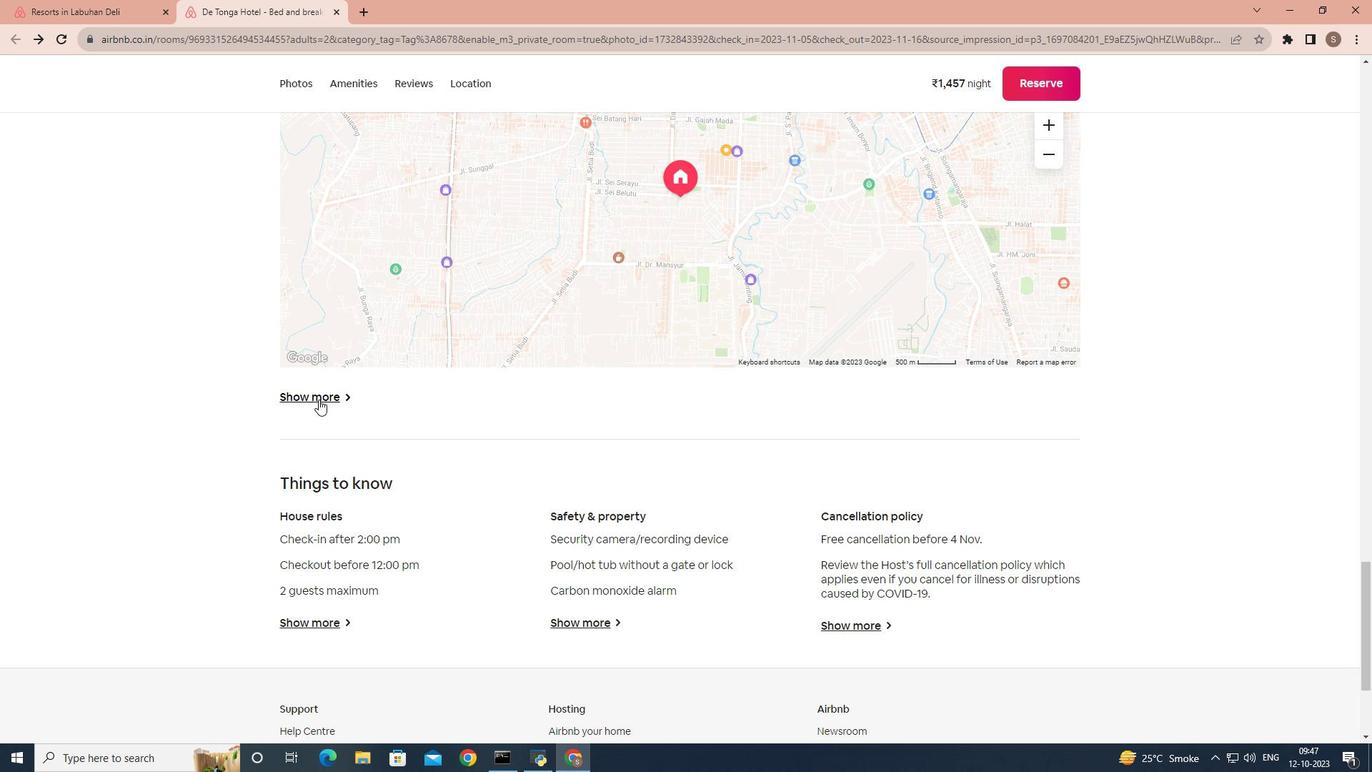 
Action: Mouse moved to (15, 72)
Screenshot: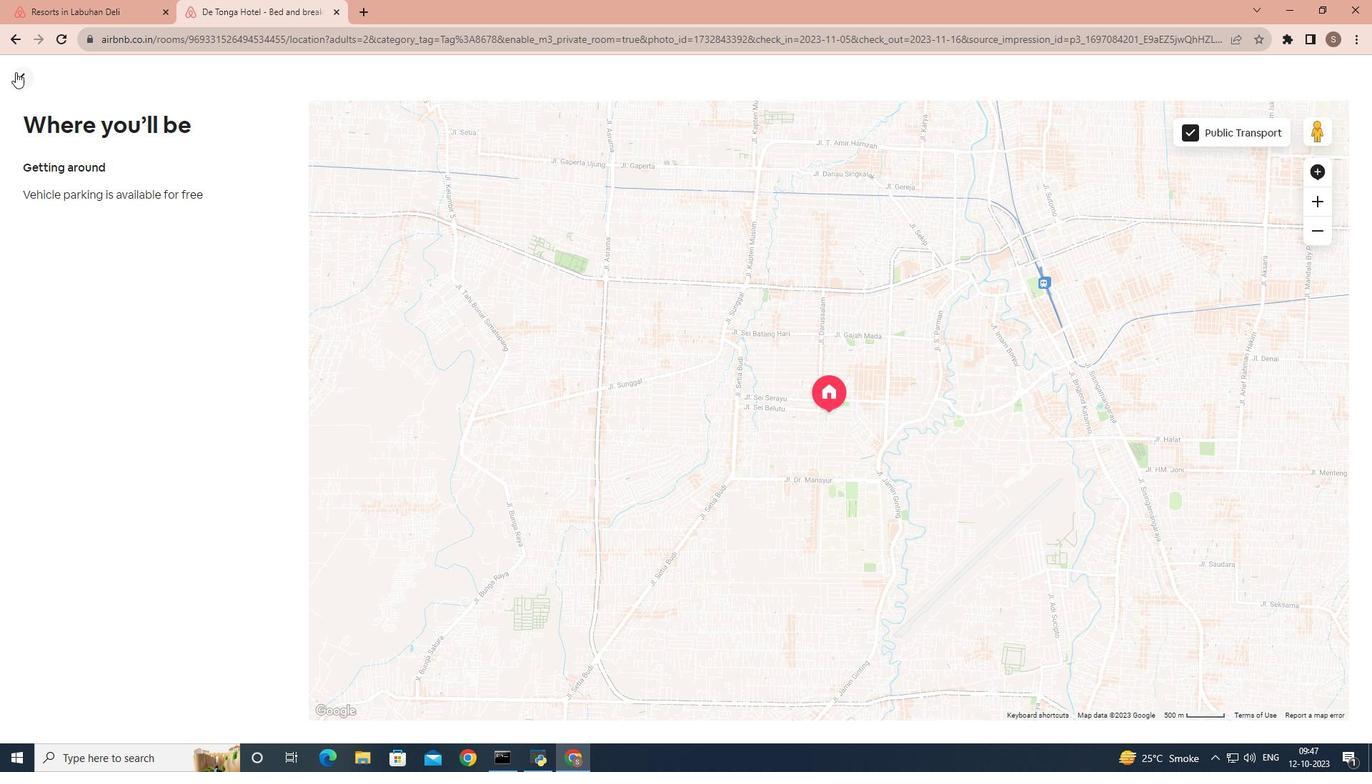 
Action: Mouse pressed left at (15, 72)
Screenshot: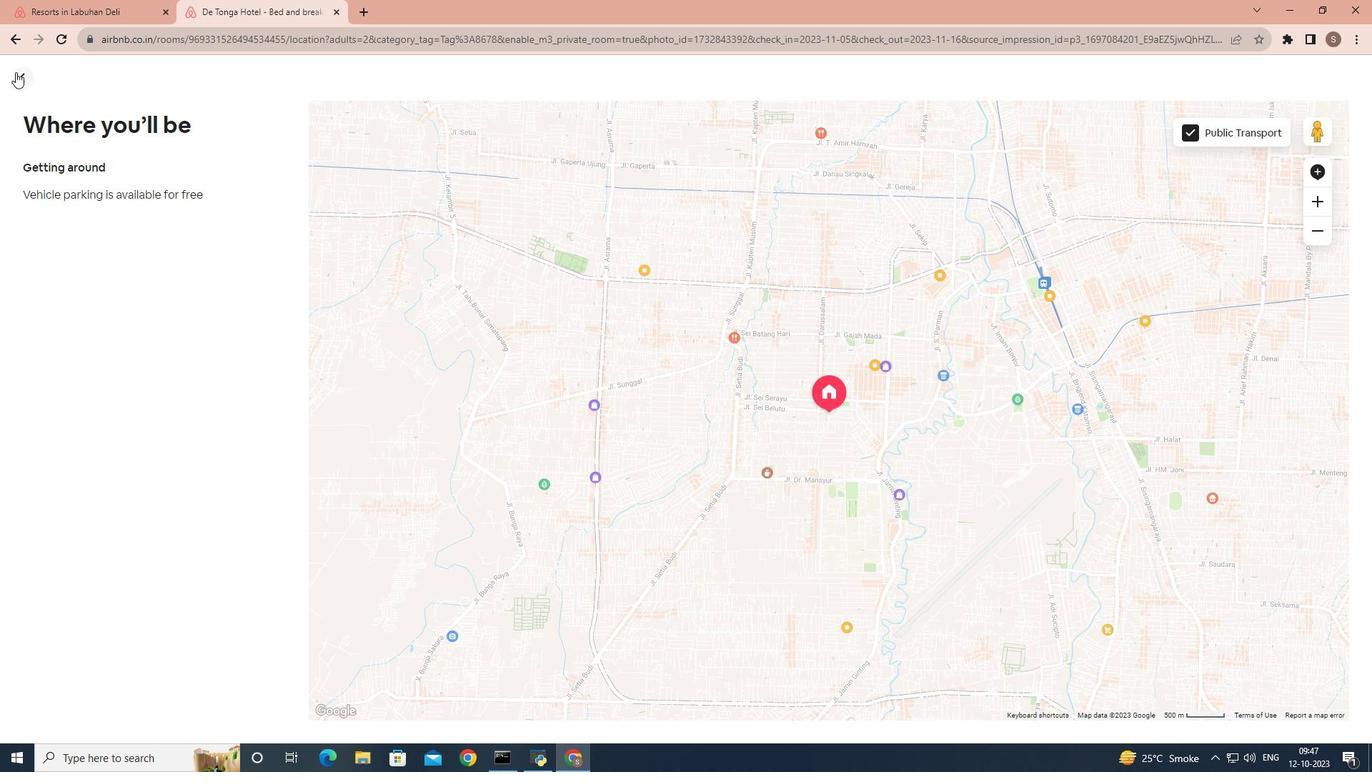 
Action: Mouse moved to (370, 353)
Screenshot: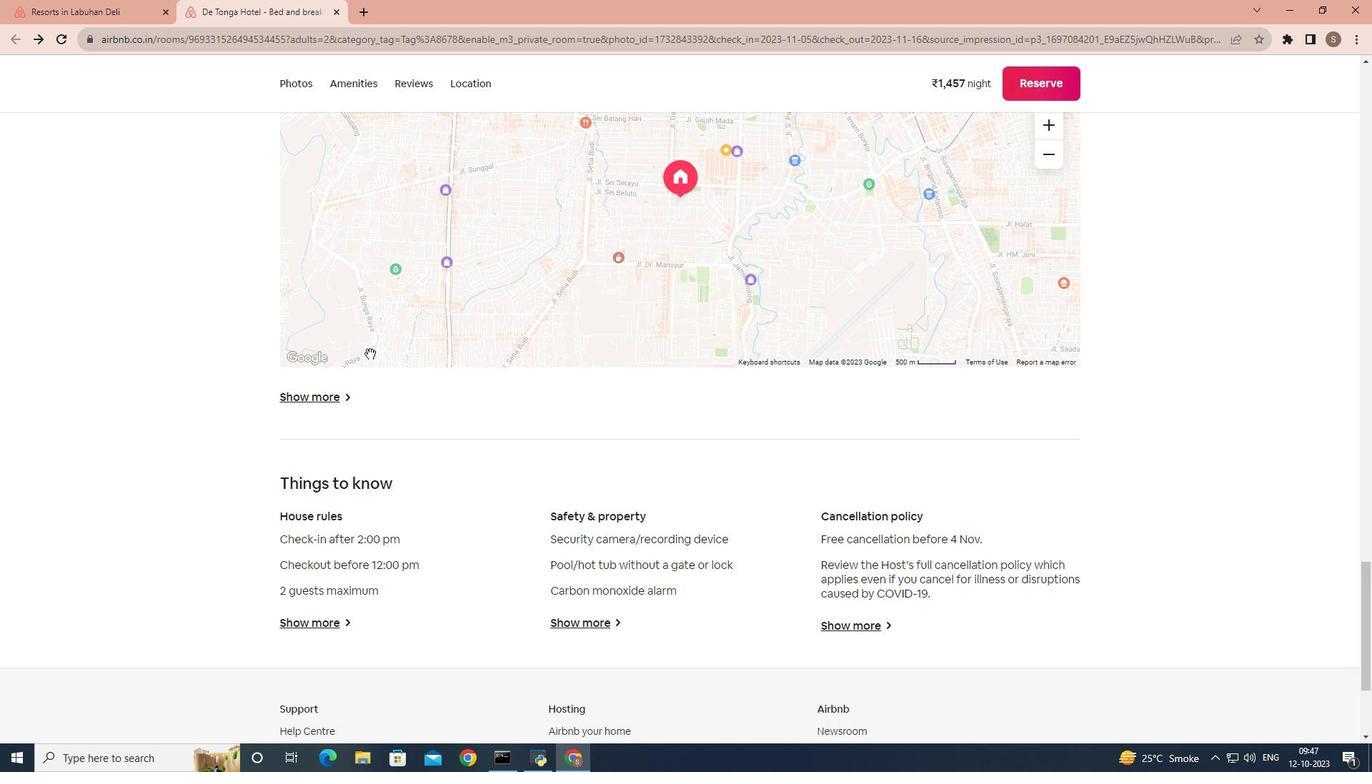
Action: Mouse scrolled (370, 353) with delta (0, 0)
Screenshot: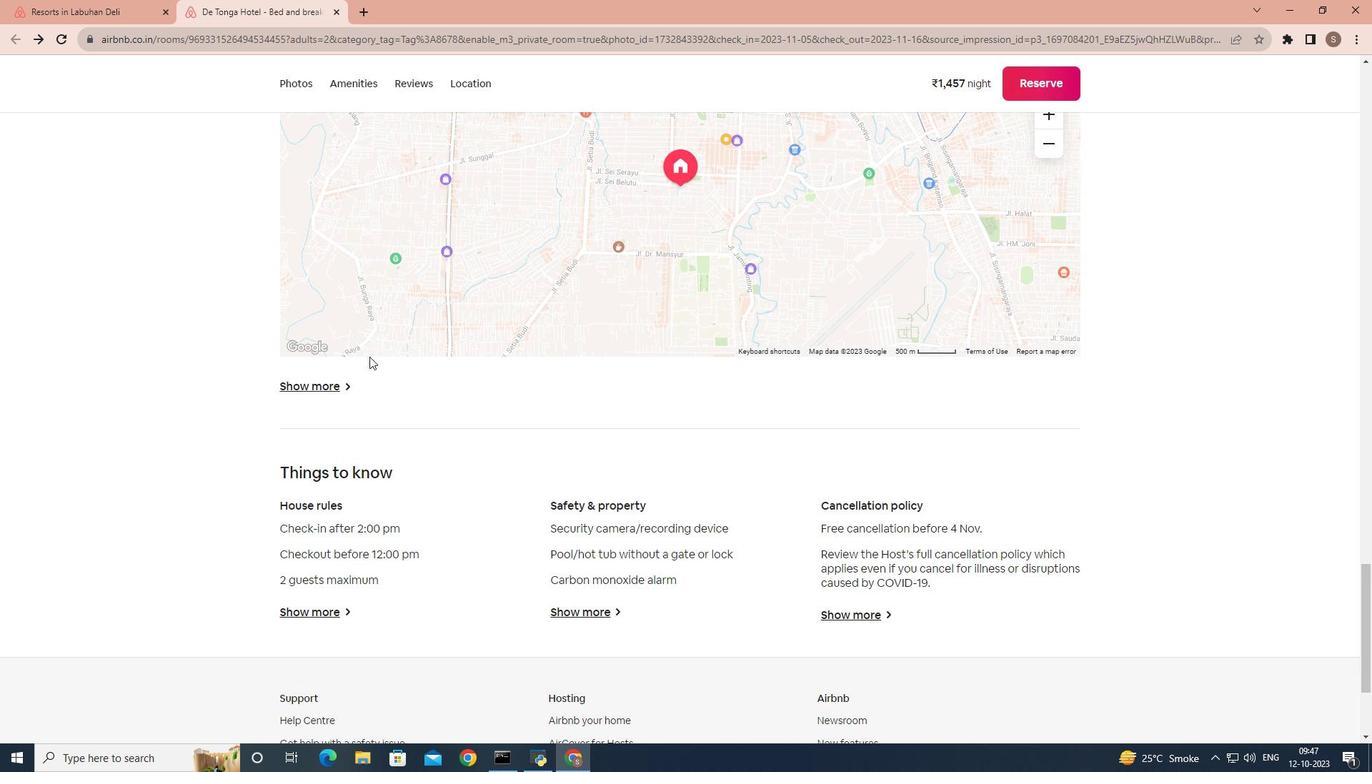 
Action: Mouse moved to (370, 354)
Screenshot: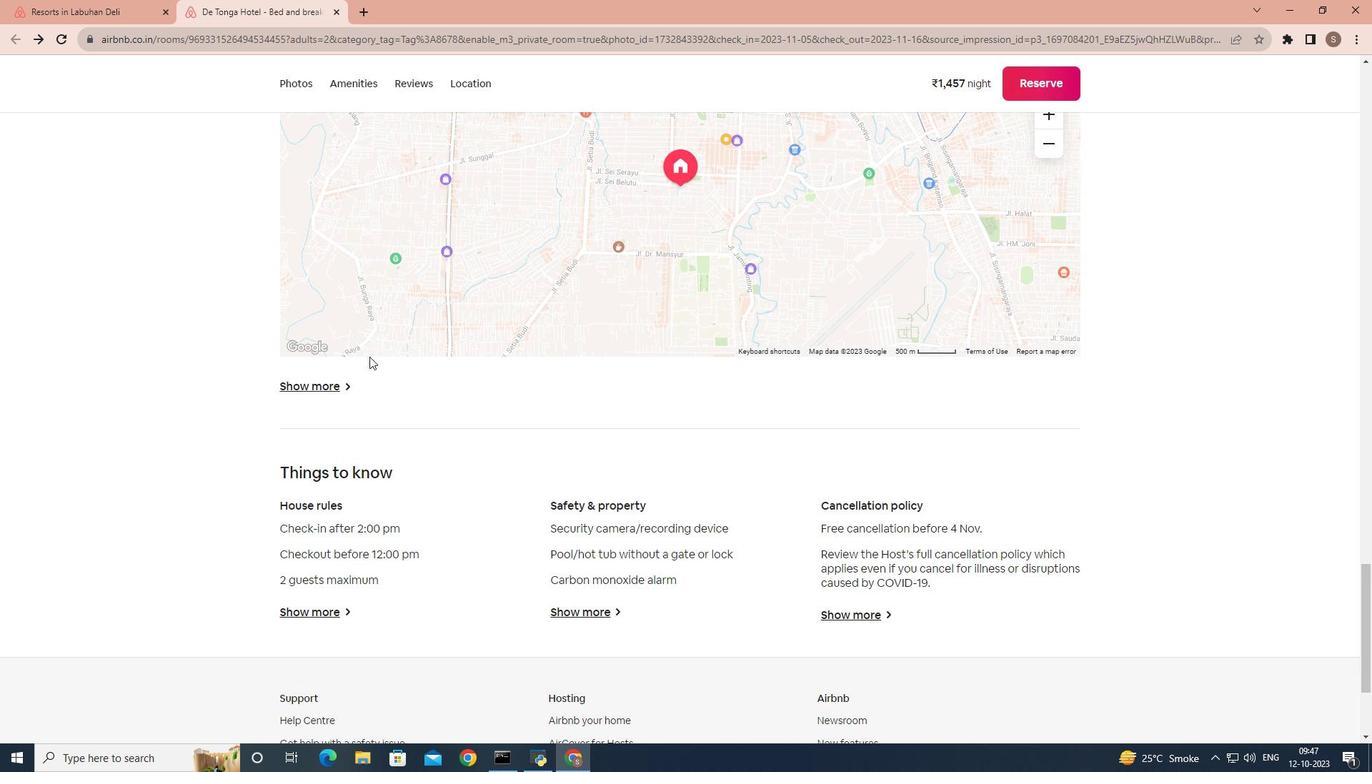 
Action: Mouse scrolled (370, 353) with delta (0, 0)
Screenshot: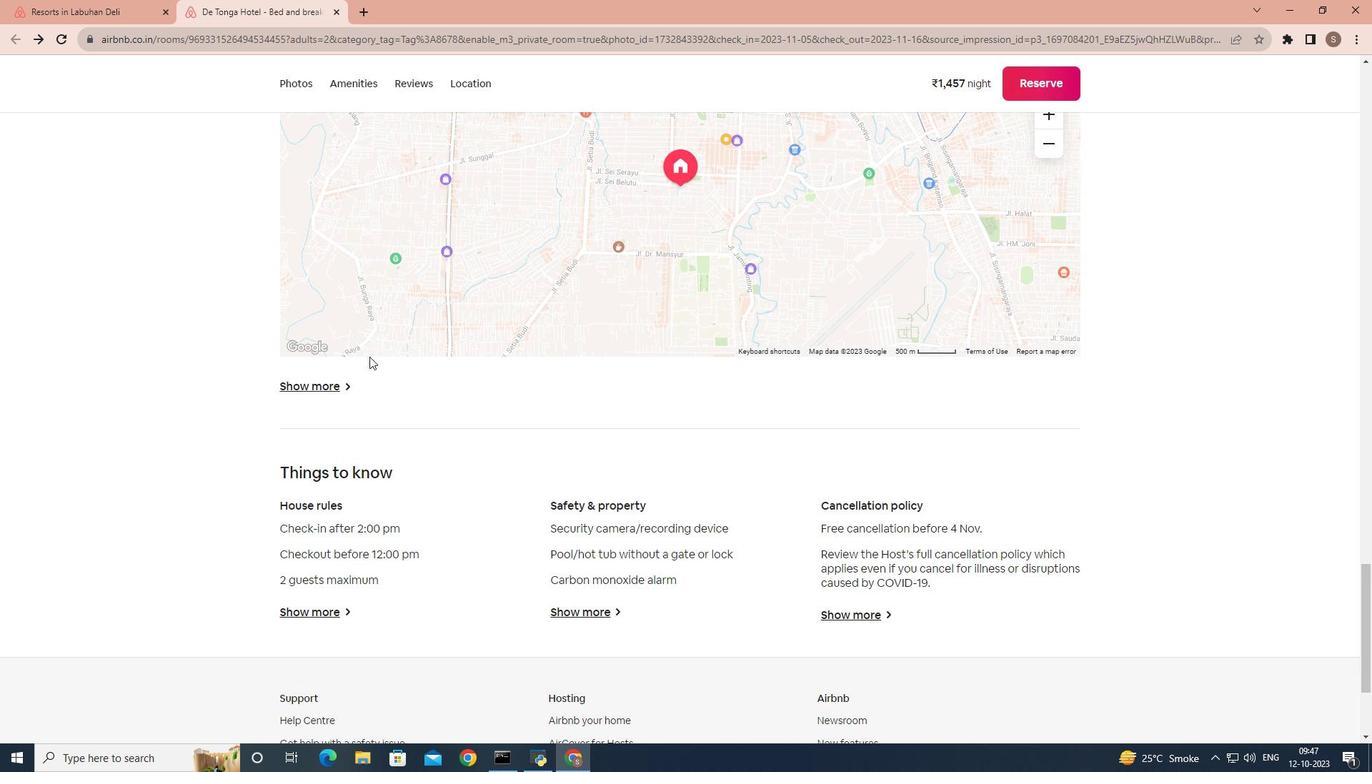 
Action: Mouse moved to (370, 356)
Screenshot: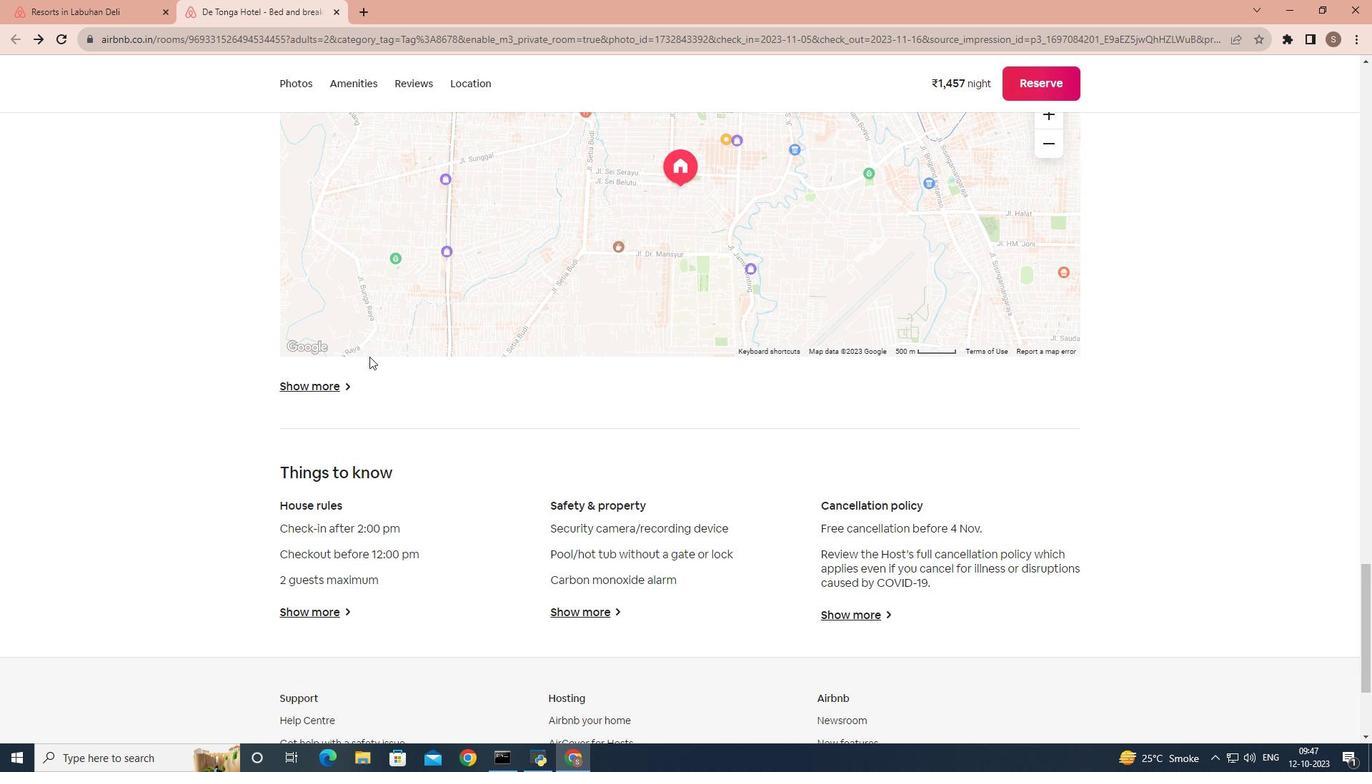
Action: Mouse scrolled (370, 355) with delta (0, 0)
Screenshot: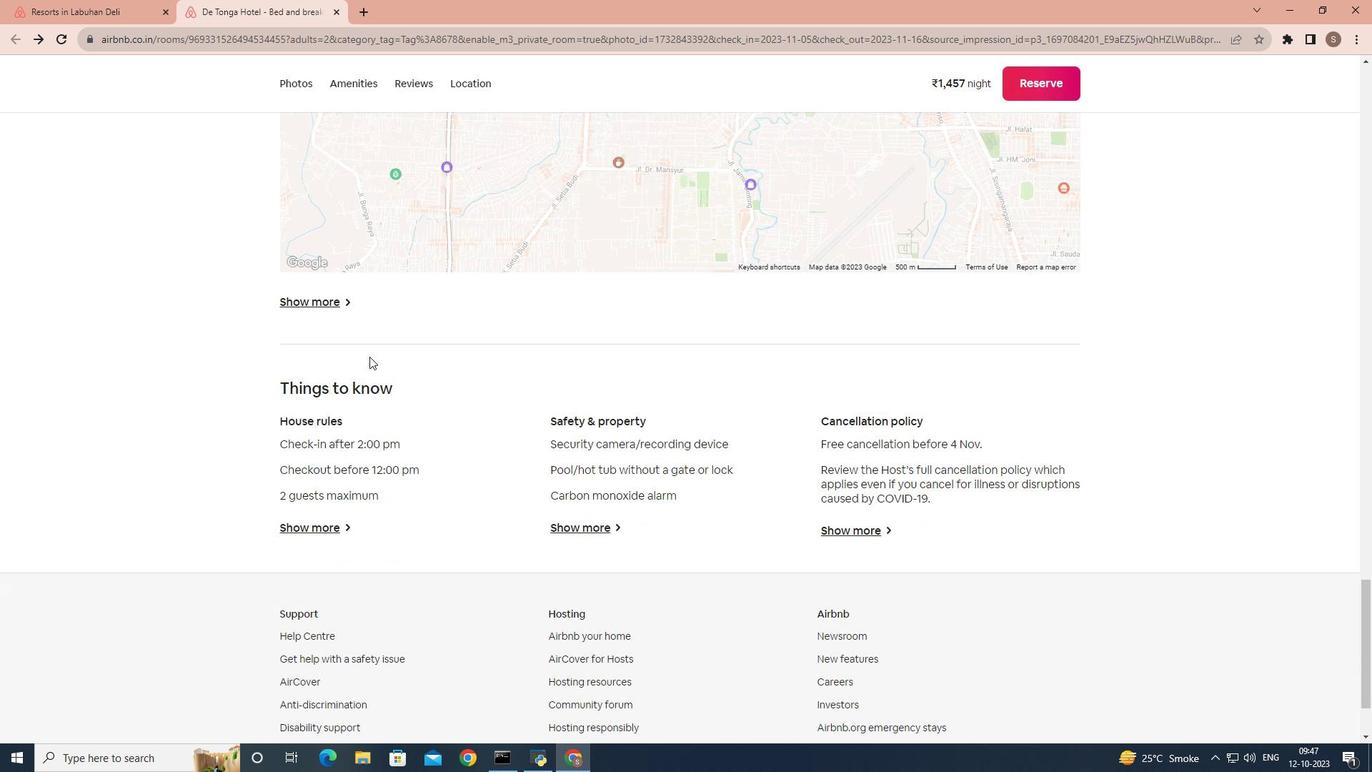 
Action: Mouse moved to (369, 356)
Screenshot: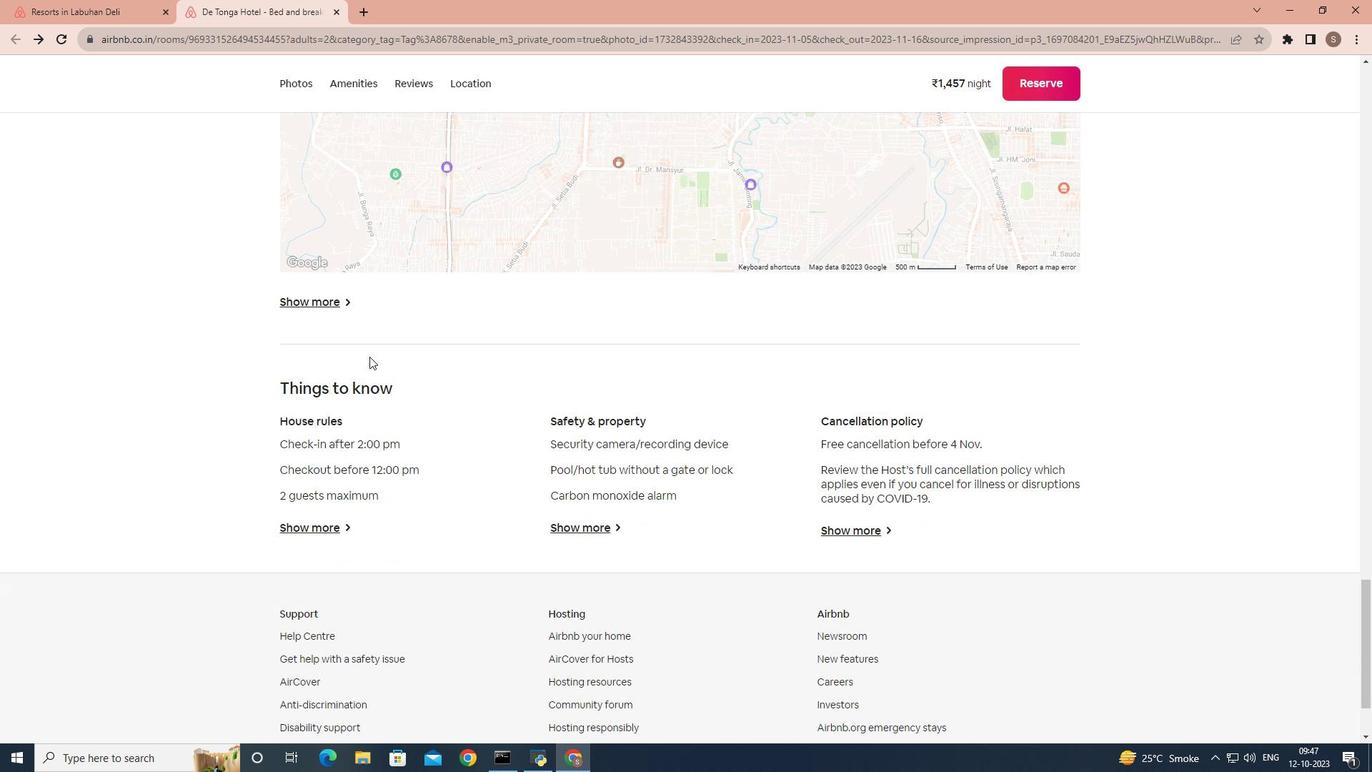 
Action: Mouse scrolled (369, 356) with delta (0, 0)
Screenshot: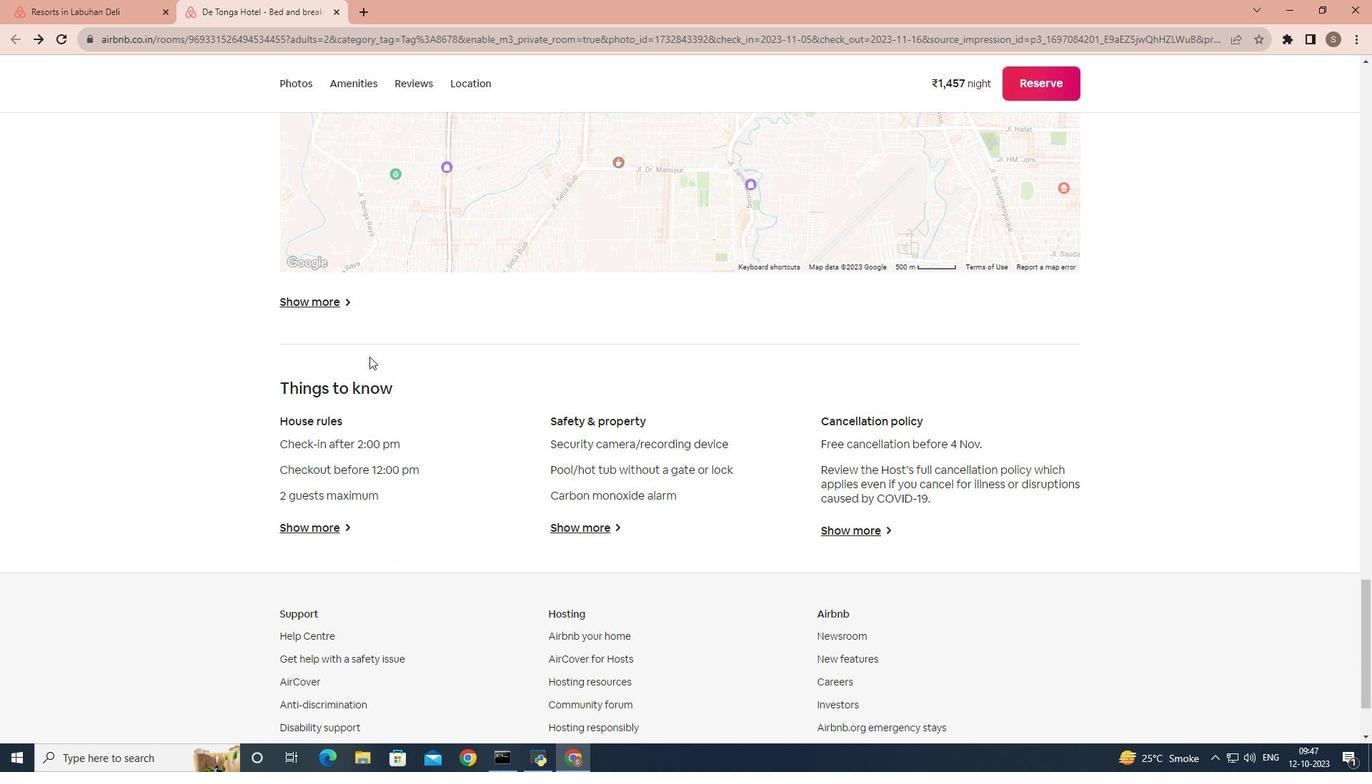 
Action: Mouse scrolled (369, 356) with delta (0, 0)
Screenshot: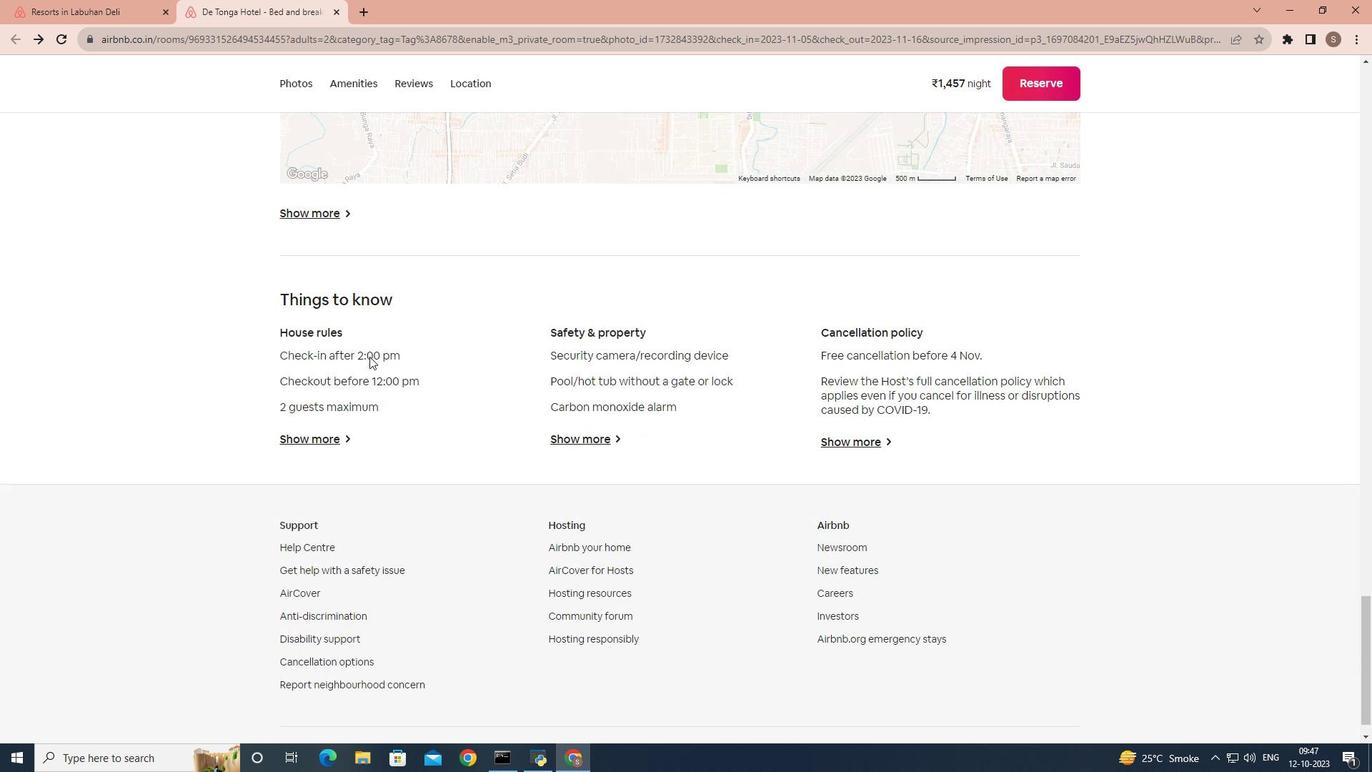 
Action: Mouse moved to (318, 410)
Screenshot: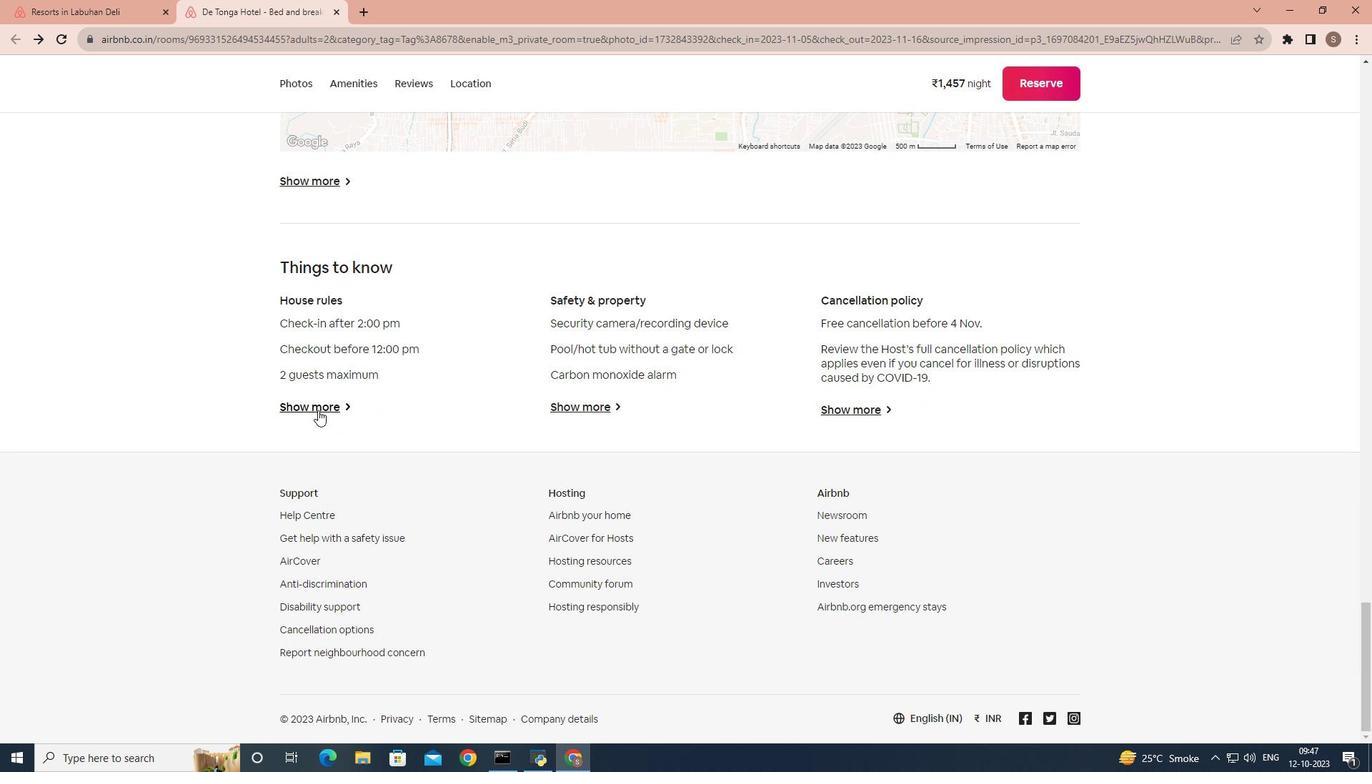 
Action: Mouse pressed left at (318, 410)
Screenshot: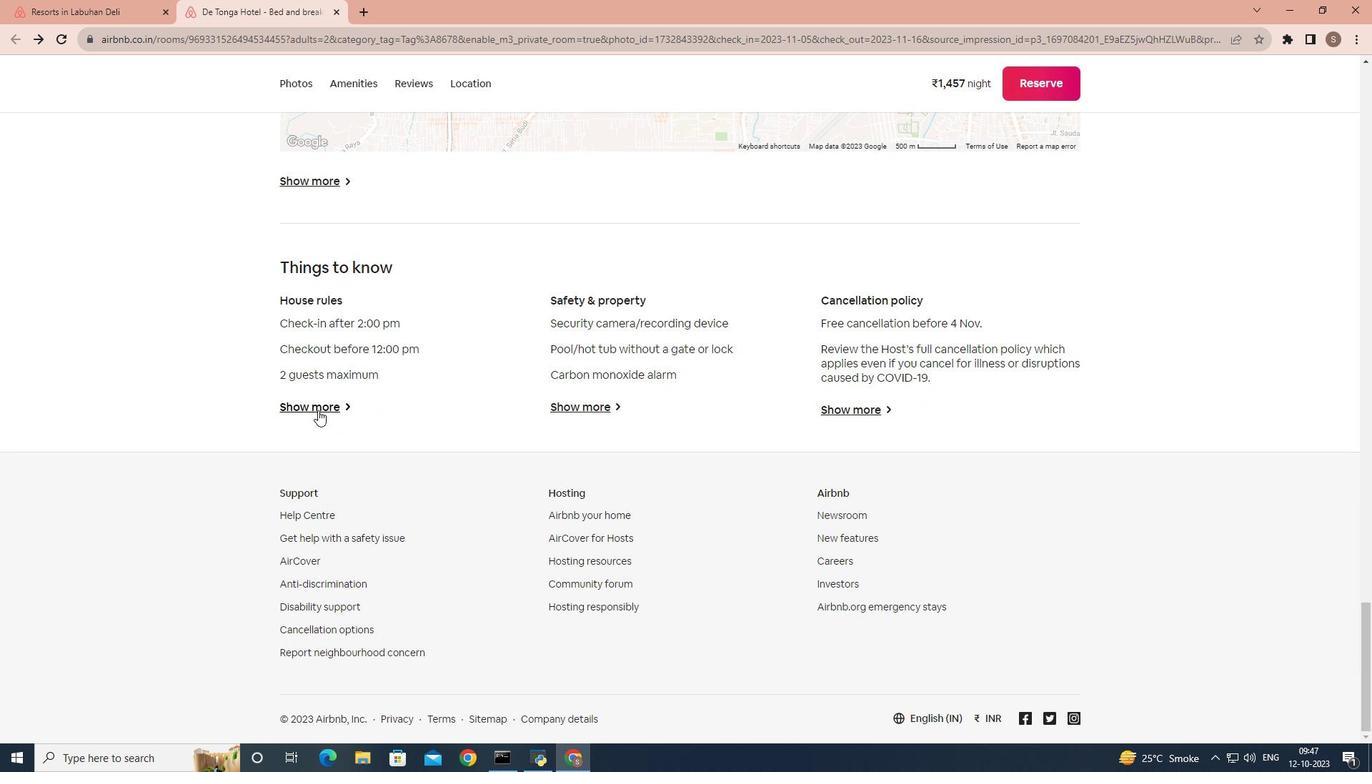
Action: Mouse moved to (518, 389)
Screenshot: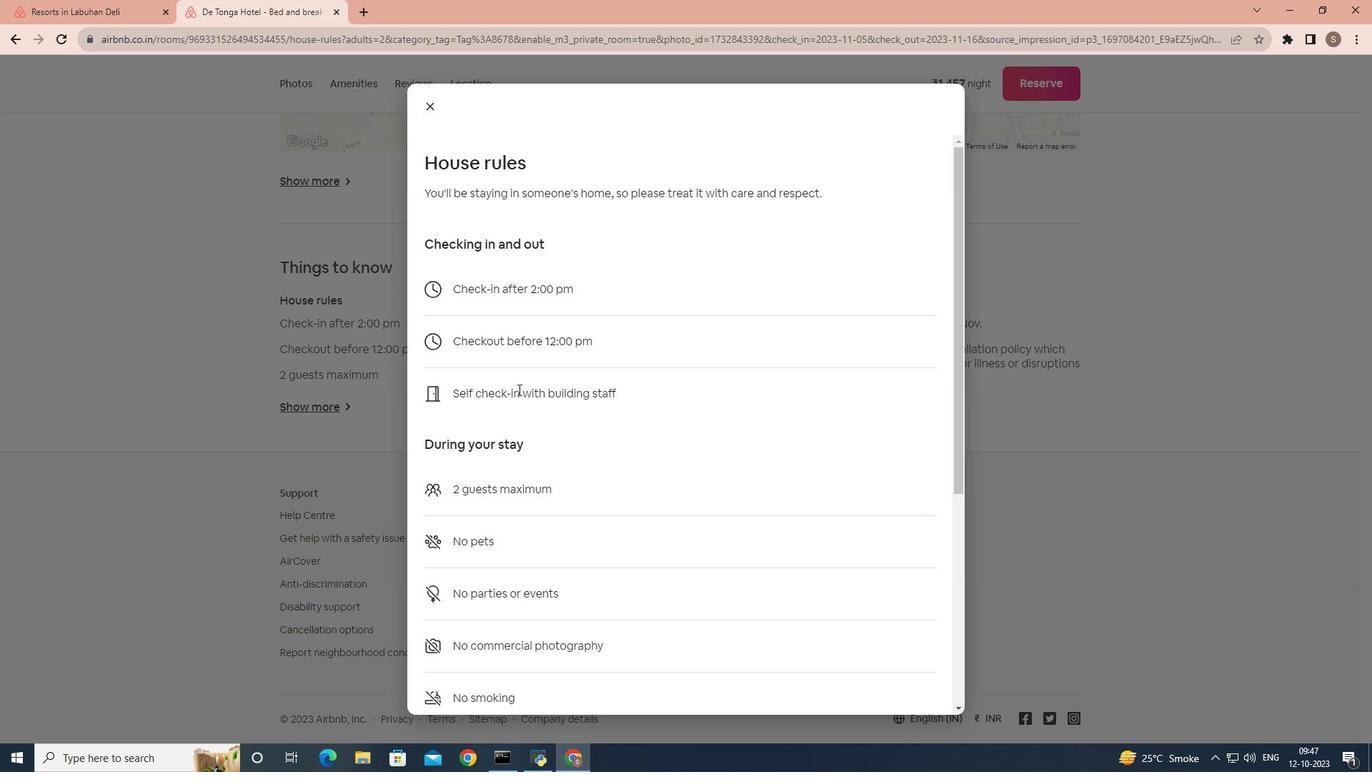 
Action: Mouse scrolled (518, 388) with delta (0, 0)
Screenshot: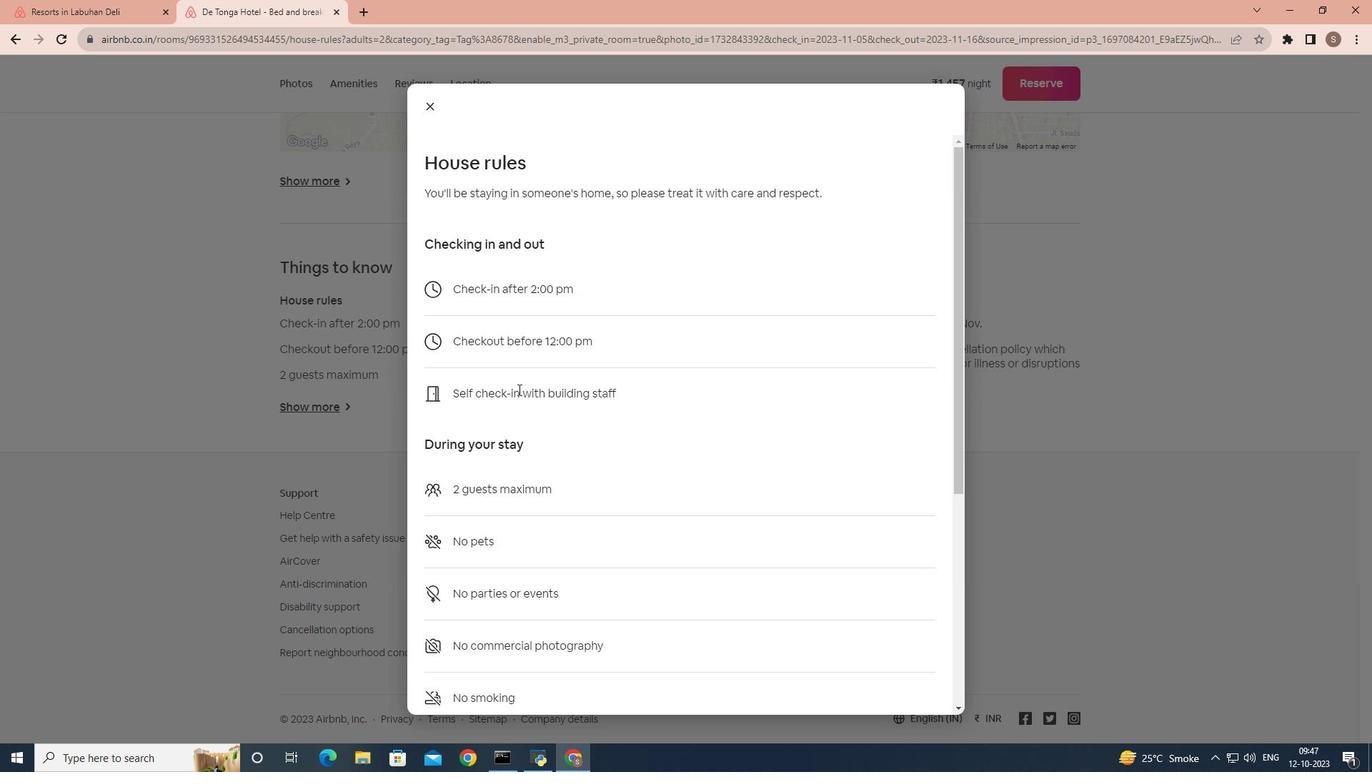 
Action: Mouse scrolled (518, 388) with delta (0, 0)
Screenshot: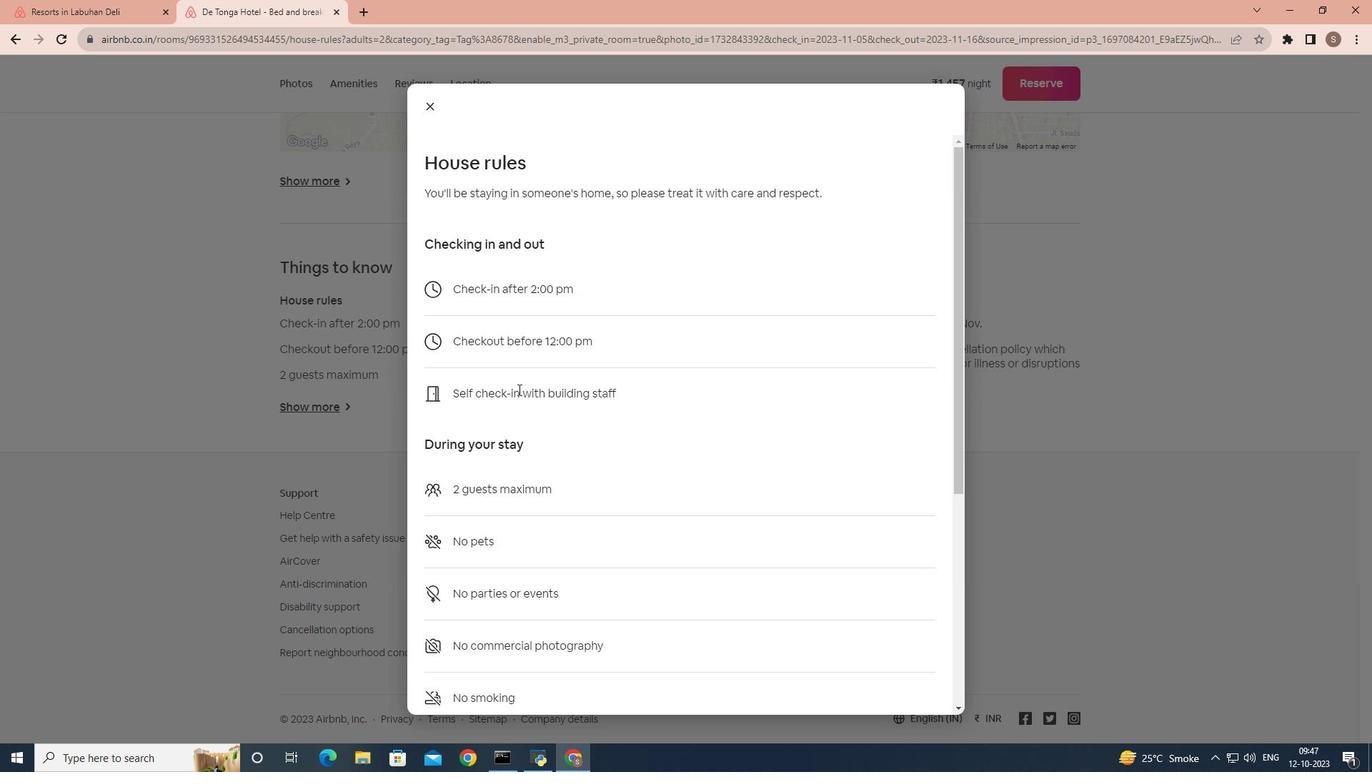 
Action: Mouse scrolled (518, 388) with delta (0, 0)
Screenshot: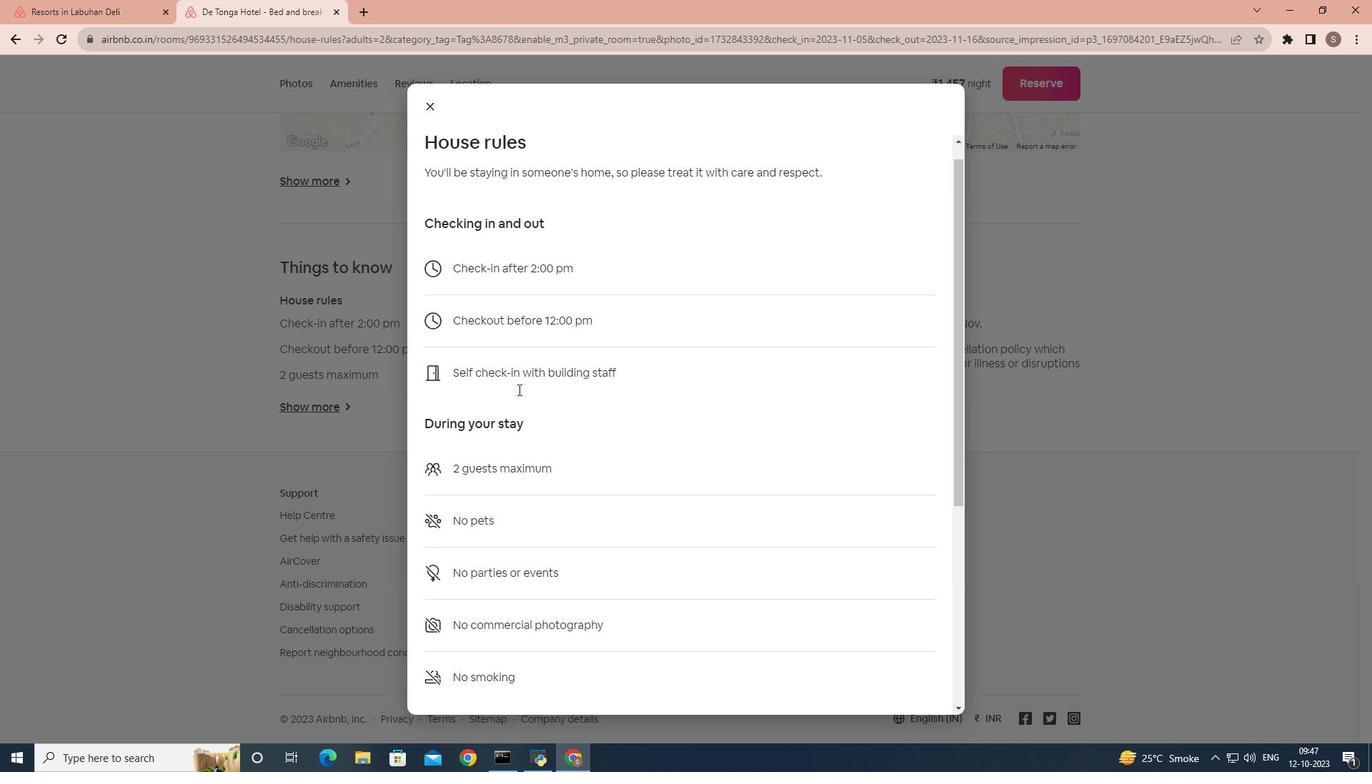
Action: Mouse scrolled (518, 388) with delta (0, 0)
Screenshot: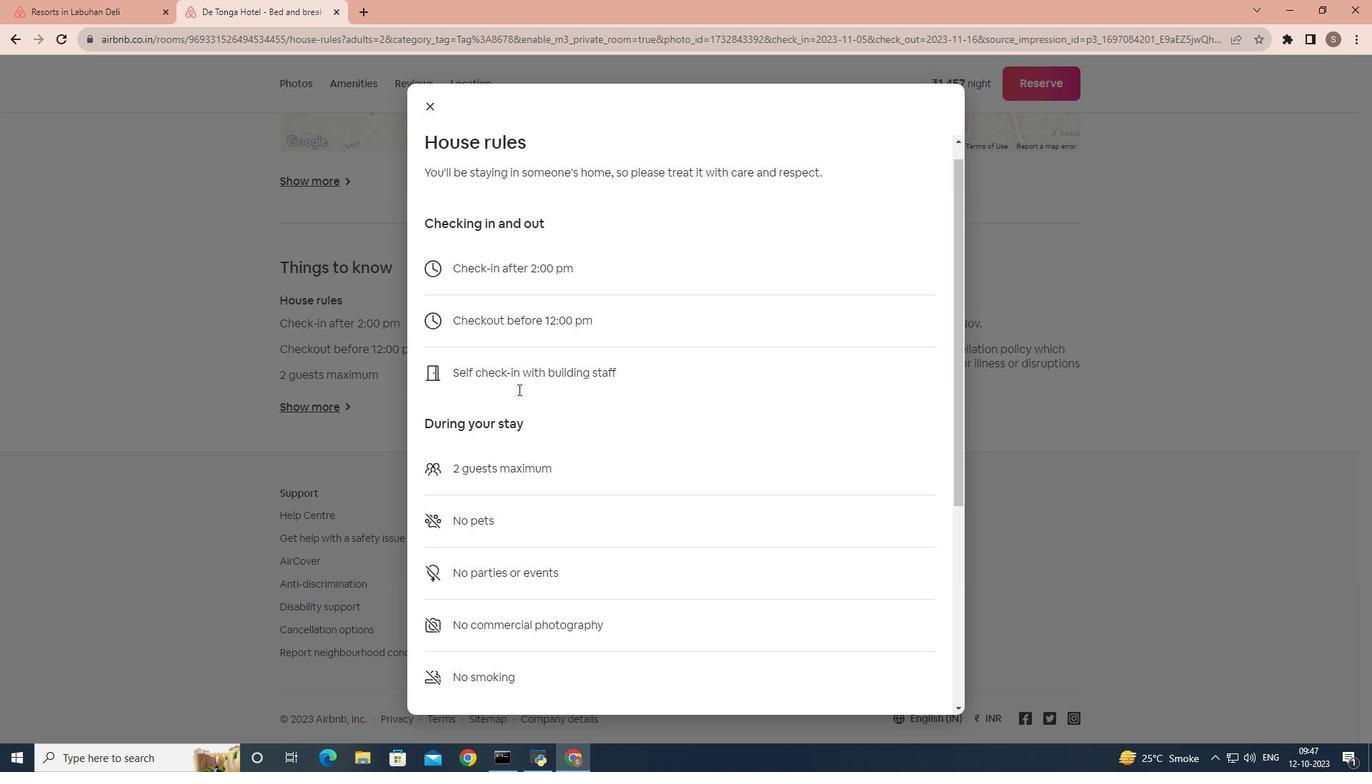 
Action: Mouse scrolled (518, 388) with delta (0, 0)
Screenshot: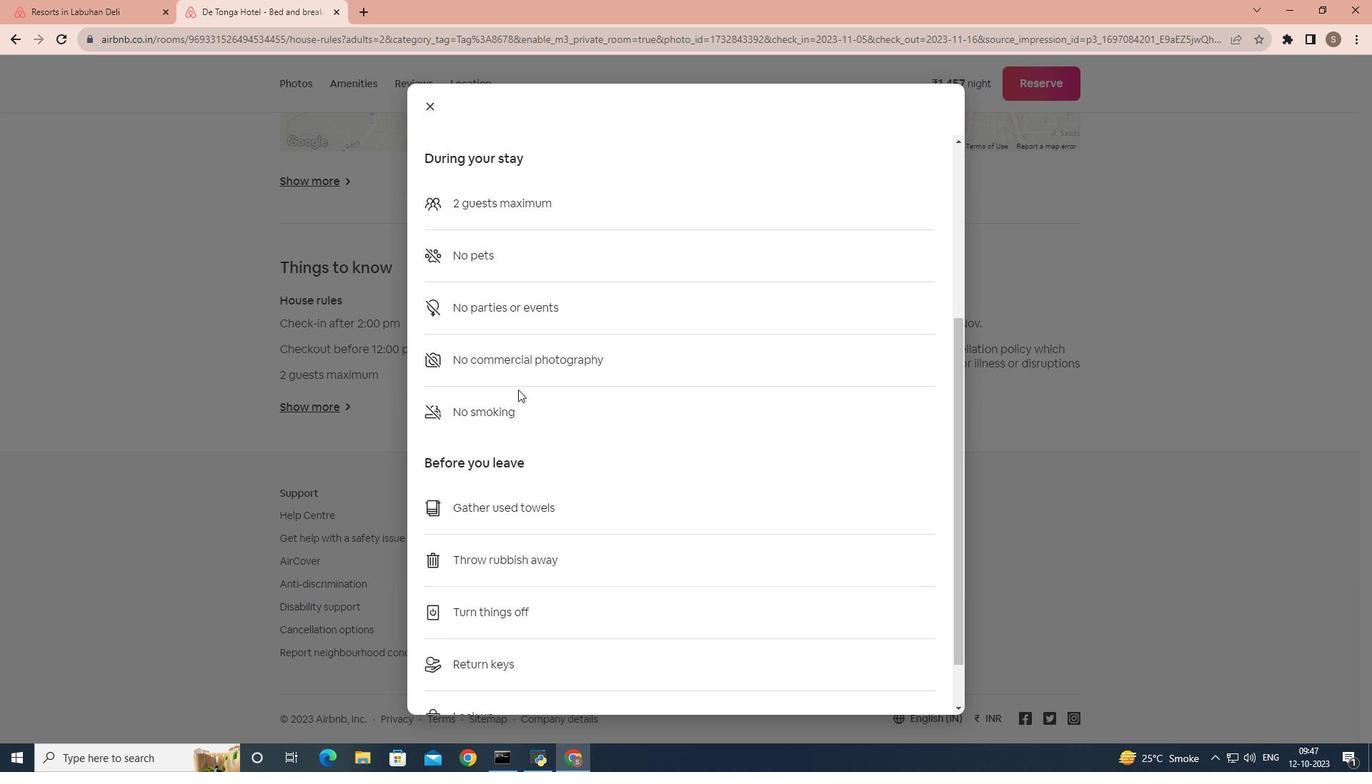 
Action: Mouse scrolled (518, 388) with delta (0, 0)
Screenshot: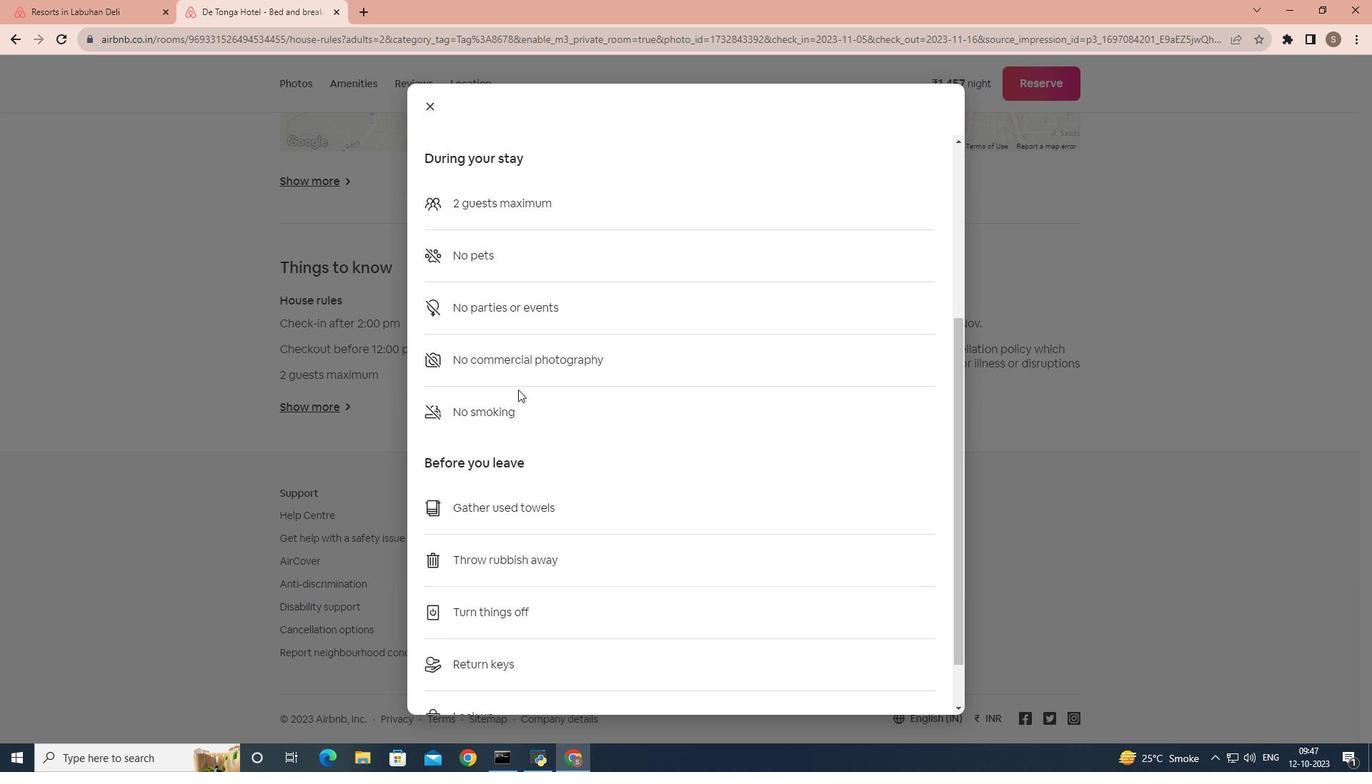 
Action: Mouse scrolled (518, 388) with delta (0, 0)
Screenshot: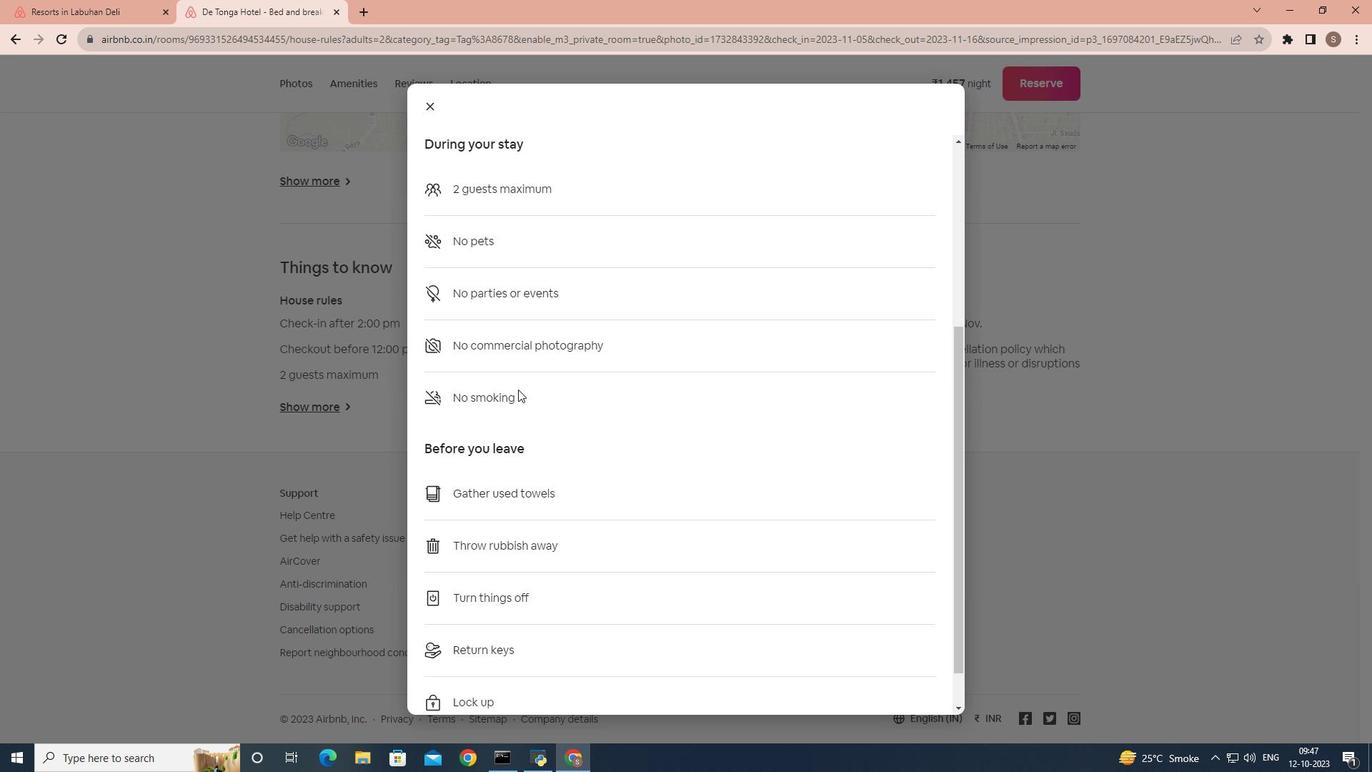 
Action: Mouse scrolled (518, 388) with delta (0, 0)
Screenshot: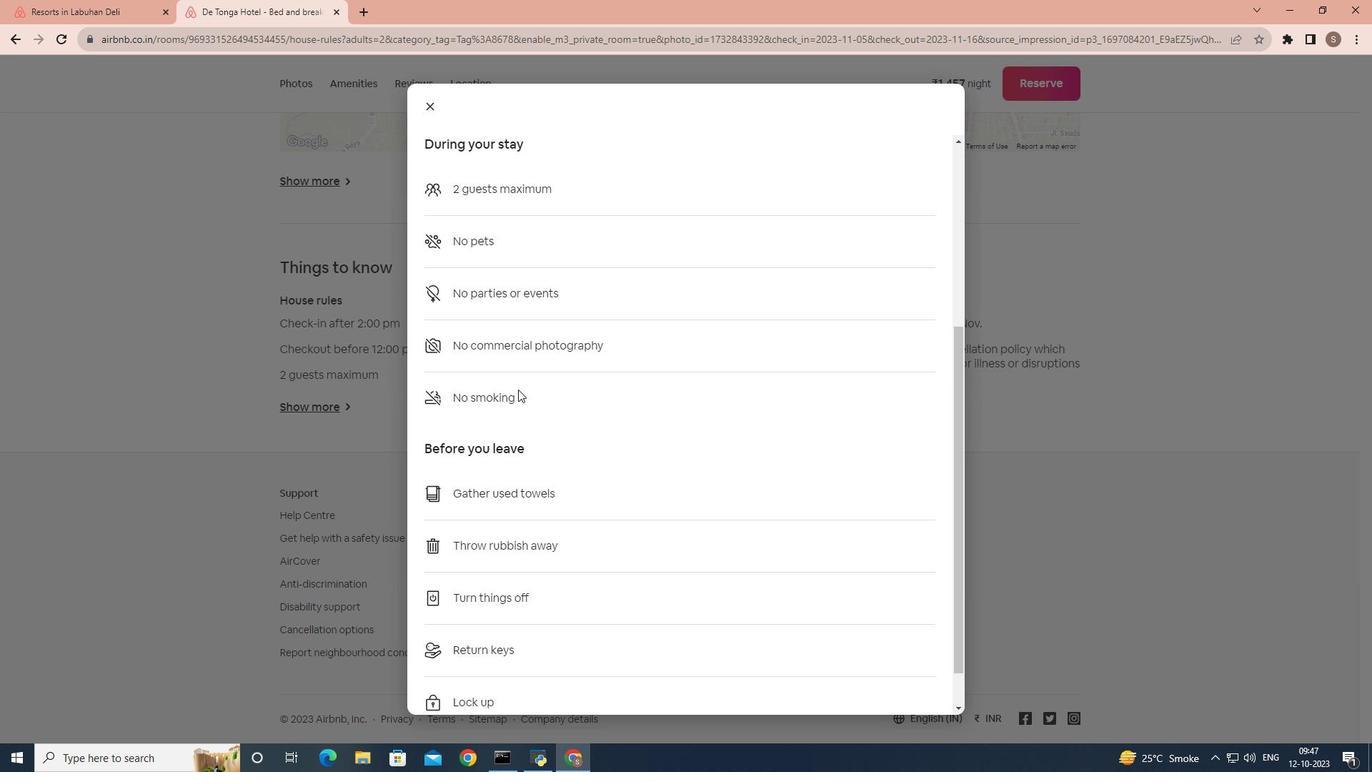 
Action: Mouse scrolled (518, 388) with delta (0, 0)
Screenshot: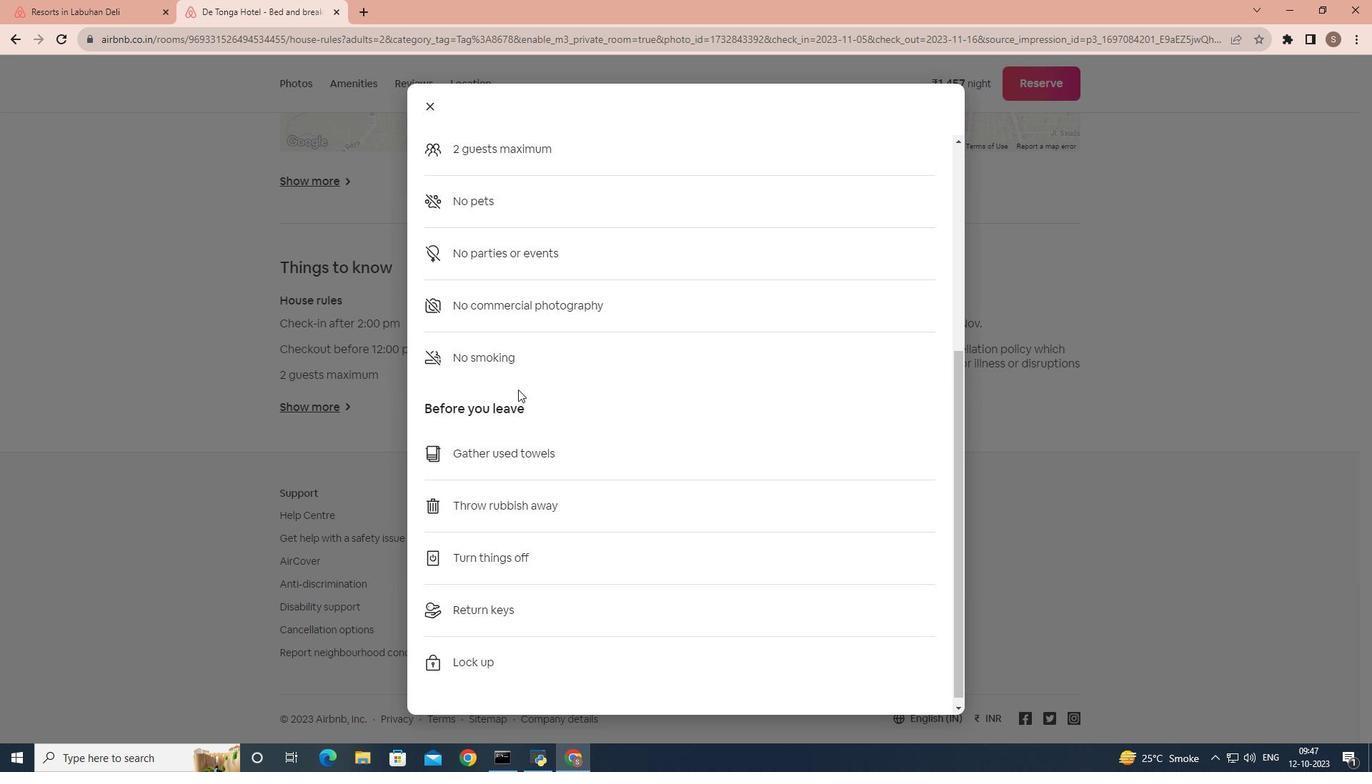 
Action: Mouse moved to (434, 112)
Screenshot: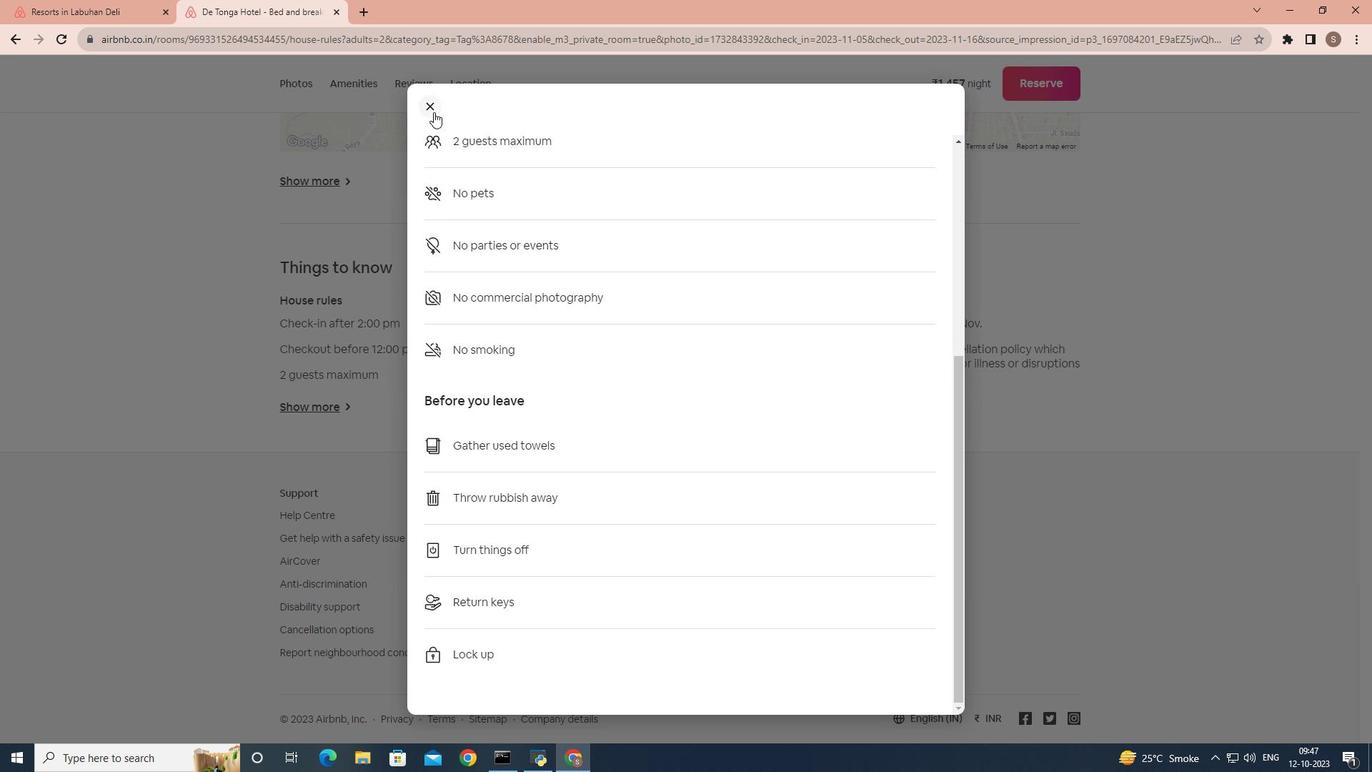 
Action: Mouse pressed left at (434, 112)
Screenshot: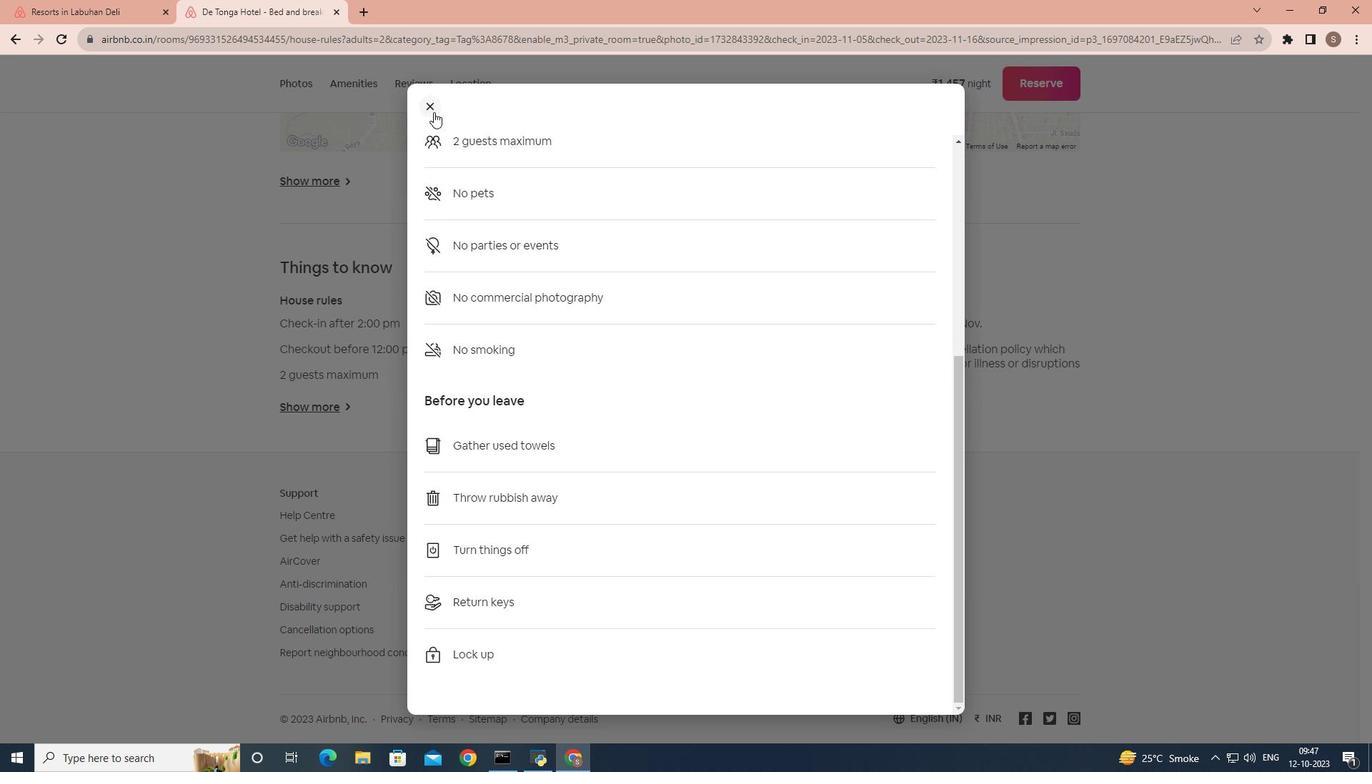 
Action: Mouse moved to (408, 390)
Screenshot: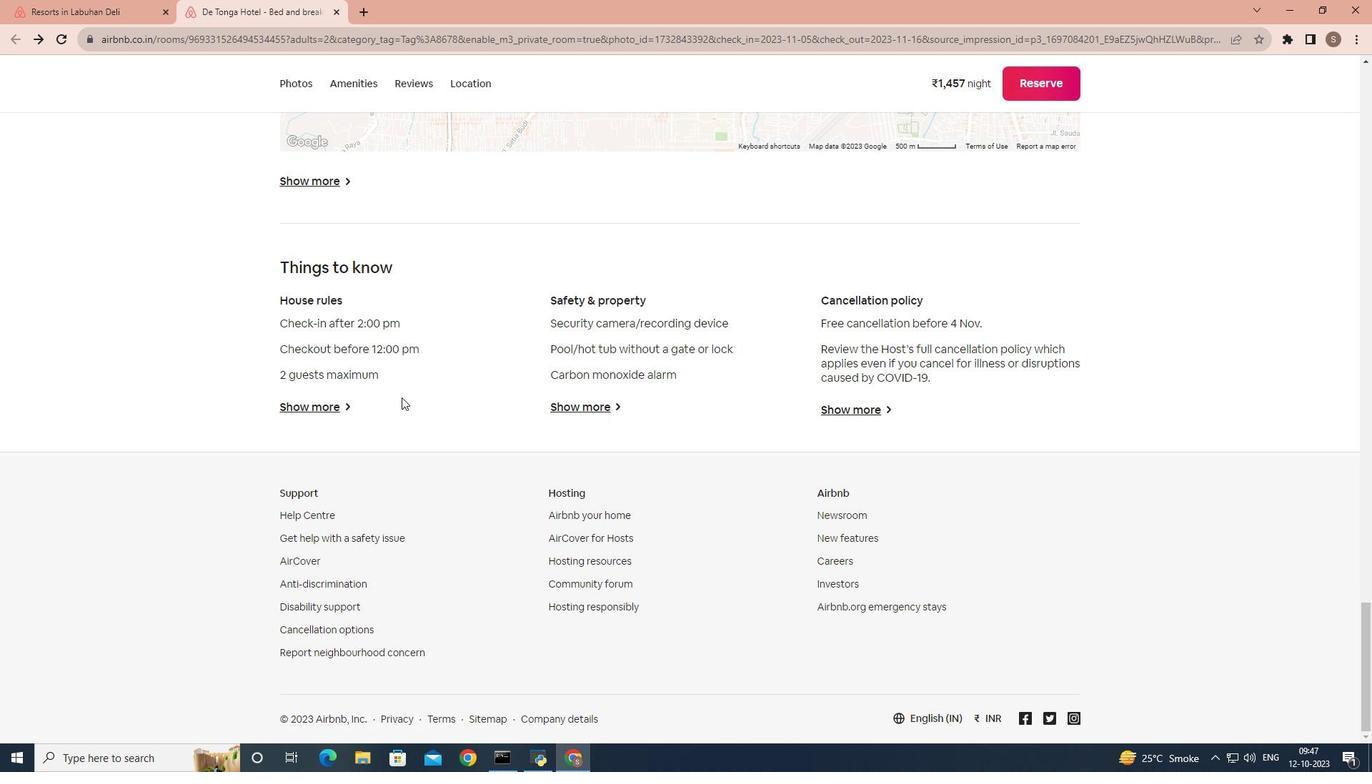
Action: Mouse scrolled (408, 389) with delta (0, 0)
Screenshot: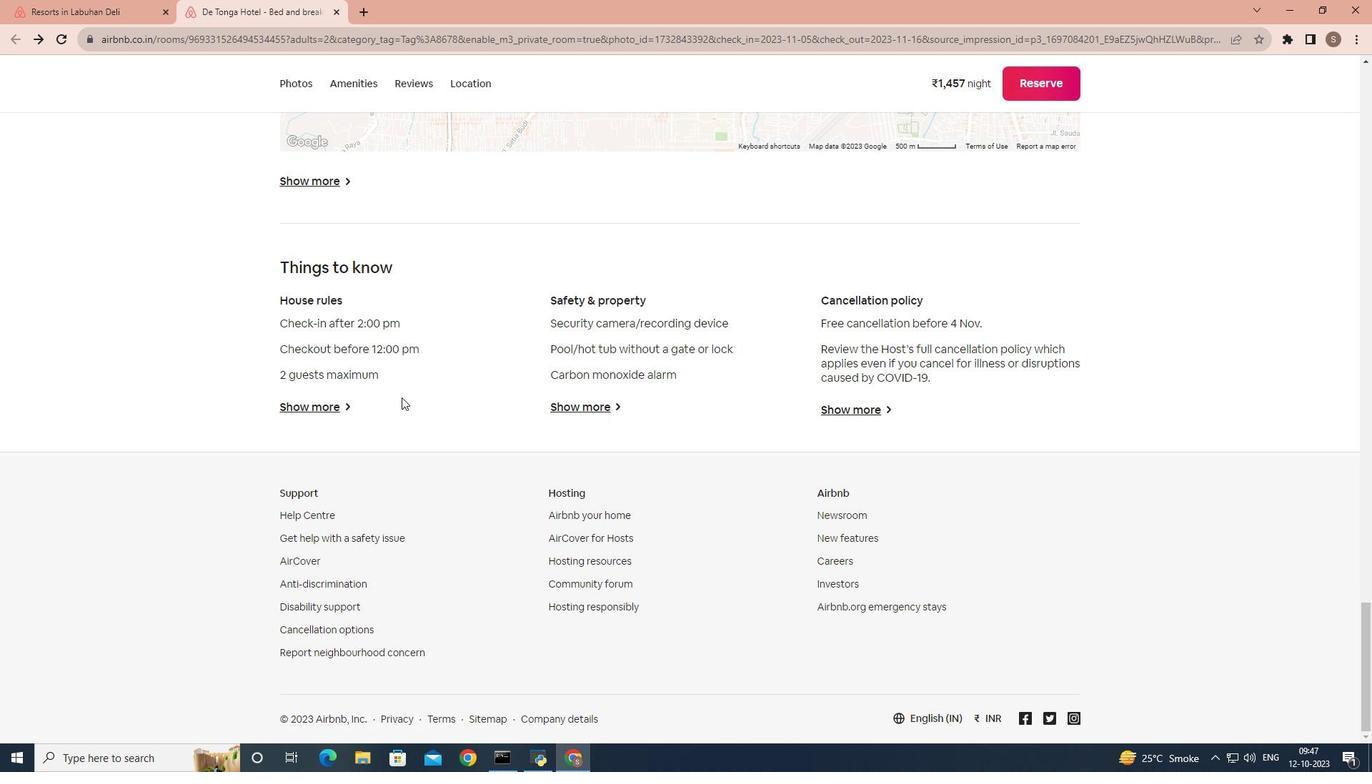 
Action: Mouse moved to (403, 396)
Screenshot: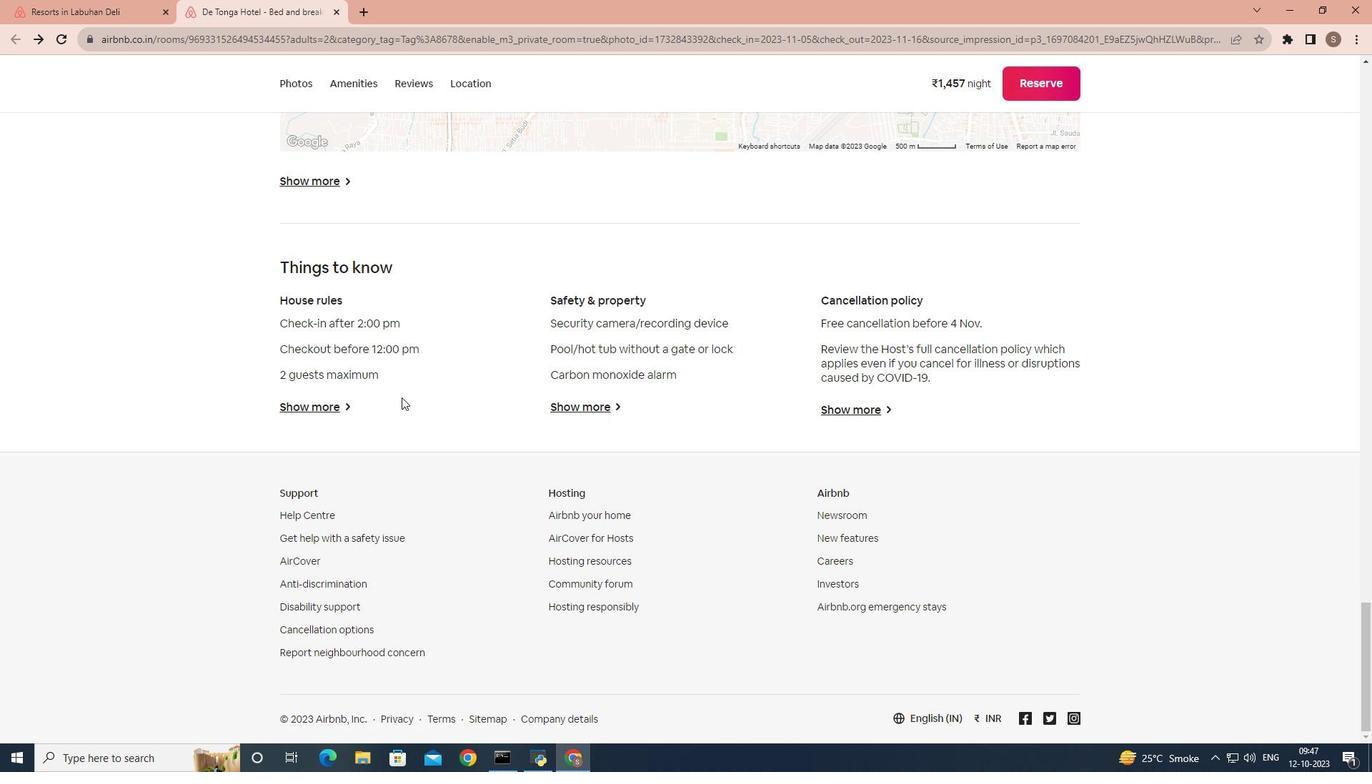 
Action: Mouse scrolled (403, 395) with delta (0, 0)
Screenshot: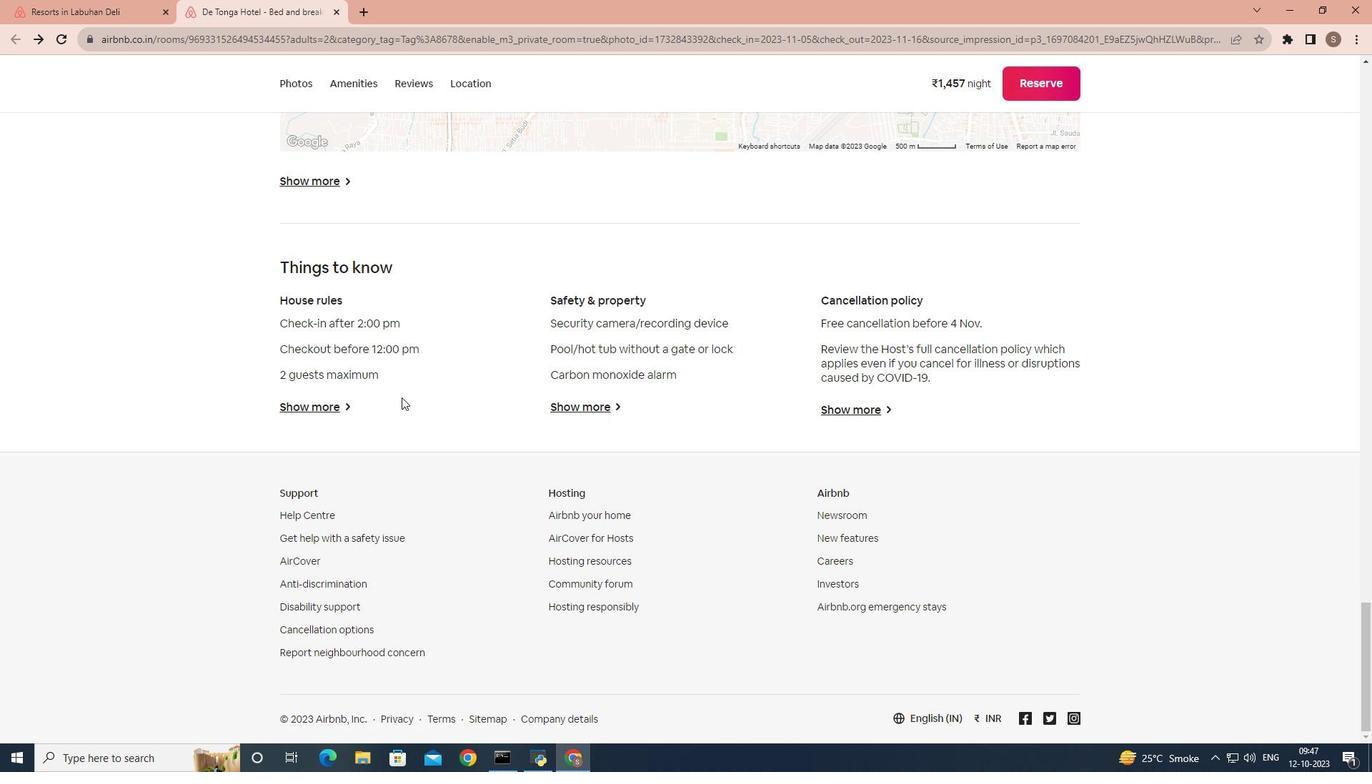 
Action: Mouse moved to (403, 396)
Screenshot: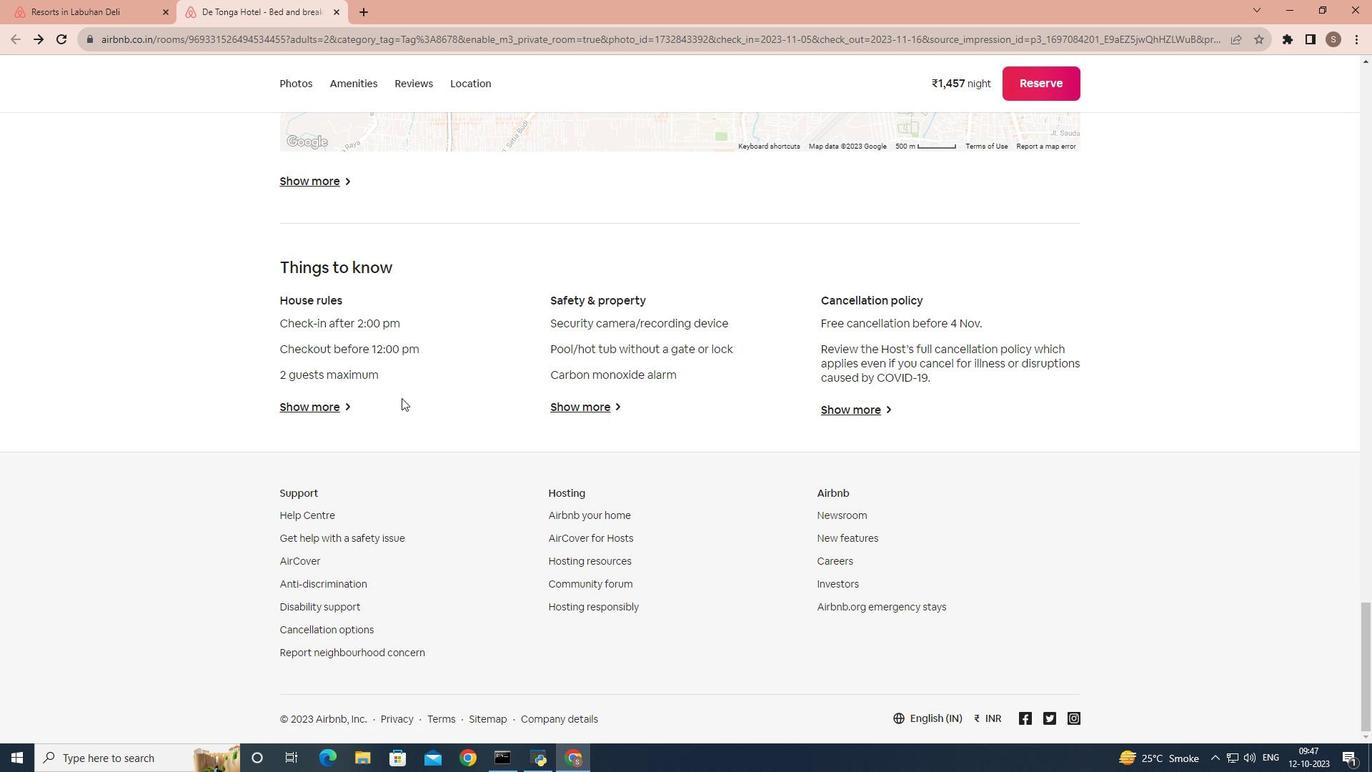 
Action: Mouse scrolled (403, 396) with delta (0, 0)
Screenshot: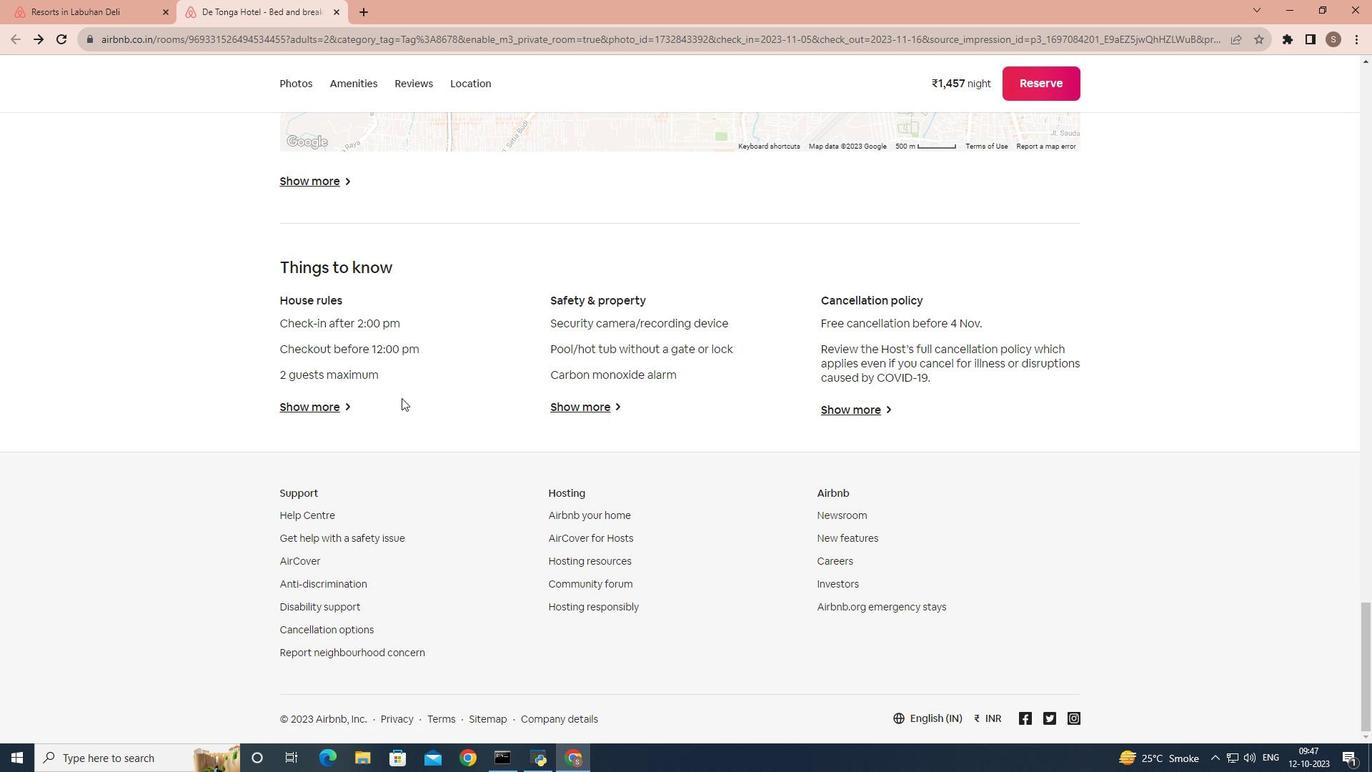 
Action: Mouse moved to (401, 398)
Screenshot: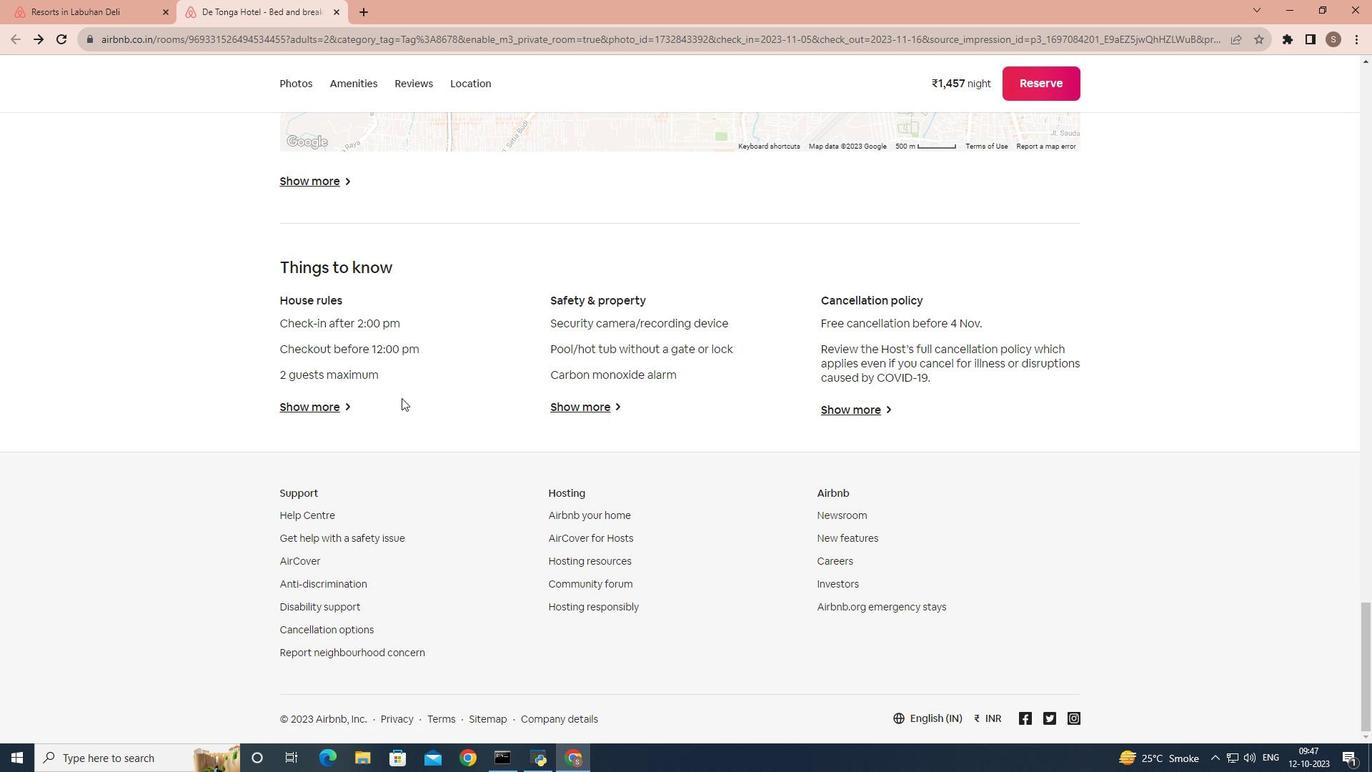 
Action: Mouse scrolled (401, 397) with delta (0, 0)
Screenshot: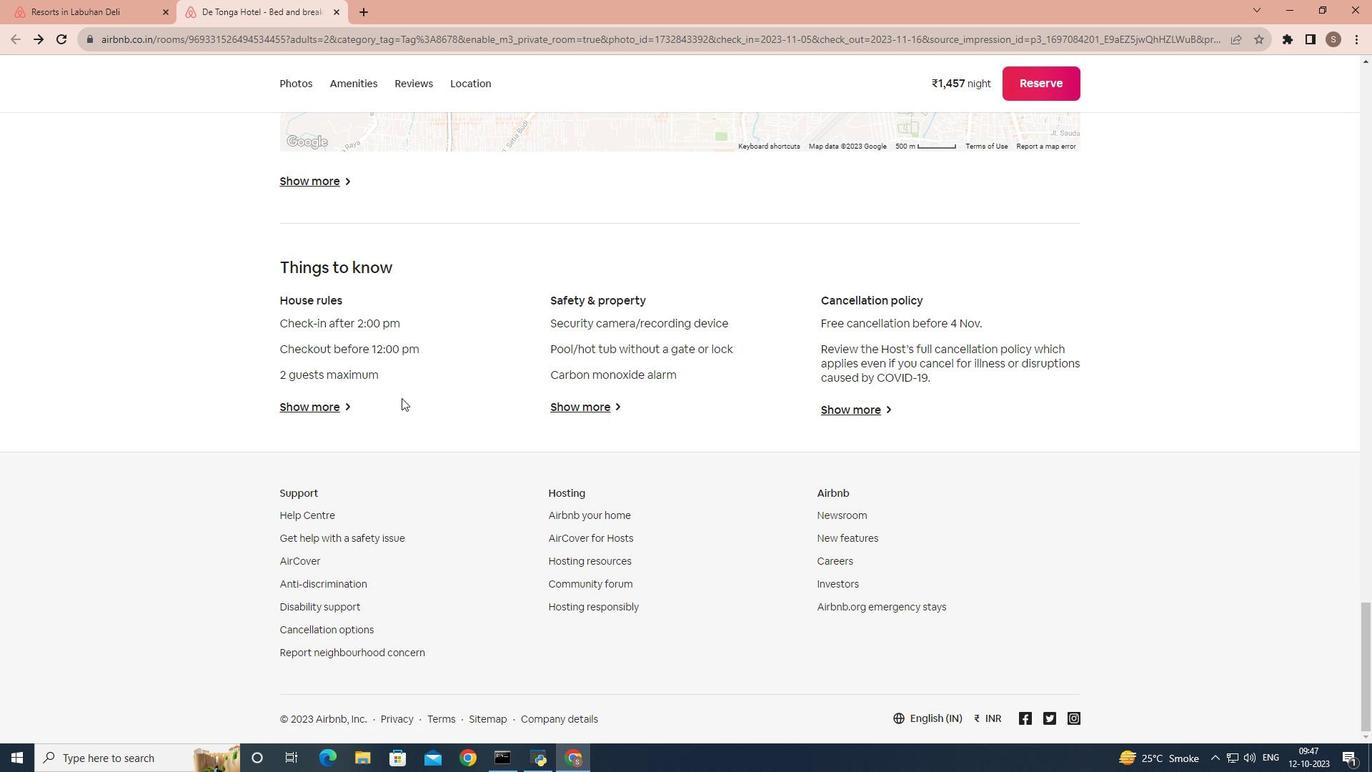 
Action: Mouse scrolled (401, 397) with delta (0, 0)
Screenshot: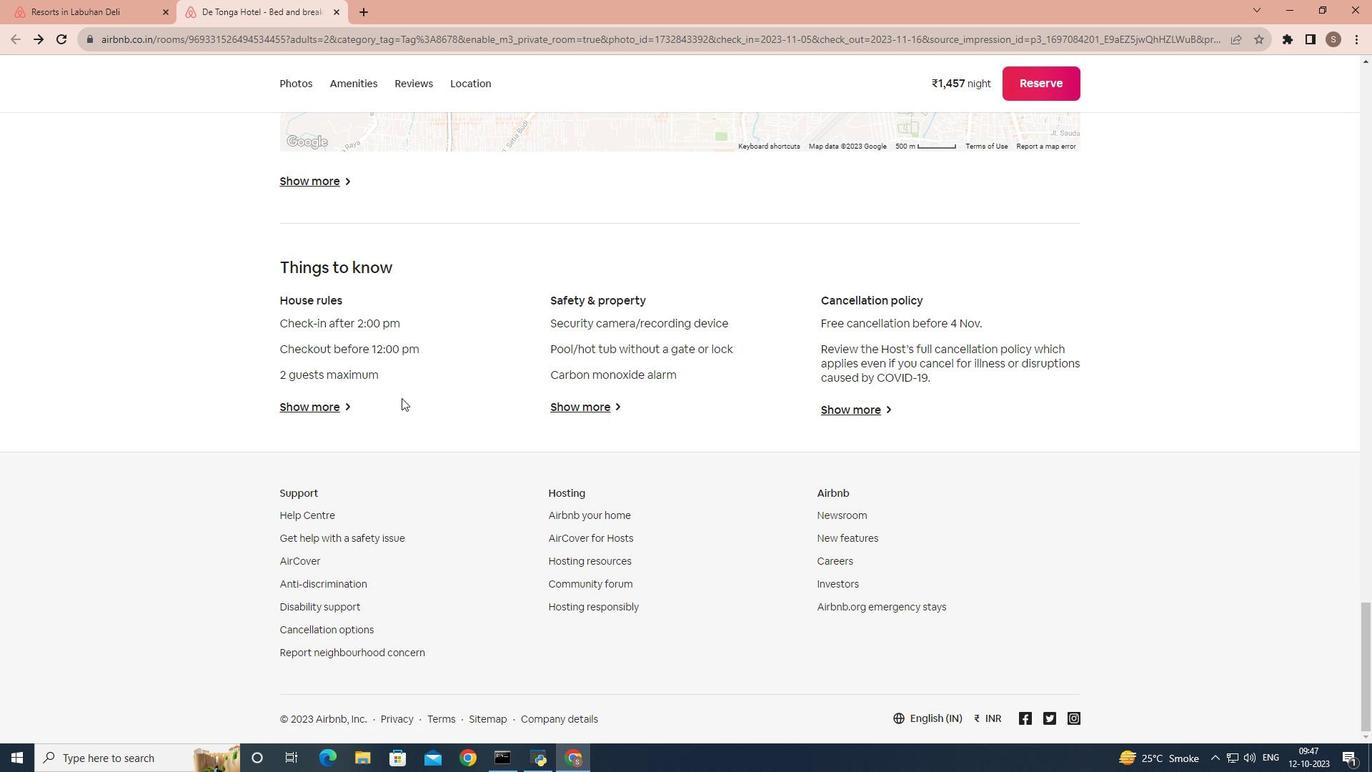 
Action: Mouse scrolled (401, 397) with delta (0, 0)
Screenshot: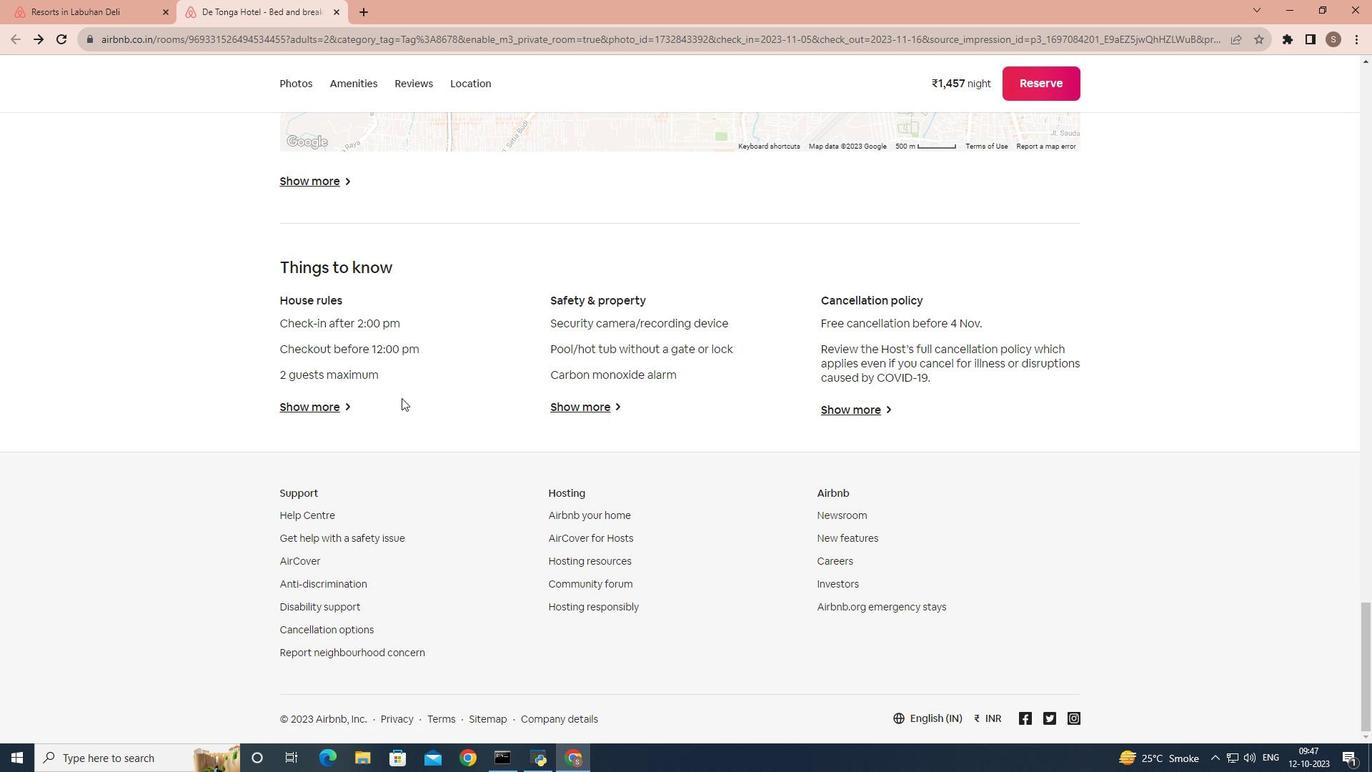 
Action: Mouse moved to (401, 397)
Screenshot: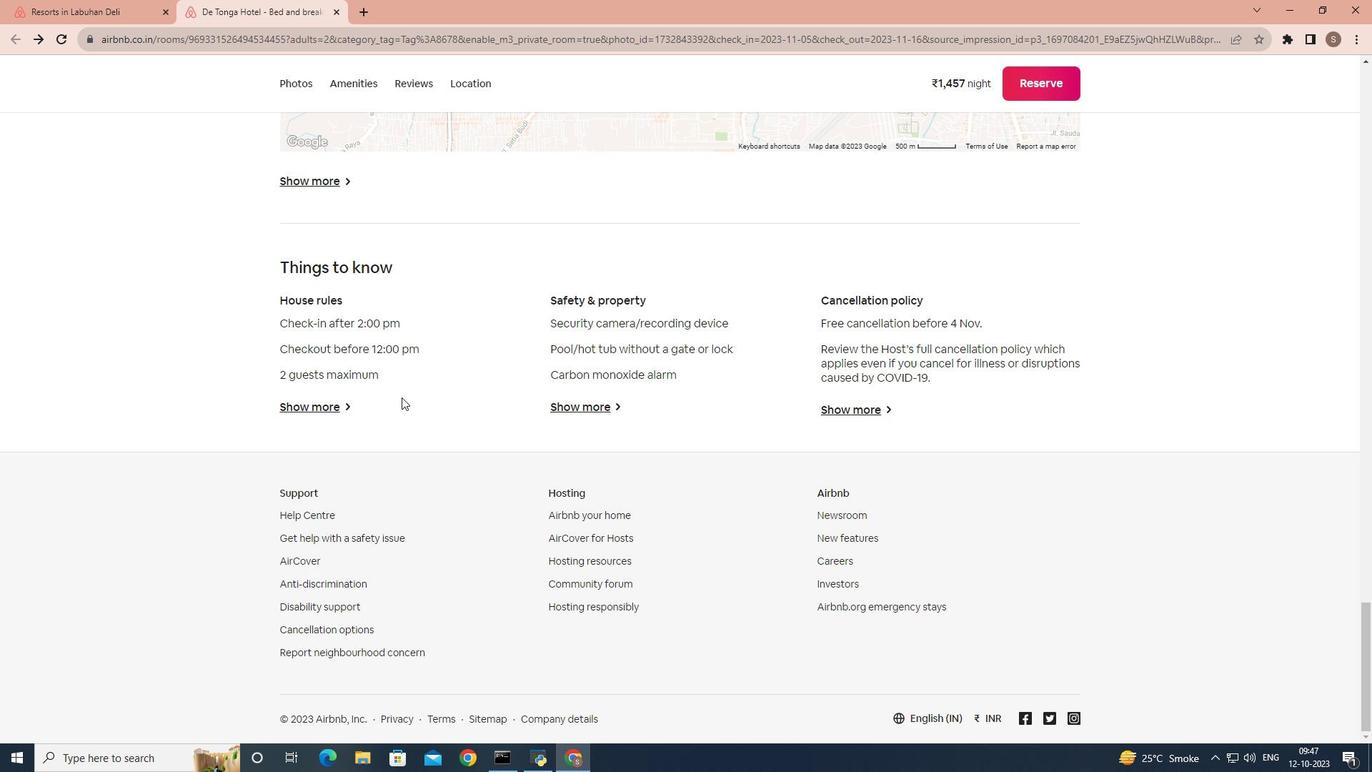 
Action: Mouse scrolled (401, 398) with delta (0, 0)
Screenshot: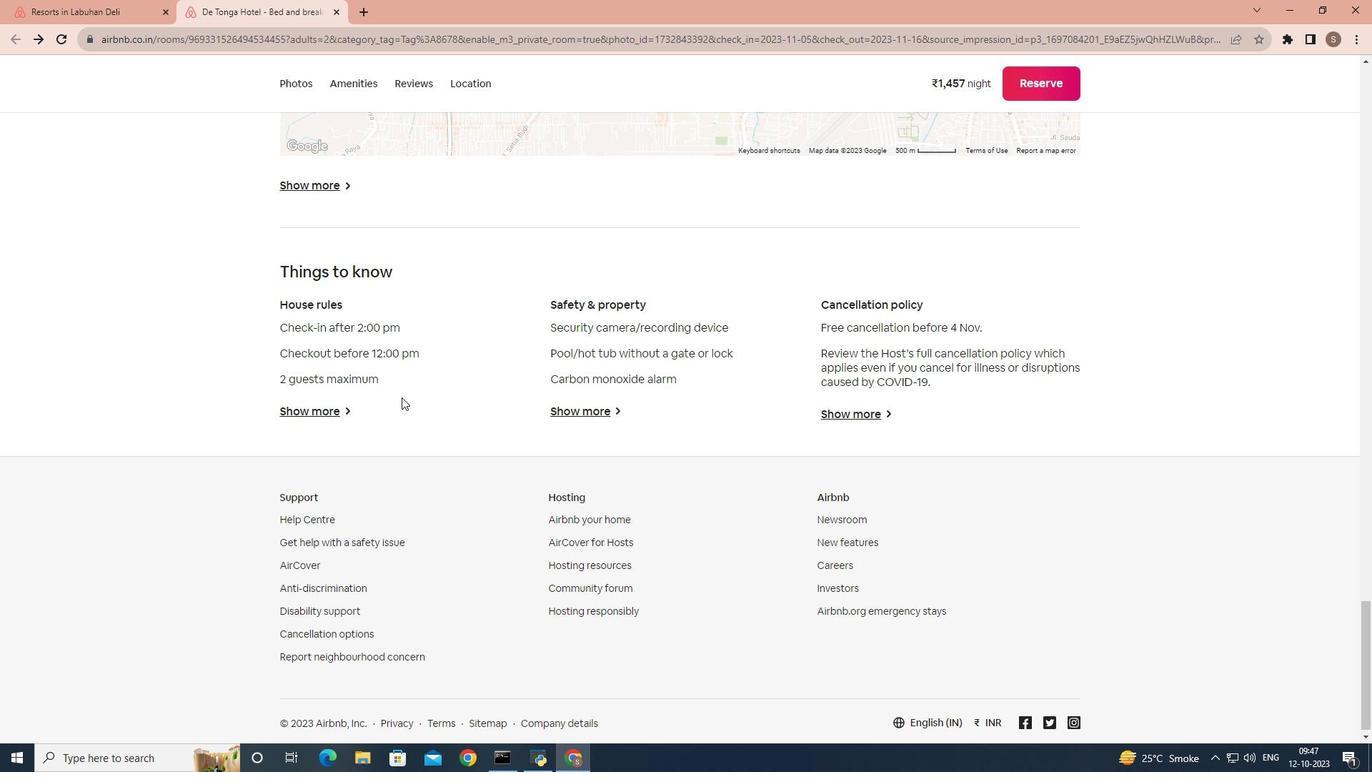 
Action: Mouse scrolled (401, 398) with delta (0, 0)
Screenshot: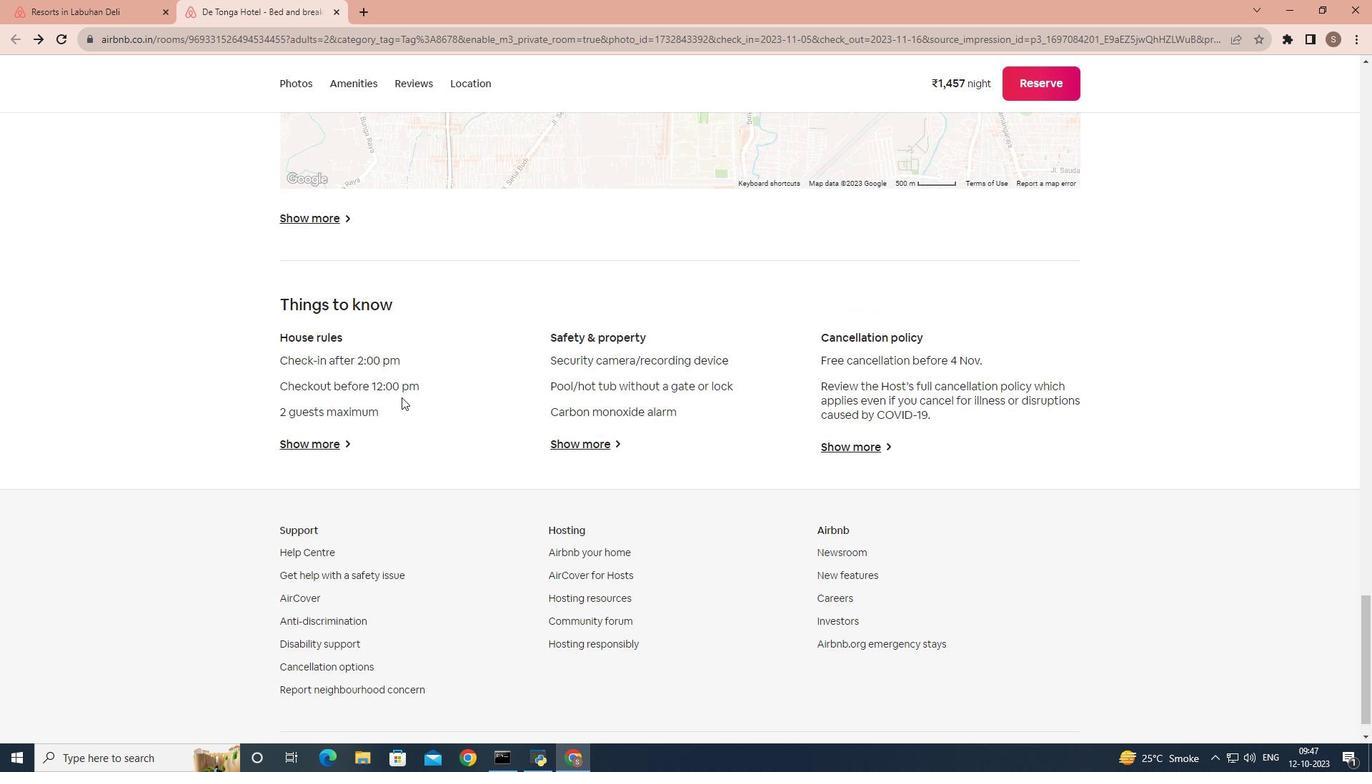 
Action: Mouse scrolled (401, 398) with delta (0, 0)
Screenshot: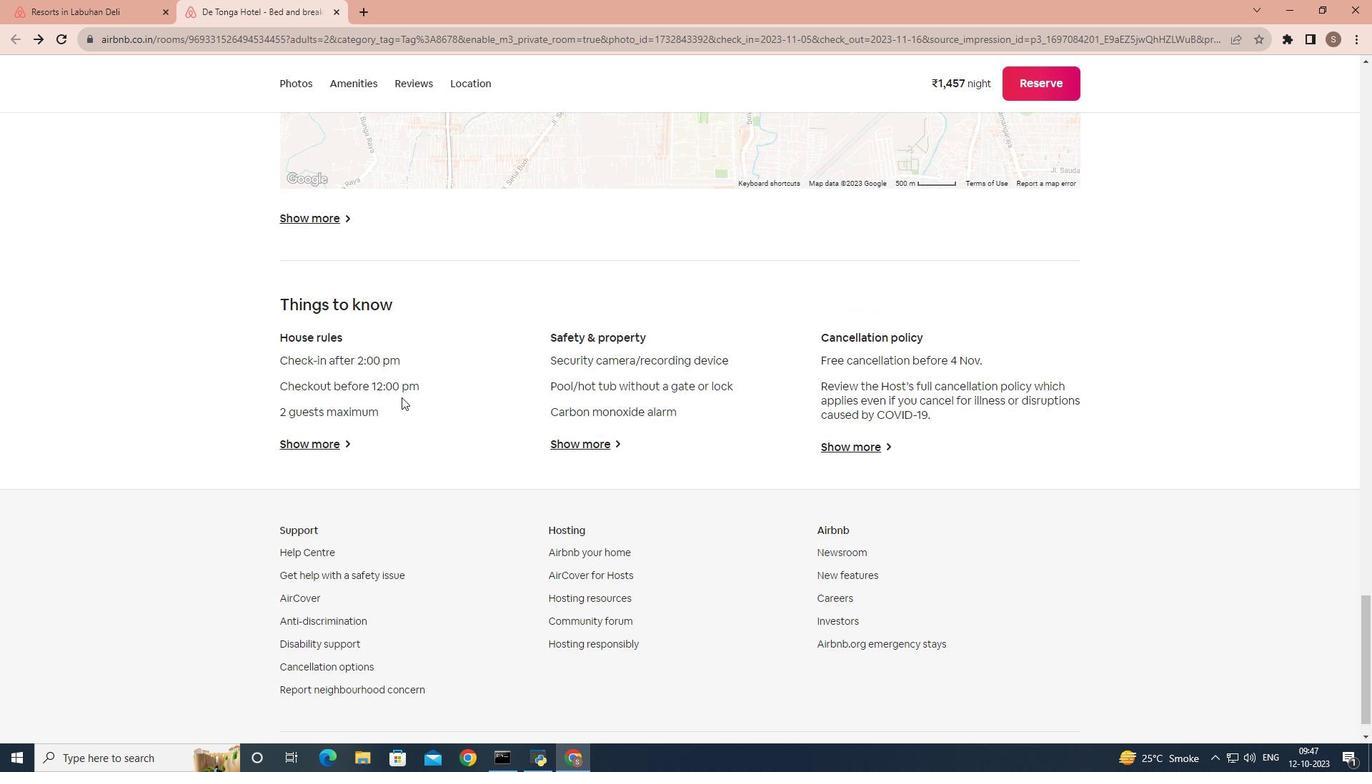 
Action: Mouse scrolled (401, 398) with delta (0, 0)
Screenshot: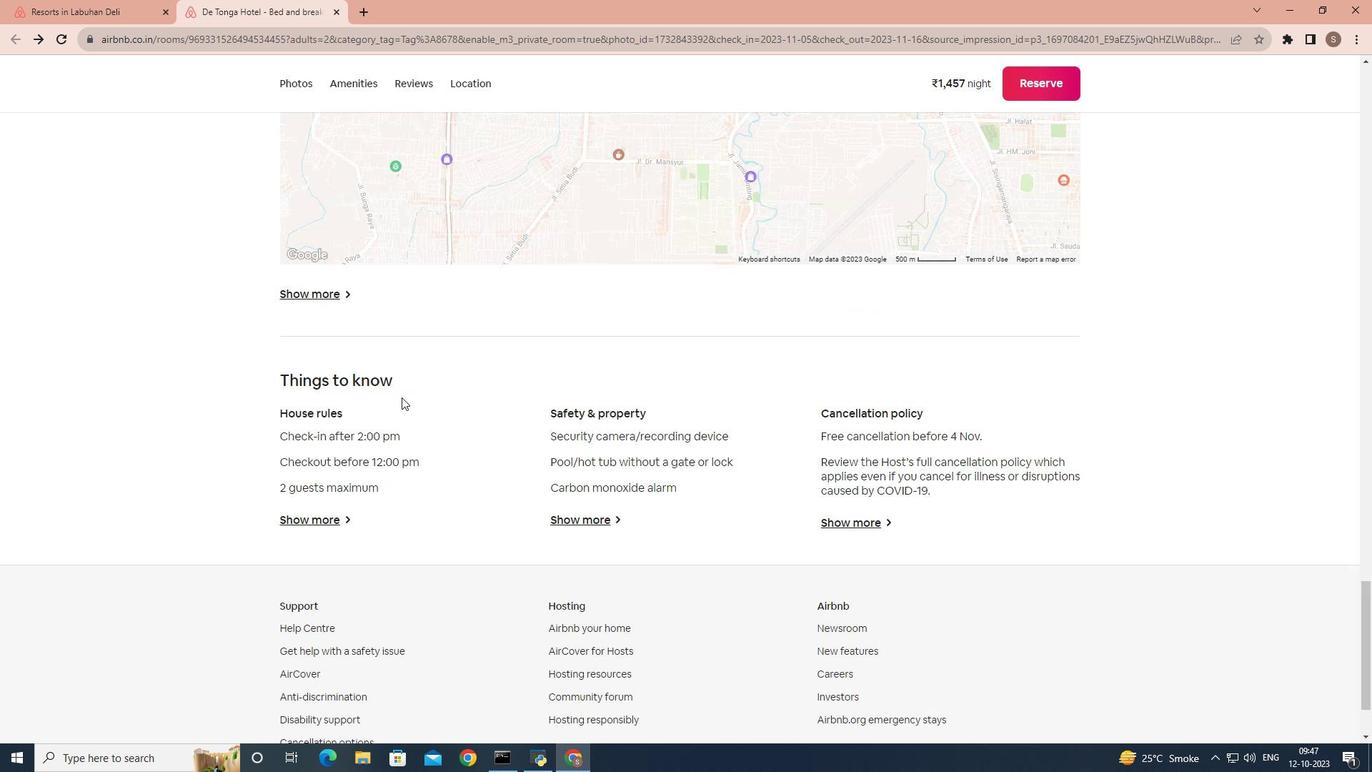 
Action: Mouse scrolled (401, 398) with delta (0, 0)
Screenshot: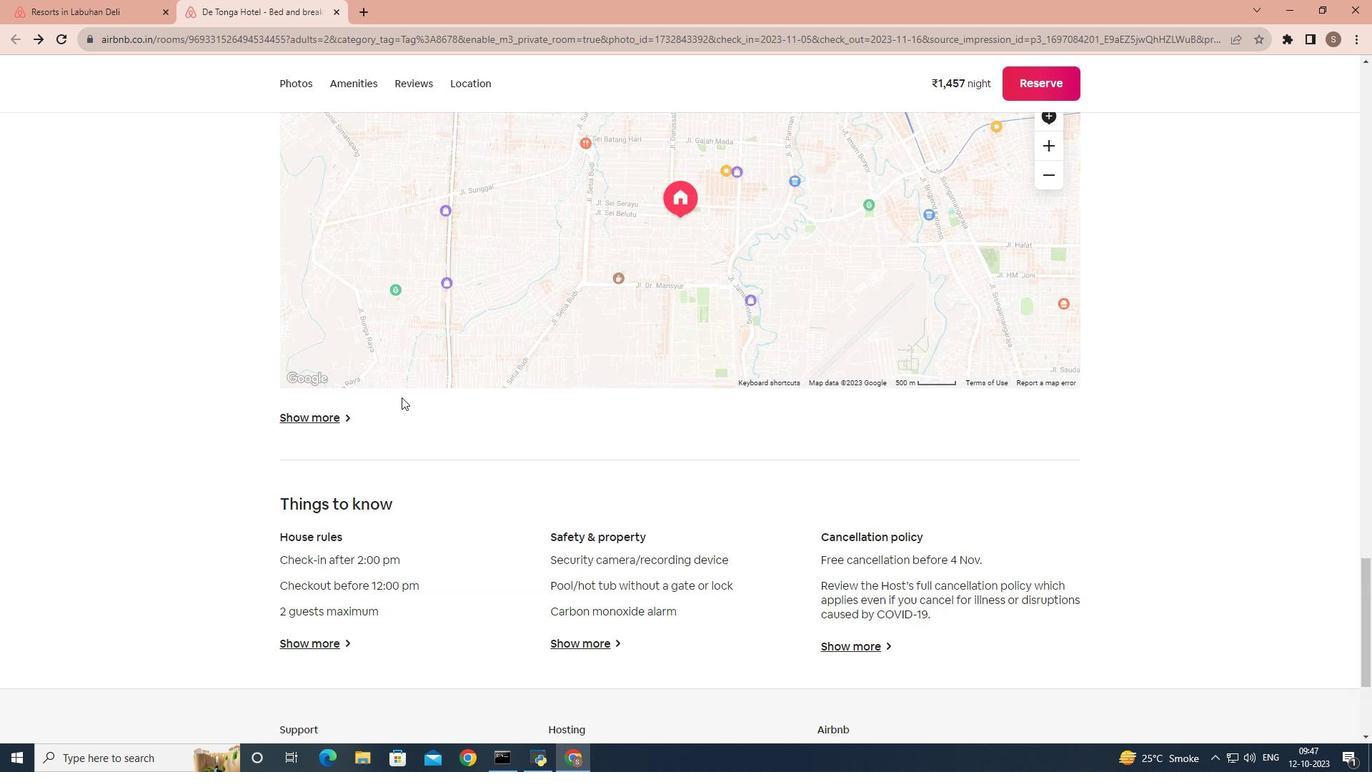 
Action: Mouse scrolled (401, 398) with delta (0, 0)
Screenshot: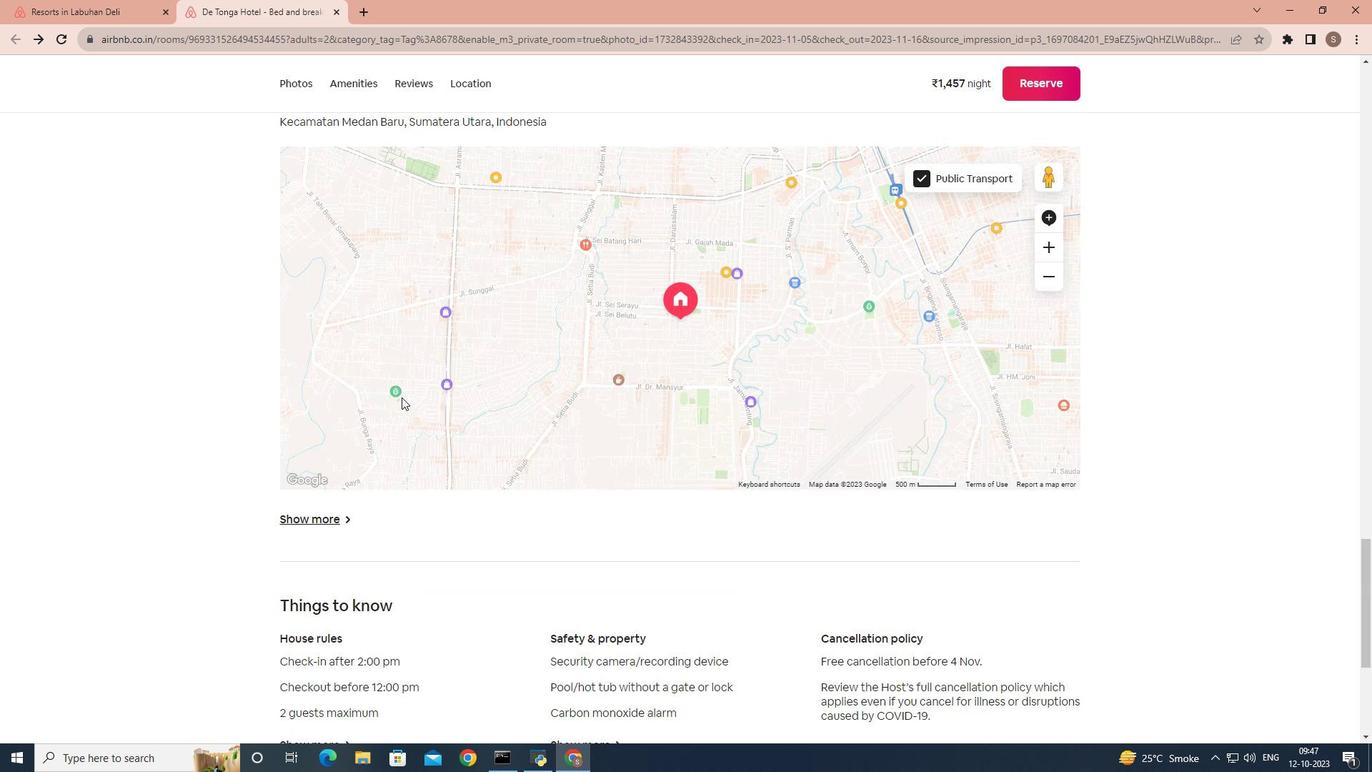 
Action: Mouse scrolled (401, 398) with delta (0, 0)
Screenshot: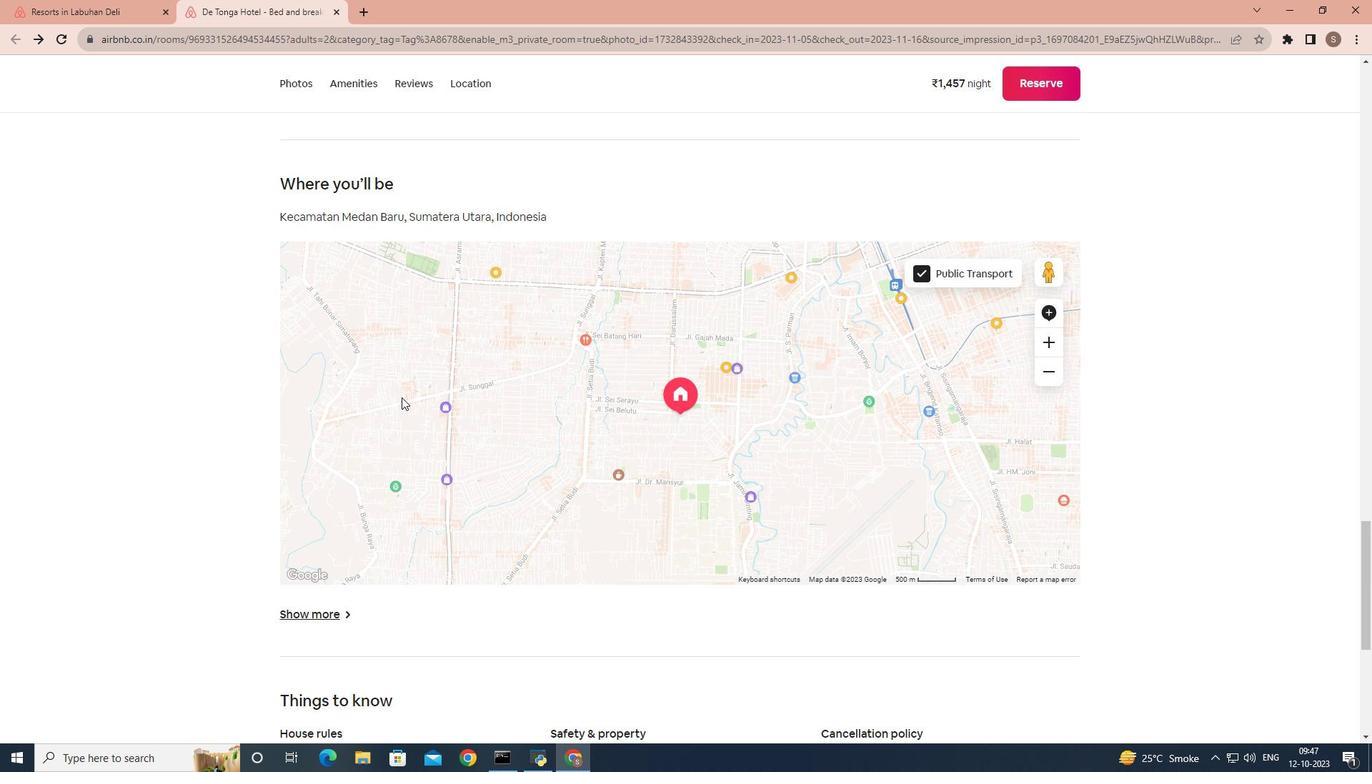 
Action: Mouse scrolled (401, 398) with delta (0, 0)
Screenshot: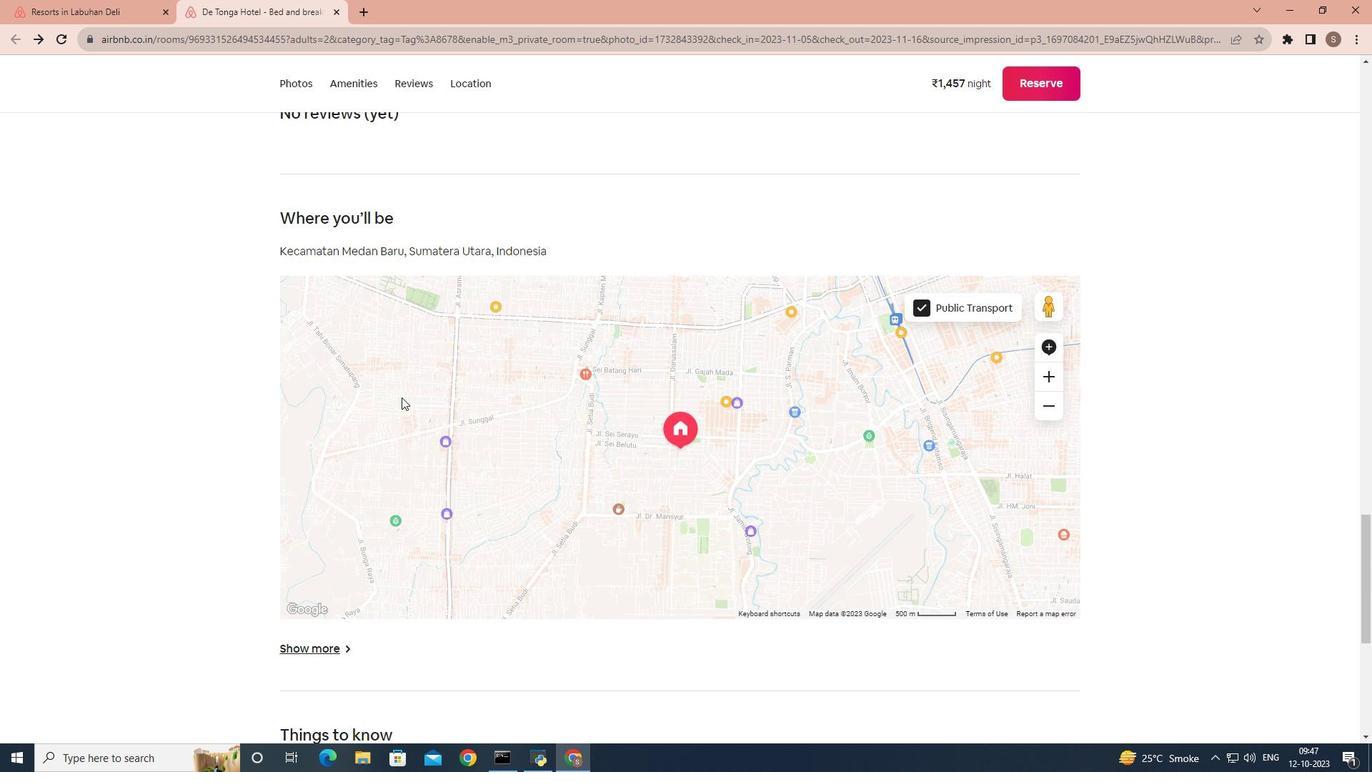 
Action: Mouse scrolled (401, 398) with delta (0, 0)
Screenshot: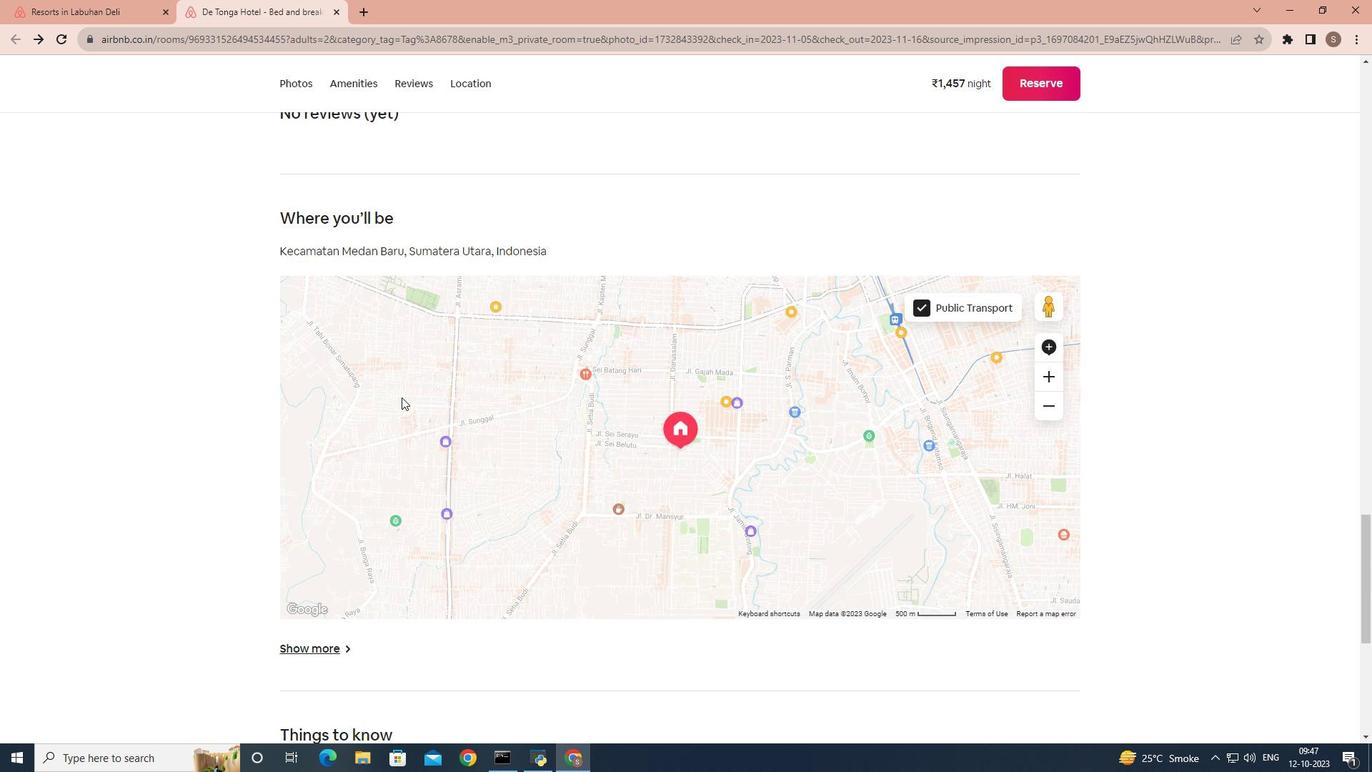 
Action: Mouse scrolled (401, 398) with delta (0, 0)
Screenshot: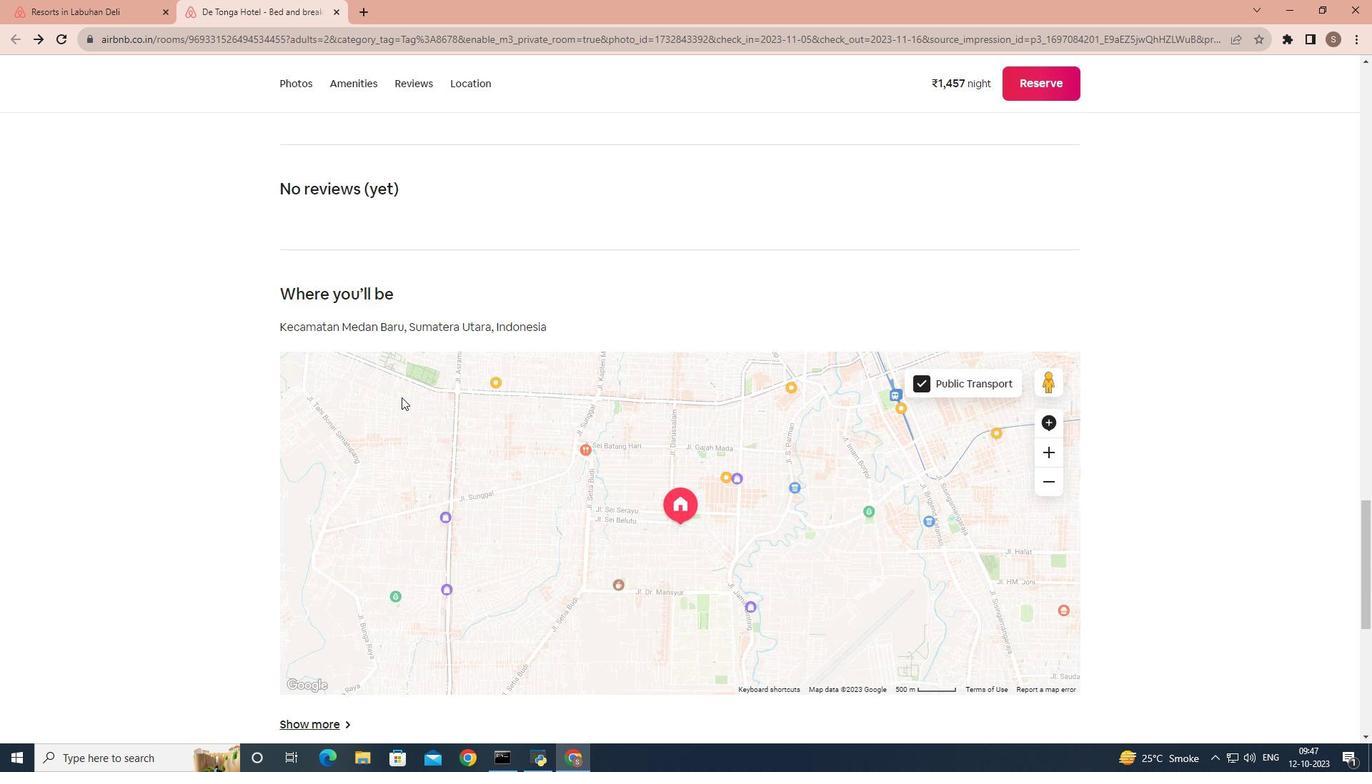 
Action: Mouse scrolled (401, 398) with delta (0, 0)
Screenshot: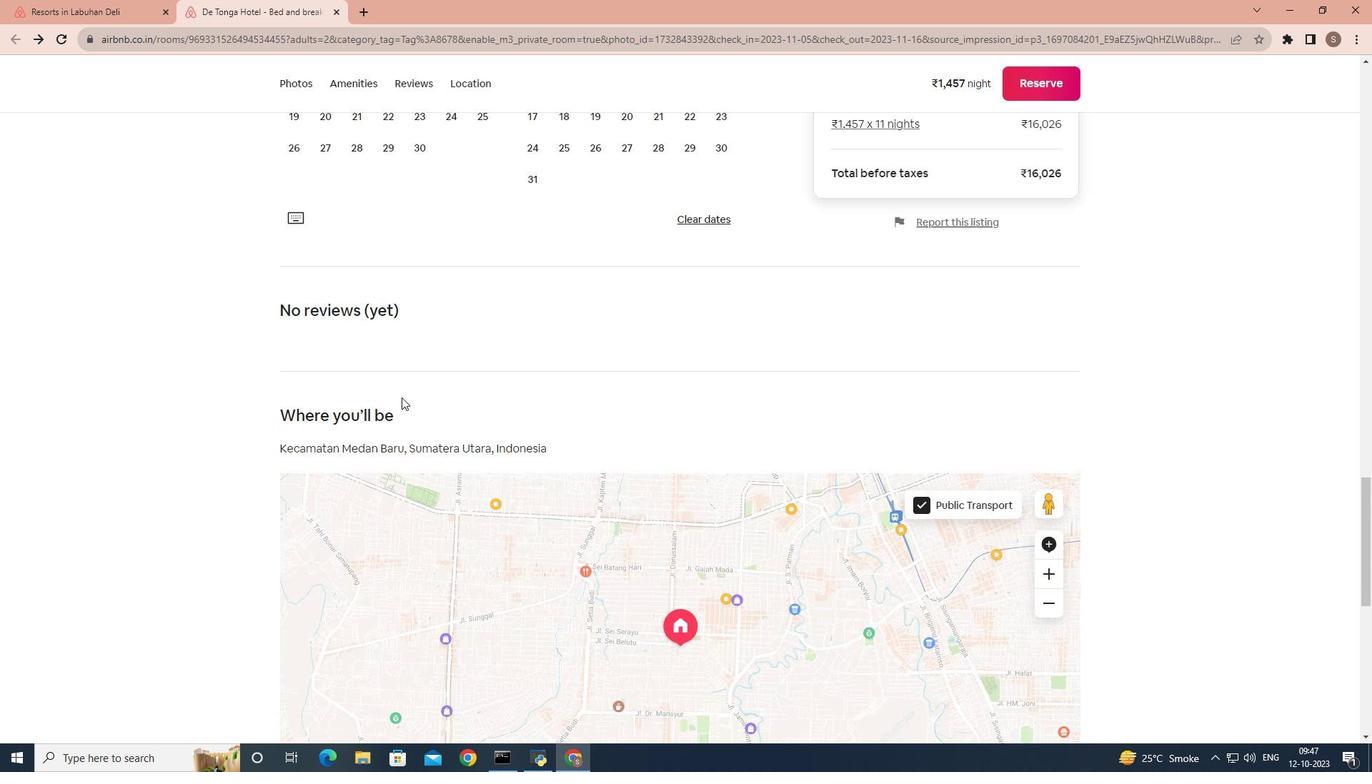 
Action: Mouse scrolled (401, 398) with delta (0, 0)
Screenshot: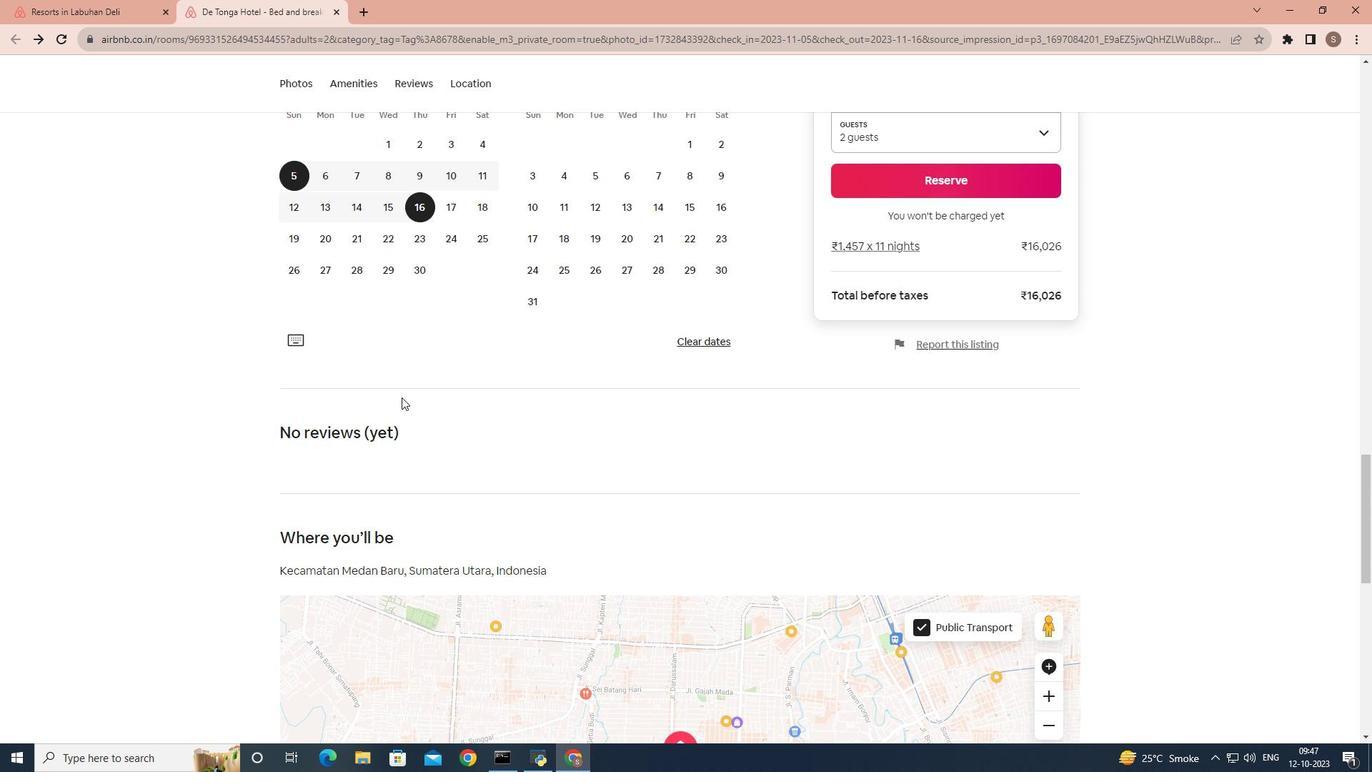 
Action: Mouse scrolled (401, 398) with delta (0, 0)
Screenshot: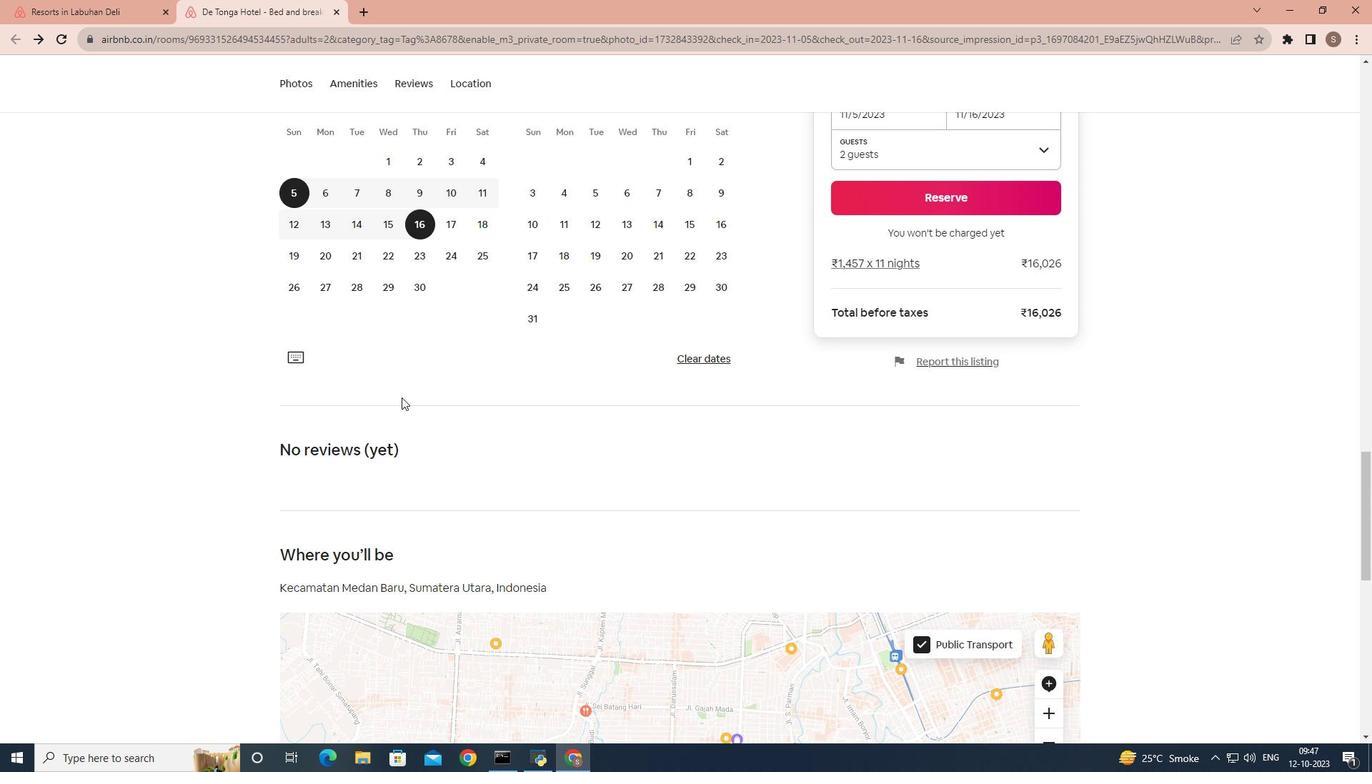 
Action: Mouse scrolled (401, 398) with delta (0, 0)
Screenshot: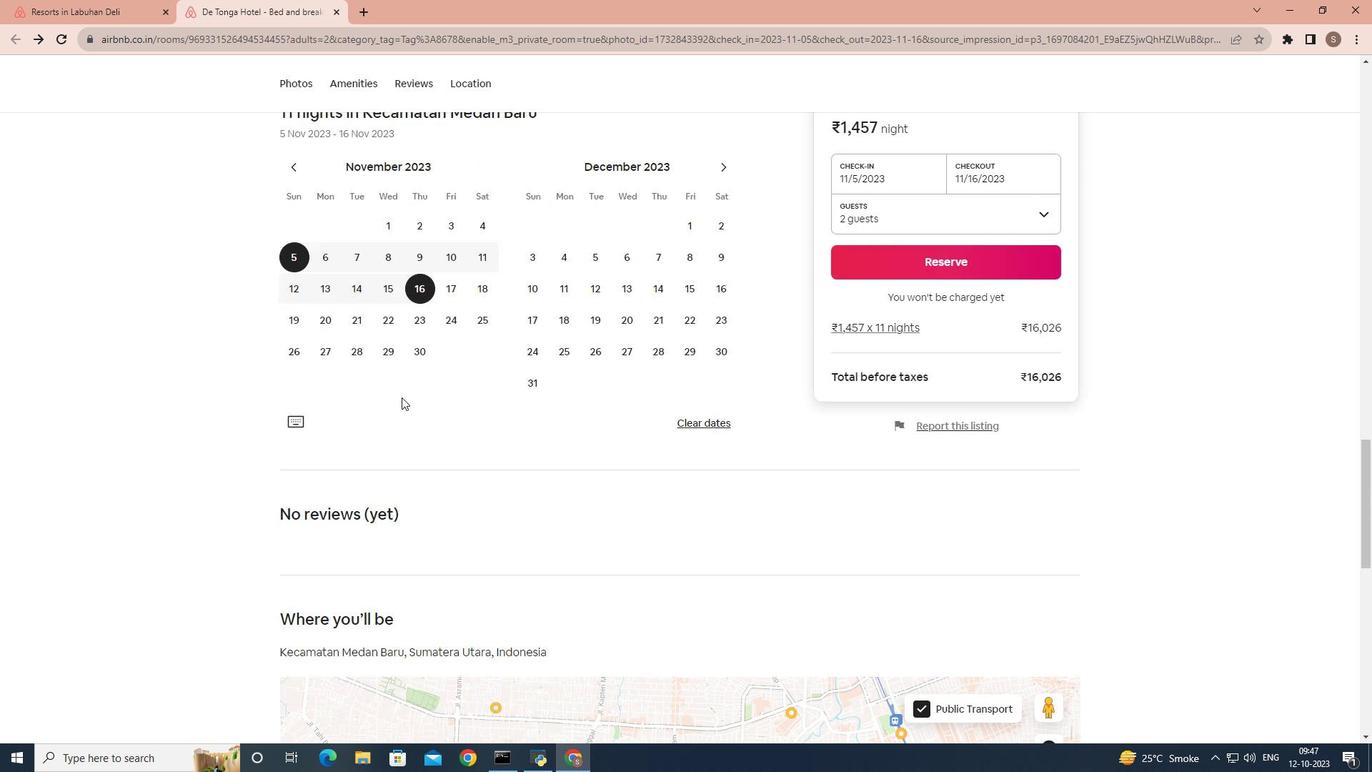 
Action: Mouse scrolled (401, 398) with delta (0, 0)
Screenshot: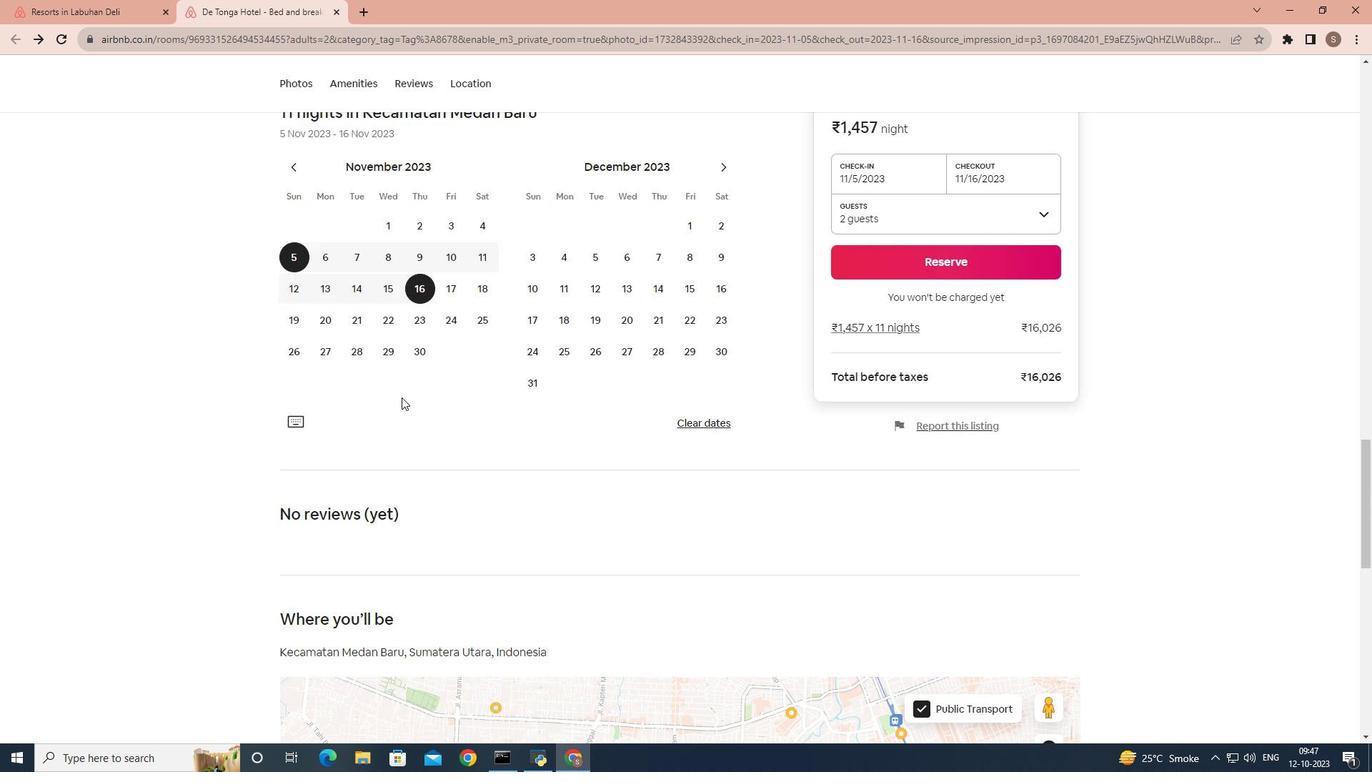 
Action: Mouse scrolled (401, 398) with delta (0, 0)
Screenshot: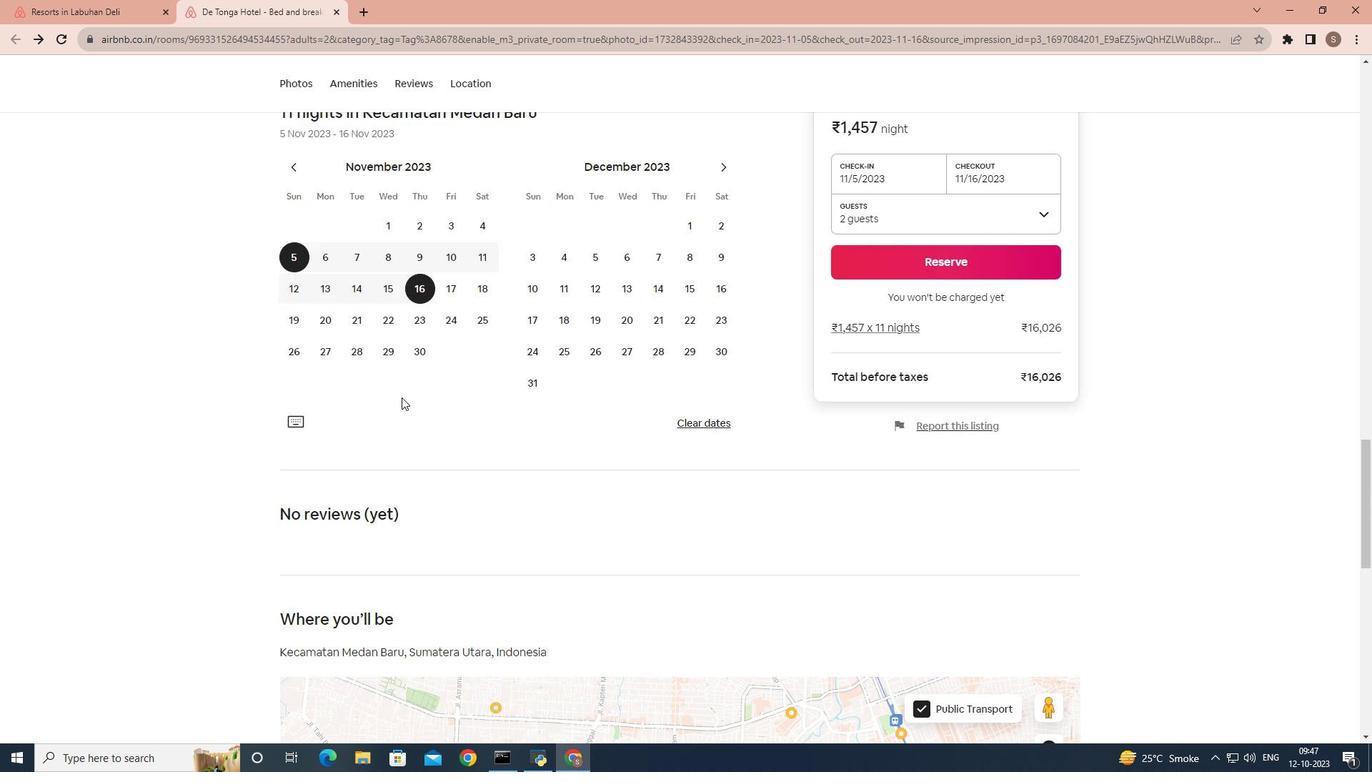 
Action: Mouse scrolled (401, 398) with delta (0, 0)
Screenshot: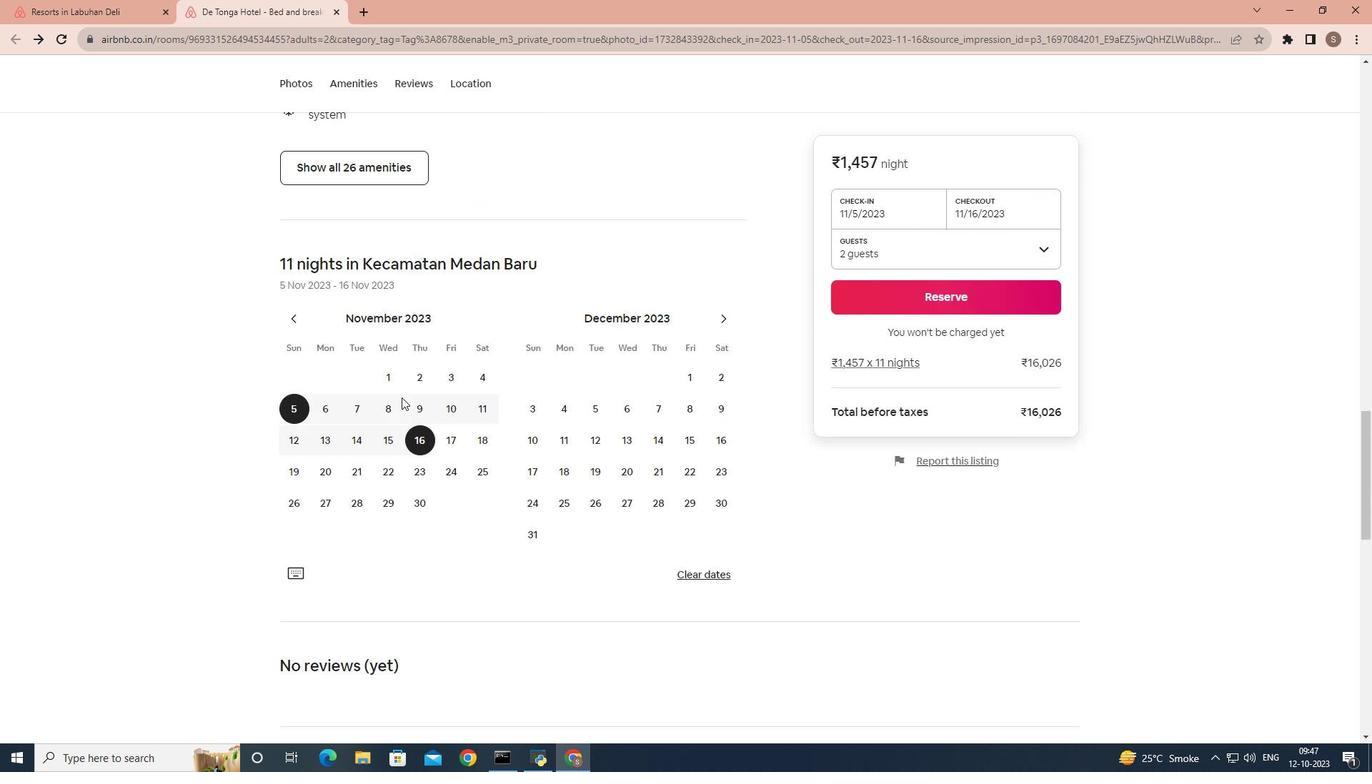 
Action: Mouse scrolled (401, 398) with delta (0, 0)
Screenshot: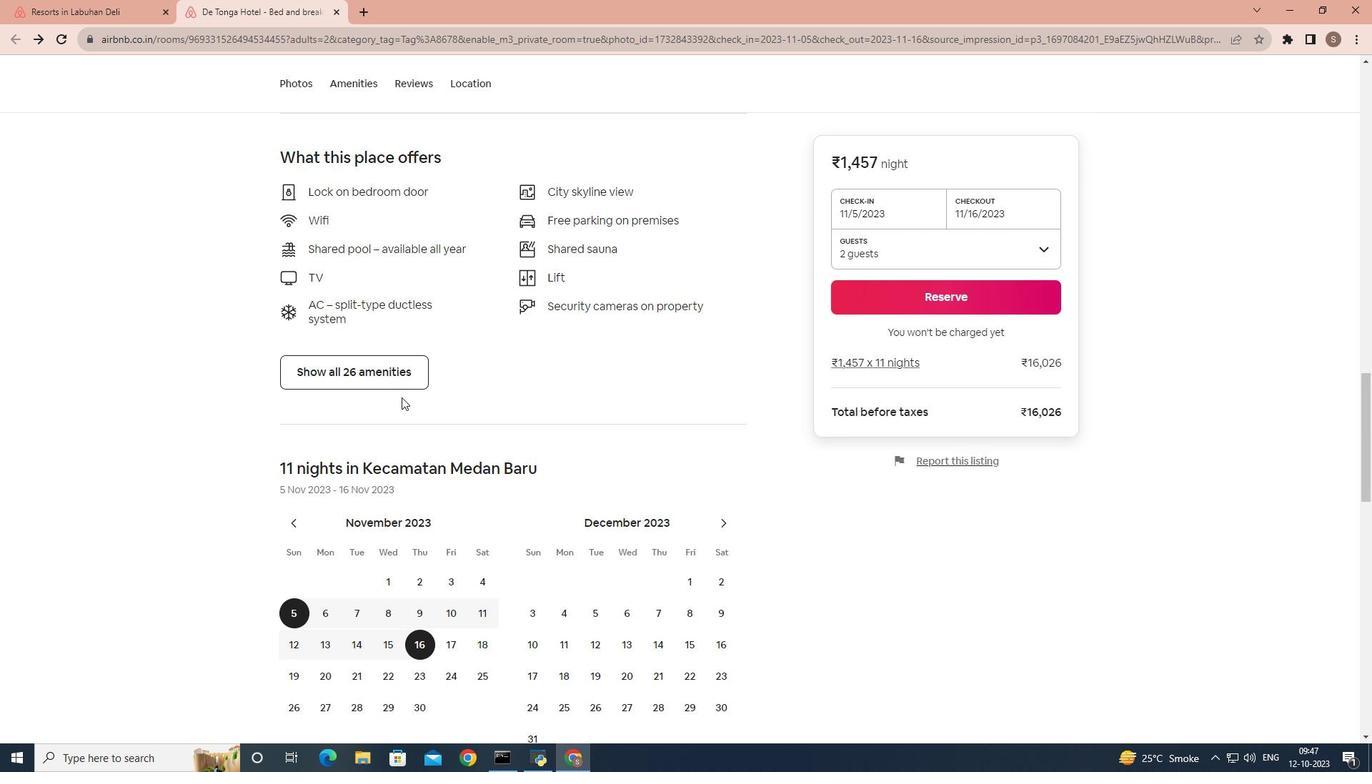 
Action: Mouse scrolled (401, 398) with delta (0, 0)
Screenshot: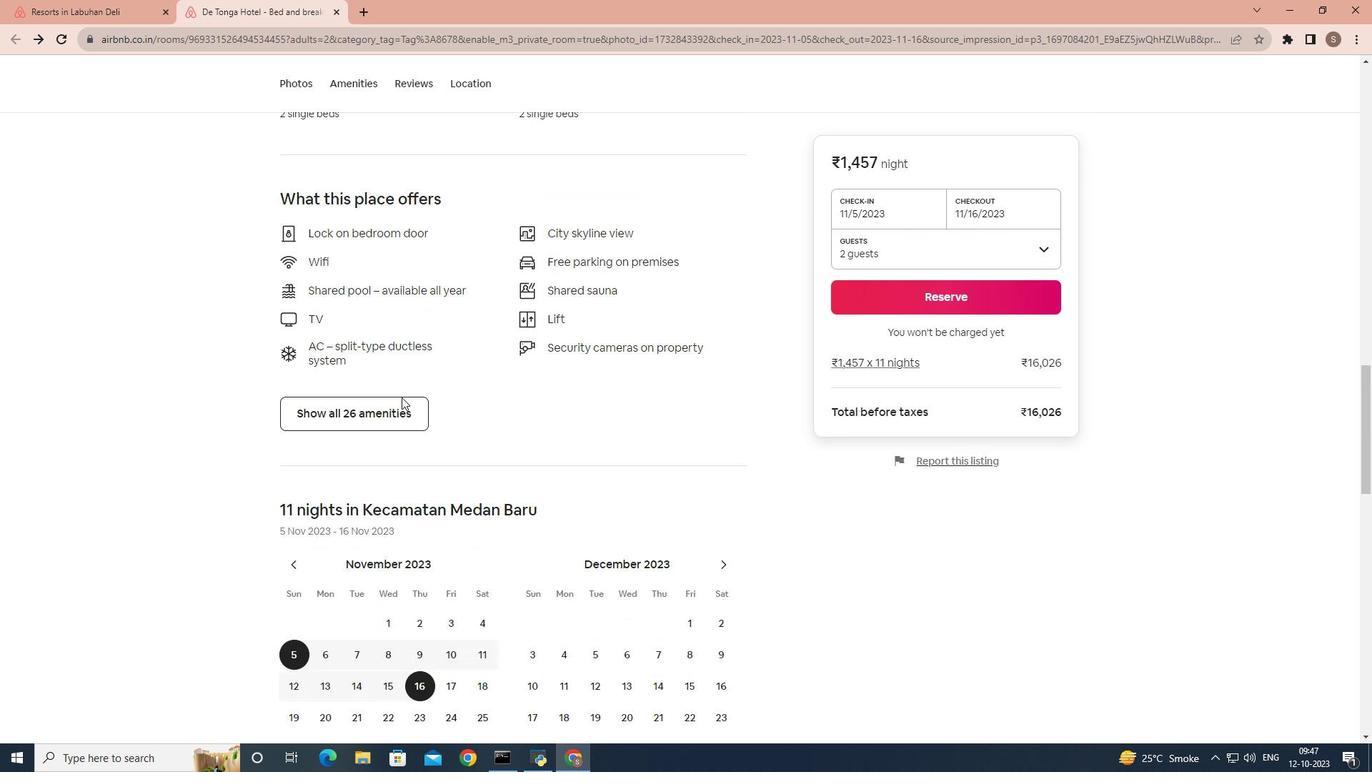 
Action: Mouse scrolled (401, 398) with delta (0, 0)
Screenshot: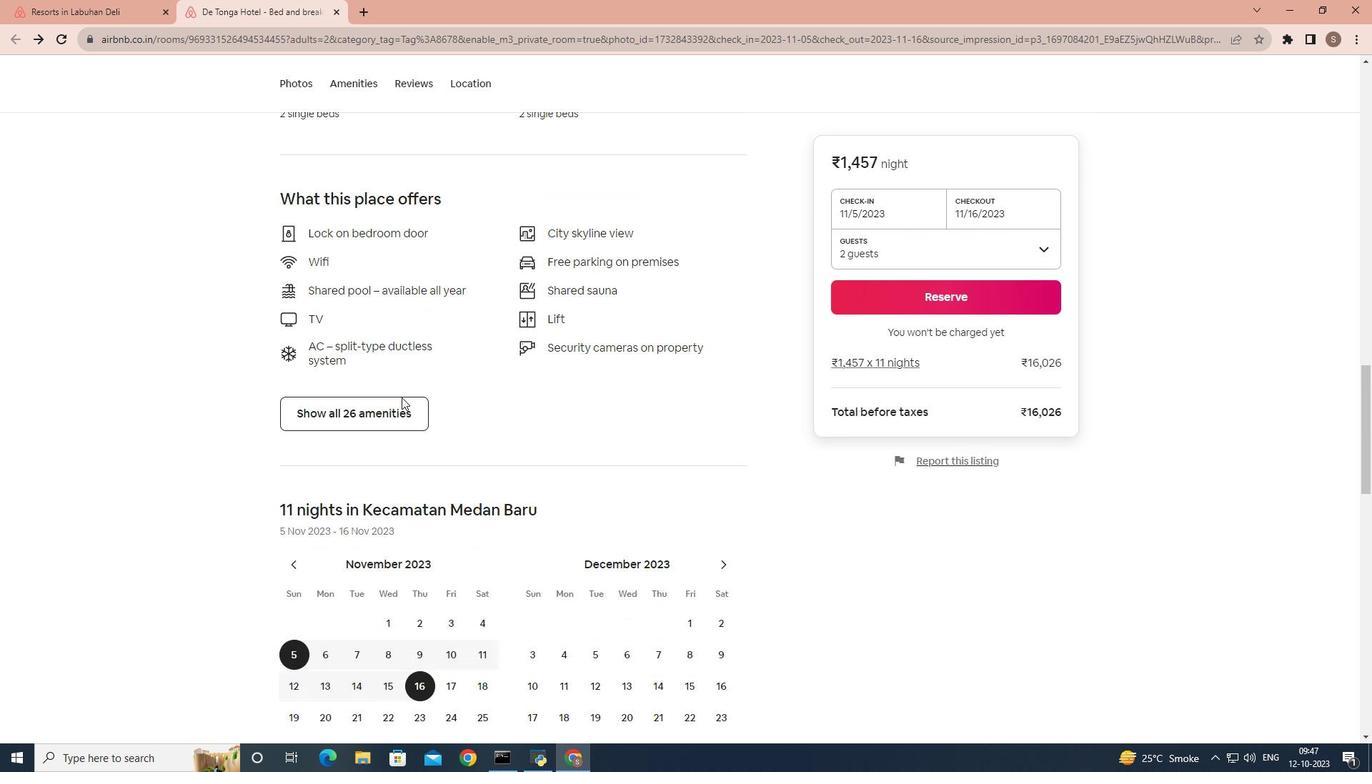 
Action: Mouse scrolled (401, 398) with delta (0, 0)
Screenshot: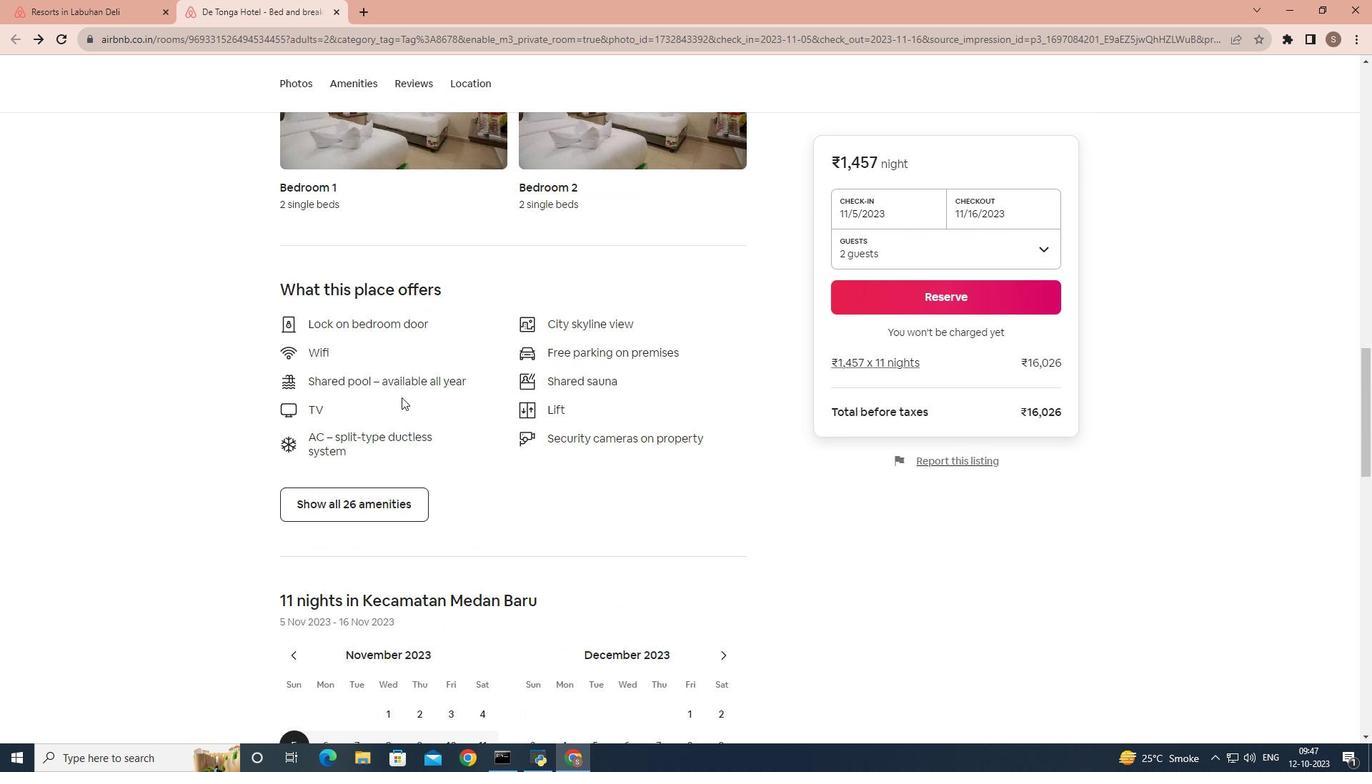 
Action: Mouse scrolled (401, 398) with delta (0, 0)
Screenshot: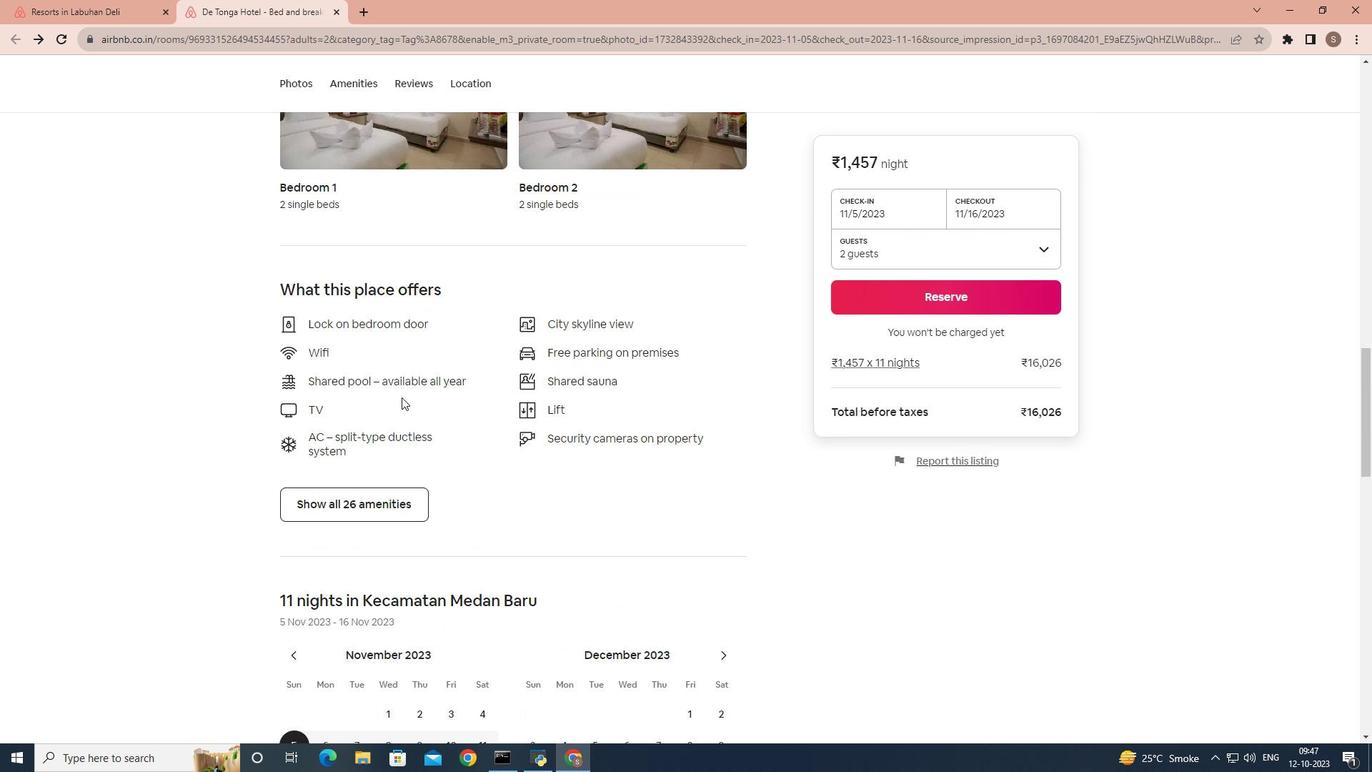 
Action: Mouse scrolled (401, 398) with delta (0, 0)
Screenshot: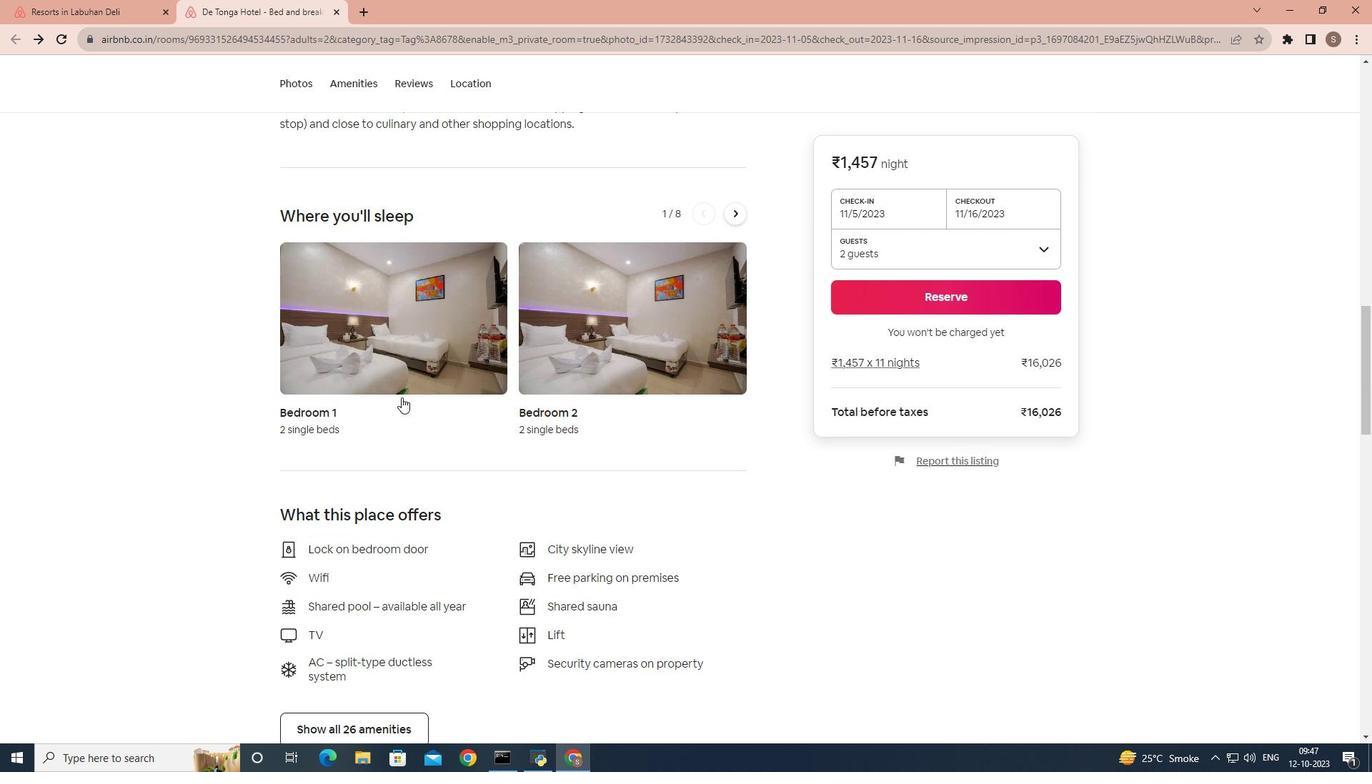 
Action: Mouse scrolled (401, 398) with delta (0, 0)
Screenshot: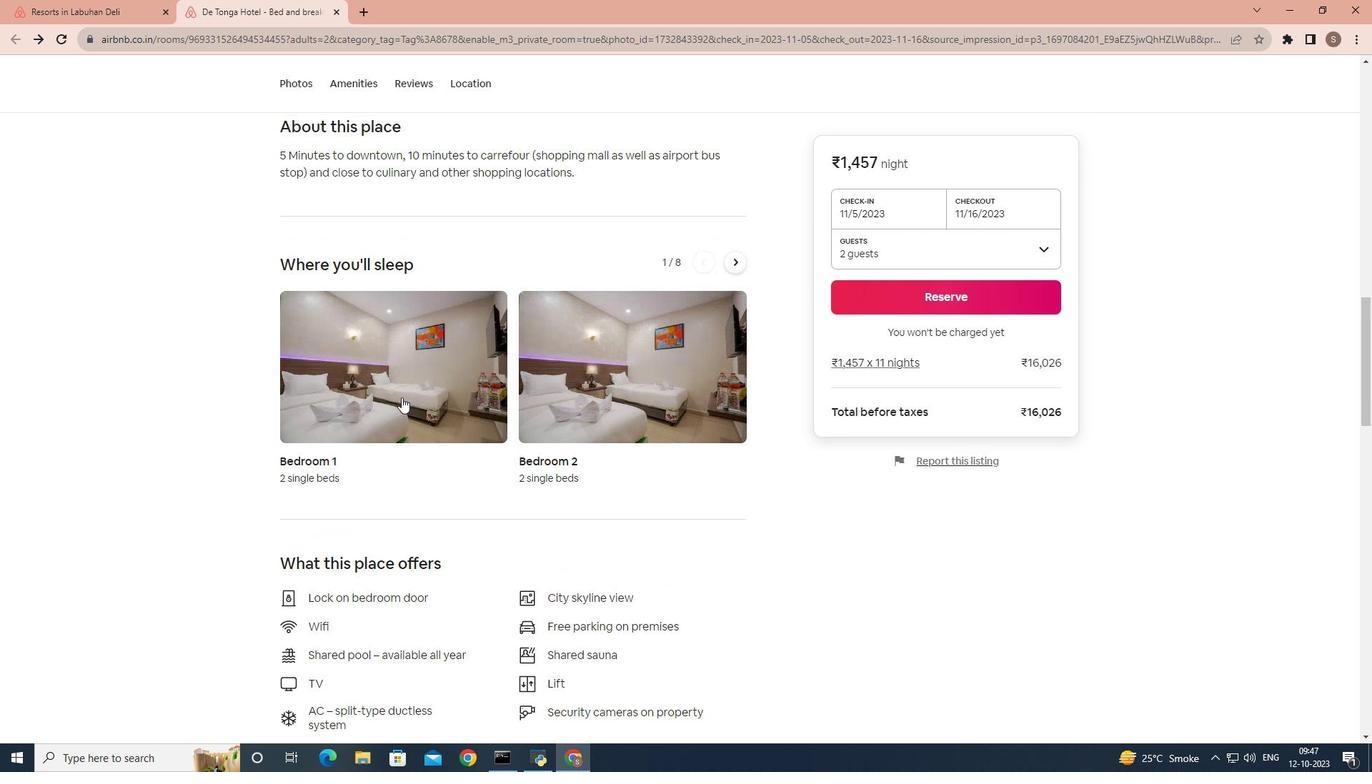 
Action: Mouse scrolled (401, 398) with delta (0, 0)
Screenshot: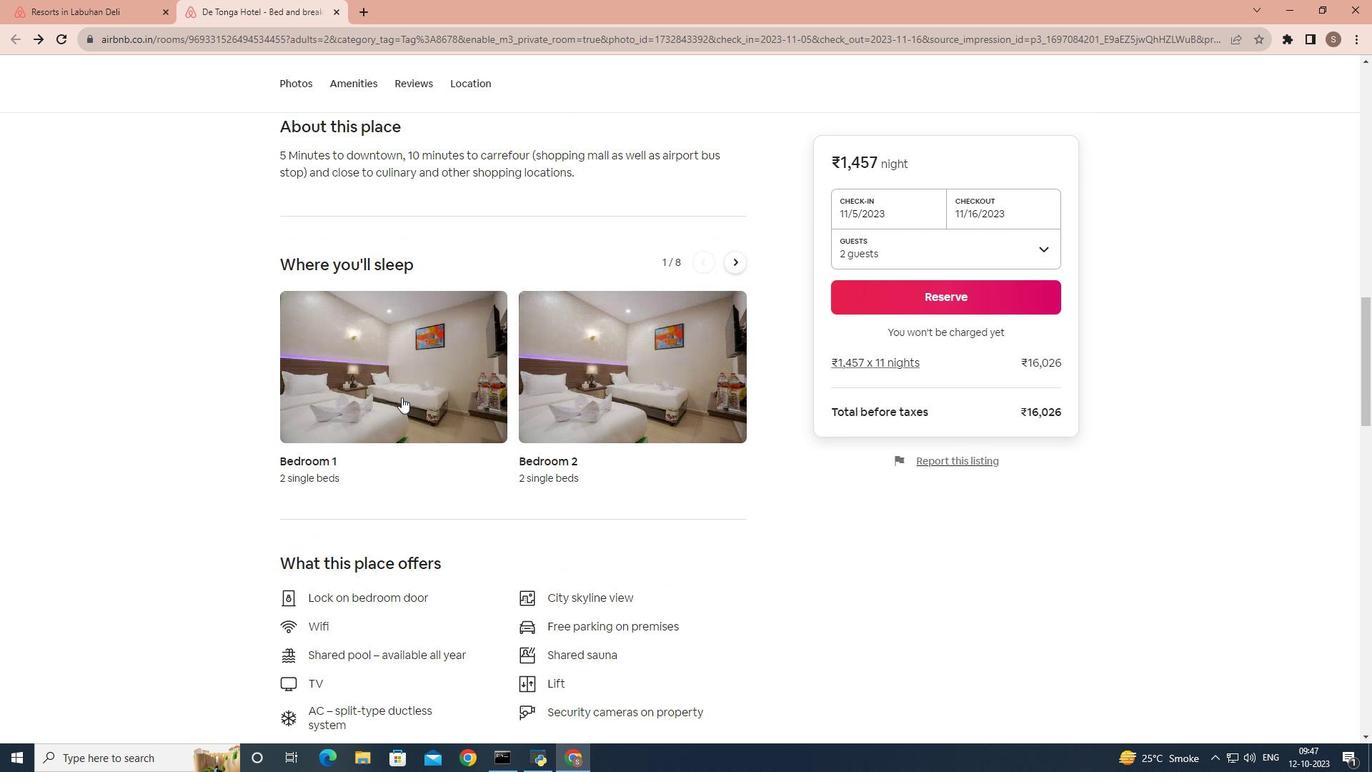 
Action: Mouse scrolled (401, 398) with delta (0, 0)
Screenshot: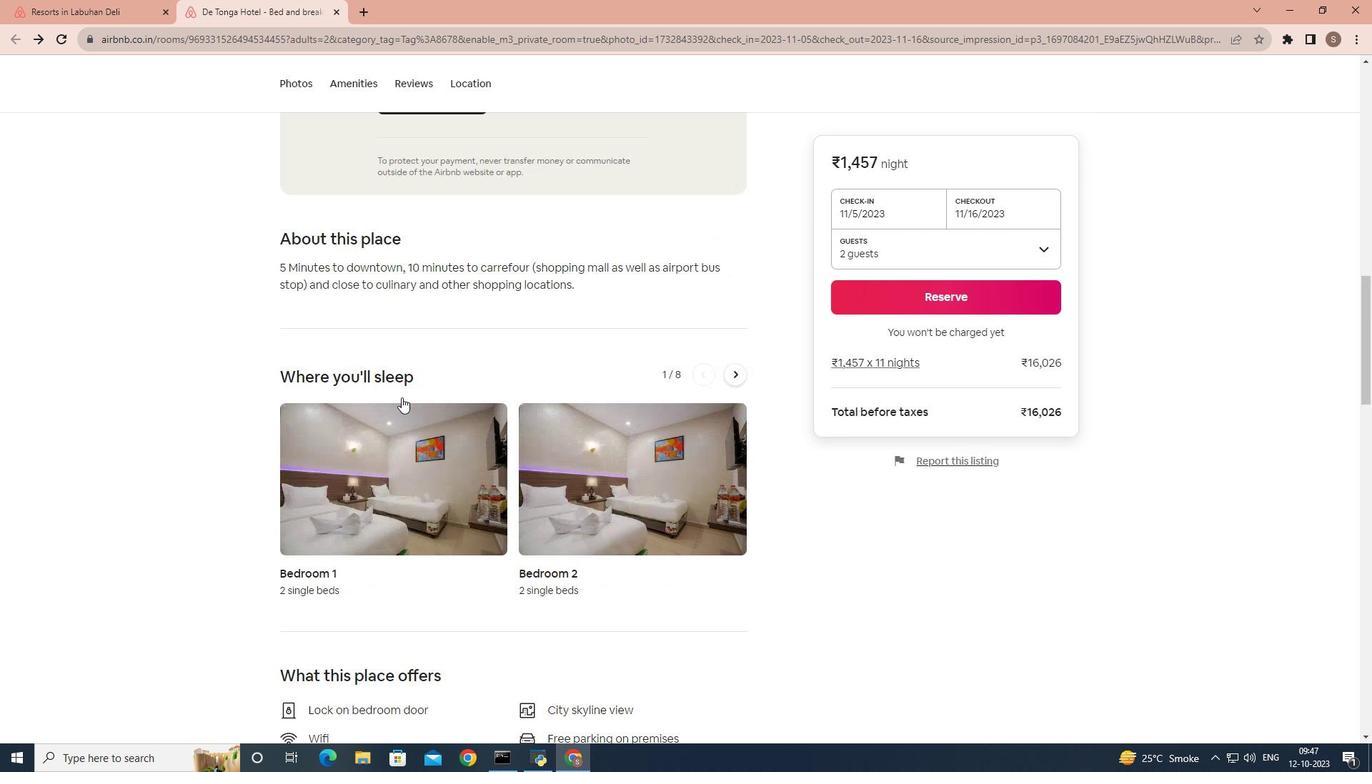 
Action: Mouse scrolled (401, 398) with delta (0, 0)
Screenshot: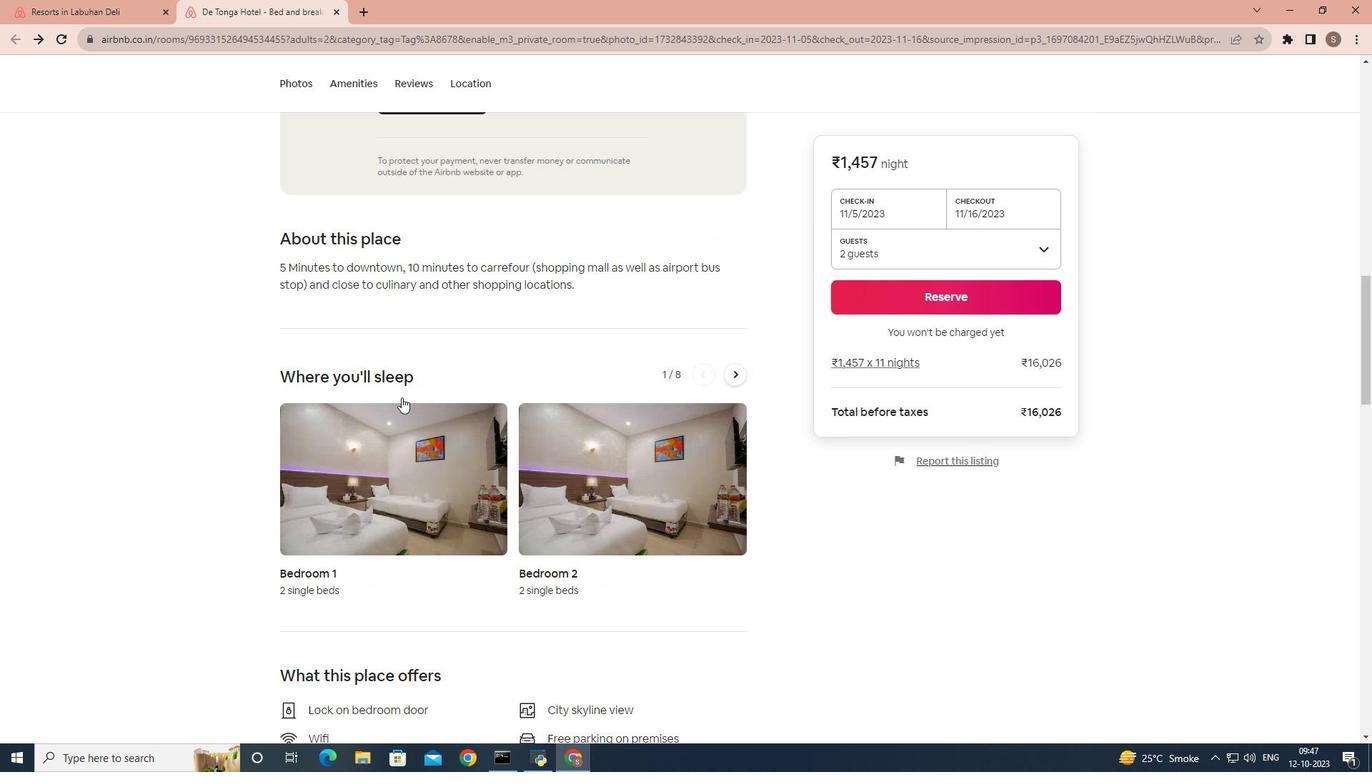 
Action: Mouse scrolled (401, 398) with delta (0, 0)
Screenshot: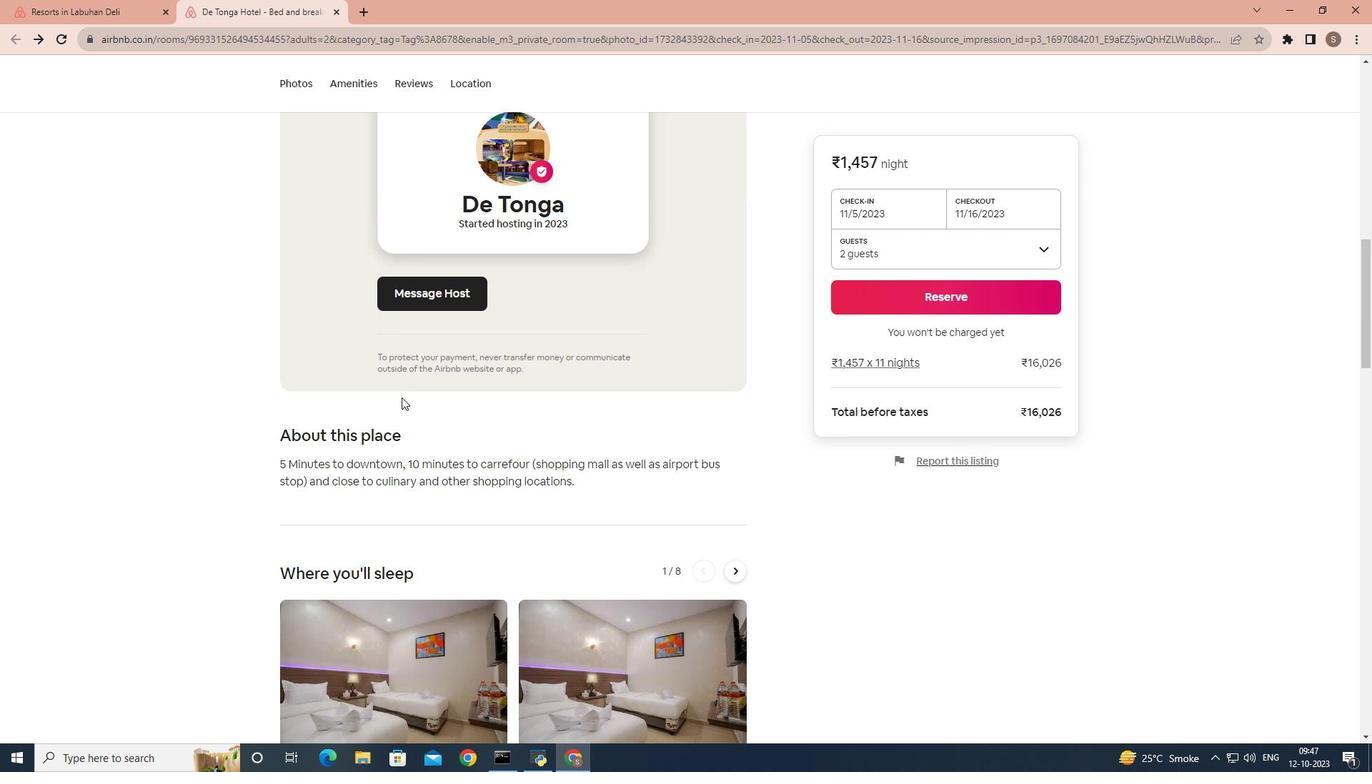 
Action: Mouse scrolled (401, 398) with delta (0, 0)
Screenshot: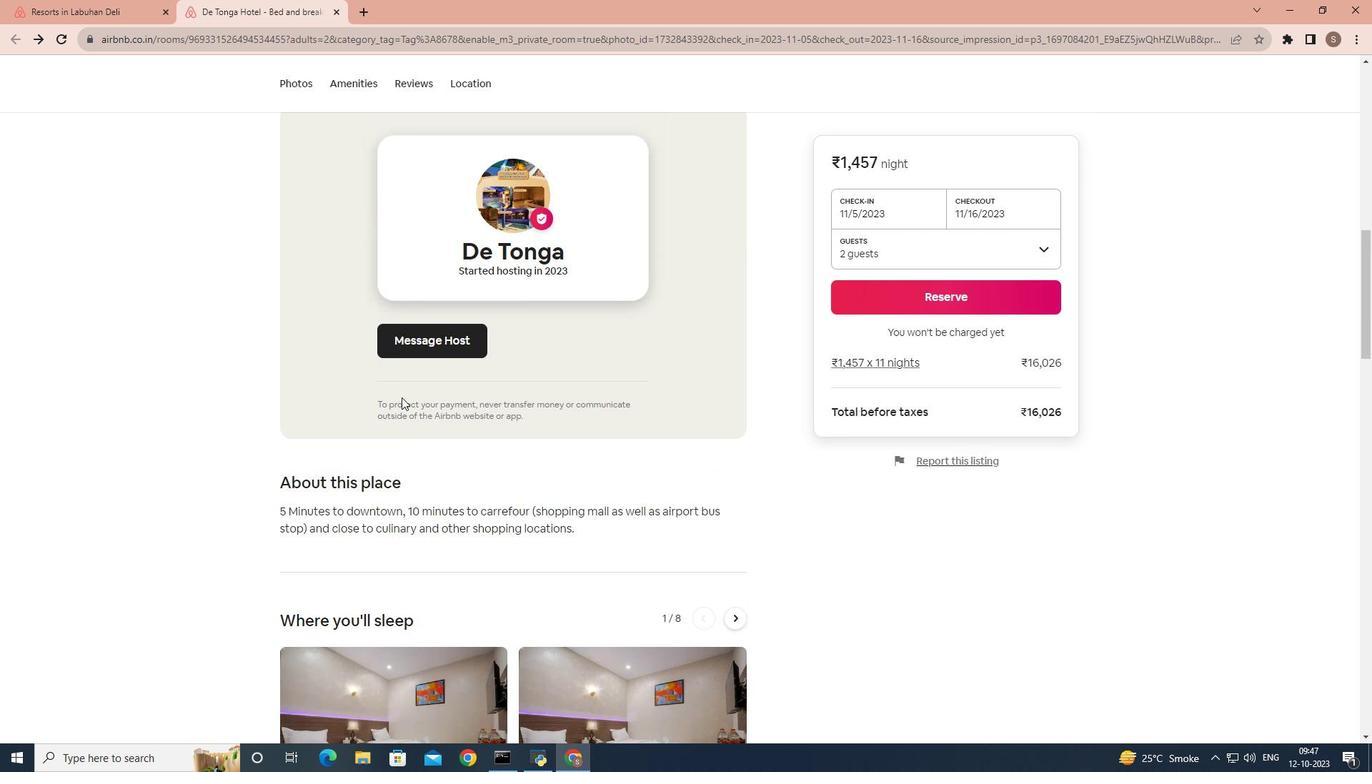 
Action: Mouse scrolled (401, 398) with delta (0, 0)
Screenshot: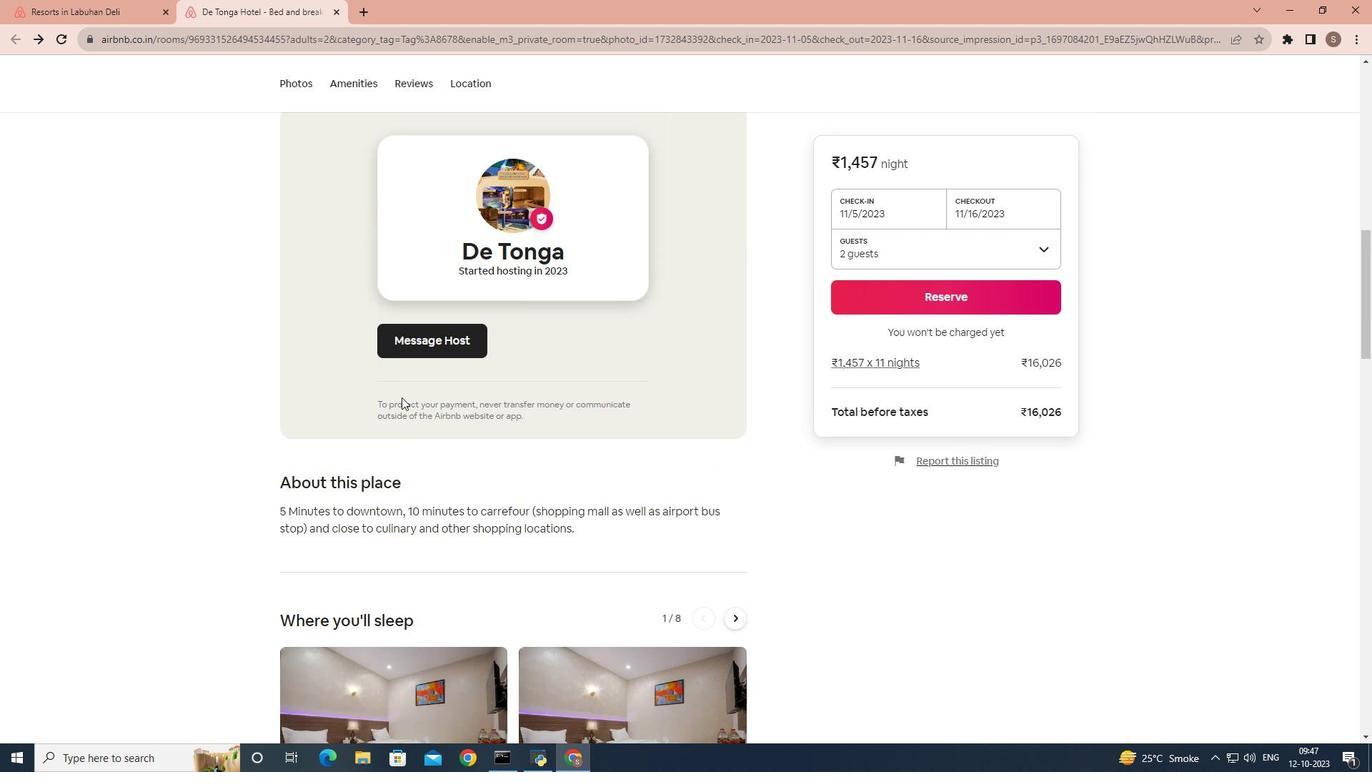 
Action: Mouse scrolled (401, 398) with delta (0, 0)
Screenshot: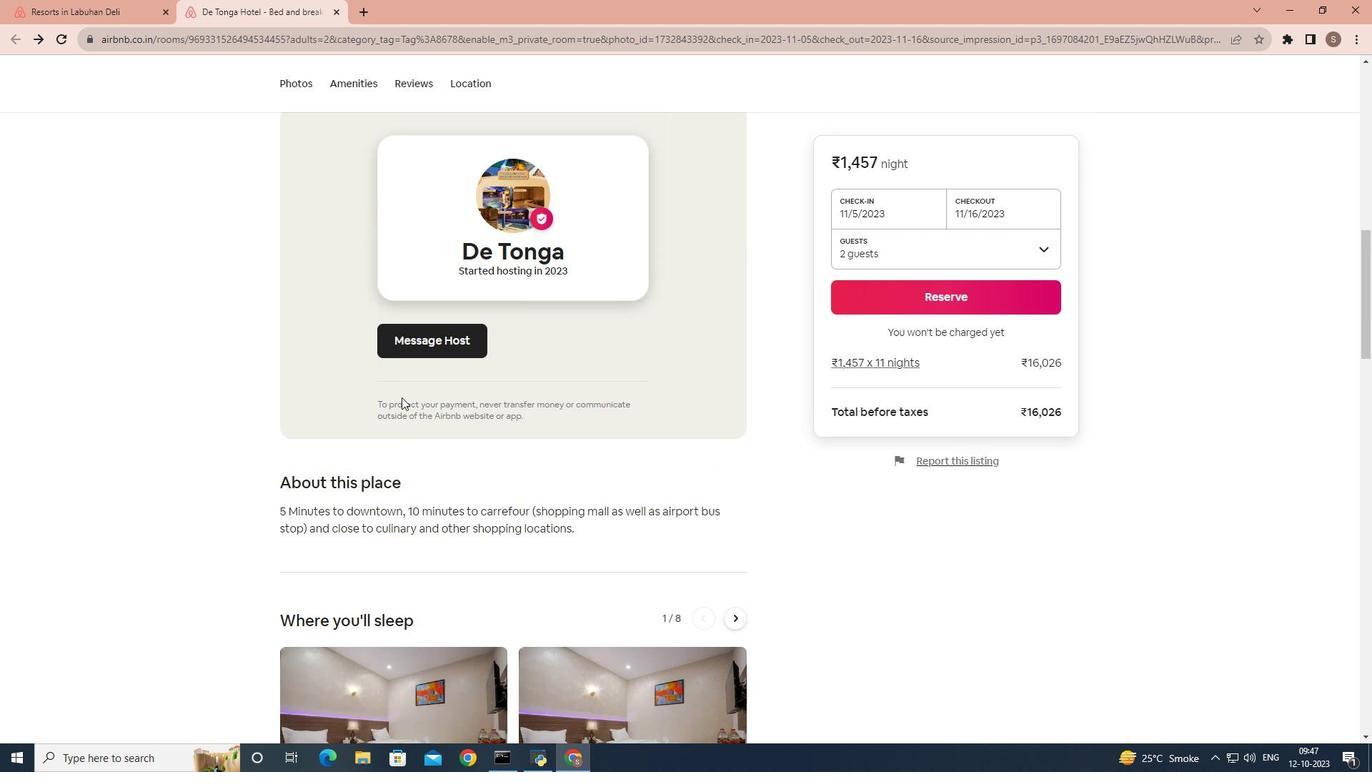 
Action: Mouse scrolled (401, 398) with delta (0, 0)
Screenshot: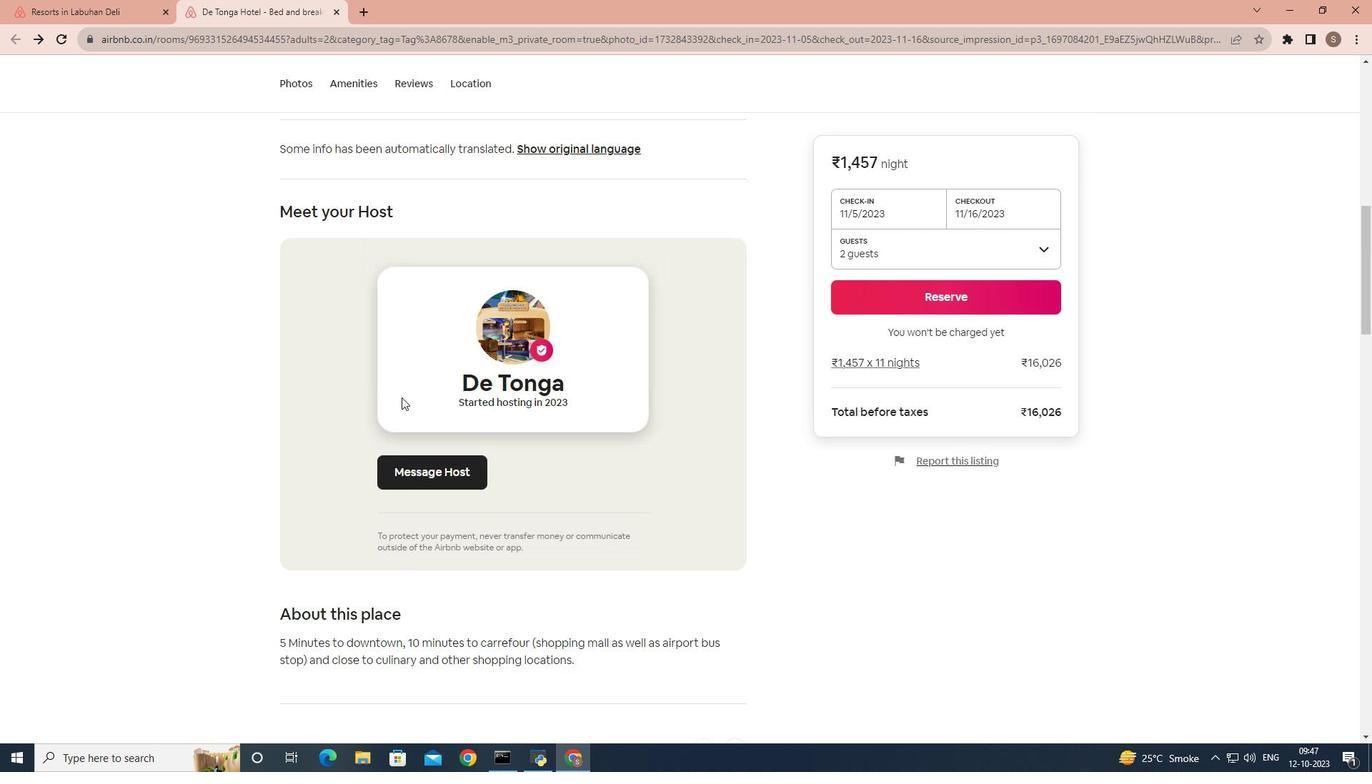 
Action: Mouse scrolled (401, 398) with delta (0, 0)
Screenshot: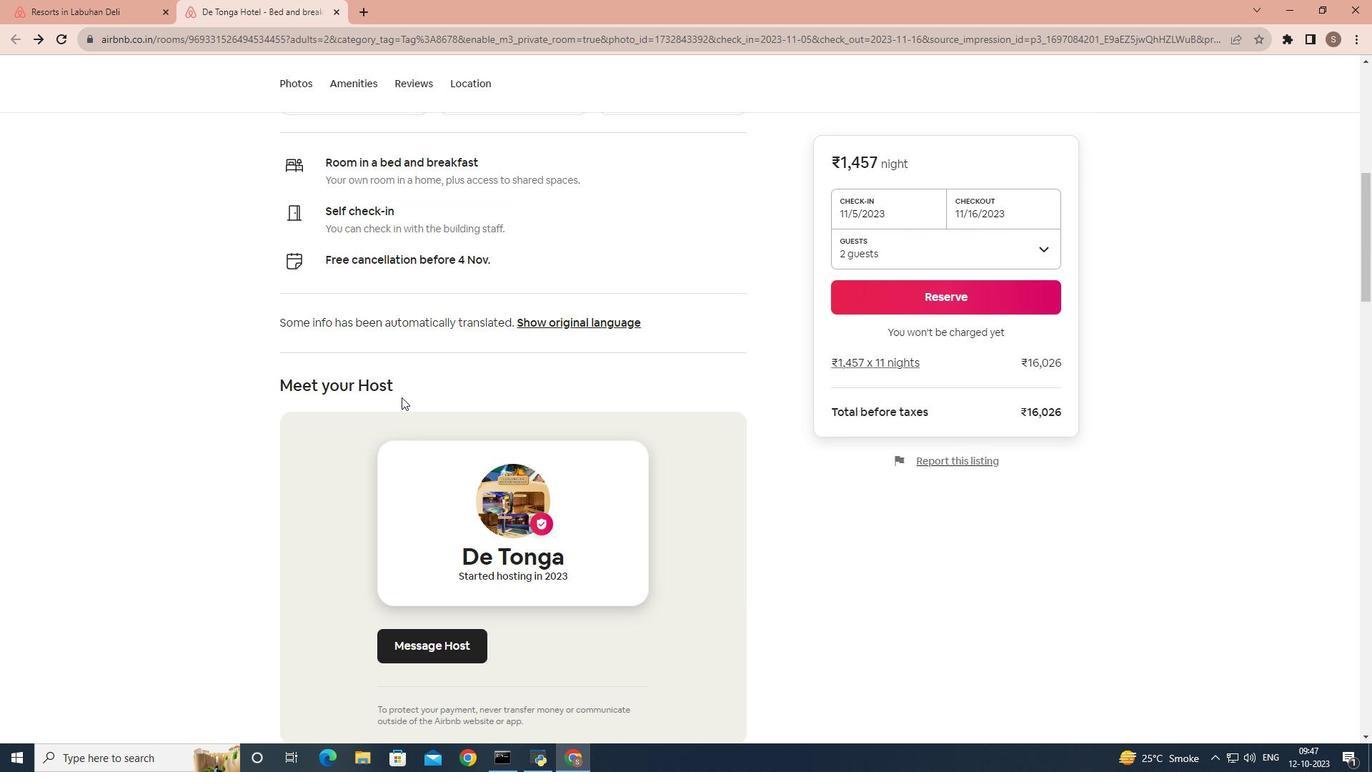 
Action: Mouse scrolled (401, 398) with delta (0, 0)
Screenshot: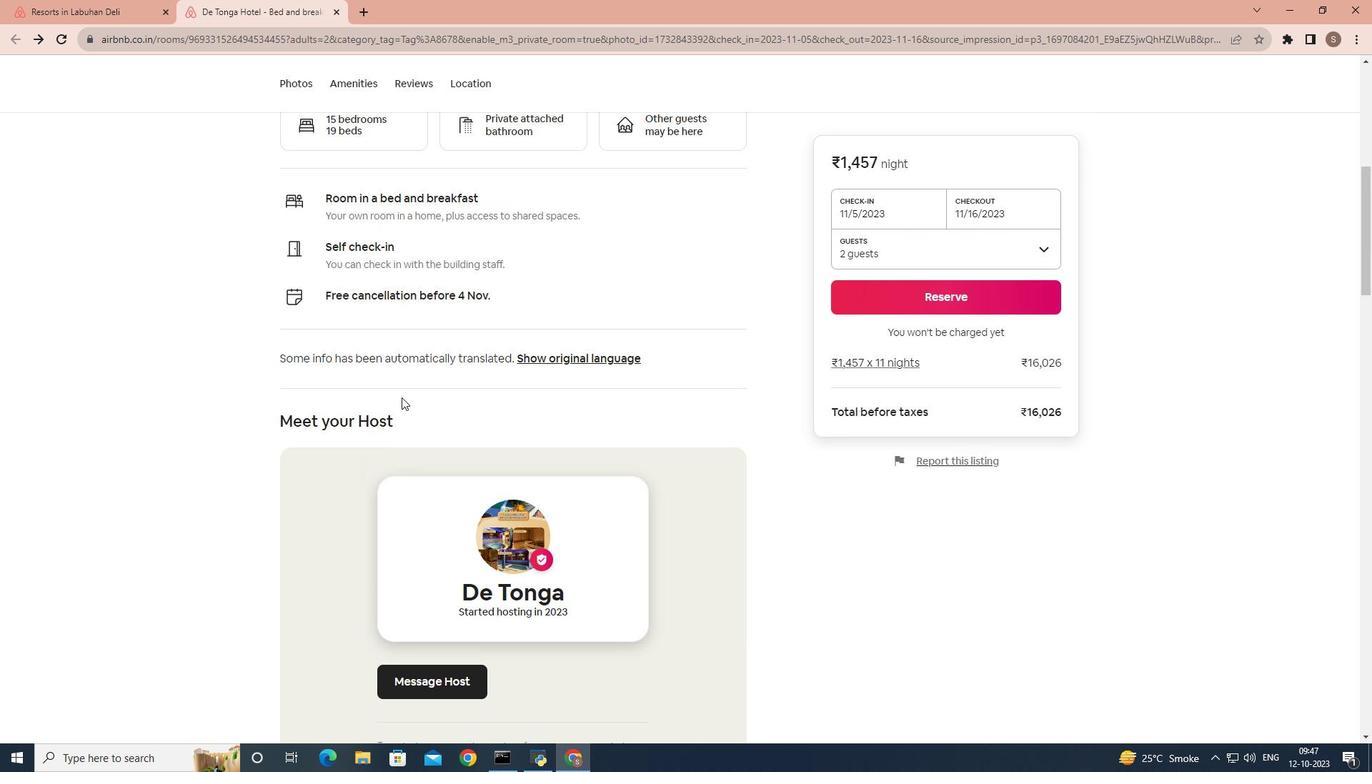 
Action: Mouse scrolled (401, 398) with delta (0, 0)
Screenshot: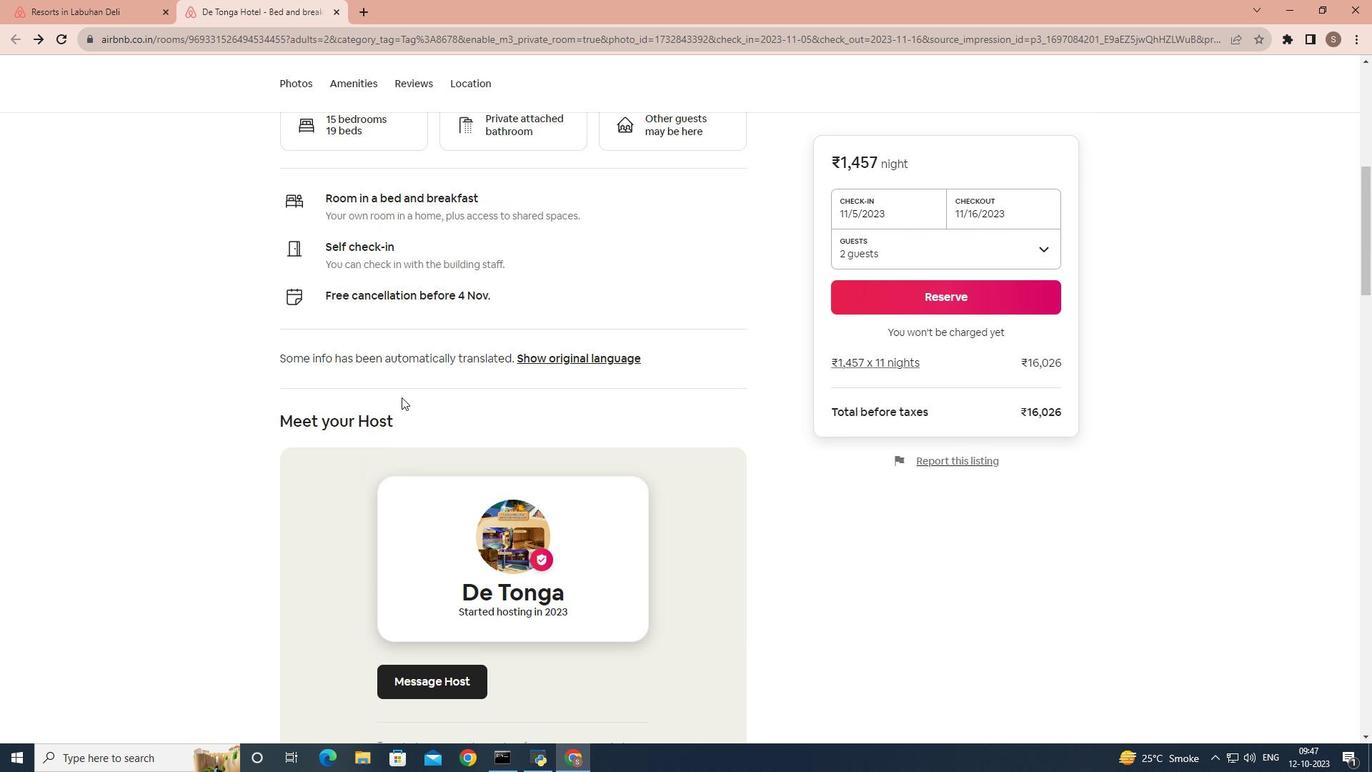 
Action: Mouse scrolled (401, 398) with delta (0, 0)
Screenshot: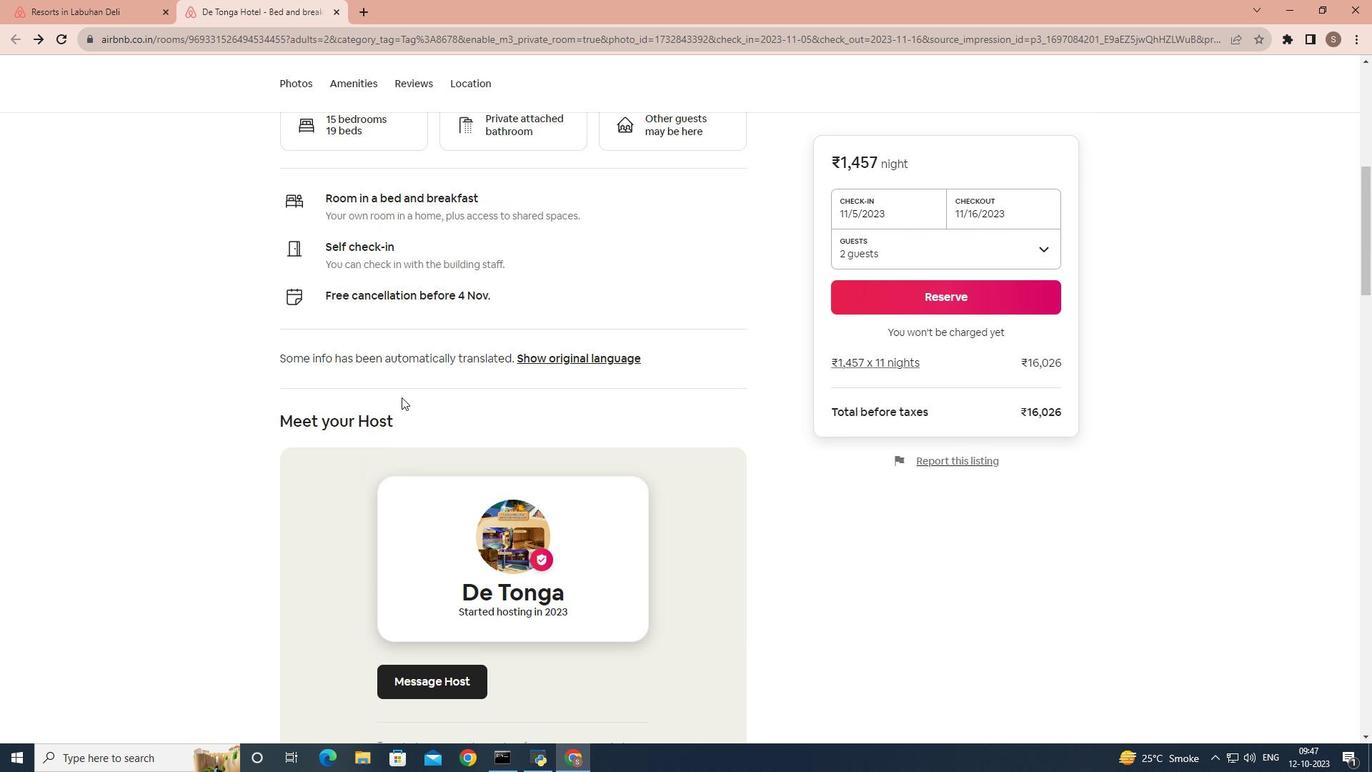 
Action: Mouse scrolled (401, 398) with delta (0, 0)
Screenshot: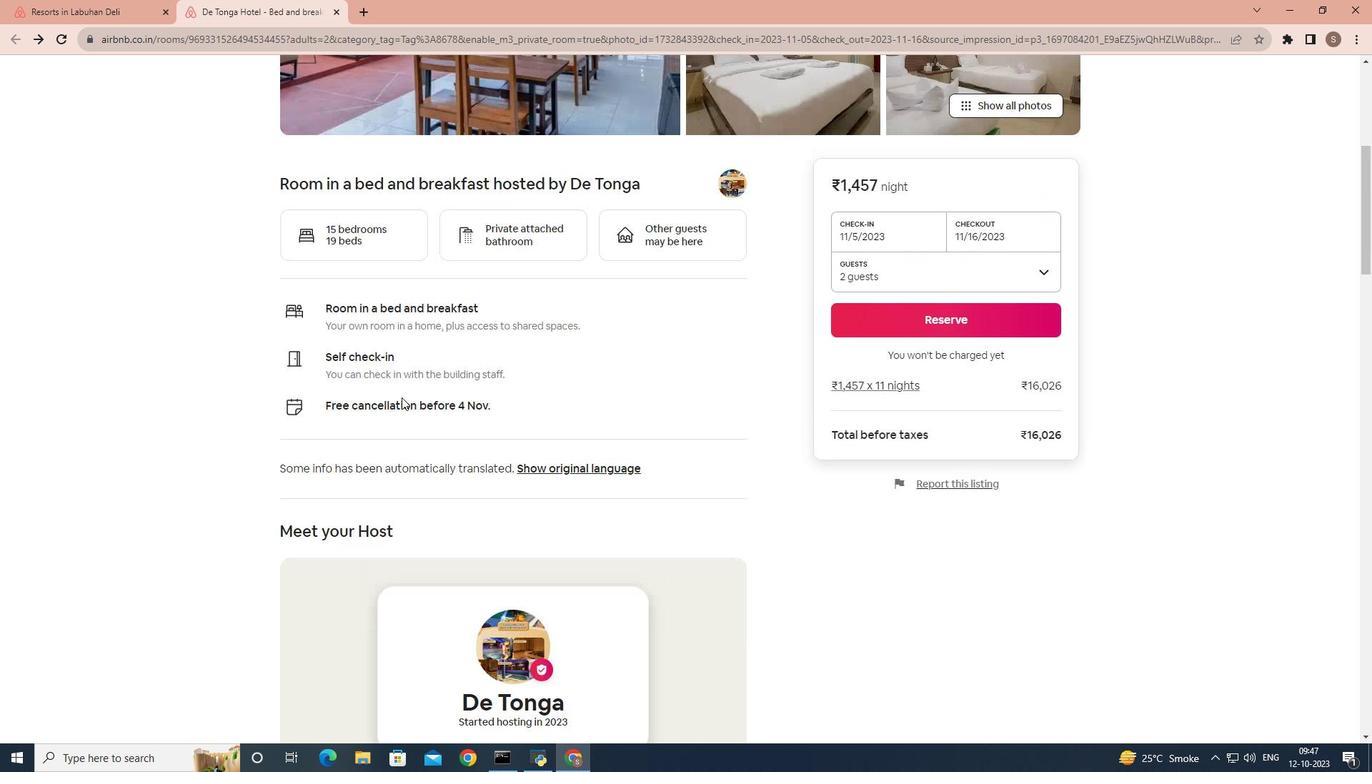 
Action: Mouse scrolled (401, 398) with delta (0, 0)
Screenshot: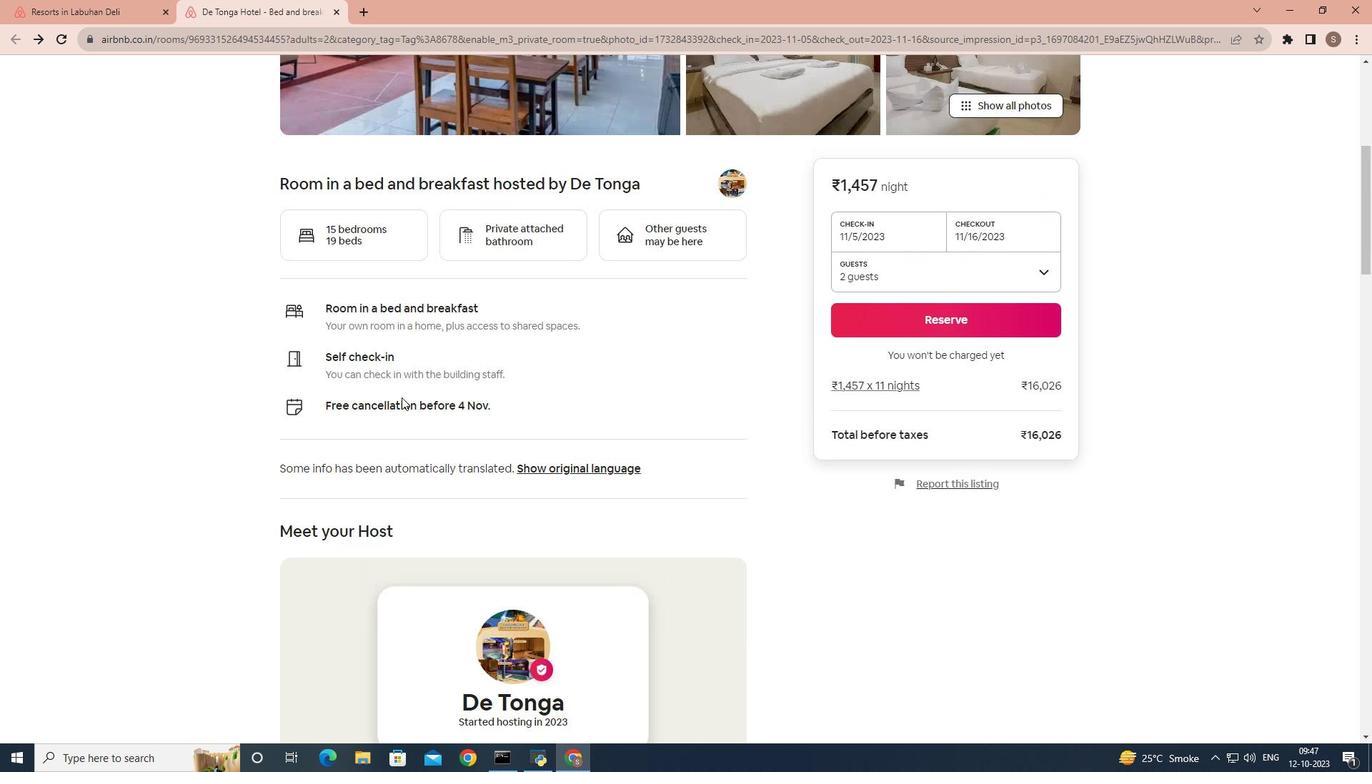 
Action: Mouse scrolled (401, 398) with delta (0, 0)
Screenshot: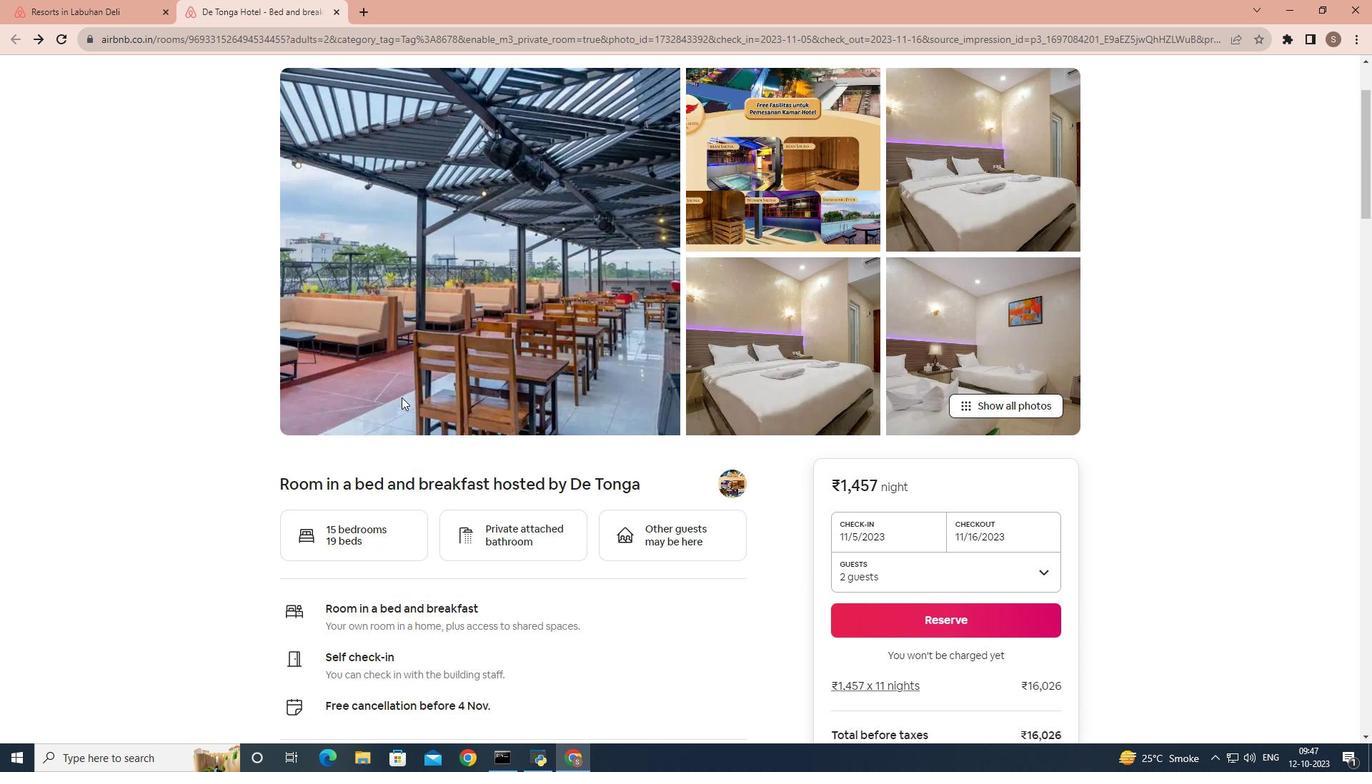 
Action: Mouse scrolled (401, 398) with delta (0, 0)
Screenshot: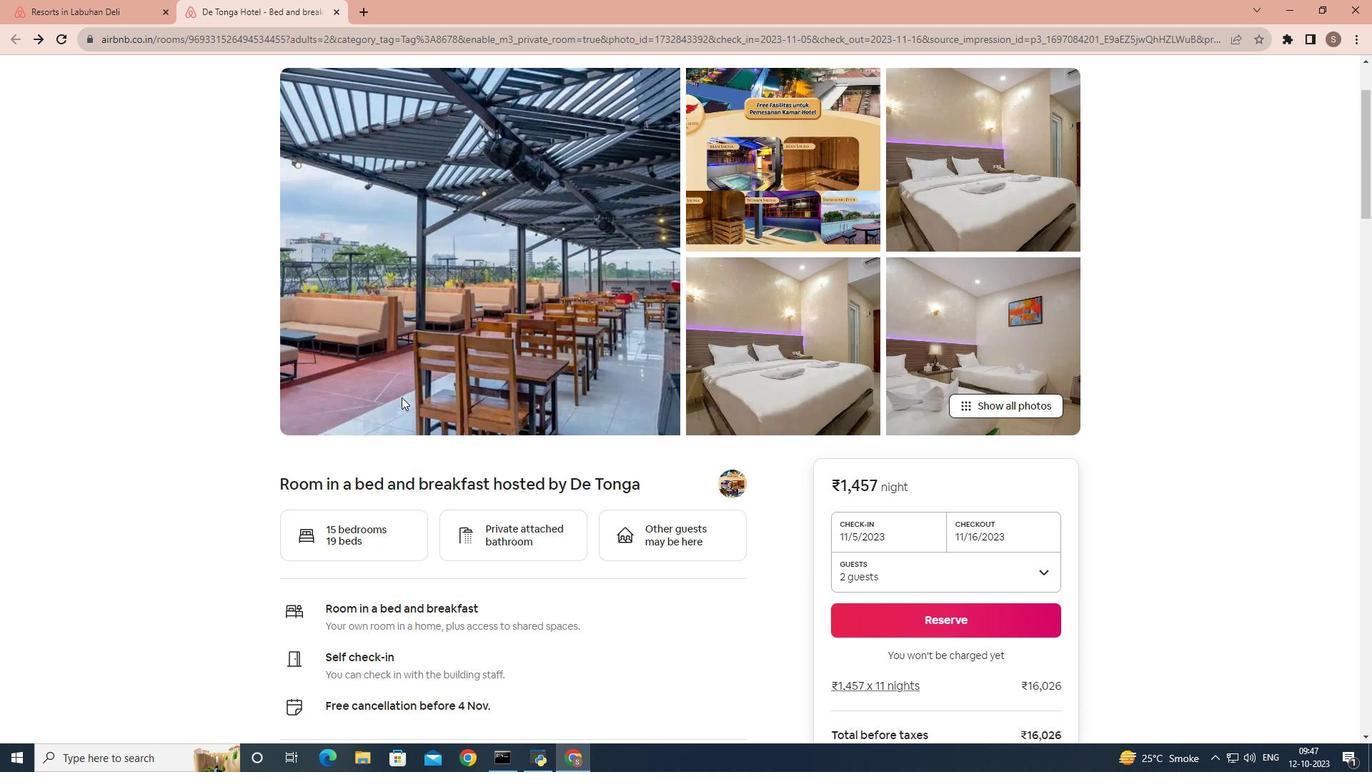 
Action: Mouse scrolled (401, 398) with delta (0, 0)
Screenshot: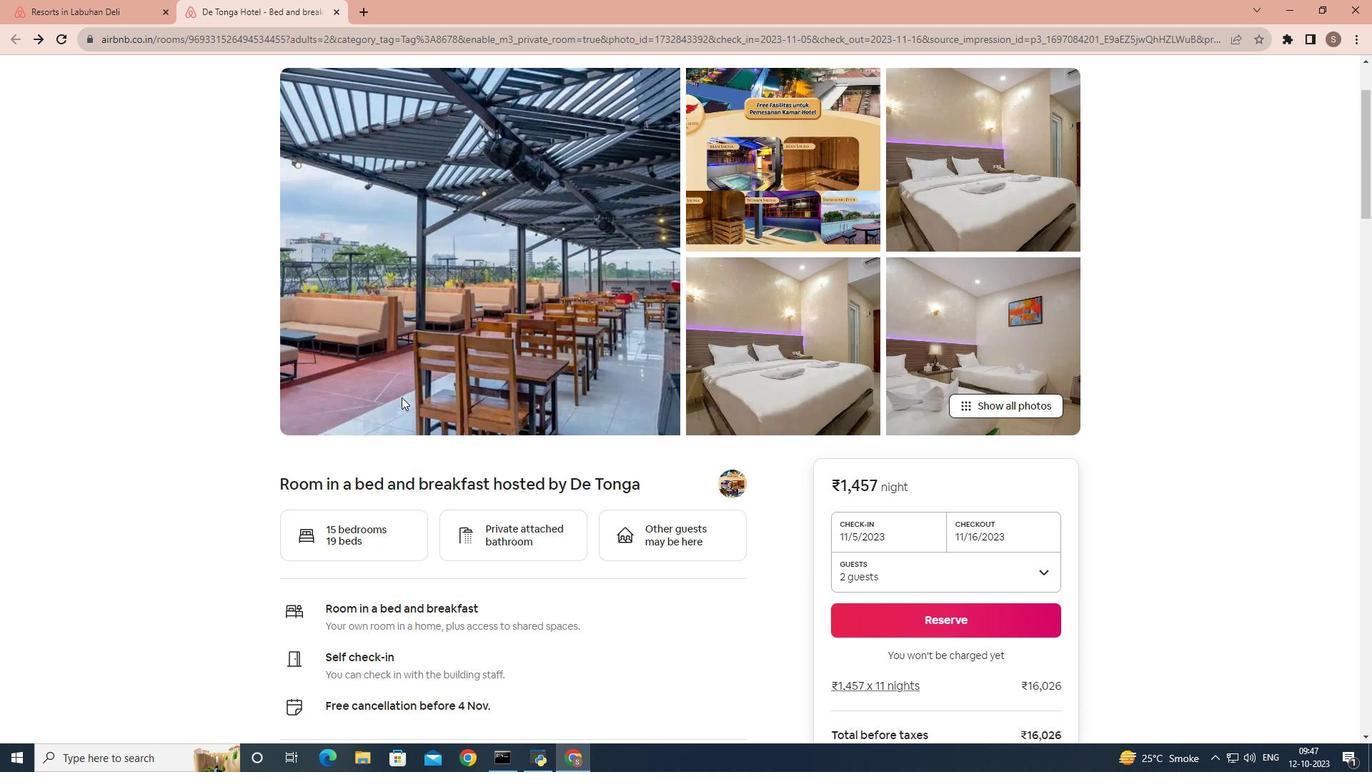 
Action: Mouse scrolled (401, 398) with delta (0, 0)
Screenshot: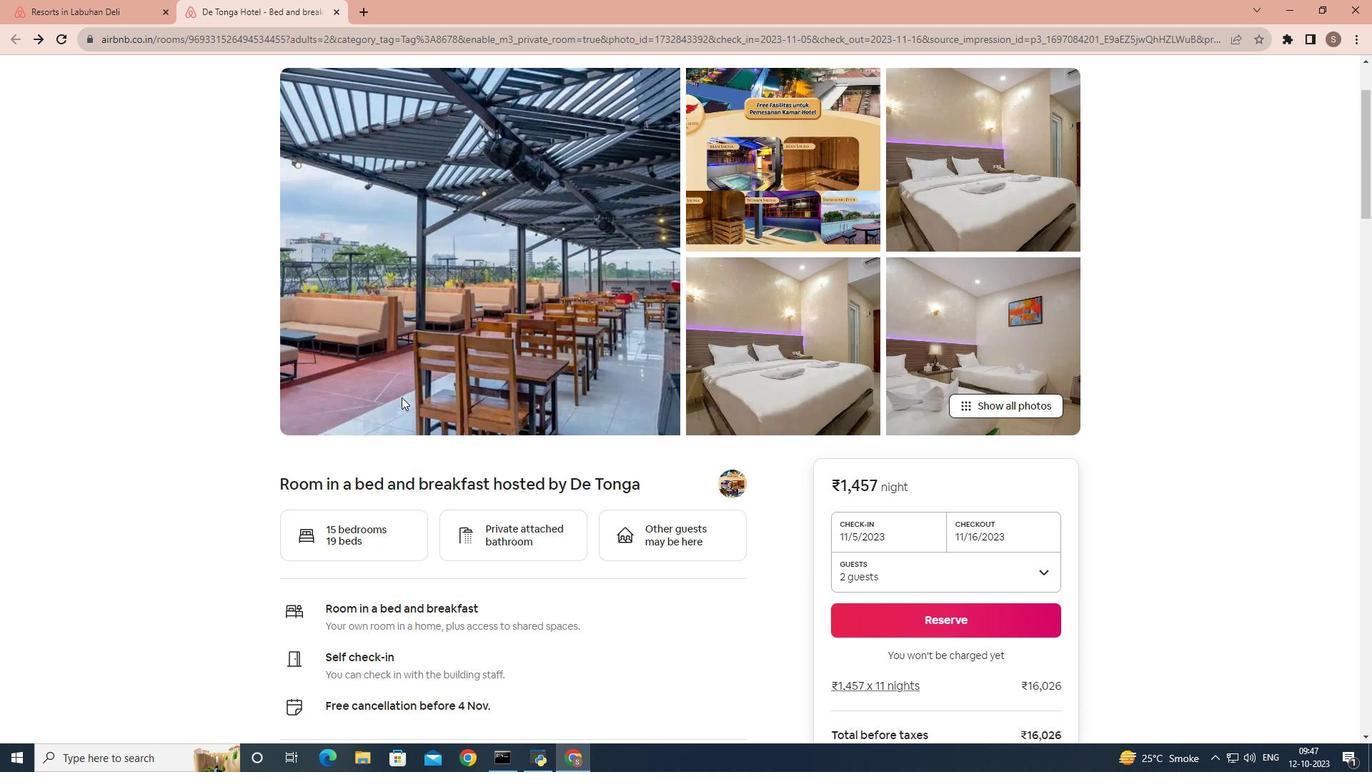 
Action: Mouse scrolled (401, 398) with delta (0, 0)
Screenshot: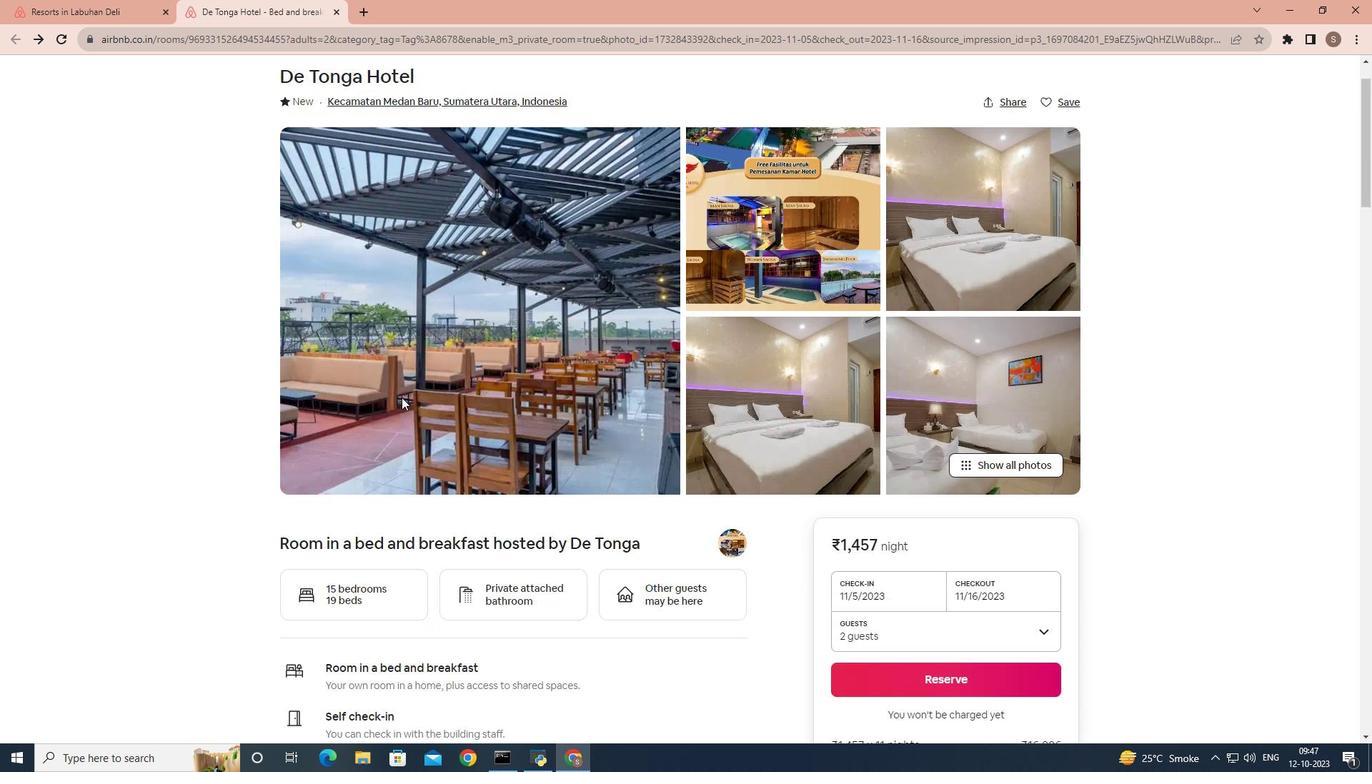 
Action: Mouse scrolled (401, 398) with delta (0, 0)
Screenshot: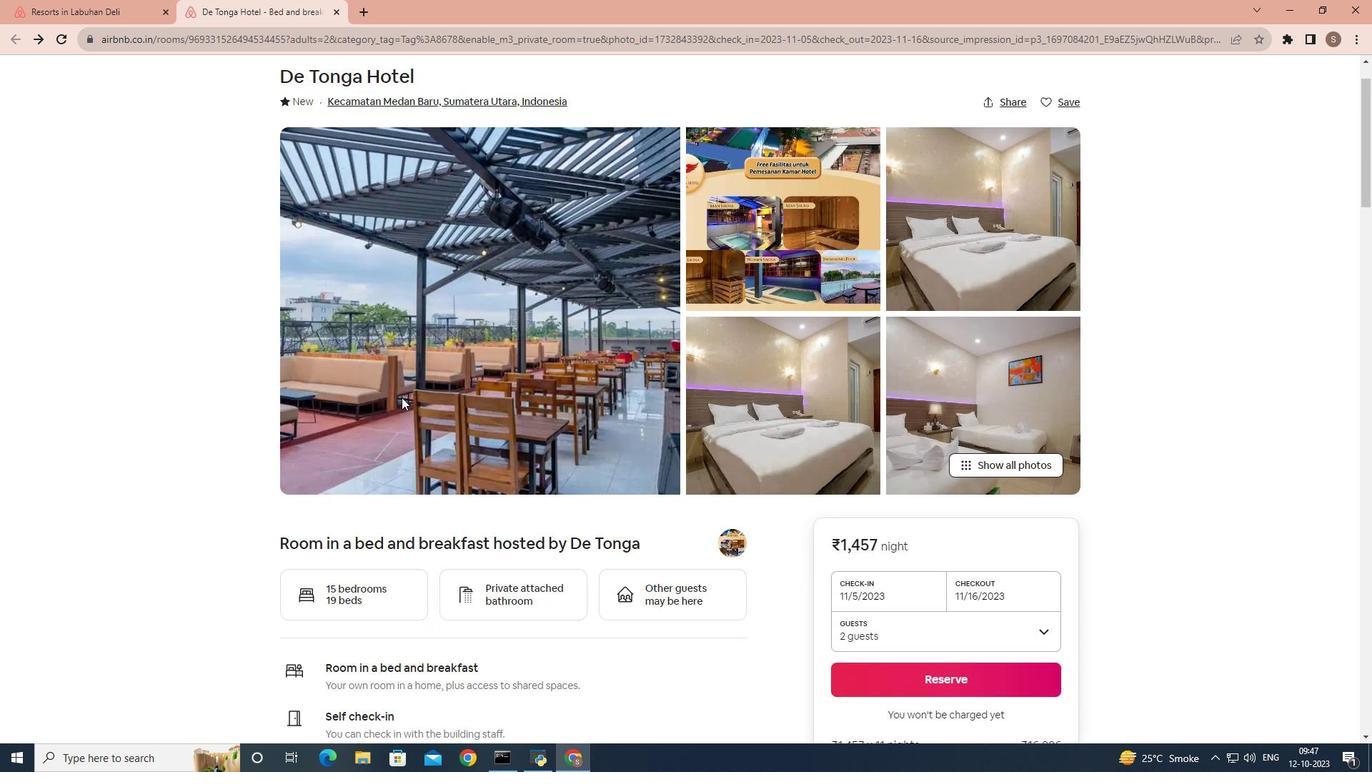 
Action: Mouse moved to (417, 391)
Screenshot: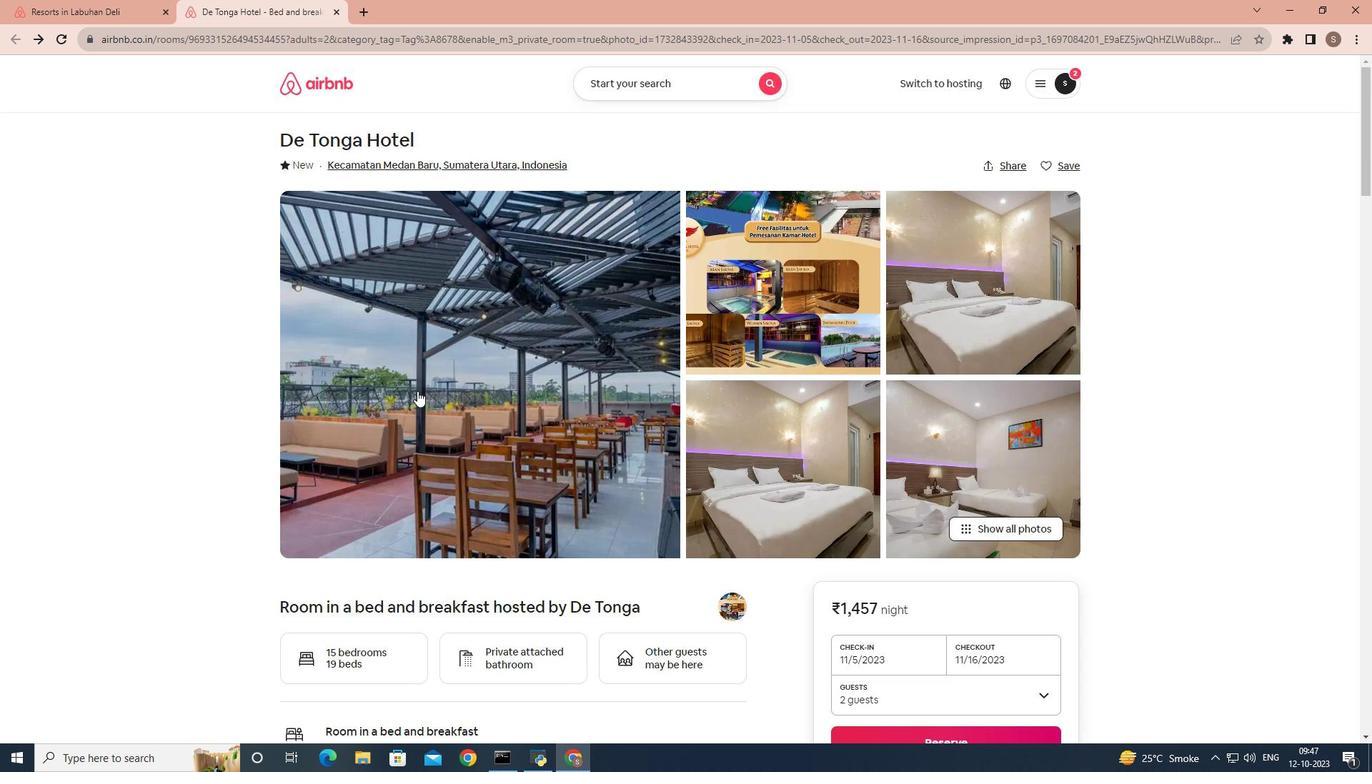 
Action: Mouse pressed left at (417, 391)
Screenshot: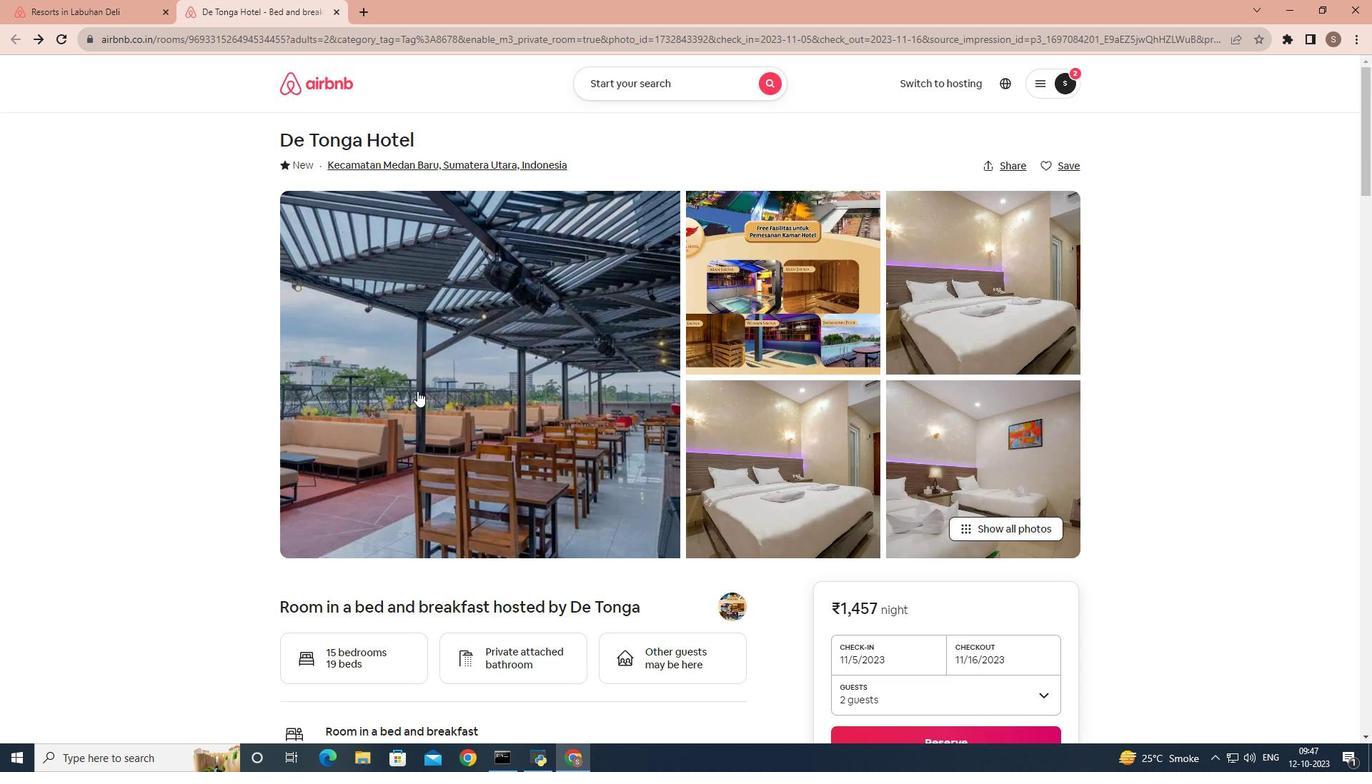 
Action: Mouse scrolled (417, 390) with delta (0, 0)
Screenshot: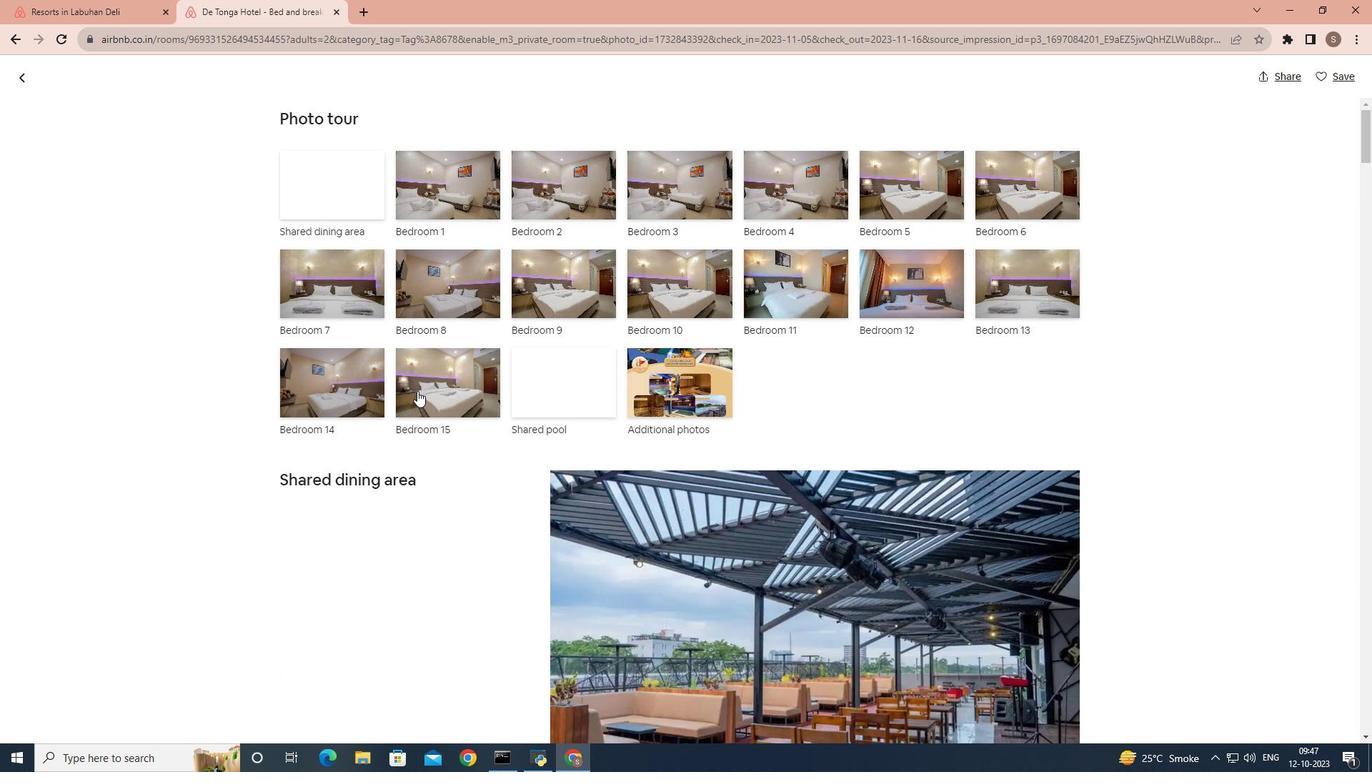 
Action: Mouse scrolled (417, 390) with delta (0, 0)
Screenshot: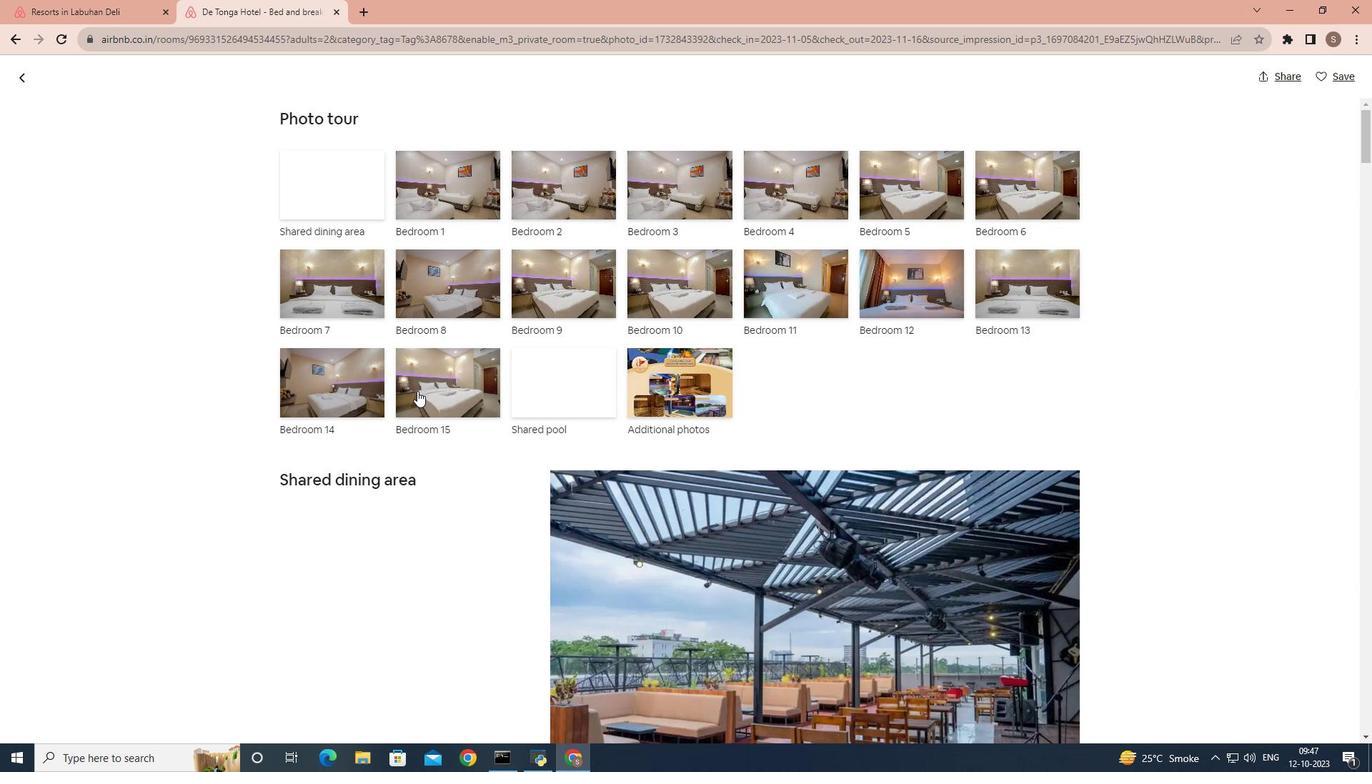 
Action: Mouse scrolled (417, 390) with delta (0, 0)
Screenshot: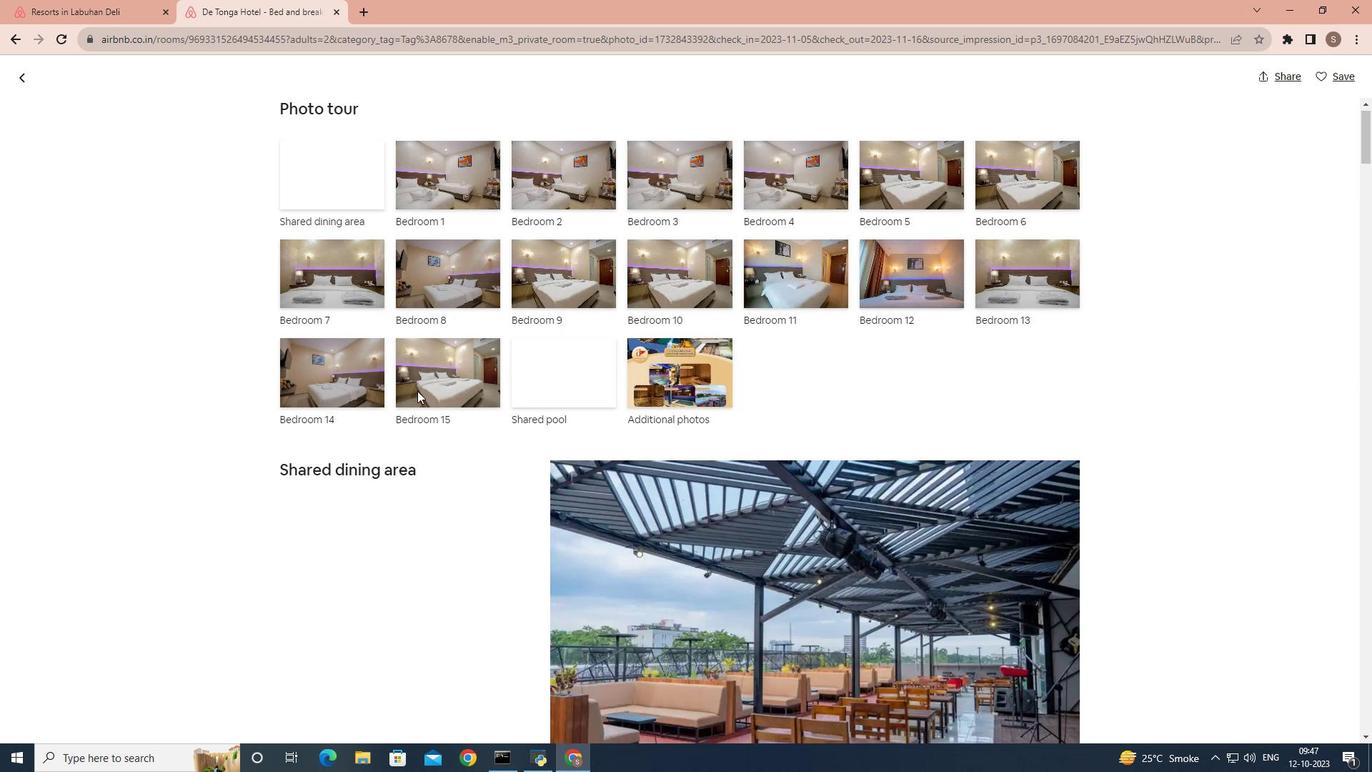 
Action: Mouse scrolled (417, 390) with delta (0, 0)
Screenshot: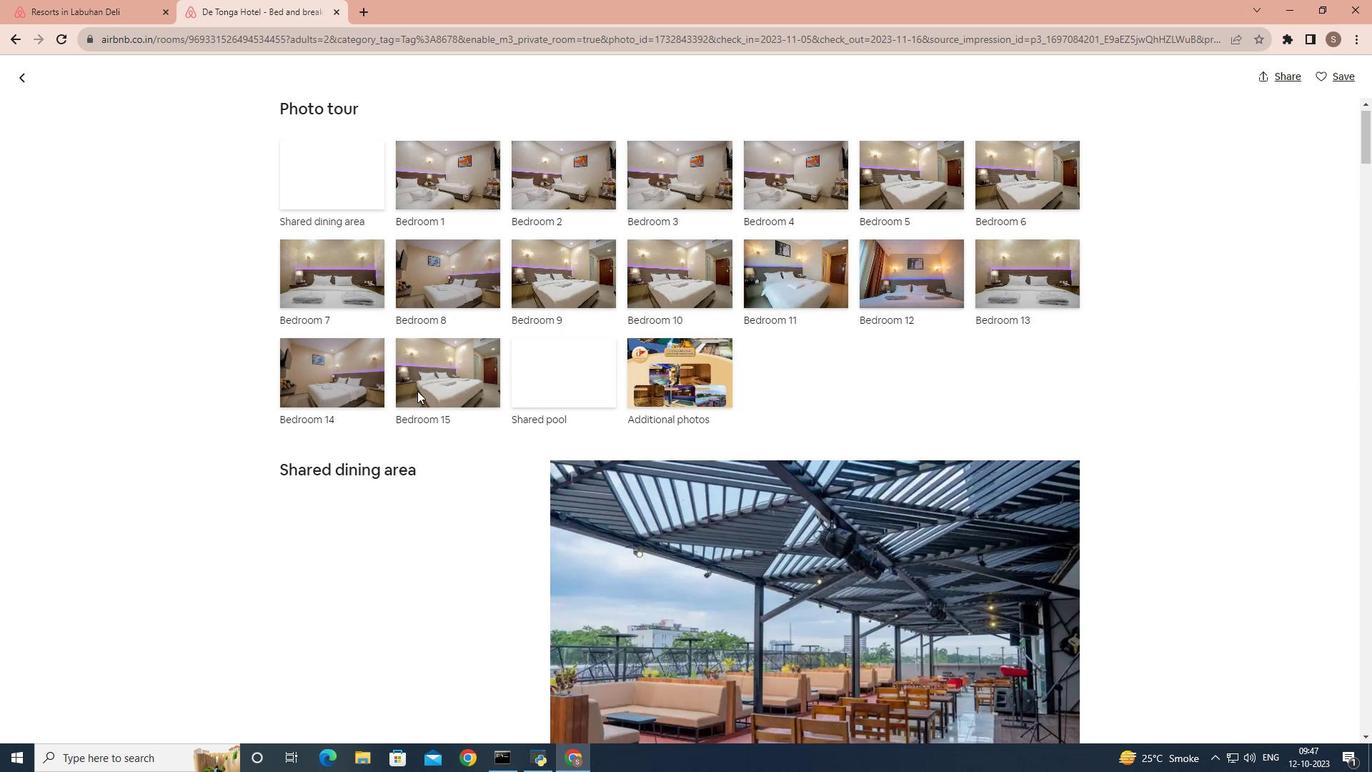 
Action: Mouse scrolled (417, 390) with delta (0, 0)
Screenshot: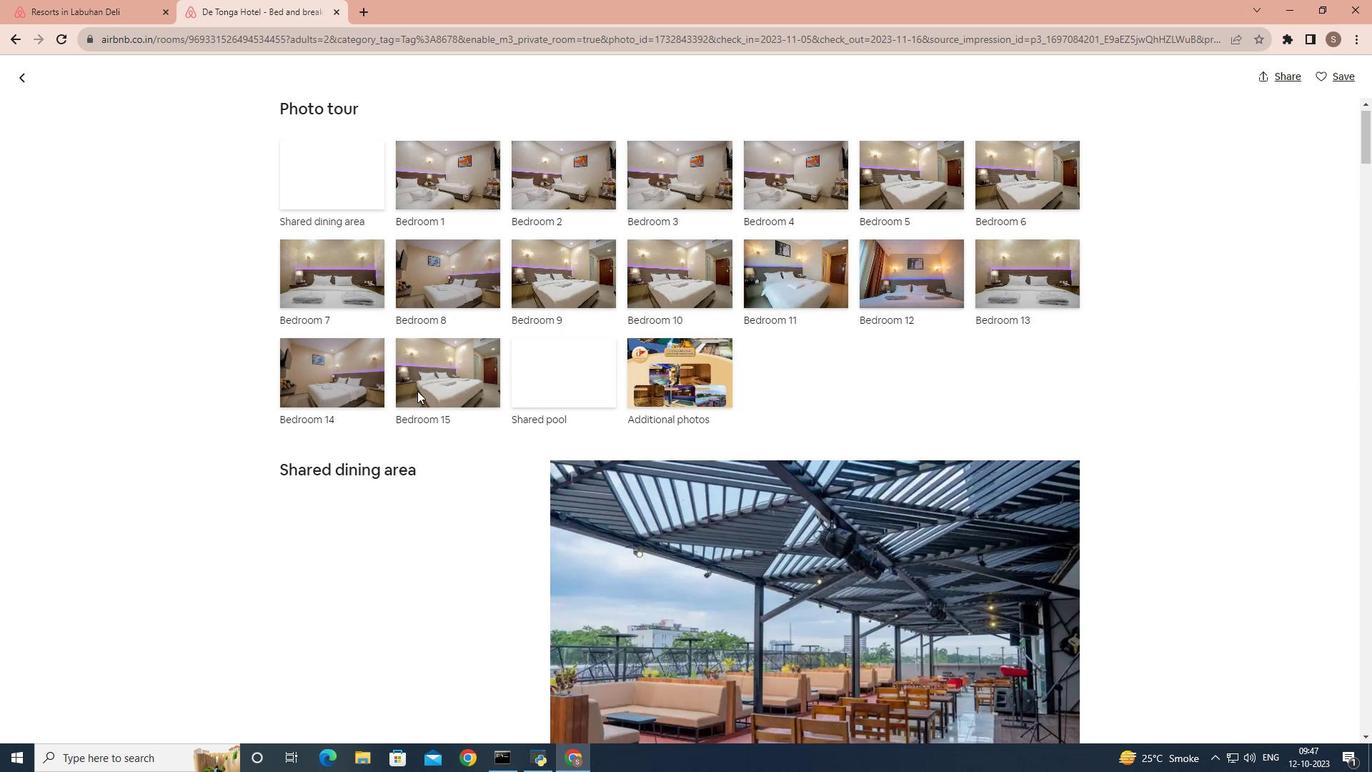 
Action: Mouse scrolled (417, 390) with delta (0, 0)
Screenshot: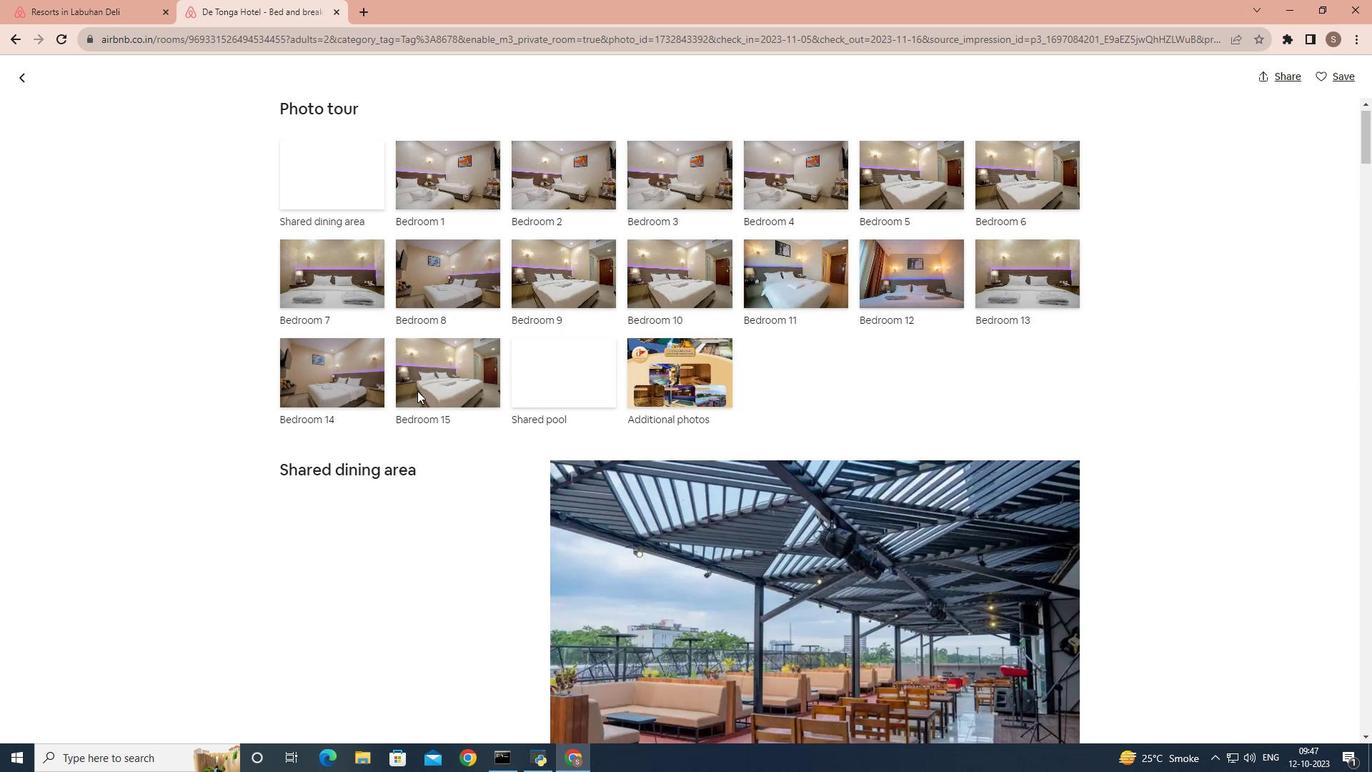 
Action: Mouse scrolled (417, 390) with delta (0, 0)
Screenshot: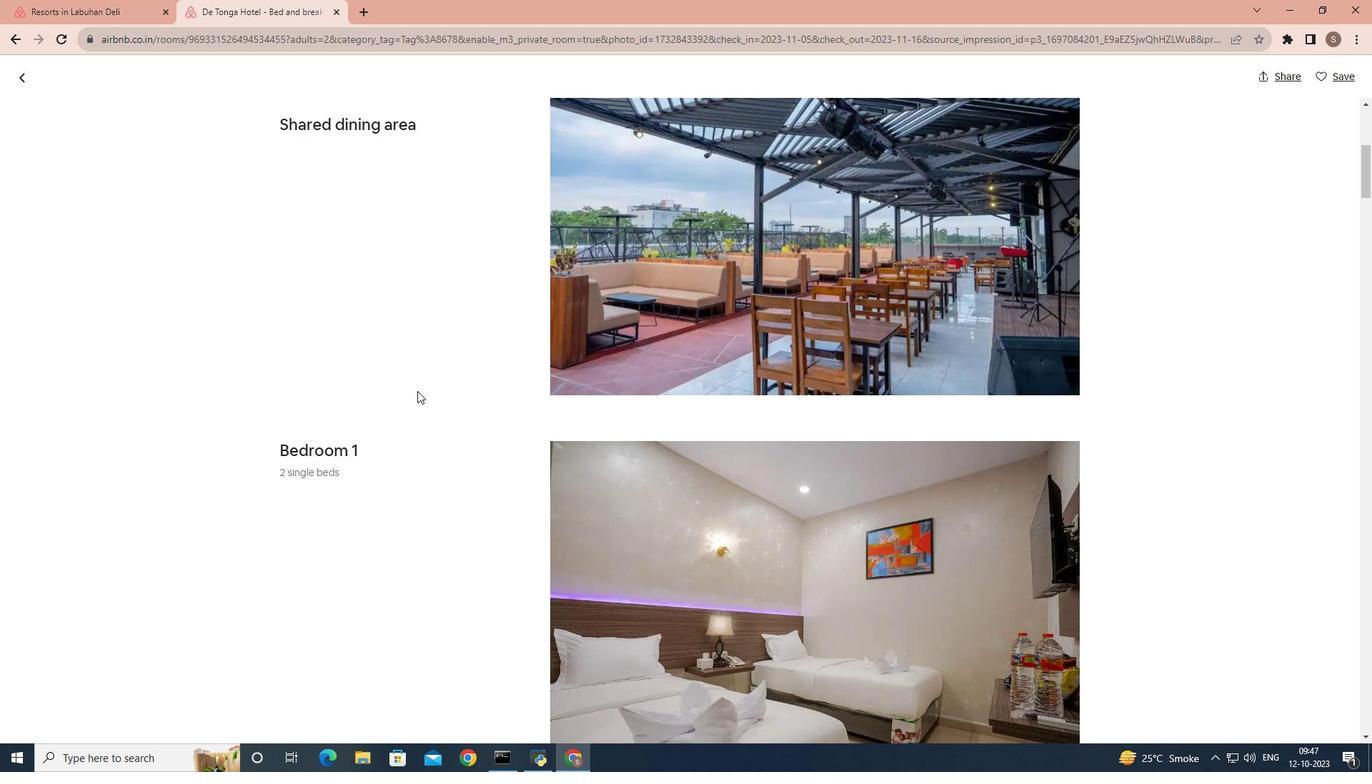 
Action: Mouse scrolled (417, 390) with delta (0, 0)
Screenshot: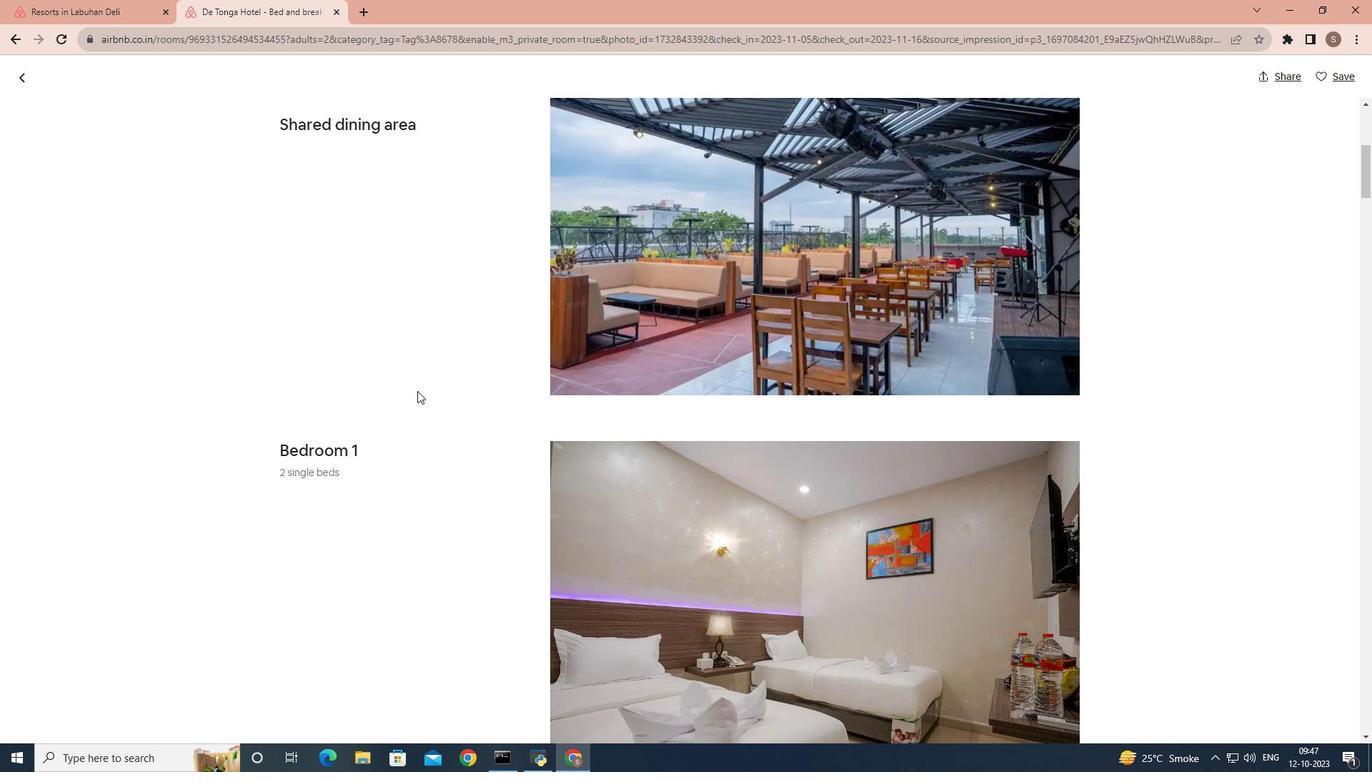 
Action: Mouse scrolled (417, 390) with delta (0, 0)
Screenshot: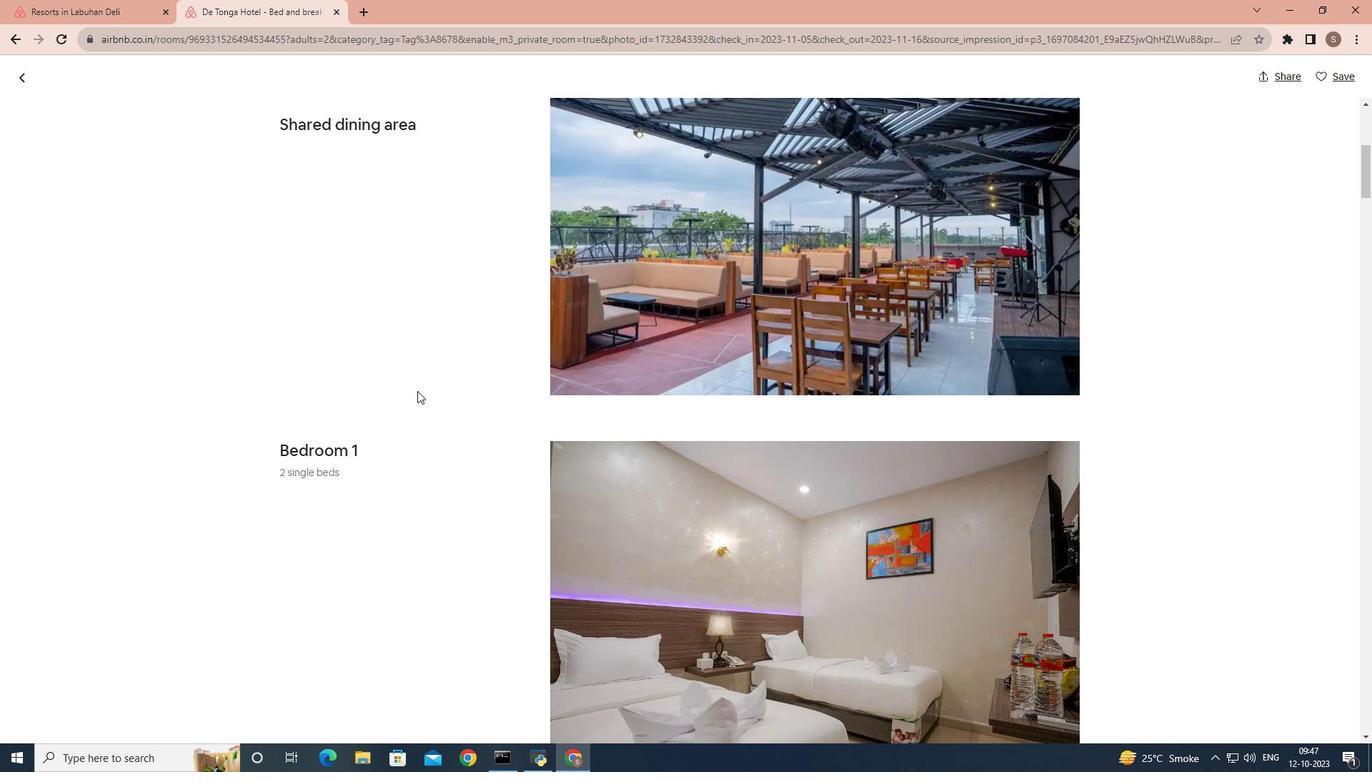 
Action: Mouse scrolled (417, 390) with delta (0, 0)
Screenshot: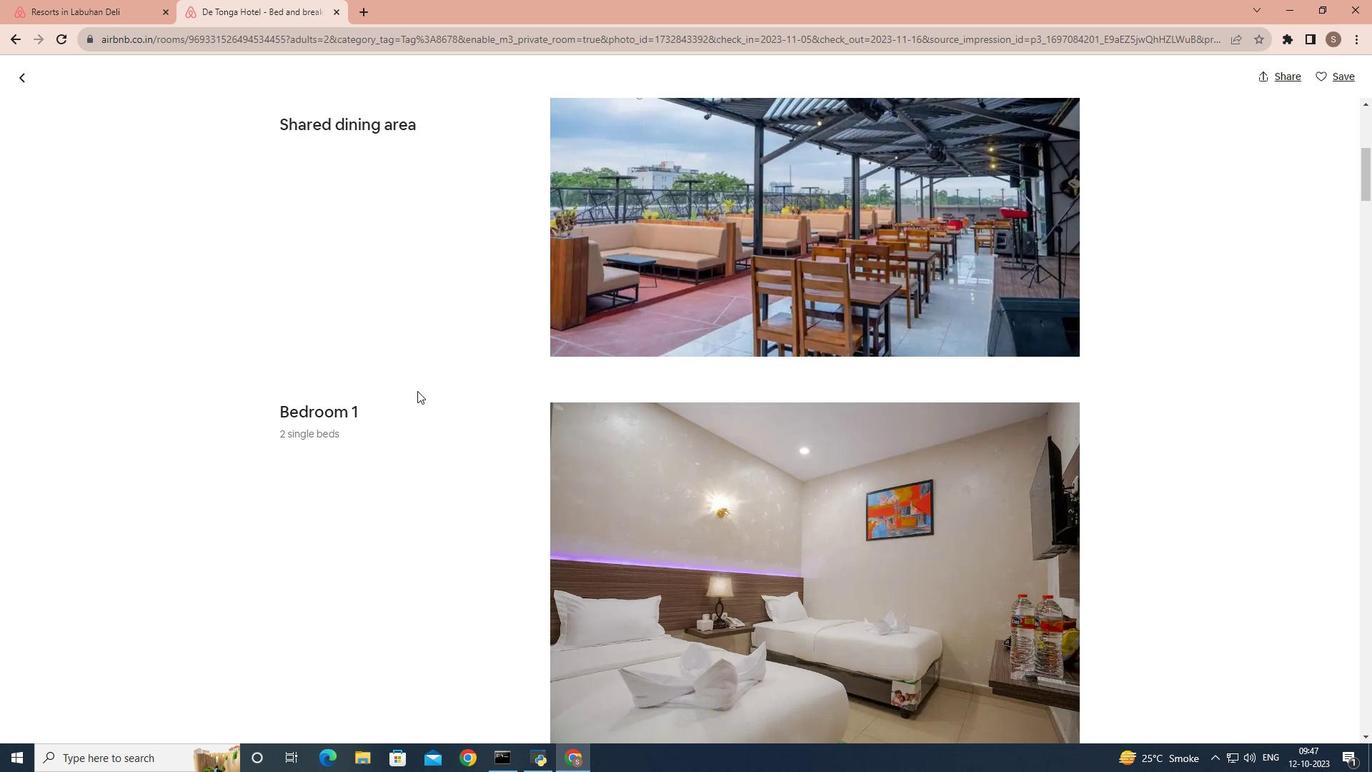 
Action: Mouse scrolled (417, 390) with delta (0, 0)
Screenshot: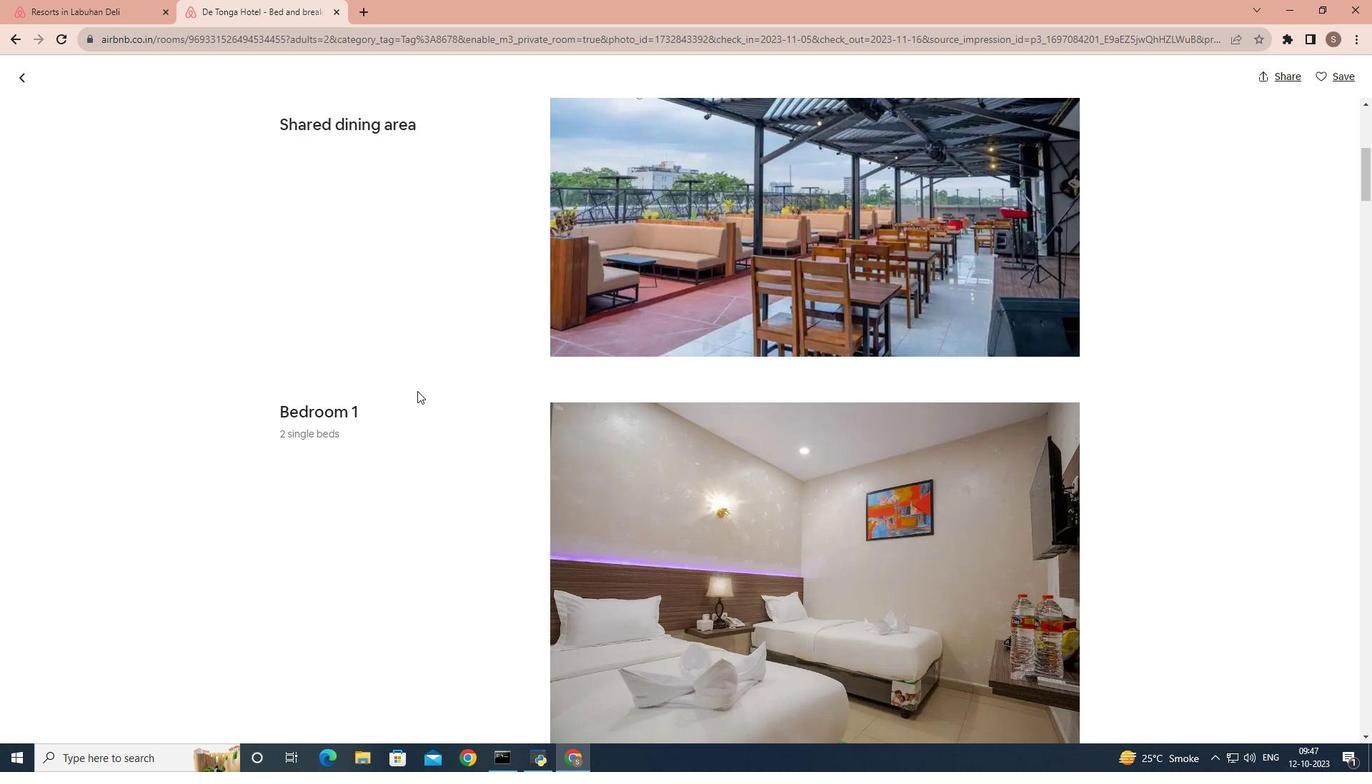 
Action: Mouse scrolled (417, 390) with delta (0, 0)
Screenshot: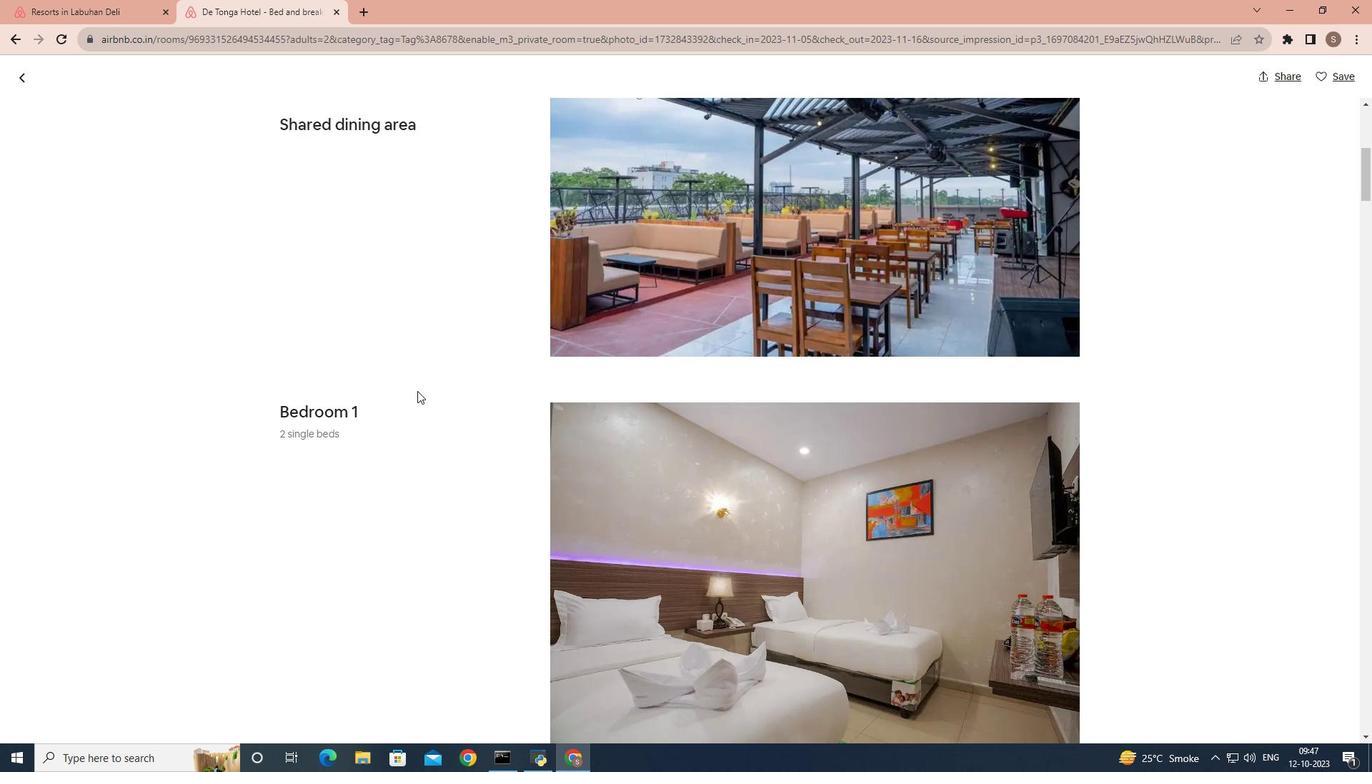 
Action: Mouse scrolled (417, 390) with delta (0, 0)
Screenshot: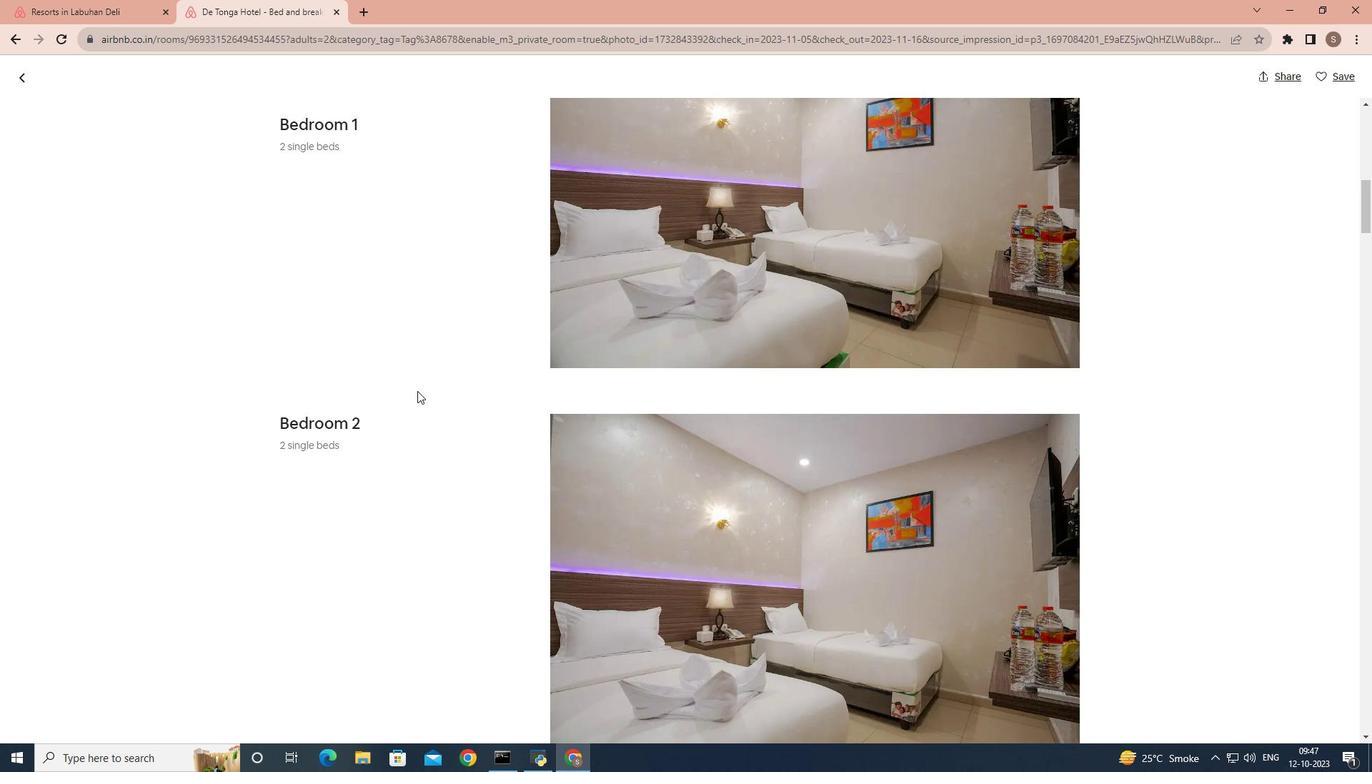 
Action: Mouse scrolled (417, 390) with delta (0, 0)
Screenshot: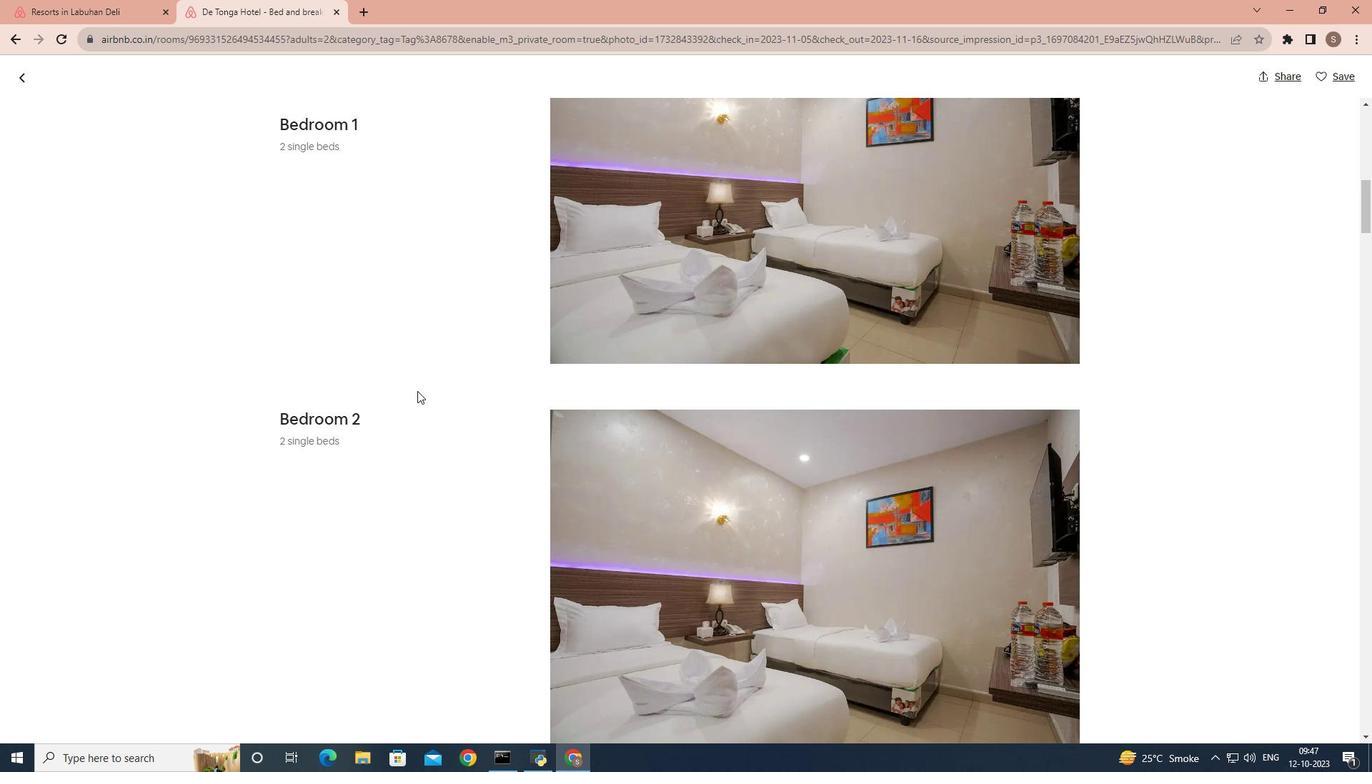 
Action: Mouse scrolled (417, 390) with delta (0, 0)
Screenshot: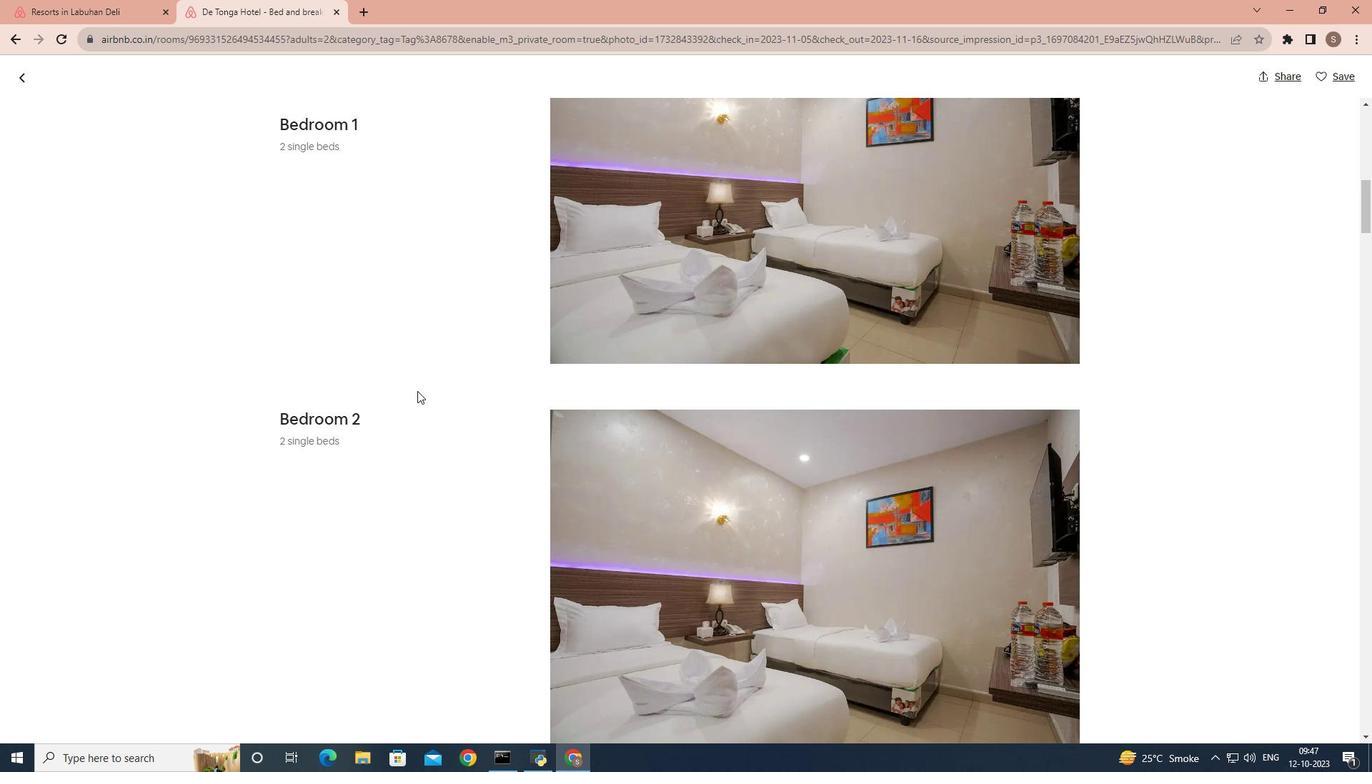 
Action: Mouse scrolled (417, 390) with delta (0, 0)
Screenshot: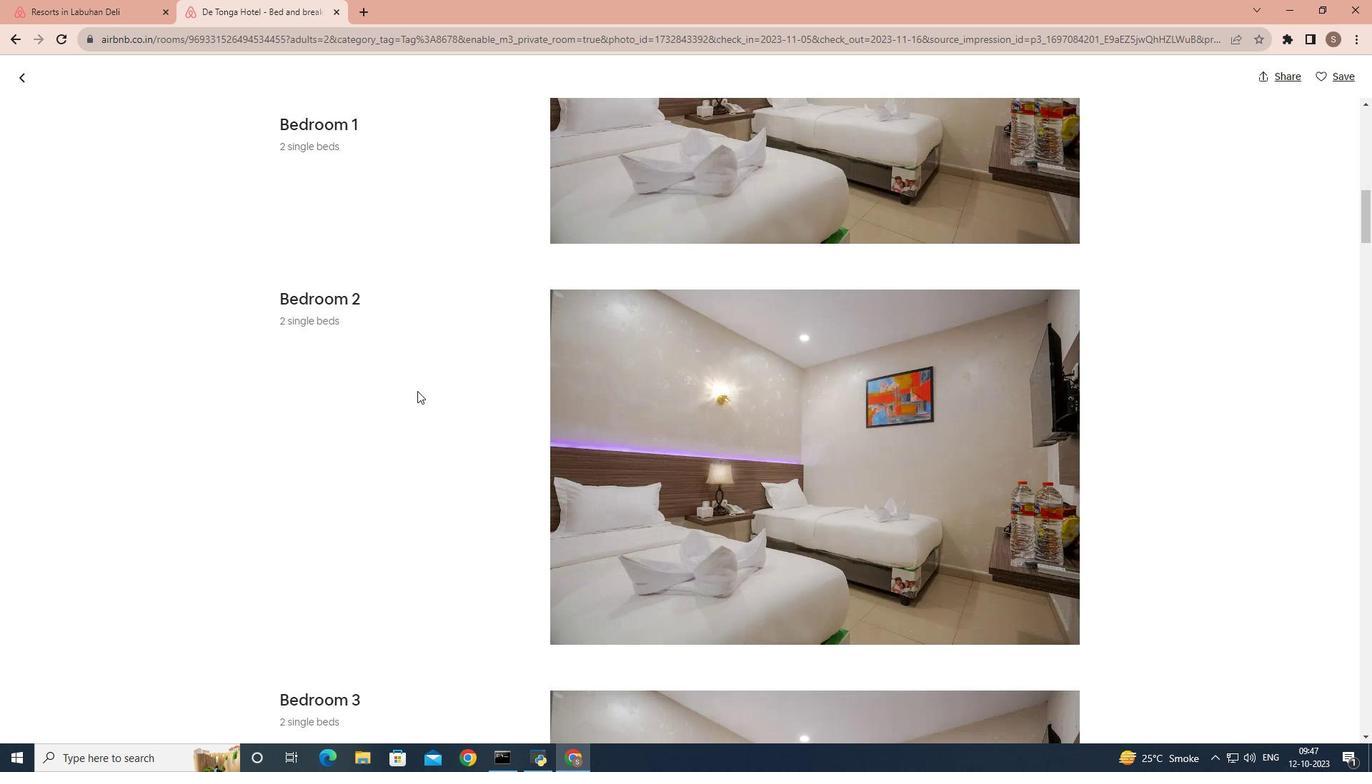 
Action: Mouse scrolled (417, 390) with delta (0, 0)
Screenshot: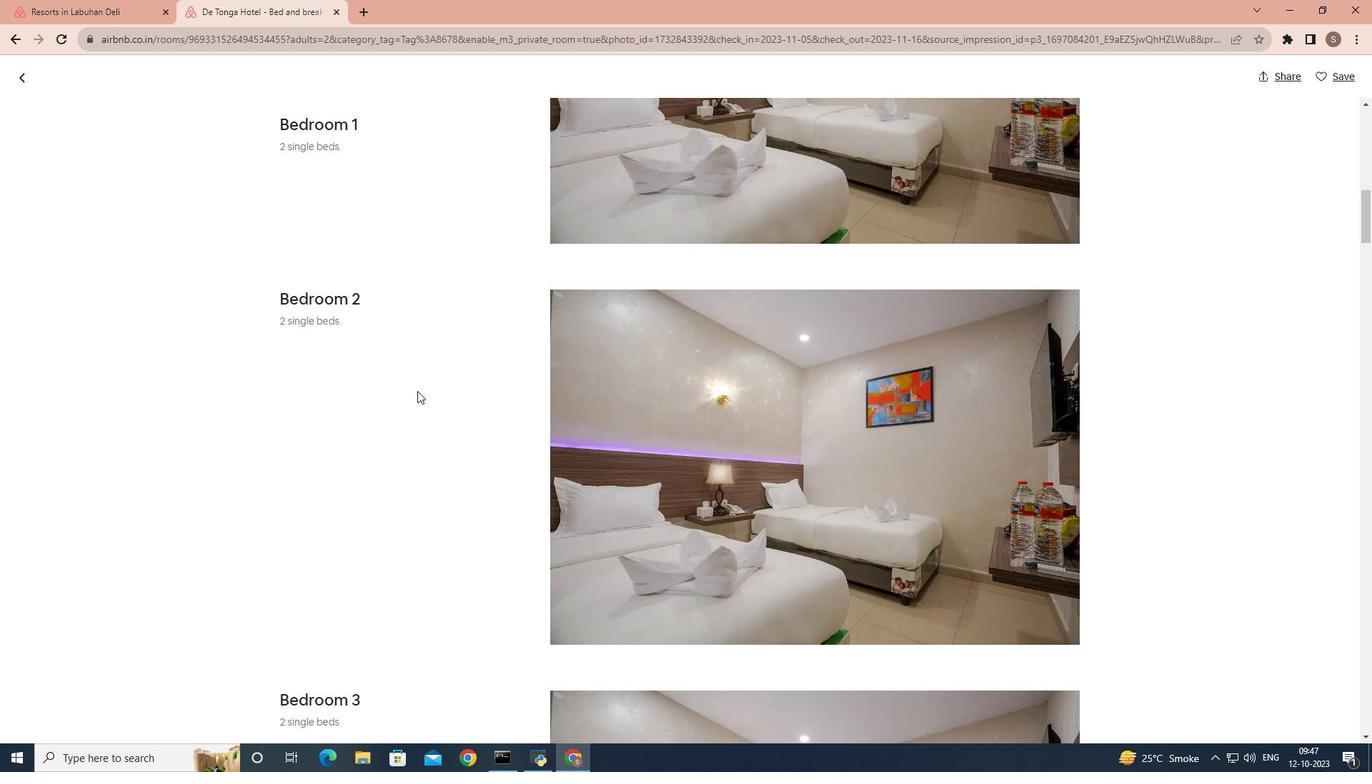 
Action: Mouse scrolled (417, 390) with delta (0, 0)
Screenshot: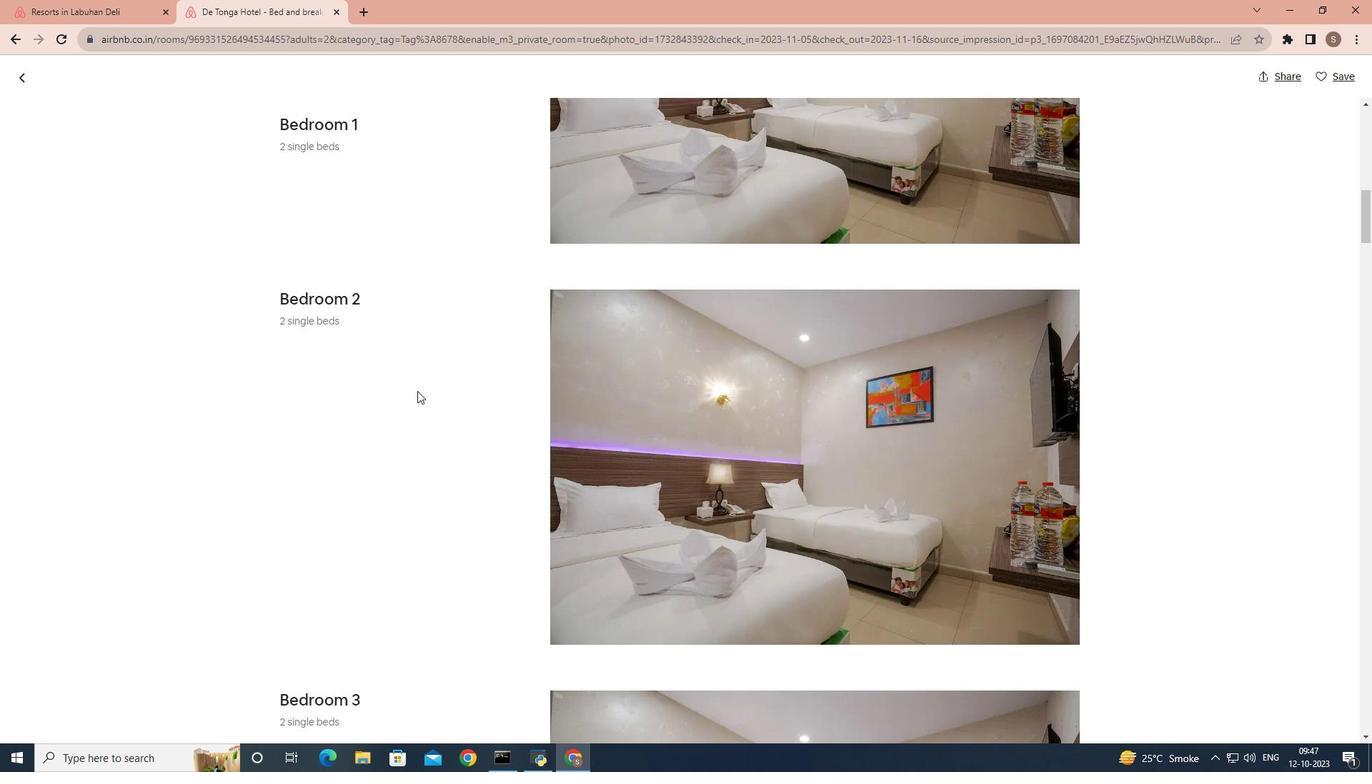 
Action: Mouse scrolled (417, 390) with delta (0, 0)
Screenshot: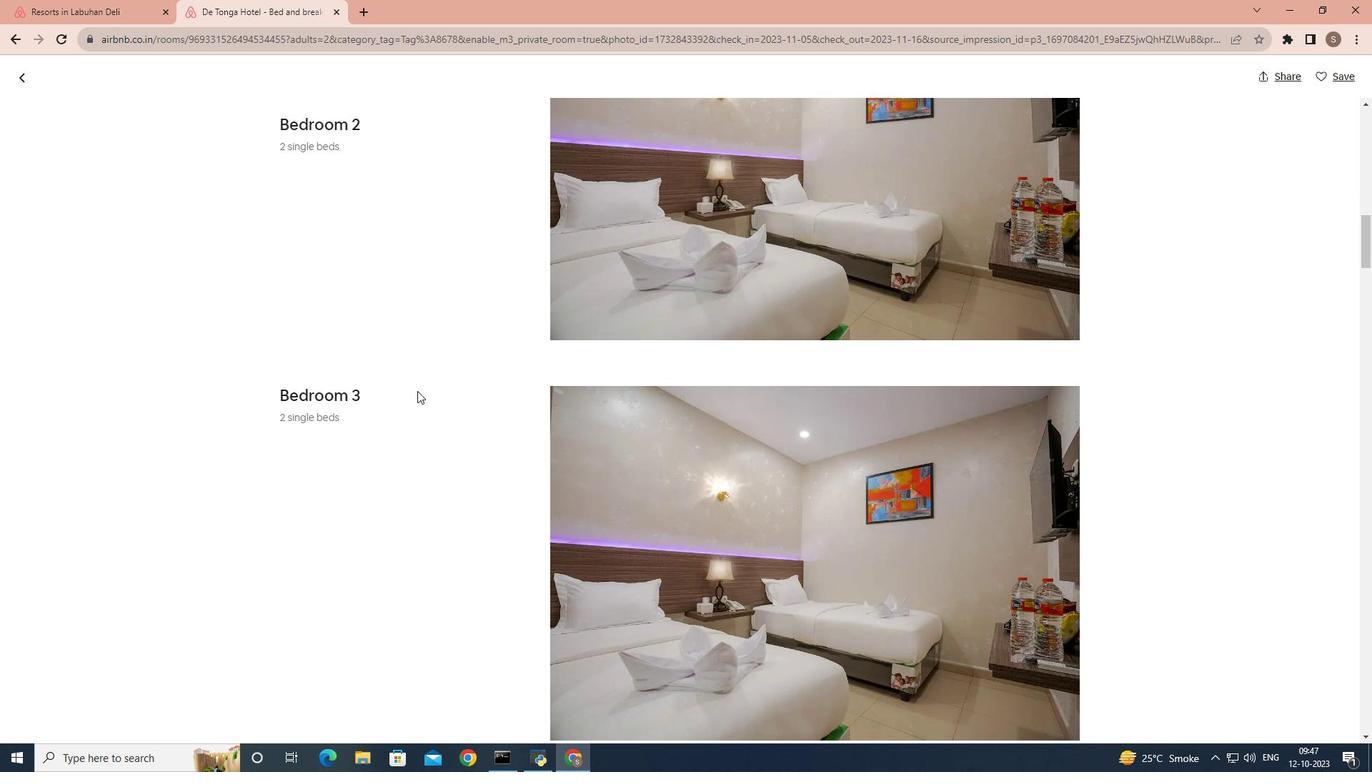 
Action: Mouse scrolled (417, 390) with delta (0, 0)
Screenshot: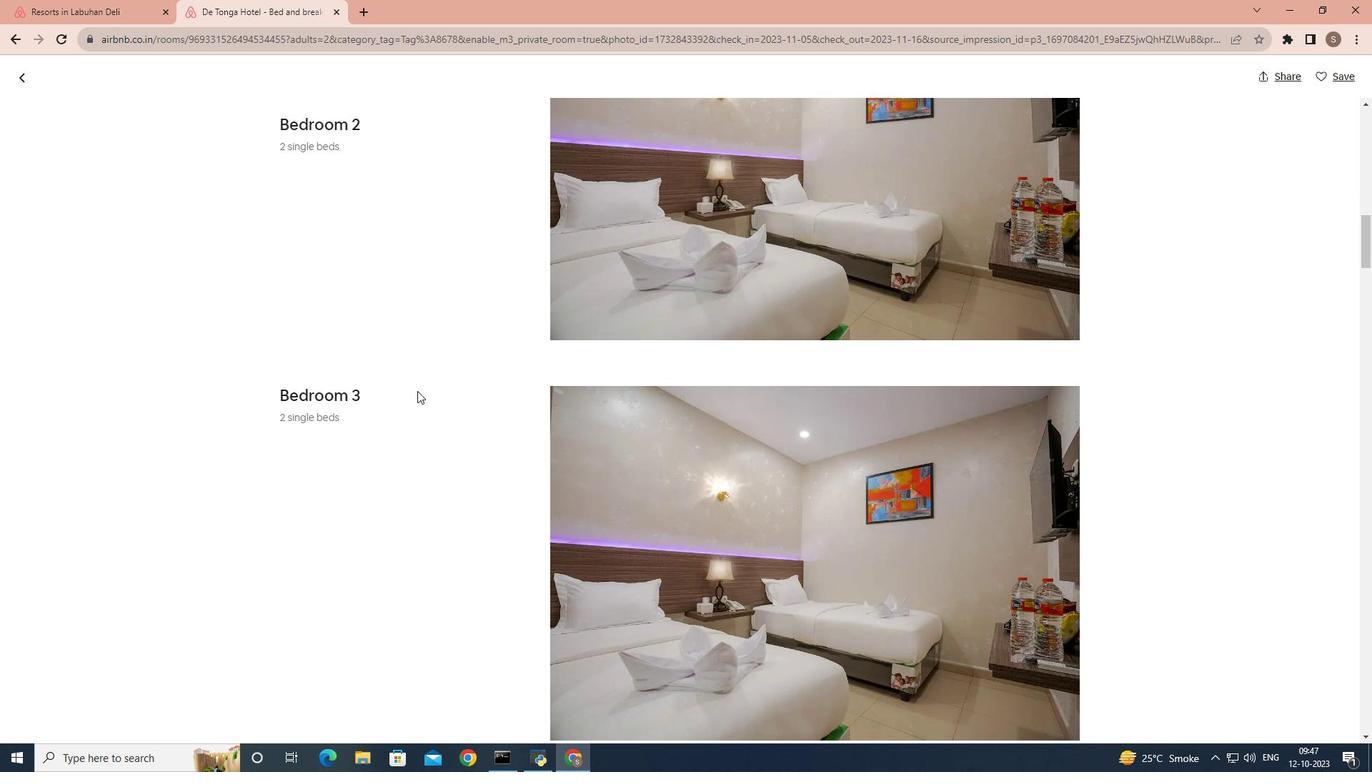 
Action: Mouse scrolled (417, 390) with delta (0, 0)
Screenshot: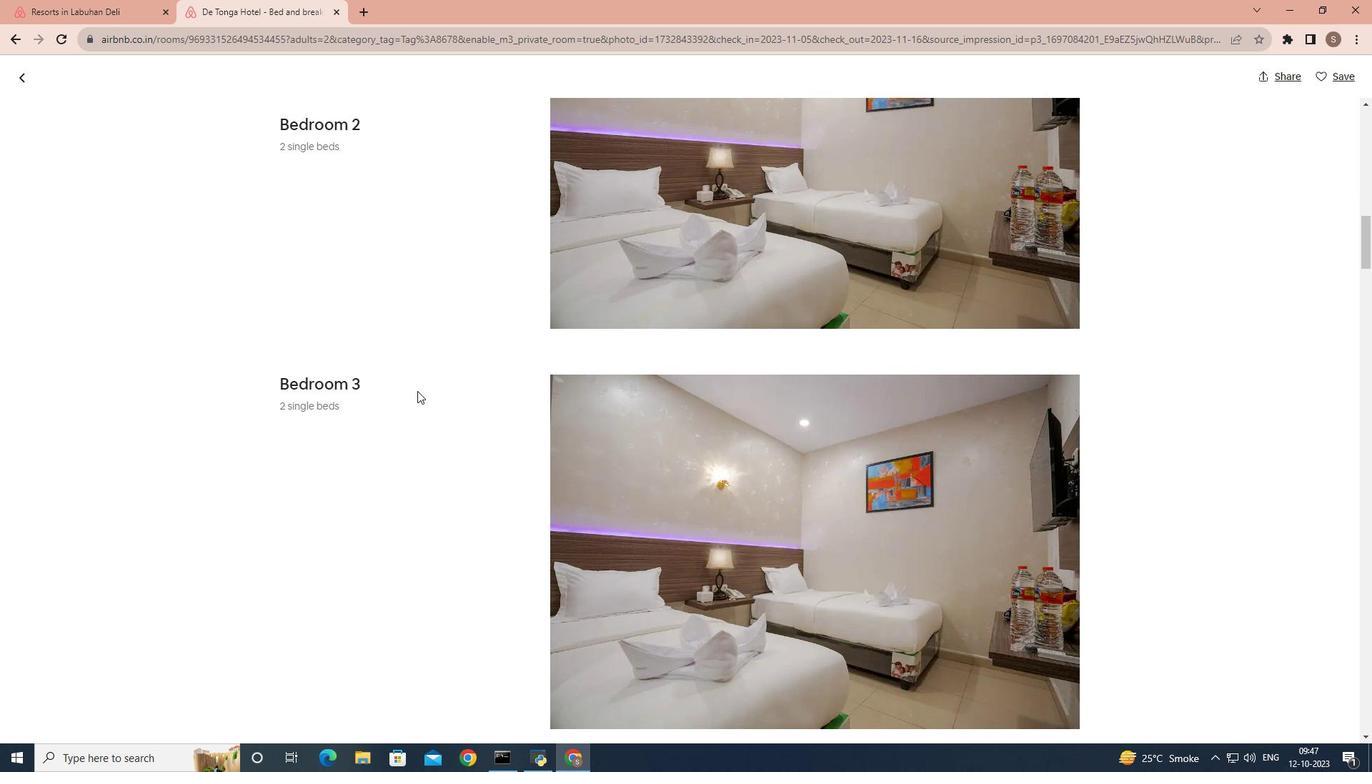 
Action: Mouse scrolled (417, 390) with delta (0, 0)
Screenshot: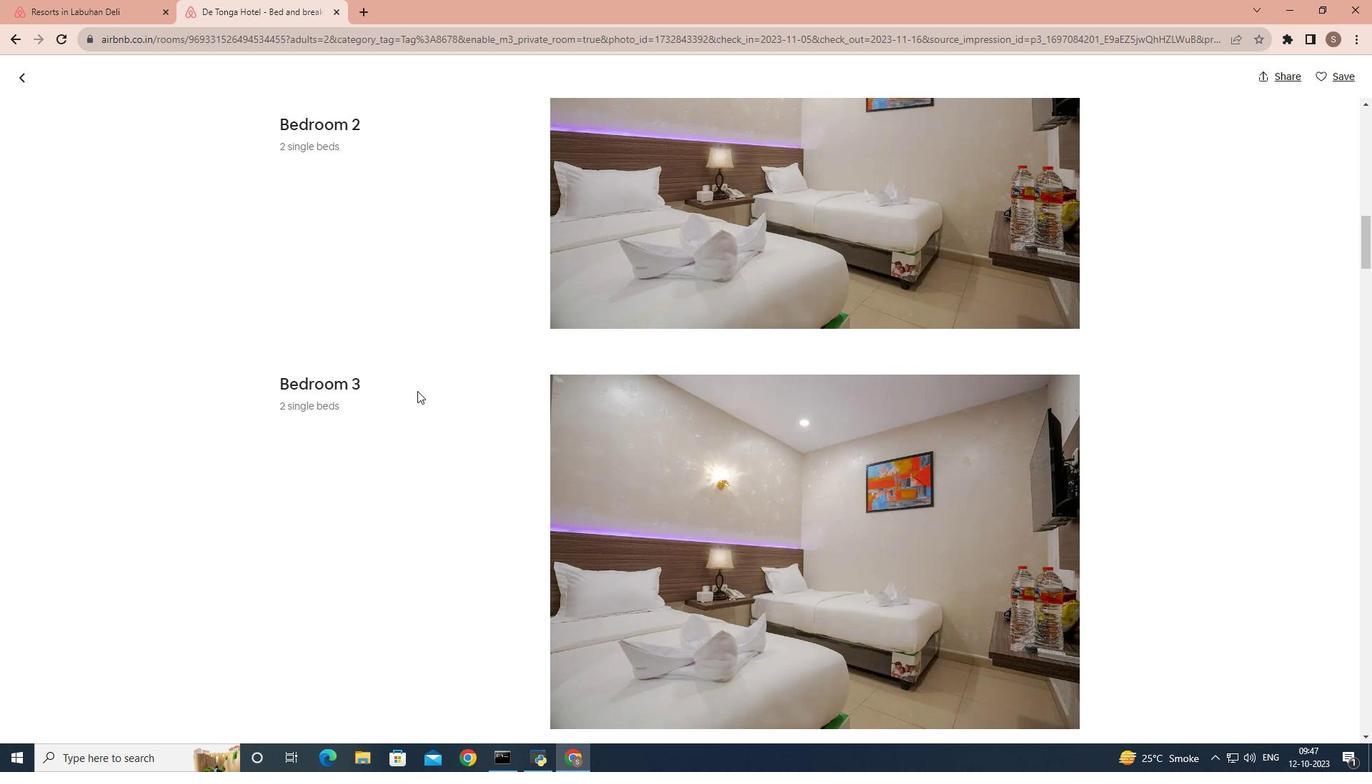 
Action: Mouse scrolled (417, 390) with delta (0, 0)
Screenshot: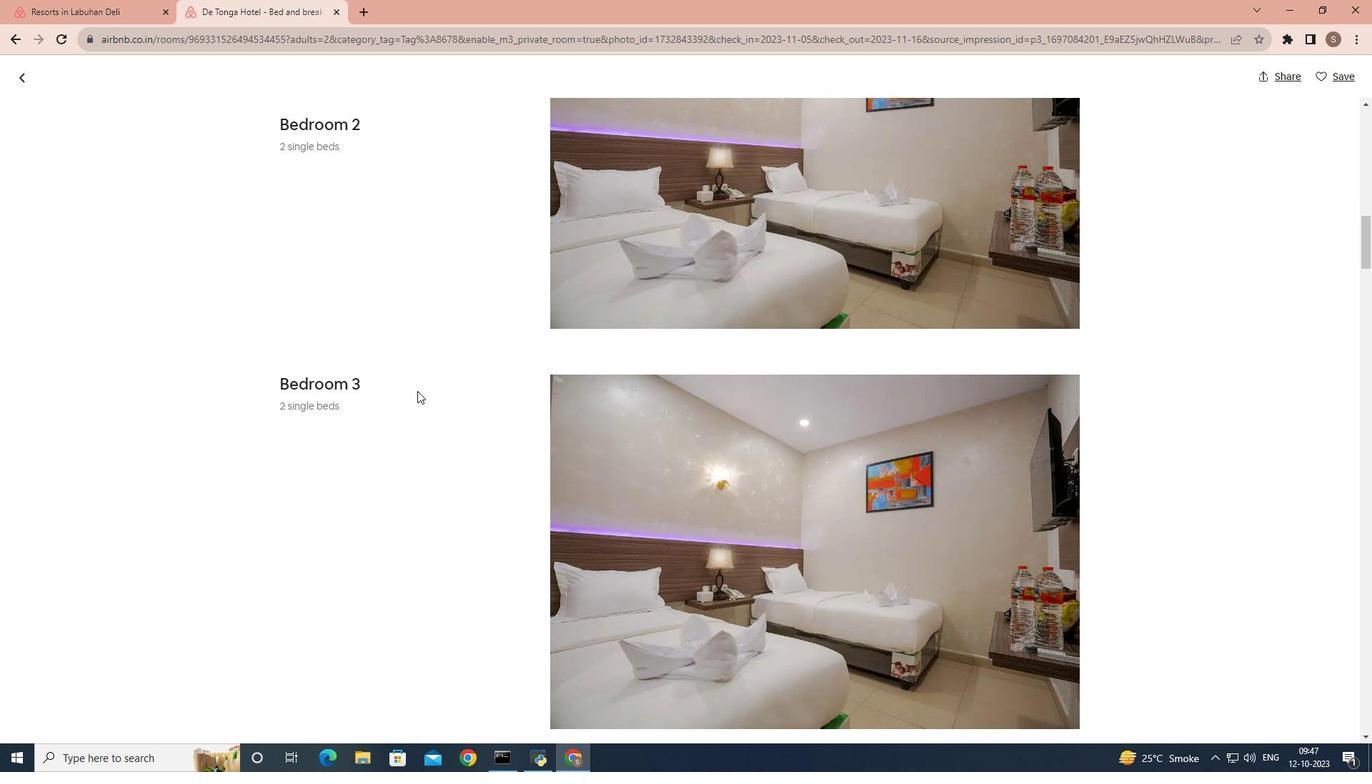 
Action: Mouse scrolled (417, 390) with delta (0, 0)
Screenshot: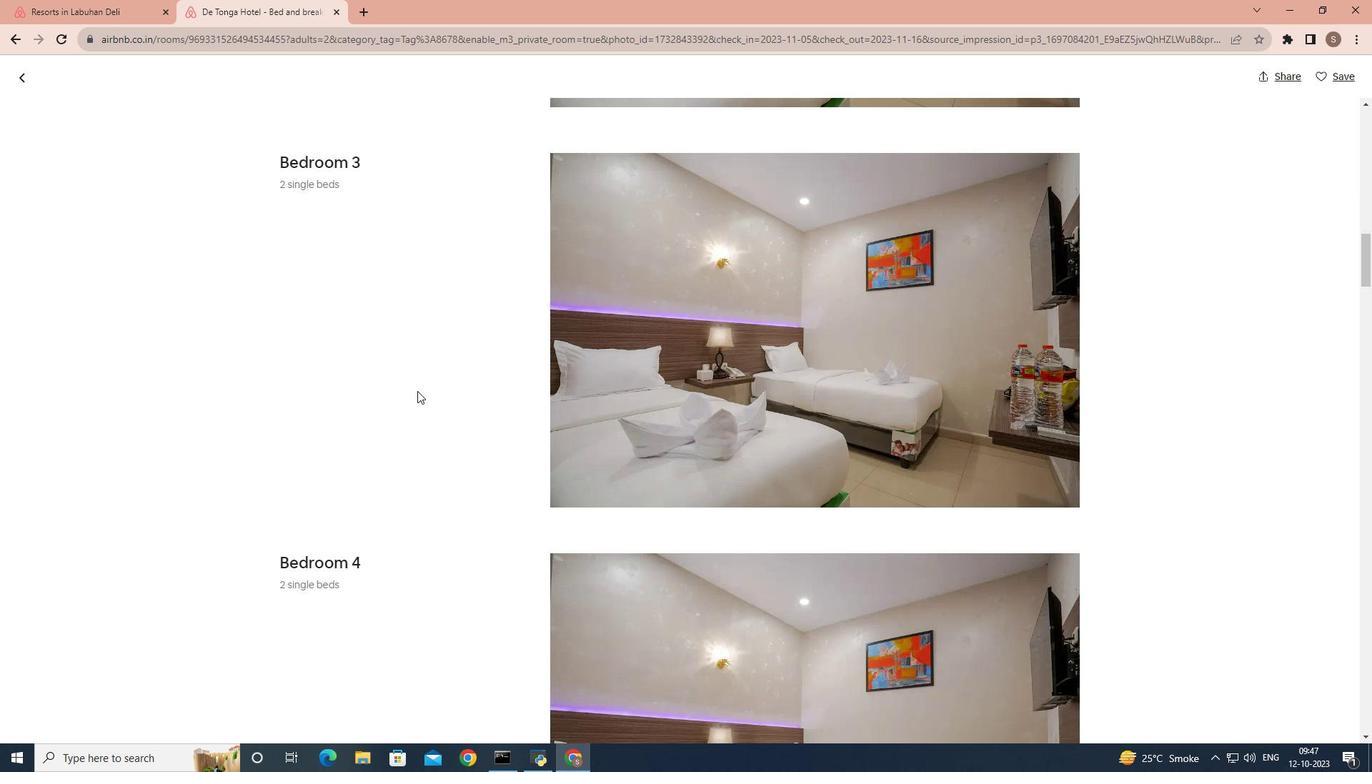 
Action: Mouse scrolled (417, 390) with delta (0, 0)
Screenshot: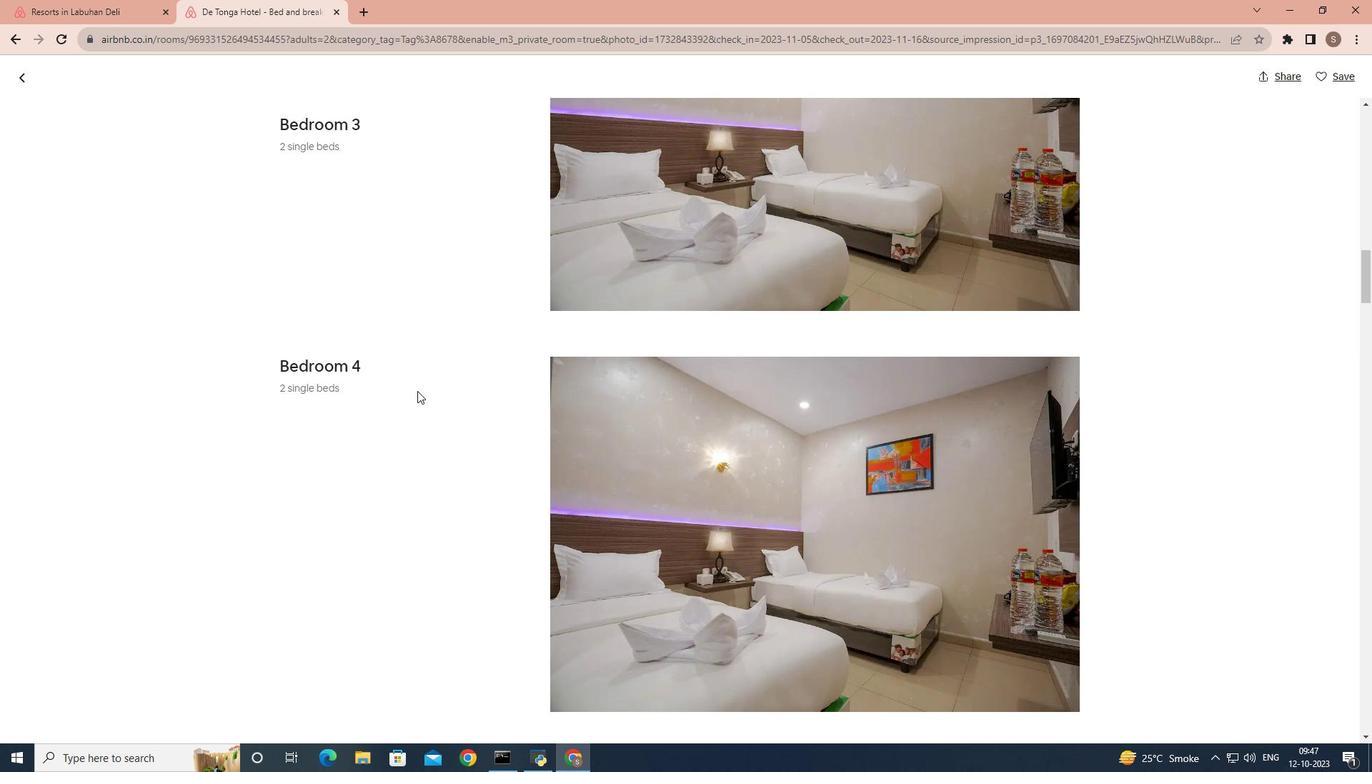 
Action: Mouse scrolled (417, 390) with delta (0, 0)
Screenshot: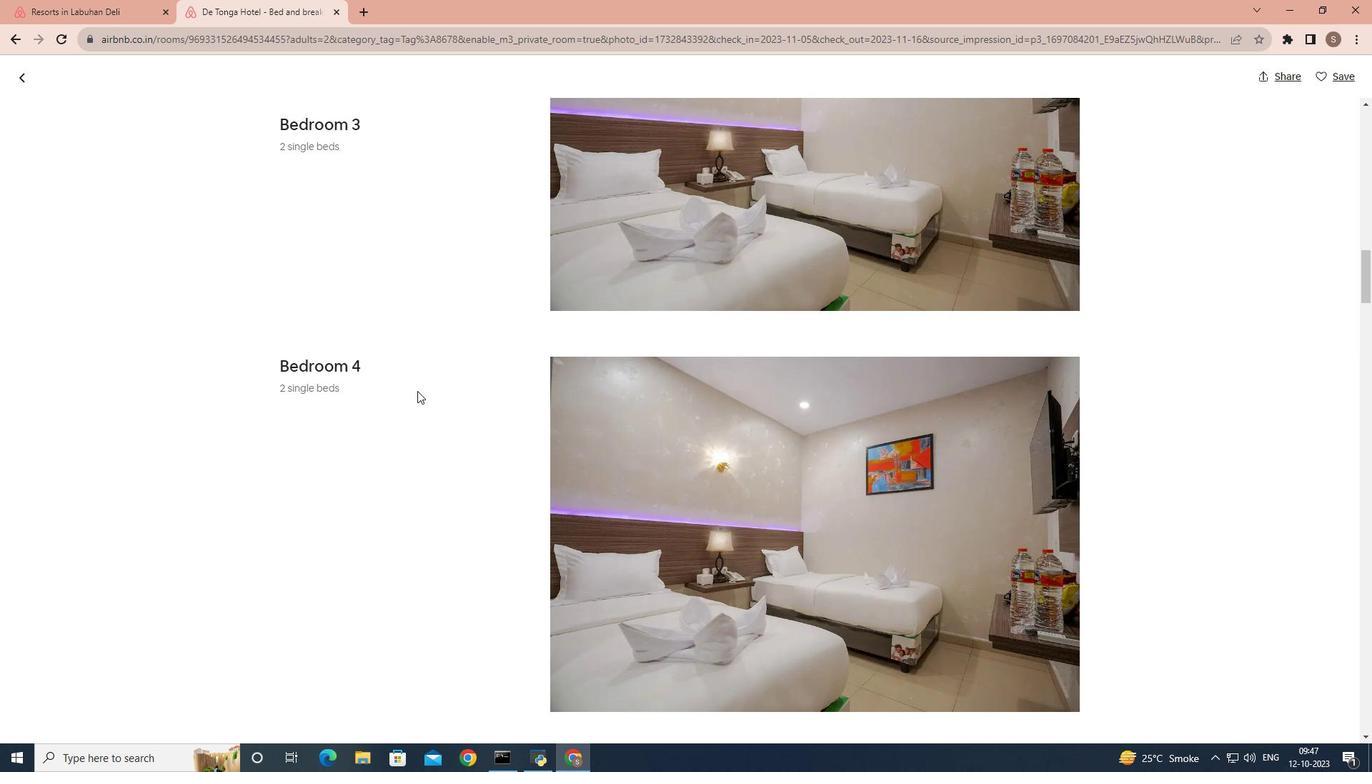 
Action: Mouse scrolled (417, 390) with delta (0, 0)
Screenshot: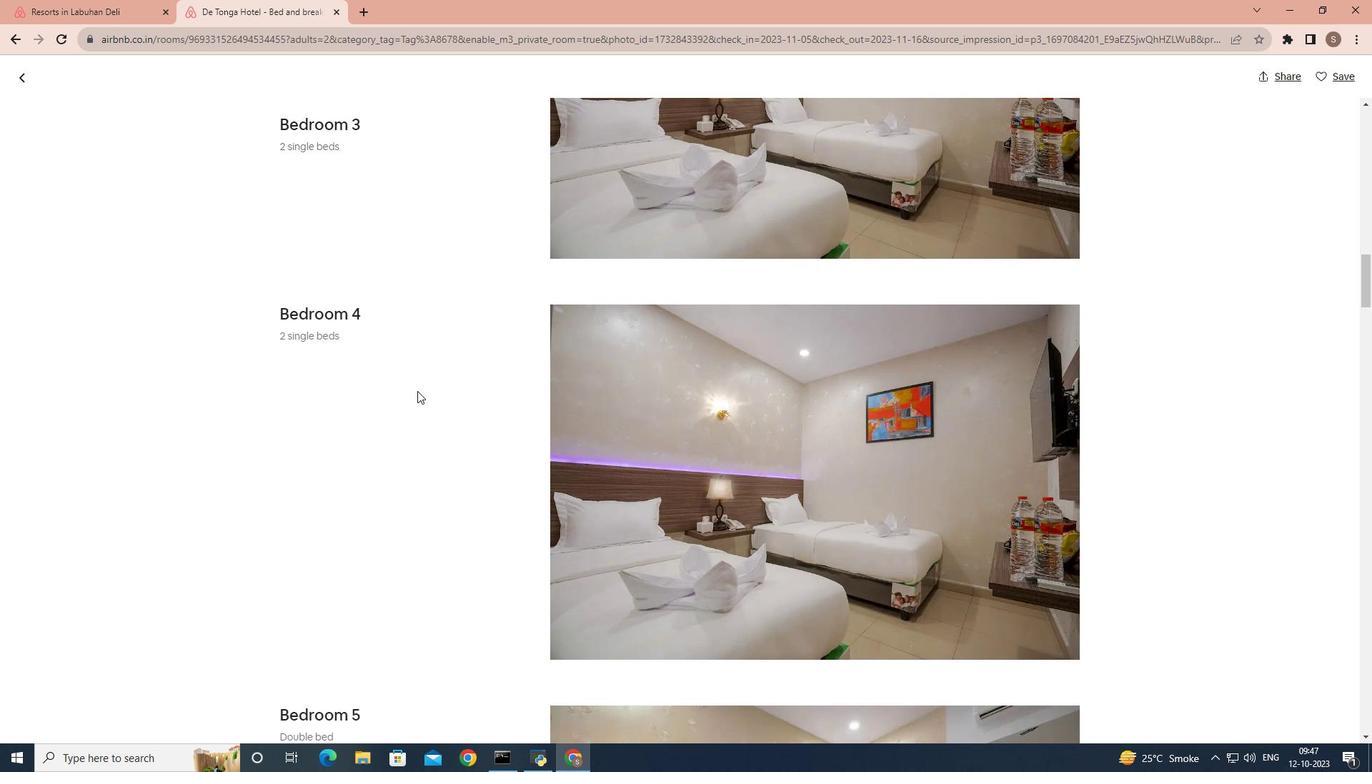 
Action: Mouse scrolled (417, 390) with delta (0, 0)
Screenshot: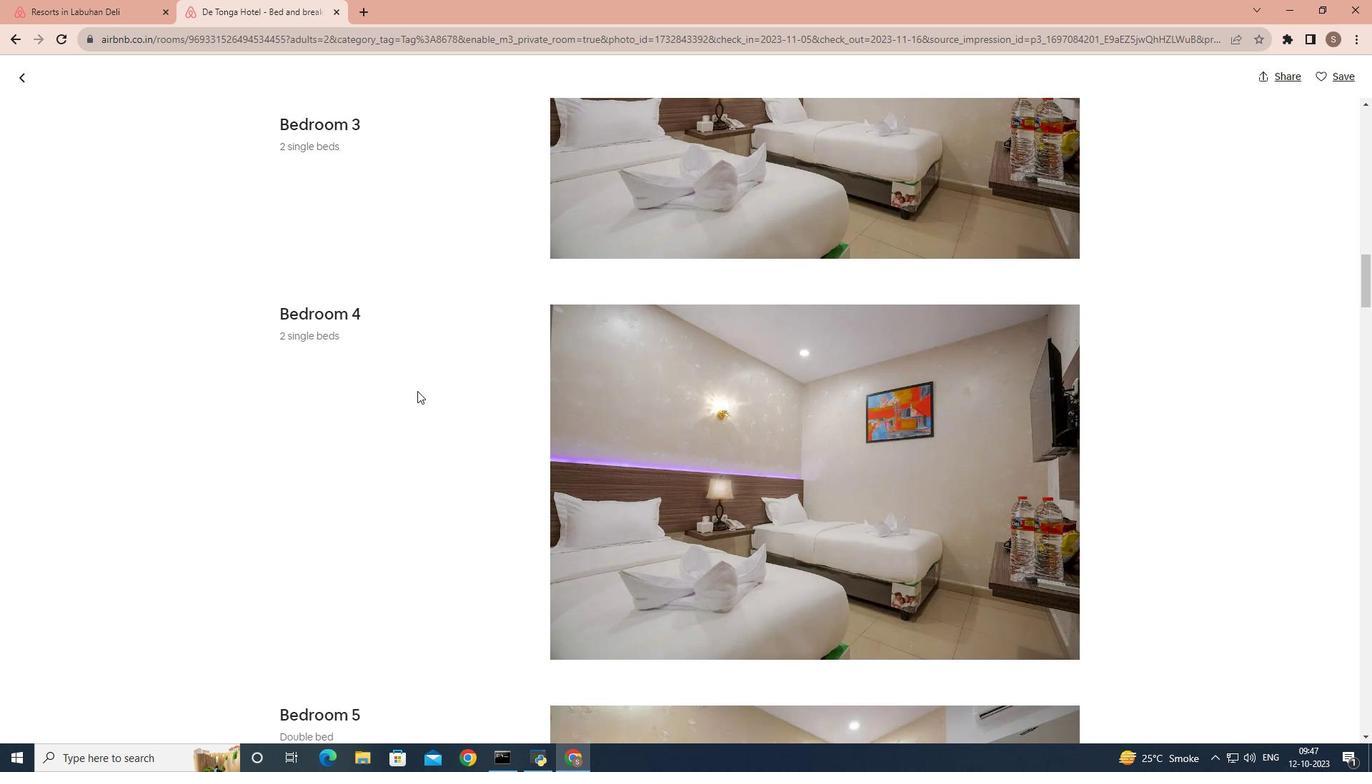 
Action: Mouse scrolled (417, 390) with delta (0, 0)
Screenshot: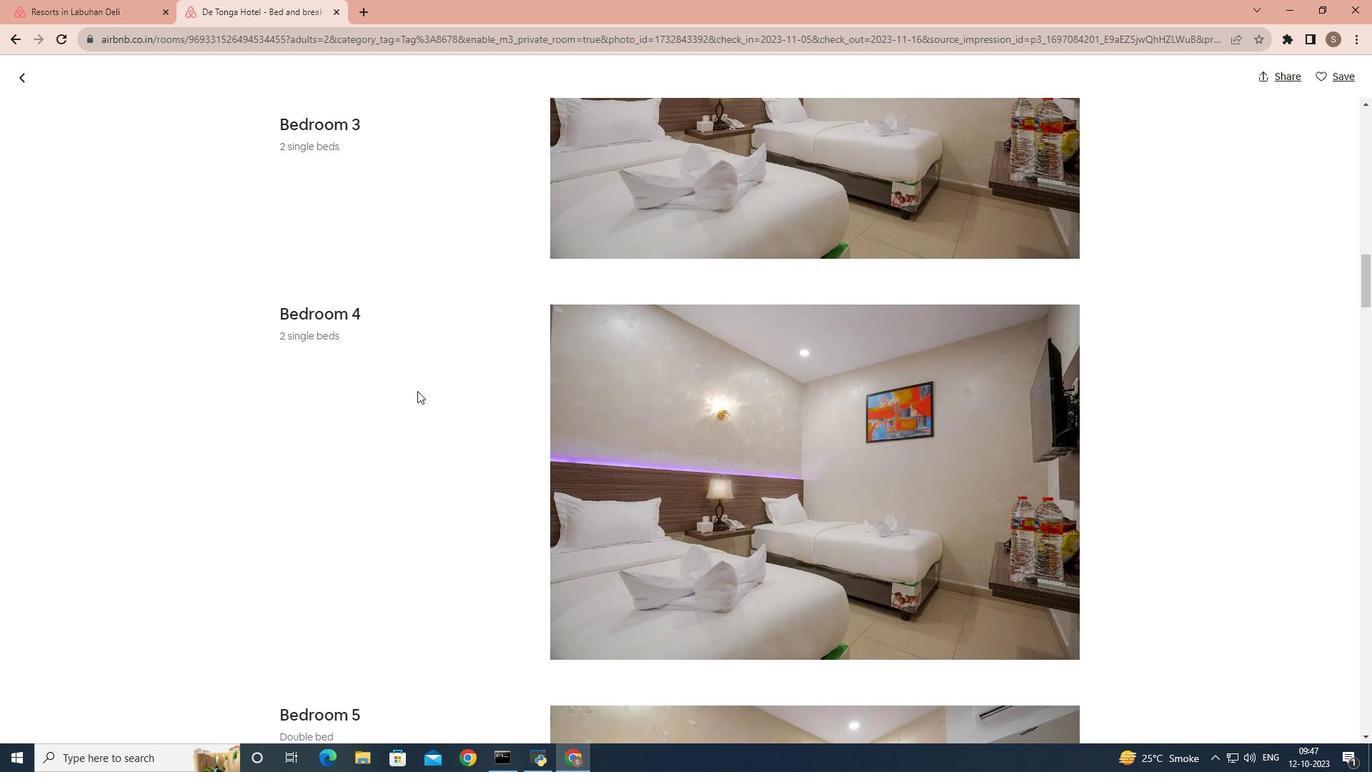
Action: Mouse scrolled (417, 390) with delta (0, 0)
